 Task: Play online Dominion games.
Action: Mouse moved to (591, 400)
Screenshot: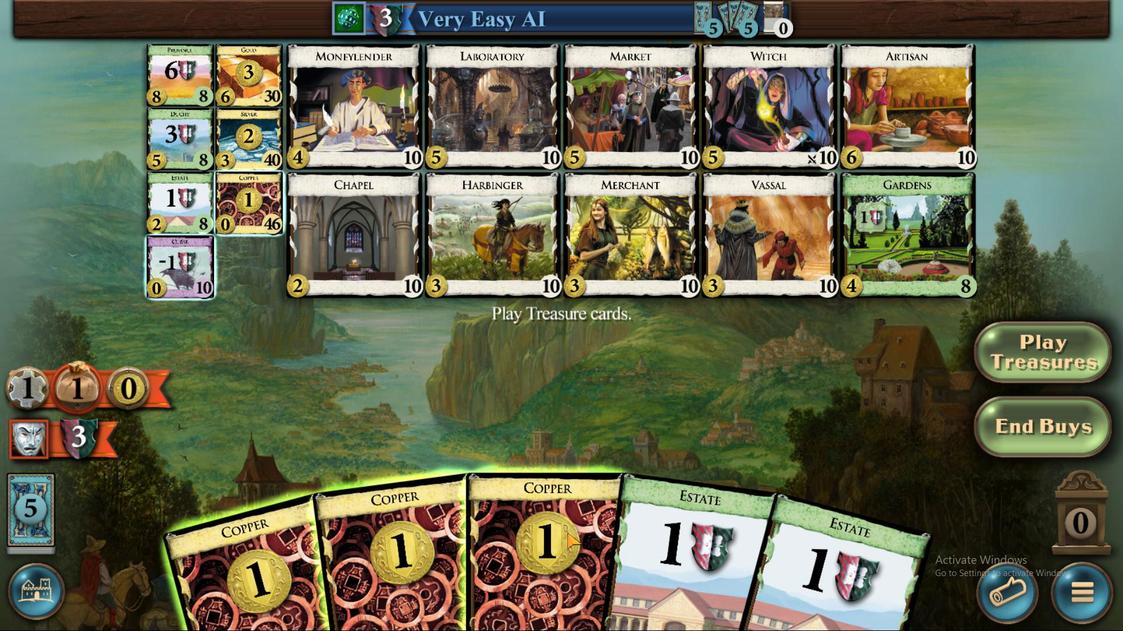
Action: Mouse pressed left at (591, 400)
Screenshot: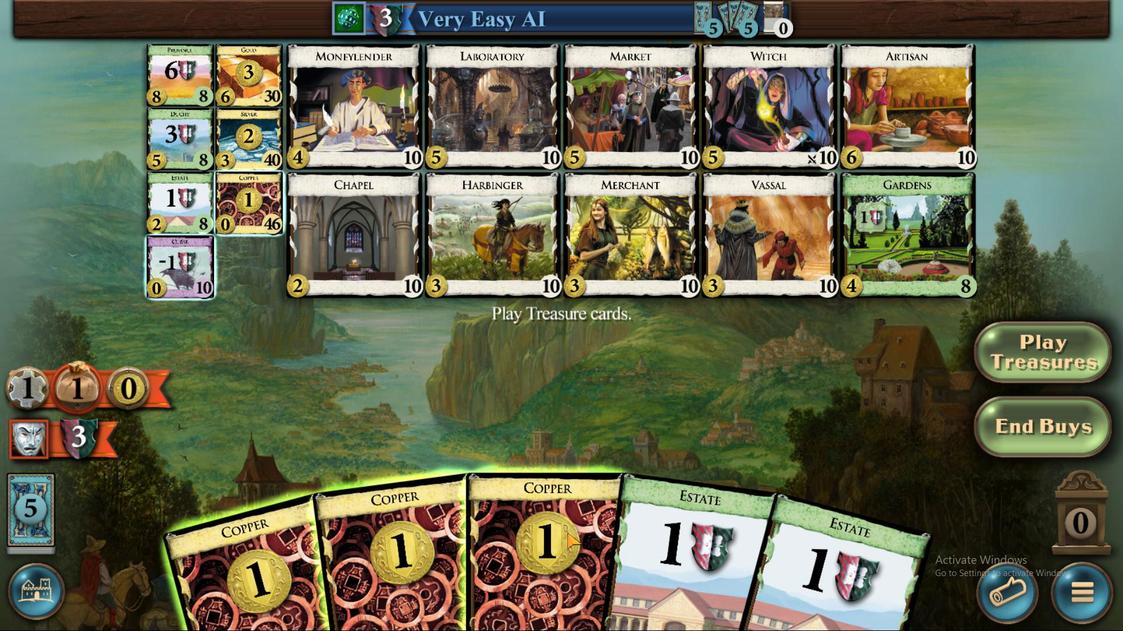 
Action: Mouse moved to (539, 404)
Screenshot: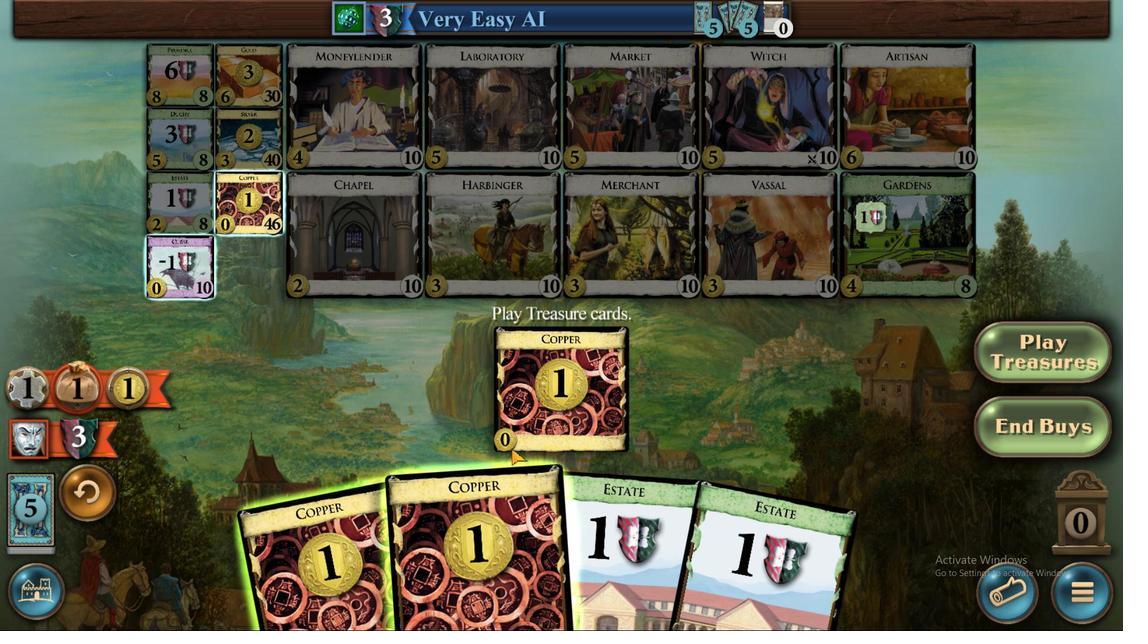 
Action: Mouse pressed left at (539, 404)
Screenshot: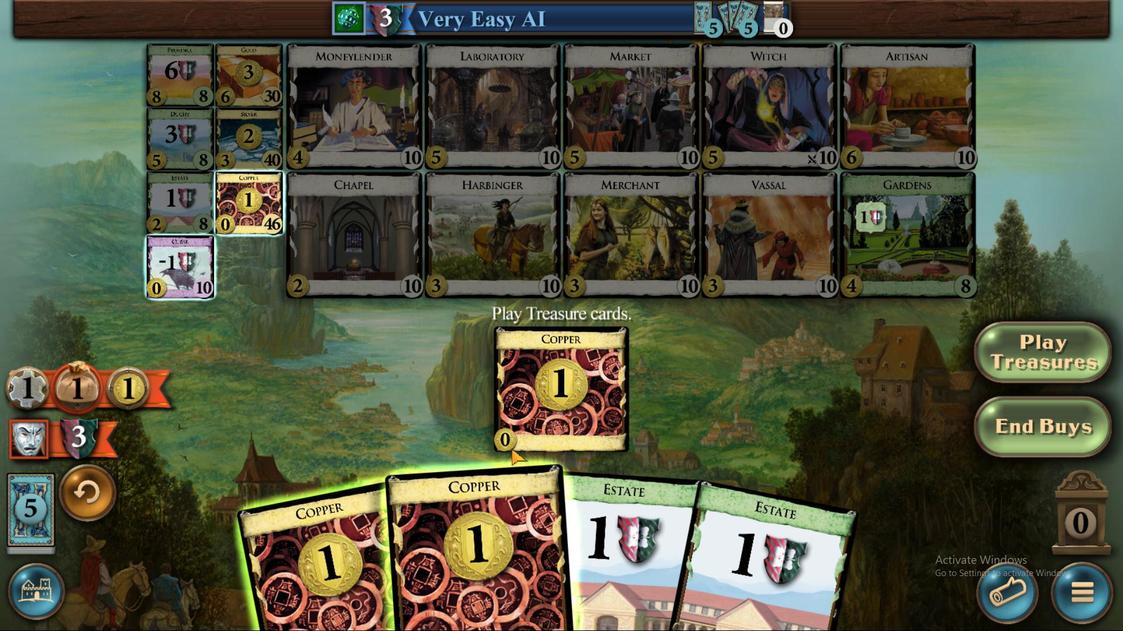 
Action: Mouse moved to (511, 402)
Screenshot: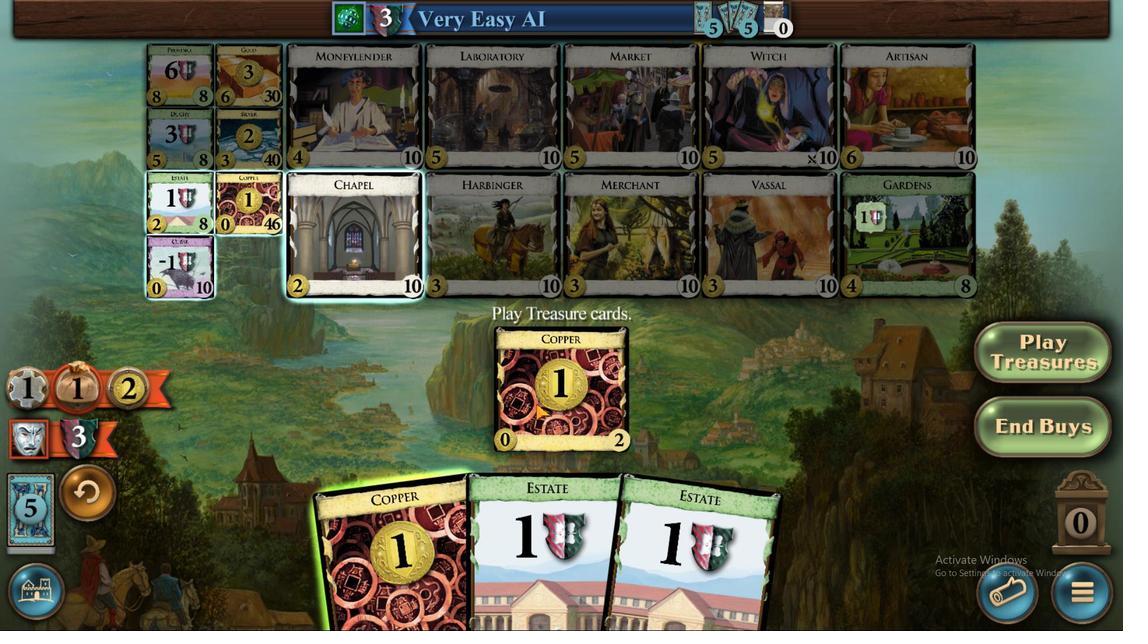 
Action: Mouse pressed left at (511, 402)
Screenshot: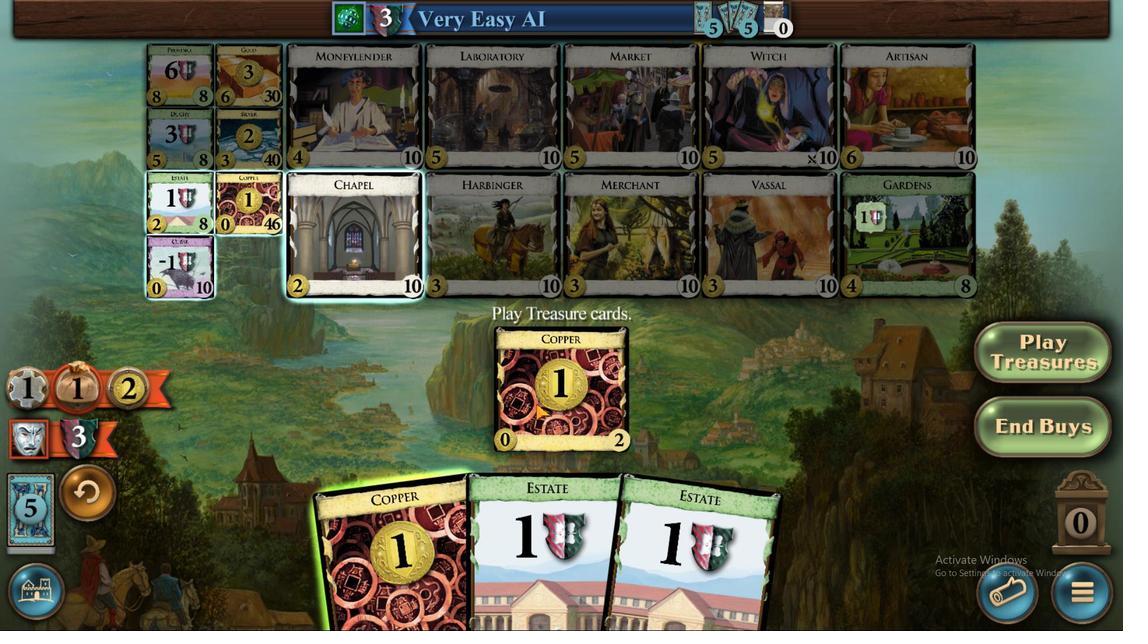 
Action: Mouse moved to (420, 302)
Screenshot: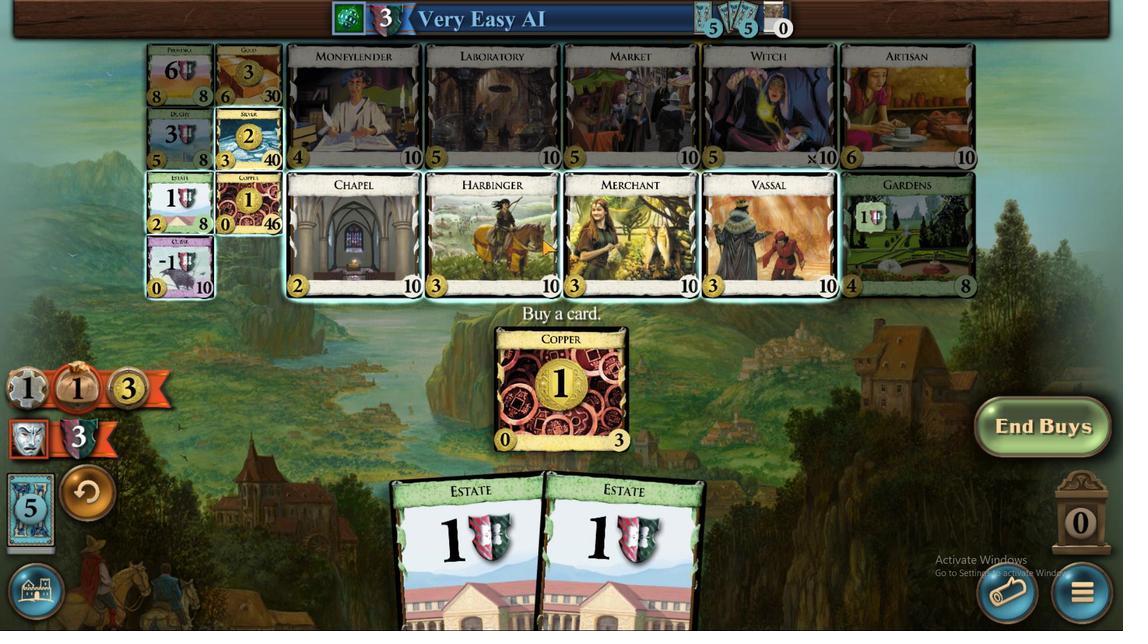 
Action: Mouse pressed left at (420, 302)
Screenshot: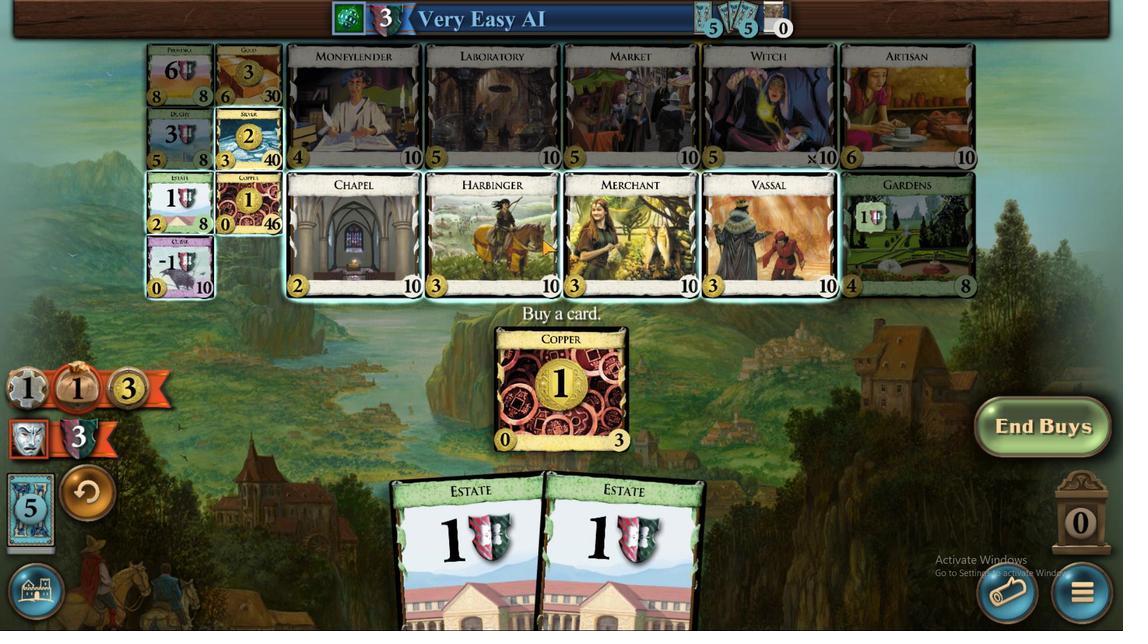
Action: Mouse moved to (675, 404)
Screenshot: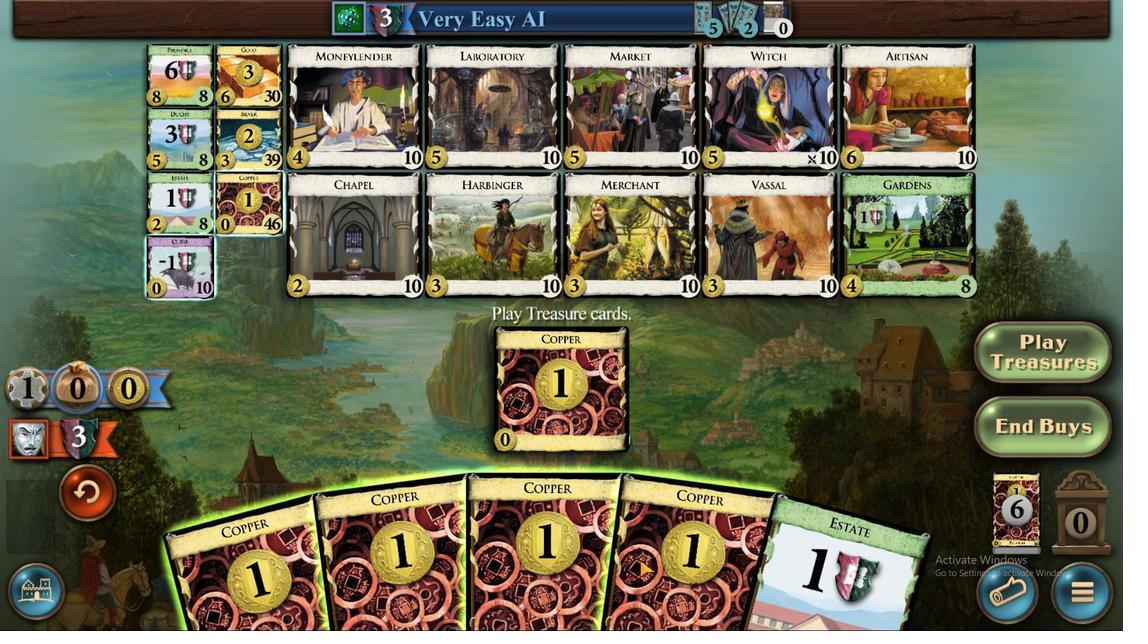 
Action: Mouse pressed left at (675, 404)
Screenshot: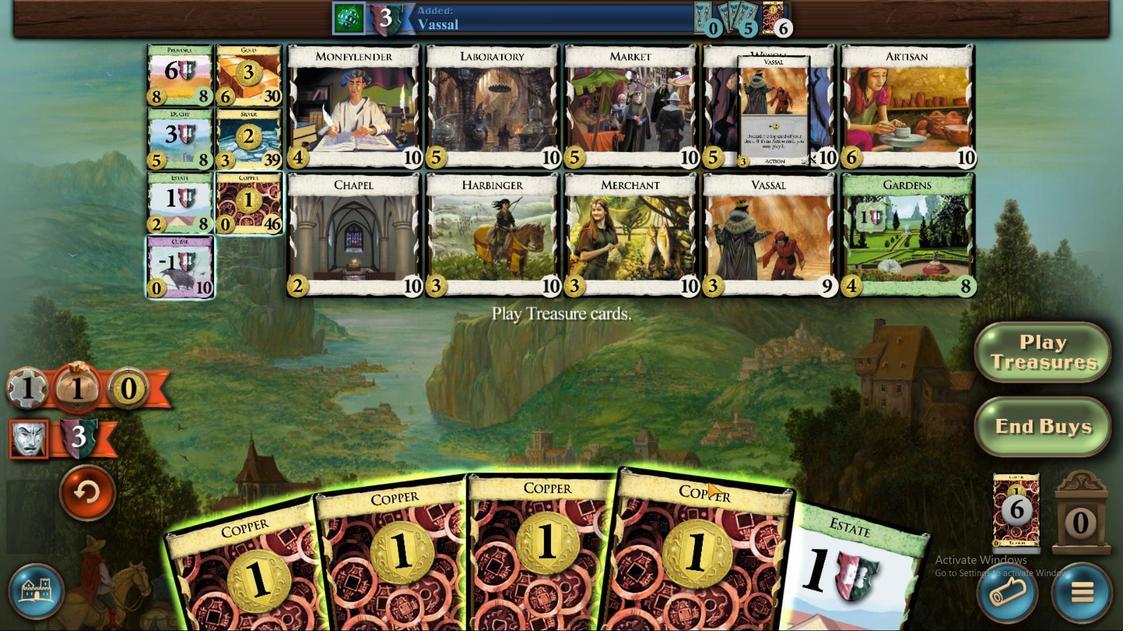 
Action: Mouse moved to (584, 406)
Screenshot: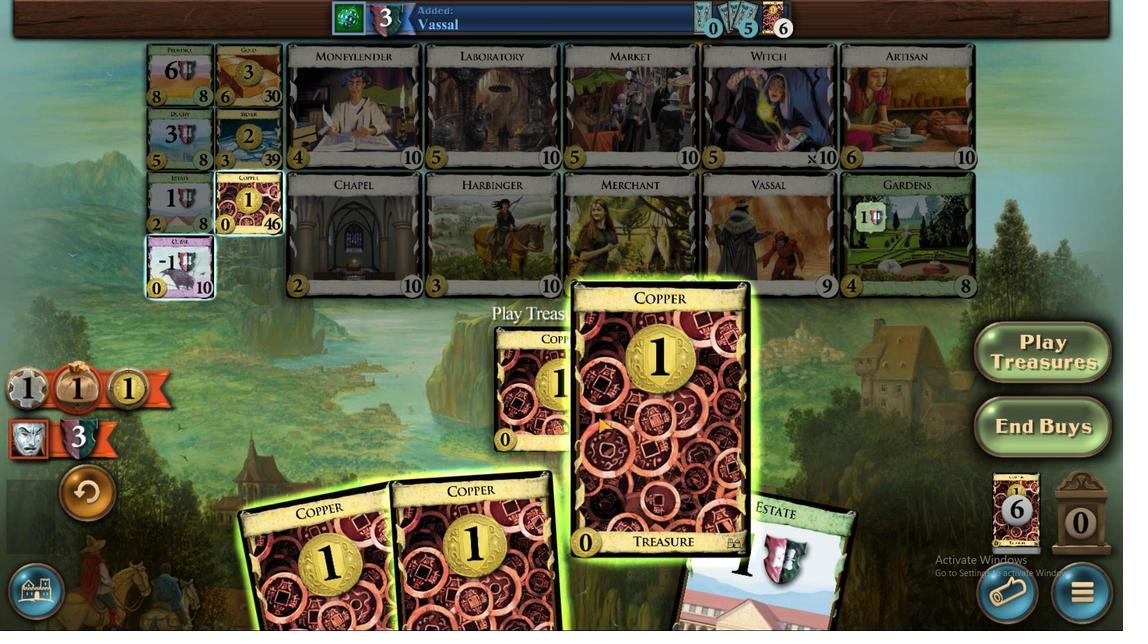 
Action: Mouse pressed left at (582, 407)
Screenshot: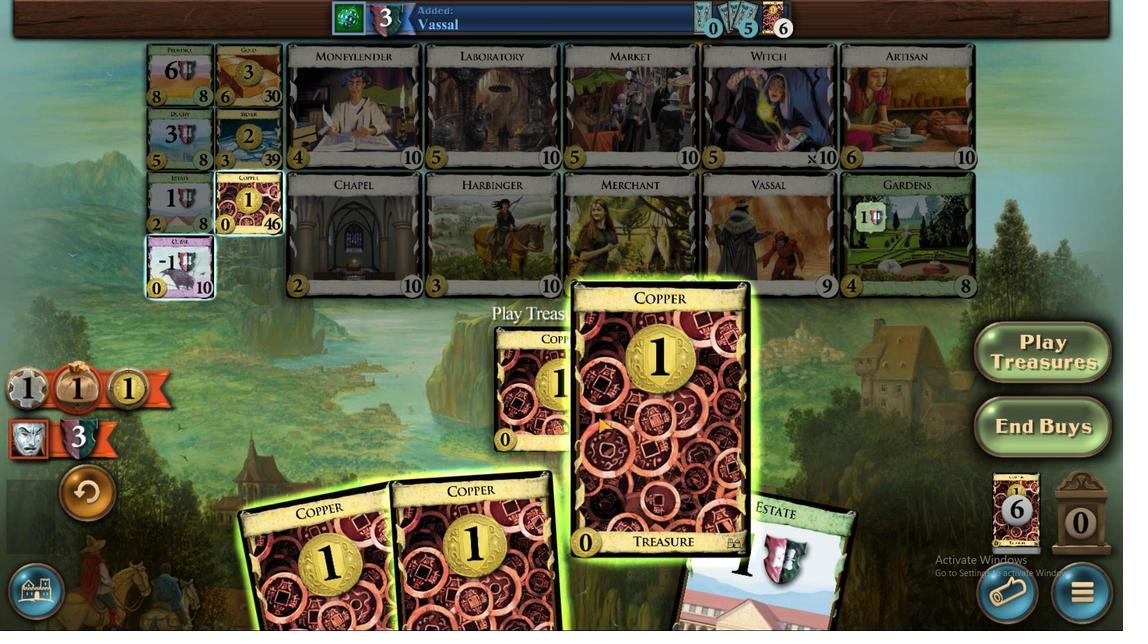 
Action: Mouse moved to (561, 404)
Screenshot: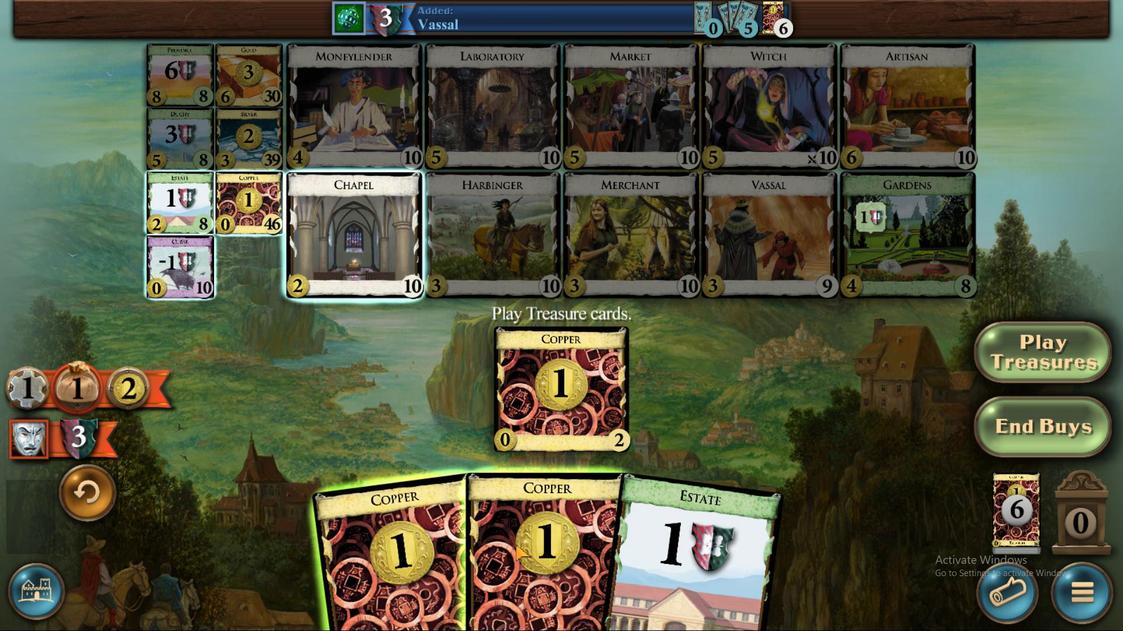 
Action: Mouse pressed left at (561, 404)
Screenshot: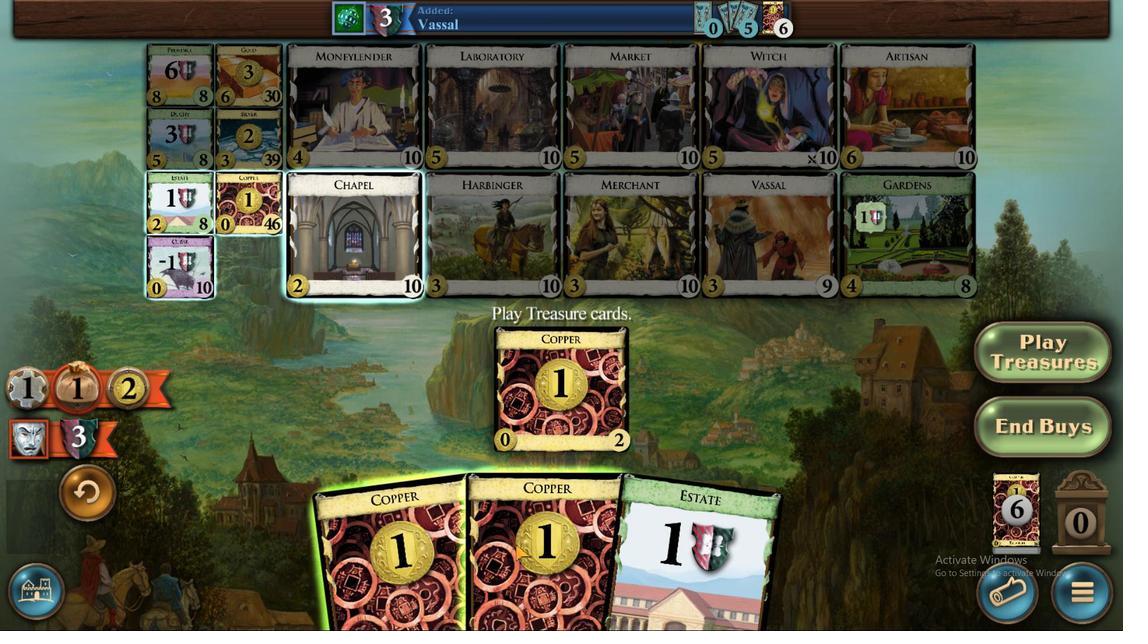 
Action: Mouse moved to (411, 301)
Screenshot: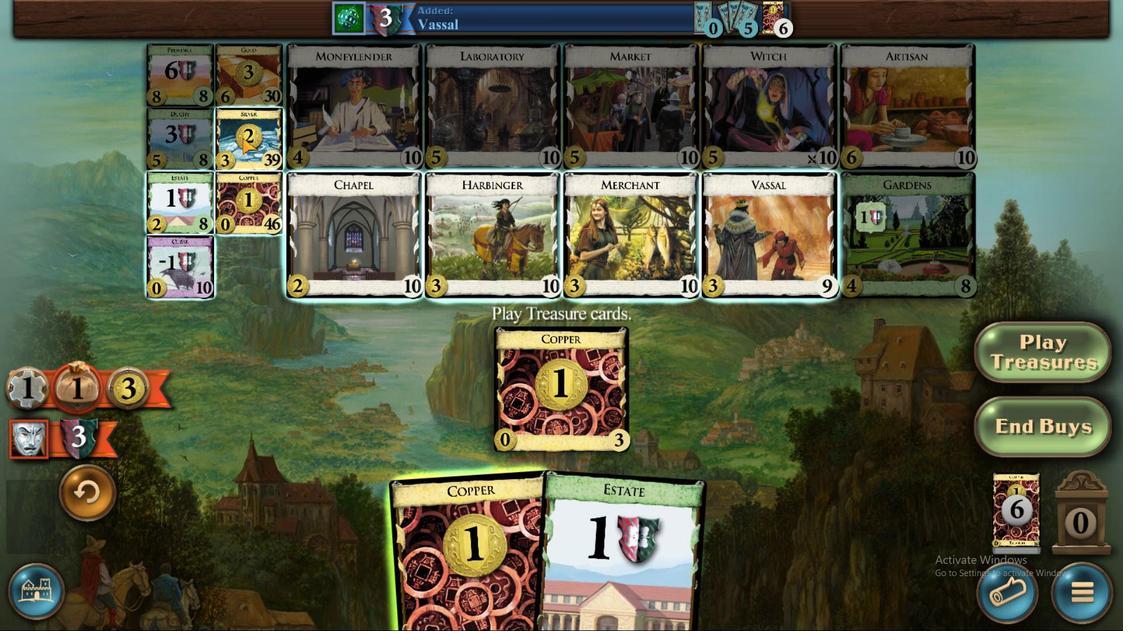 
Action: Mouse pressed left at (411, 301)
Screenshot: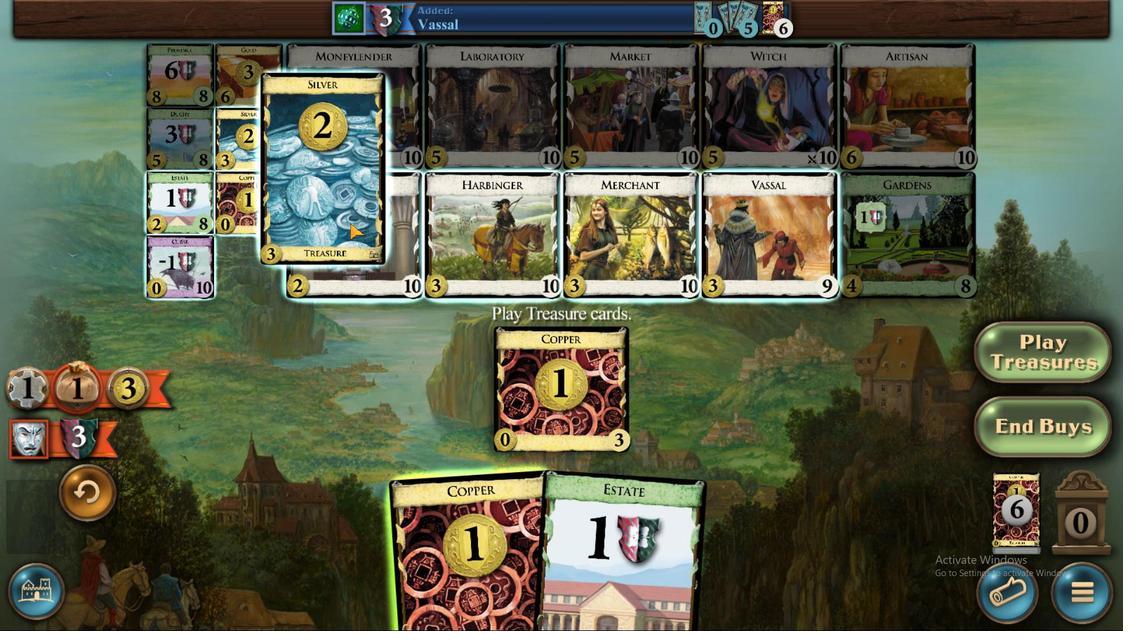 
Action: Mouse moved to (650, 410)
Screenshot: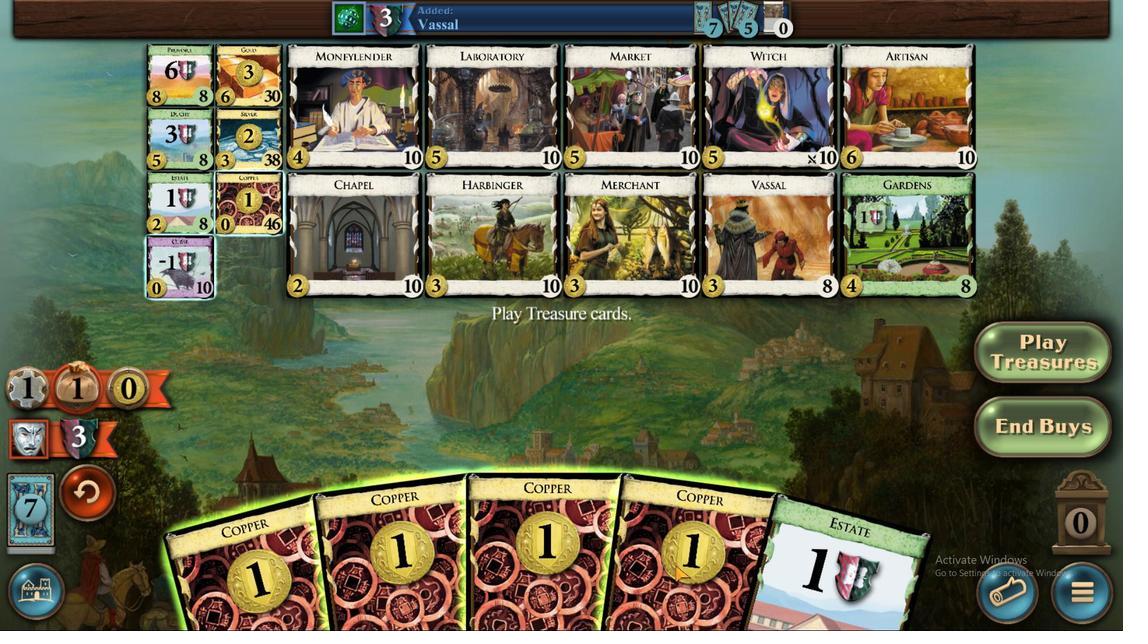 
Action: Mouse pressed left at (650, 410)
Screenshot: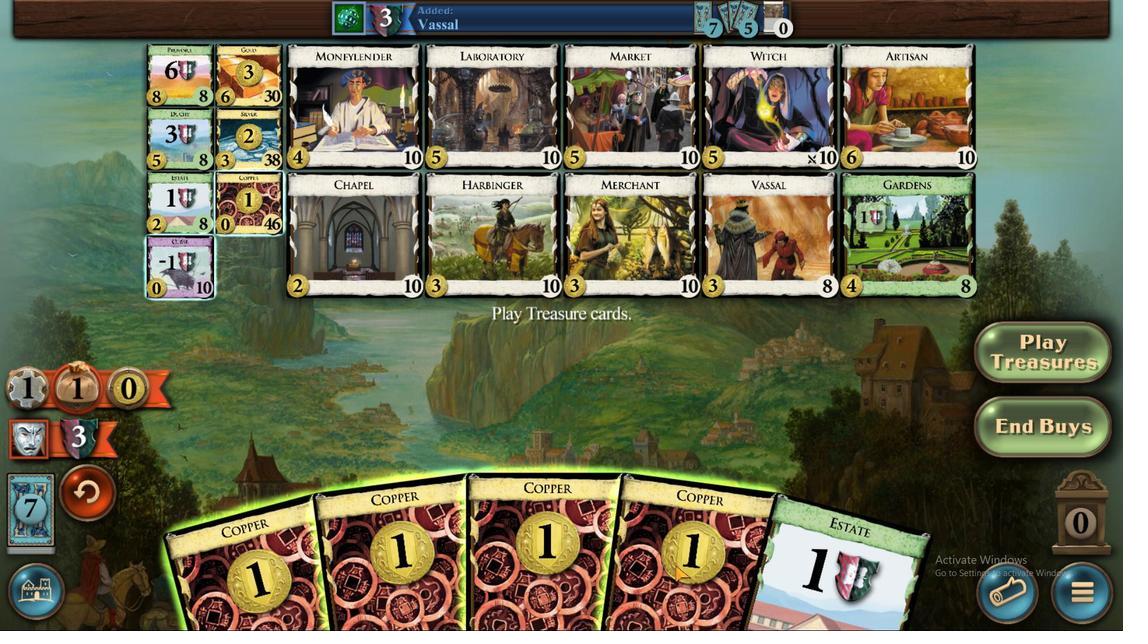 
Action: Mouse moved to (608, 400)
Screenshot: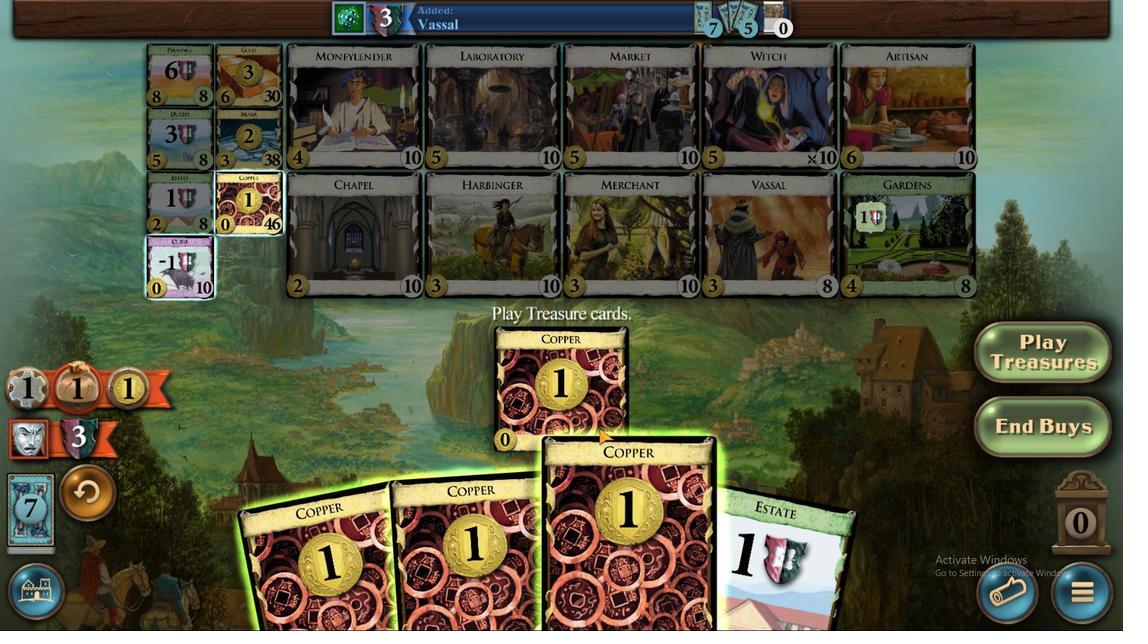 
Action: Mouse pressed left at (608, 403)
Screenshot: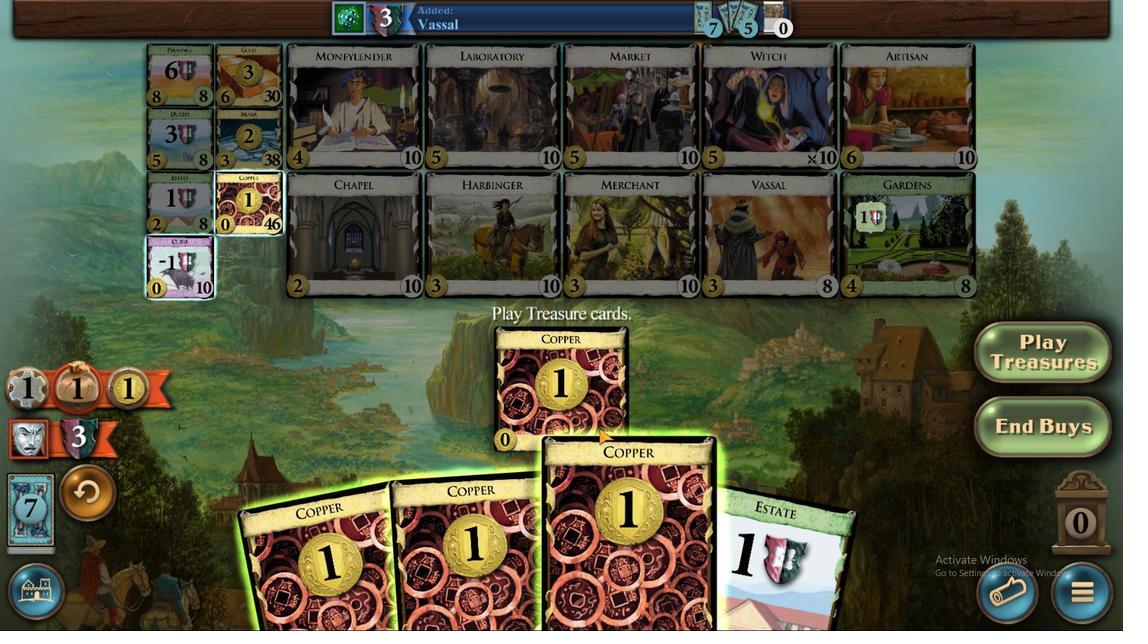 
Action: Mouse moved to (584, 387)
Screenshot: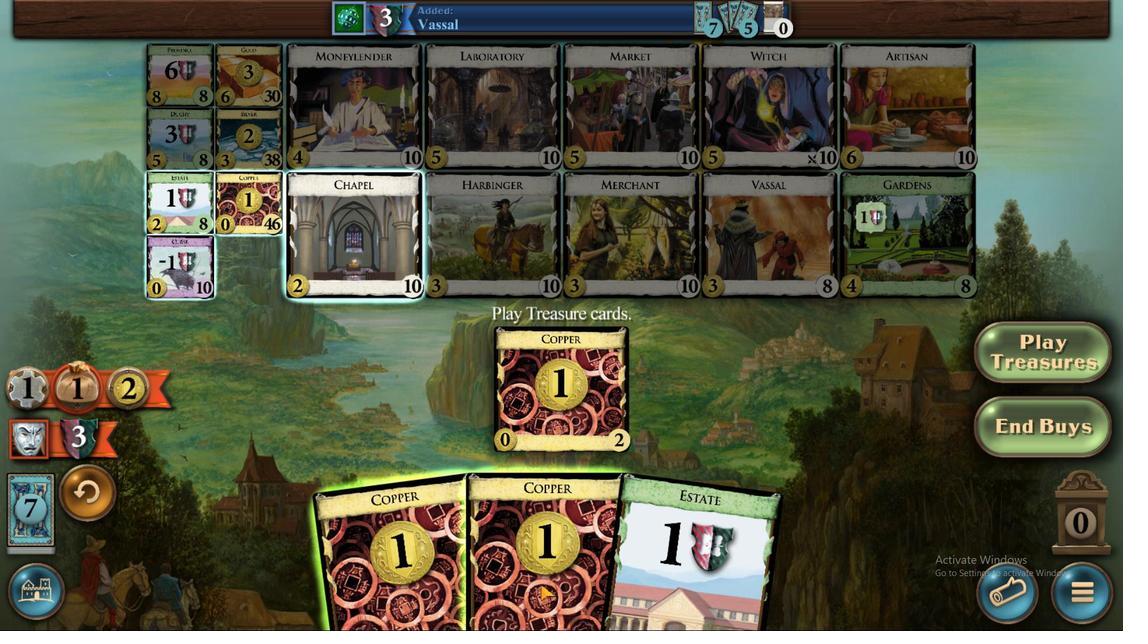 
Action: Mouse pressed left at (577, 412)
Screenshot: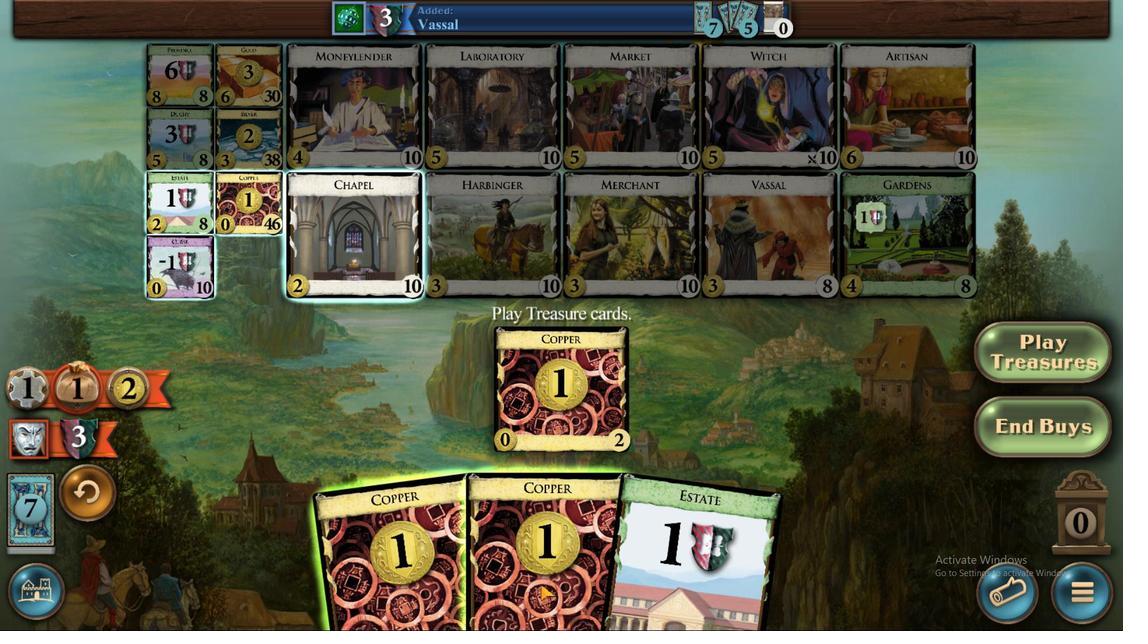 
Action: Mouse moved to (720, 382)
Screenshot: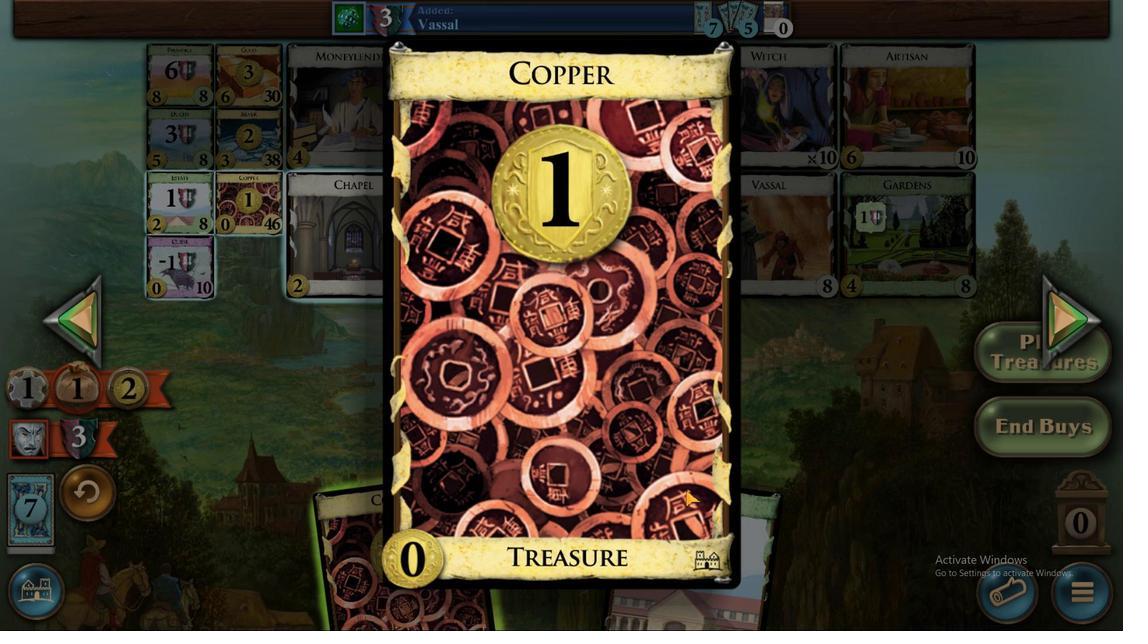 
Action: Mouse pressed left at (720, 382)
Screenshot: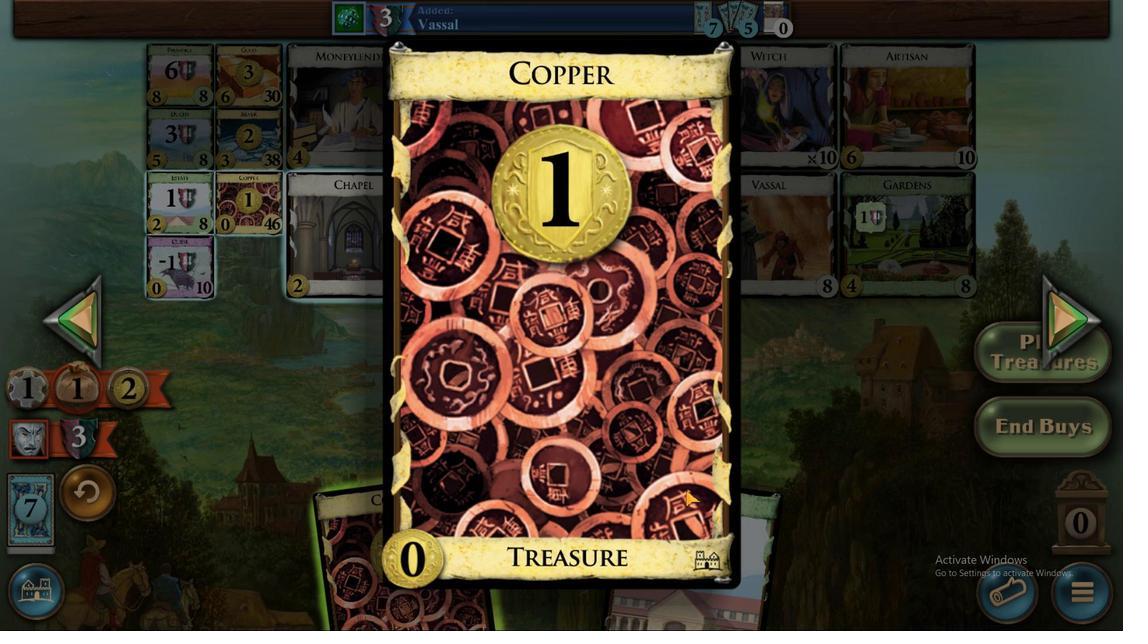 
Action: Mouse moved to (592, 405)
Screenshot: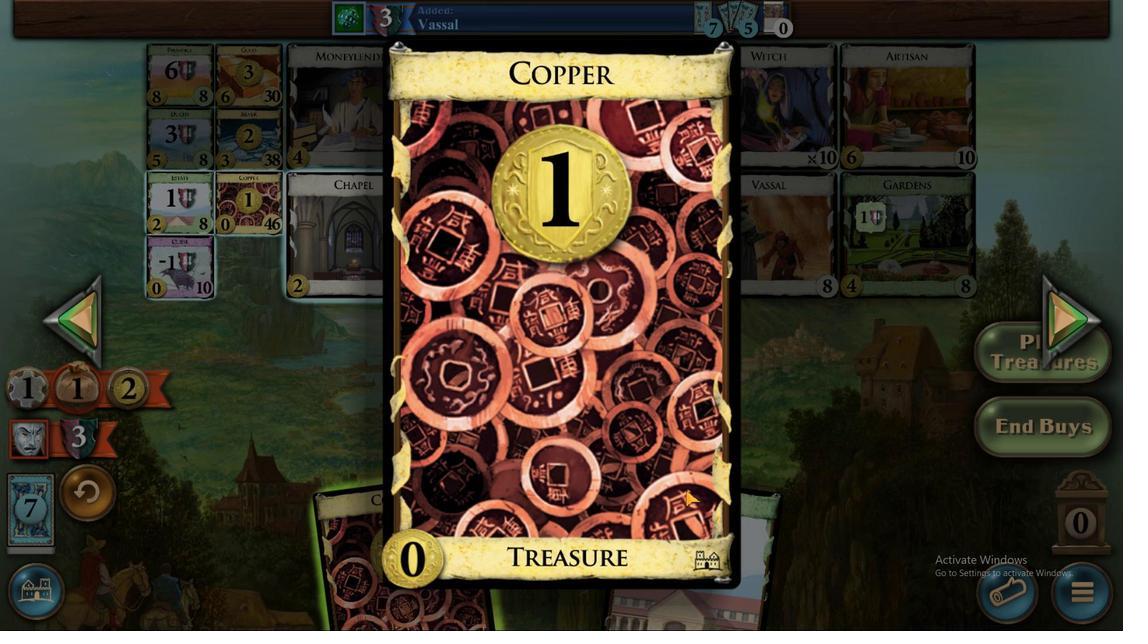 
Action: Mouse pressed left at (592, 405)
Screenshot: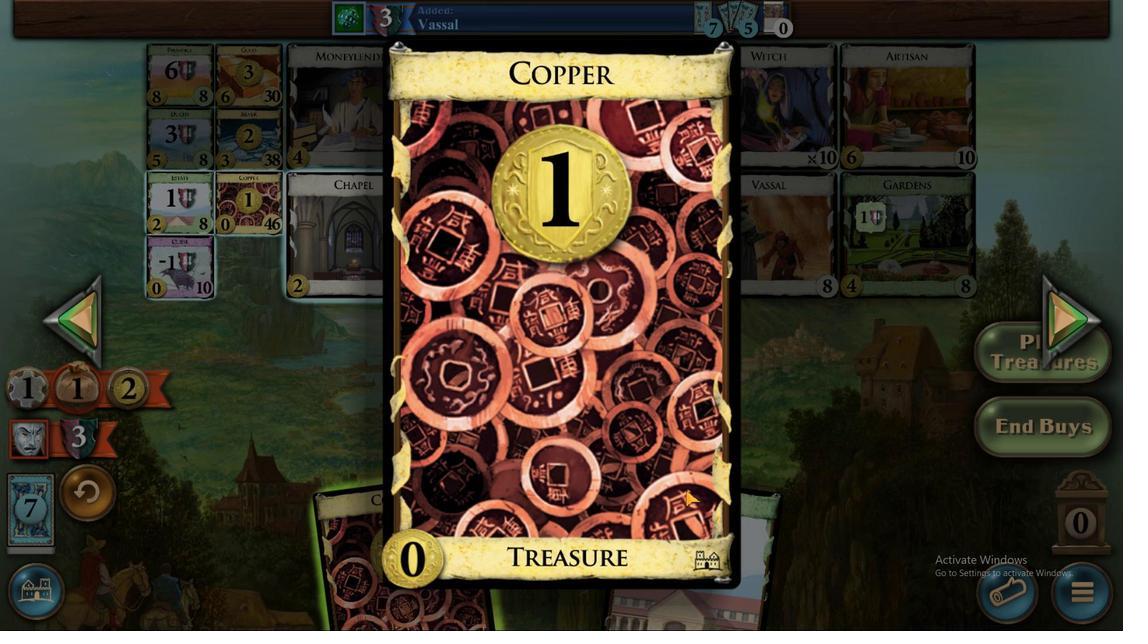 
Action: Mouse moved to (420, 303)
Screenshot: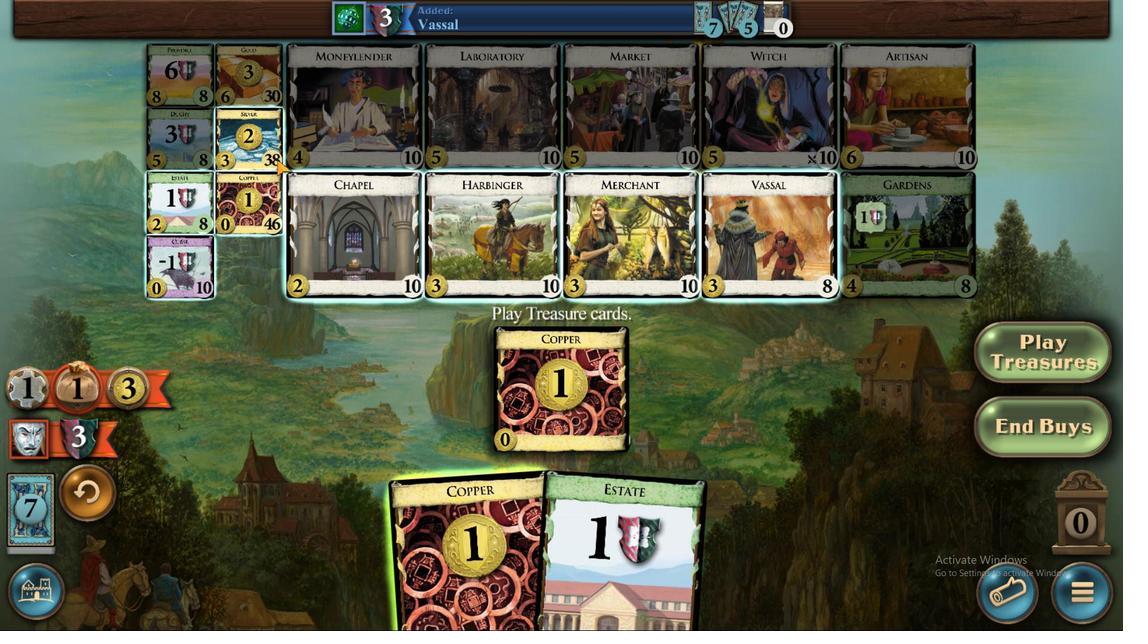 
Action: Mouse pressed left at (420, 303)
Screenshot: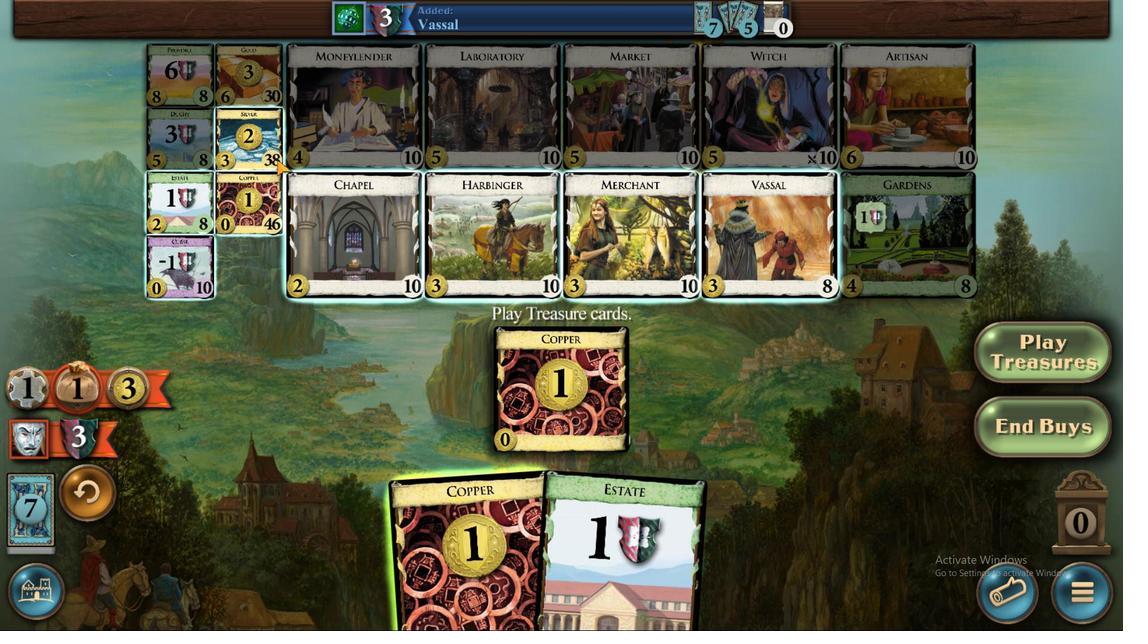 
Action: Mouse moved to (647, 410)
Screenshot: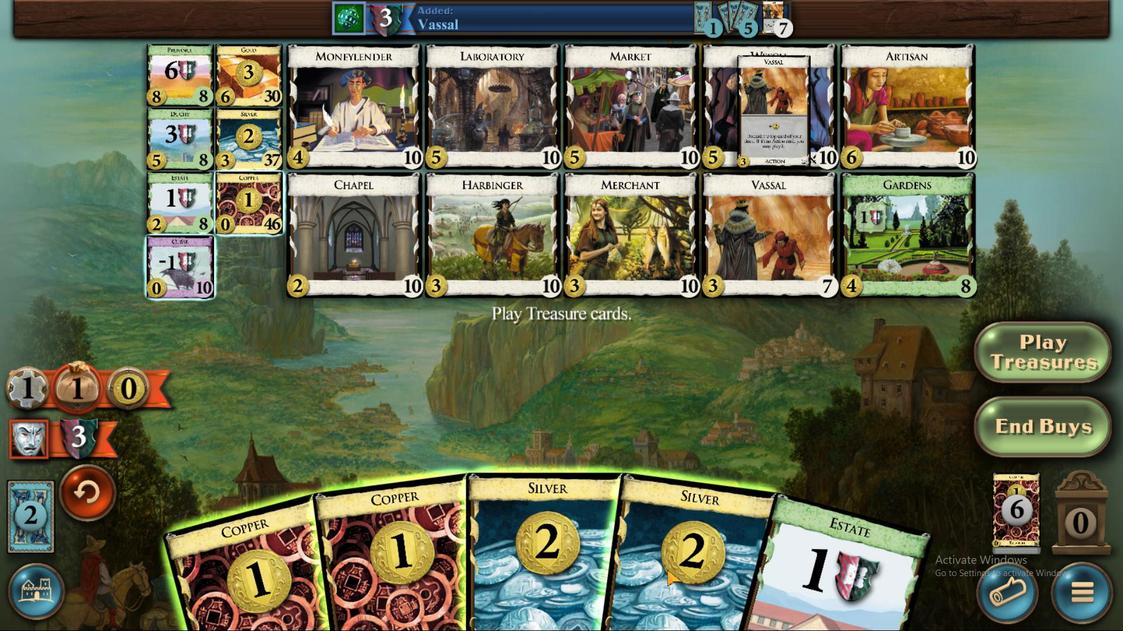 
Action: Mouse pressed left at (647, 410)
Screenshot: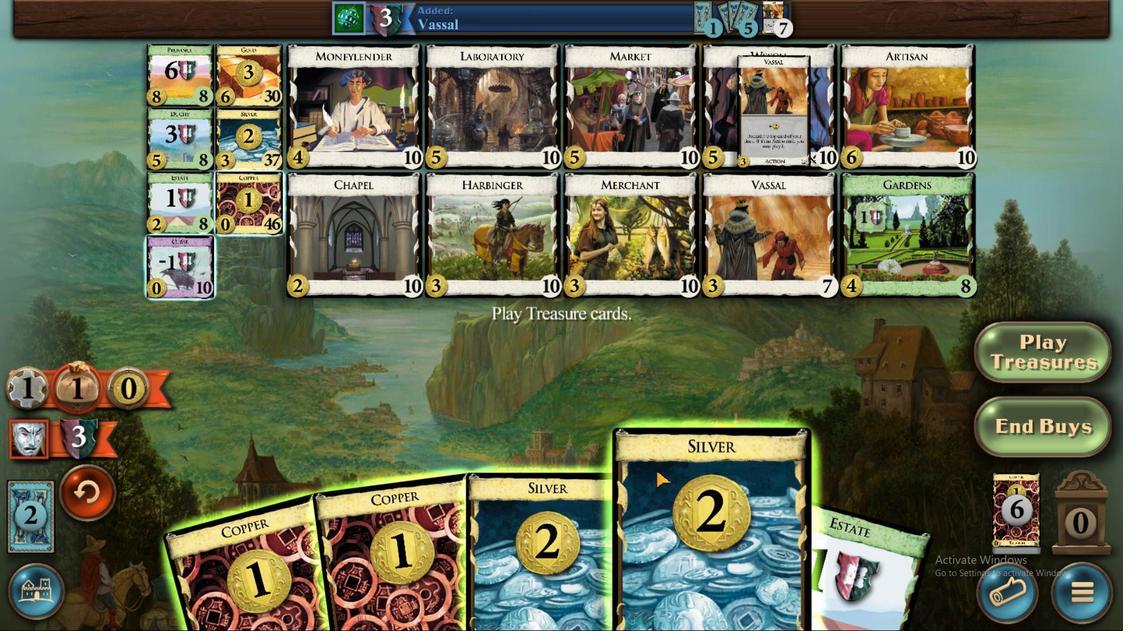 
Action: Mouse moved to (603, 402)
Screenshot: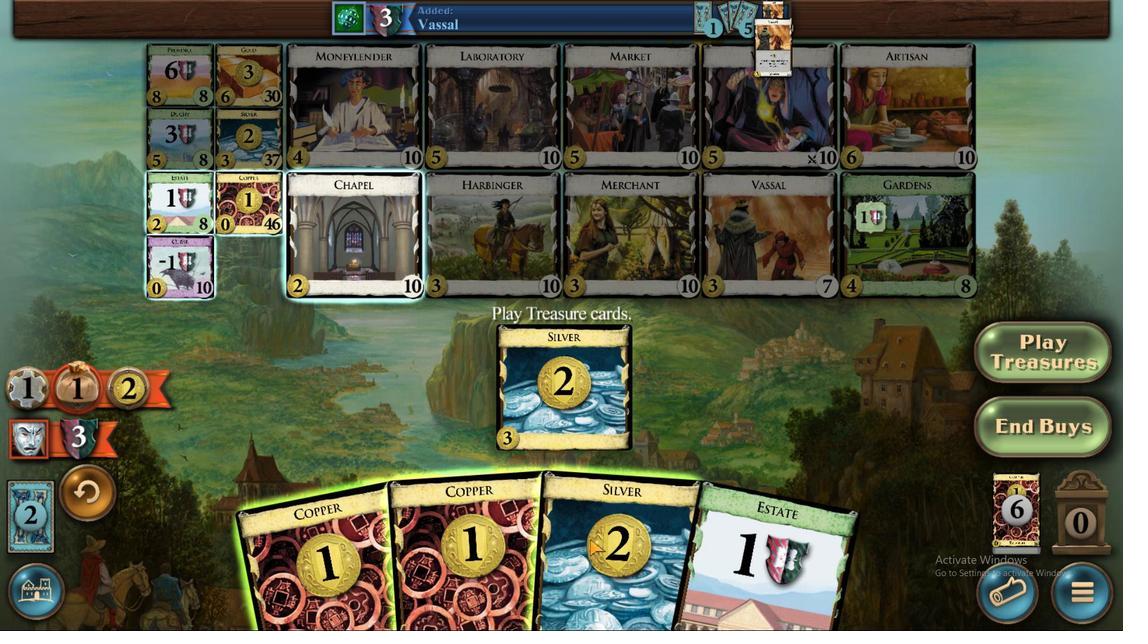 
Action: Mouse pressed left at (603, 402)
Screenshot: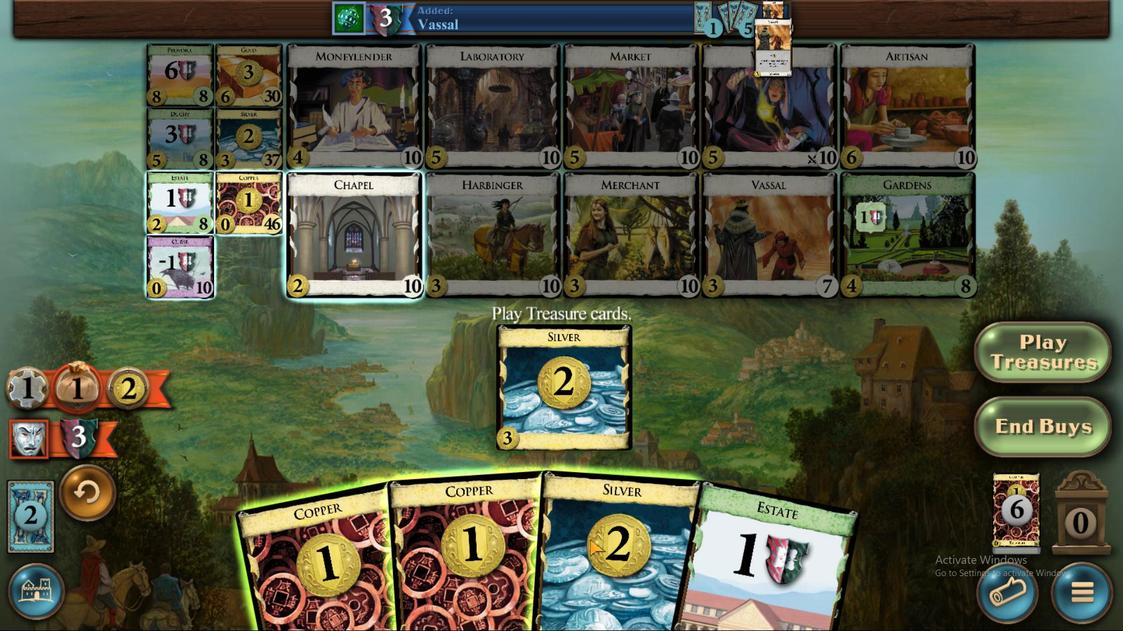 
Action: Mouse moved to (576, 410)
Screenshot: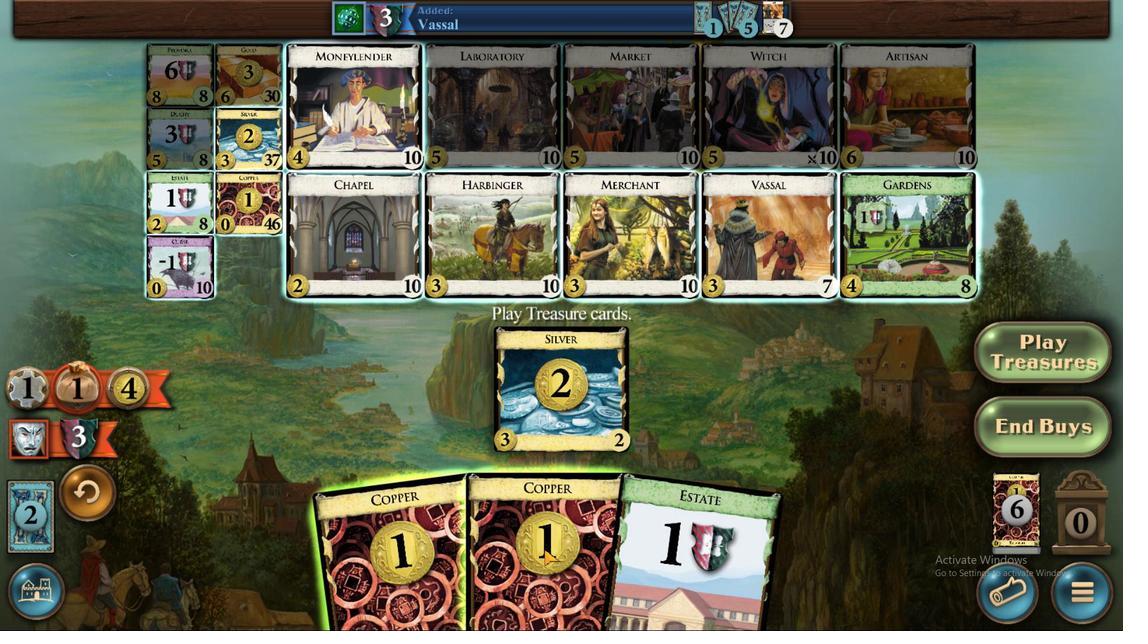 
Action: Mouse pressed left at (576, 410)
Screenshot: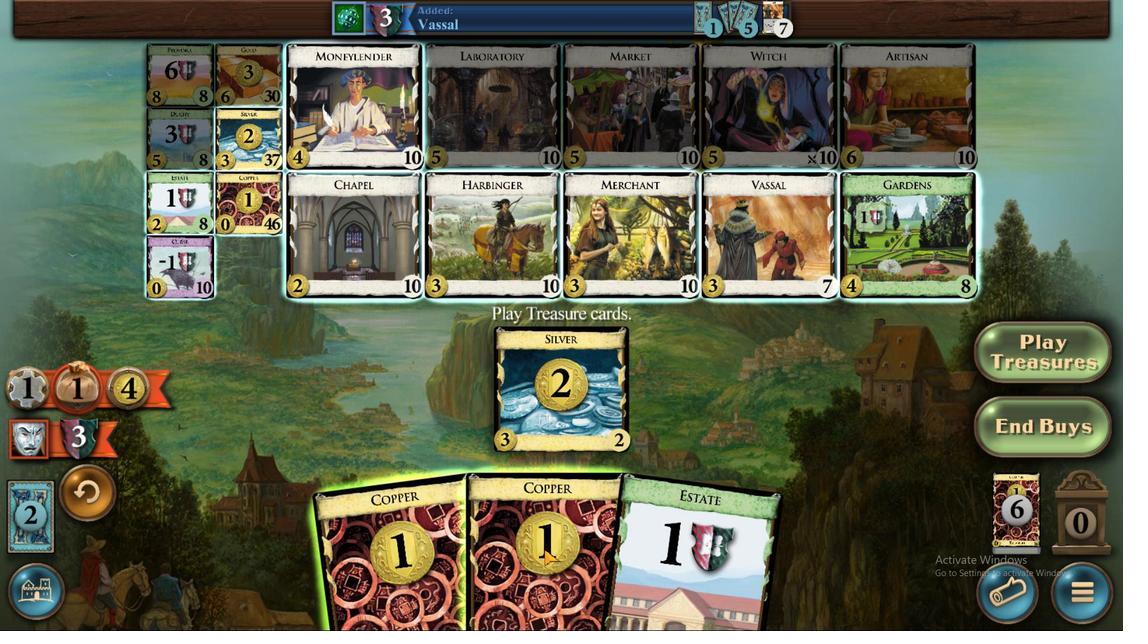 
Action: Mouse moved to (554, 404)
Screenshot: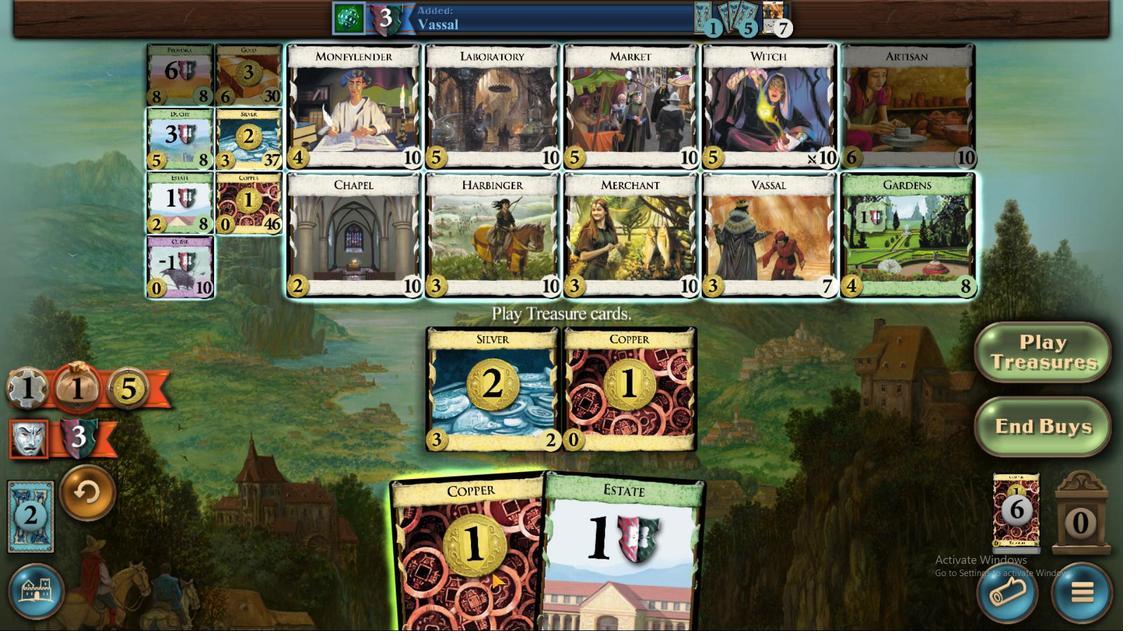 
Action: Mouse pressed left at (550, 410)
Screenshot: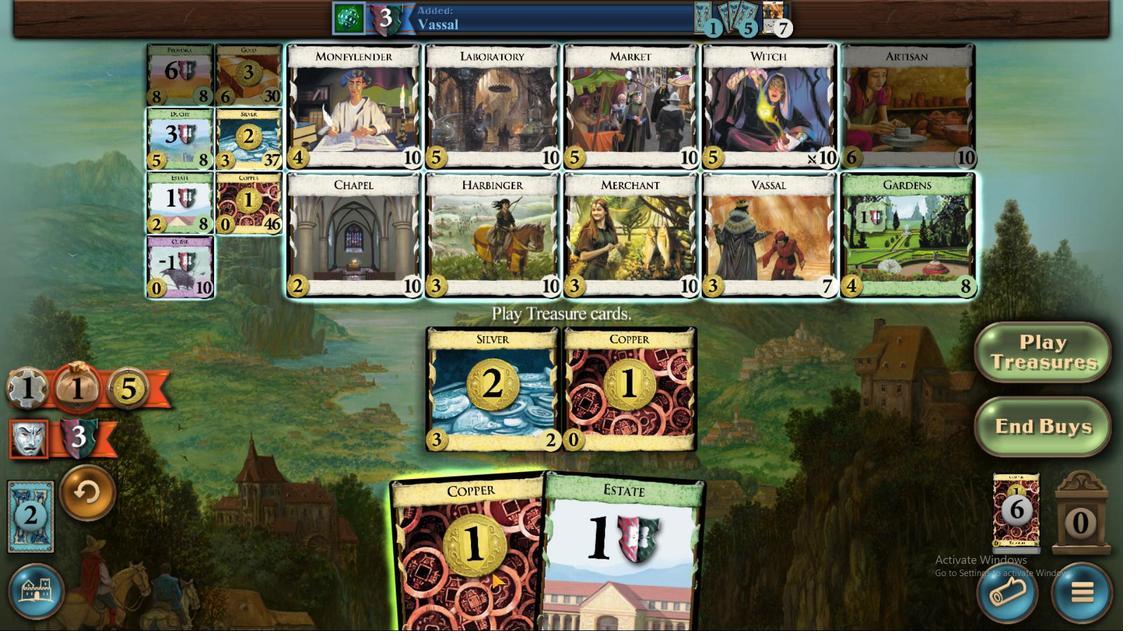 
Action: Mouse moved to (420, 287)
Screenshot: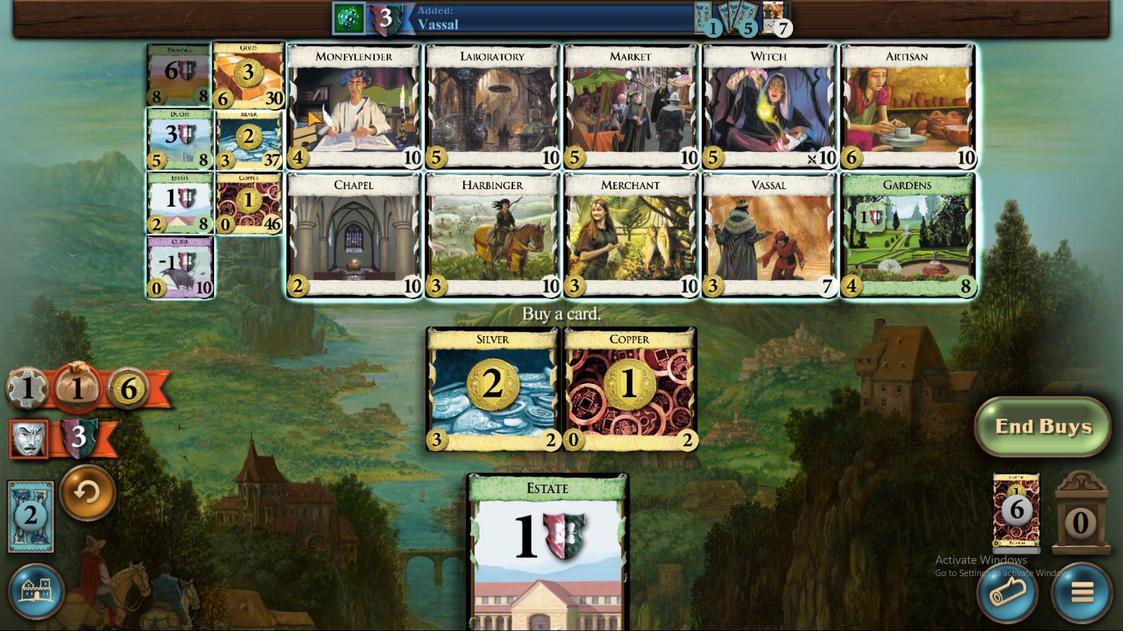 
Action: Mouse pressed left at (420, 287)
Screenshot: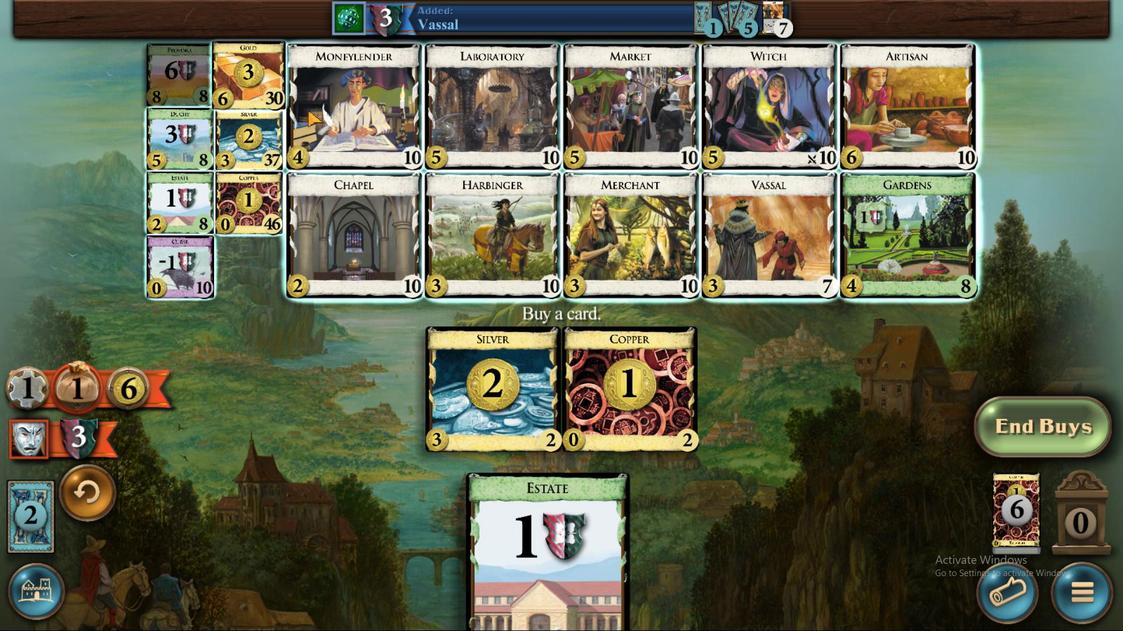 
Action: Mouse moved to (643, 408)
Screenshot: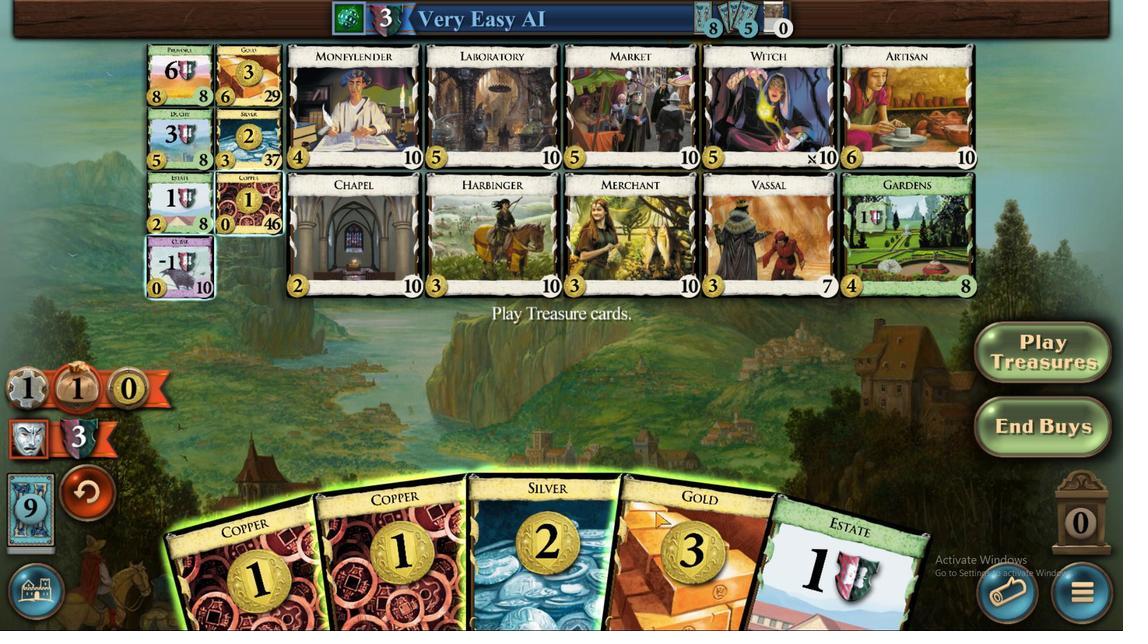 
Action: Mouse pressed left at (643, 408)
Screenshot: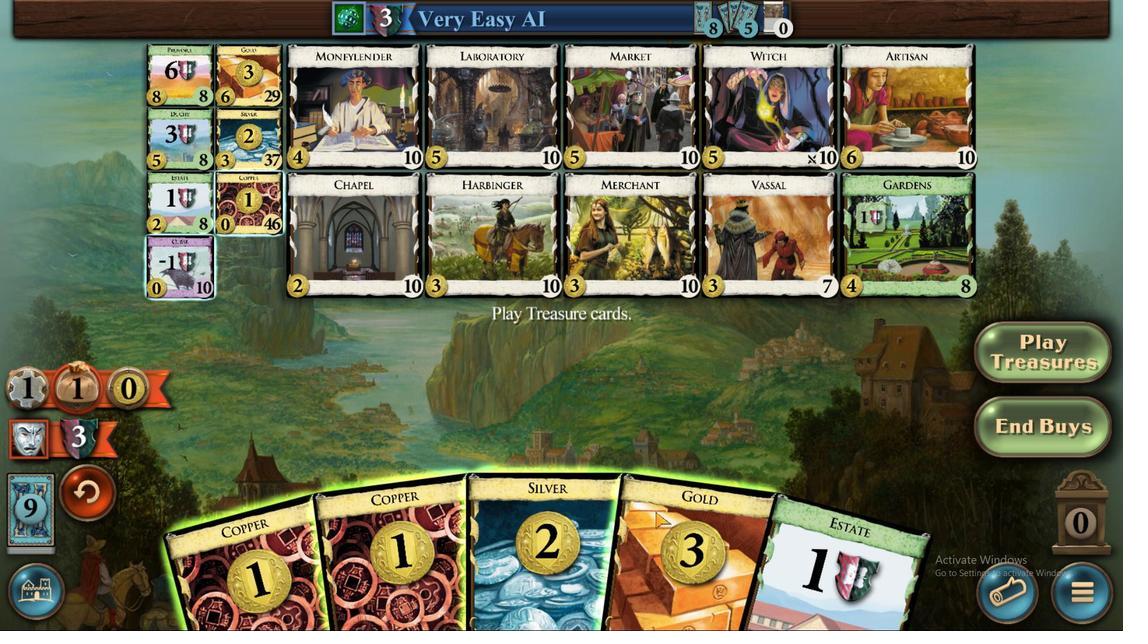 
Action: Mouse moved to (605, 393)
Screenshot: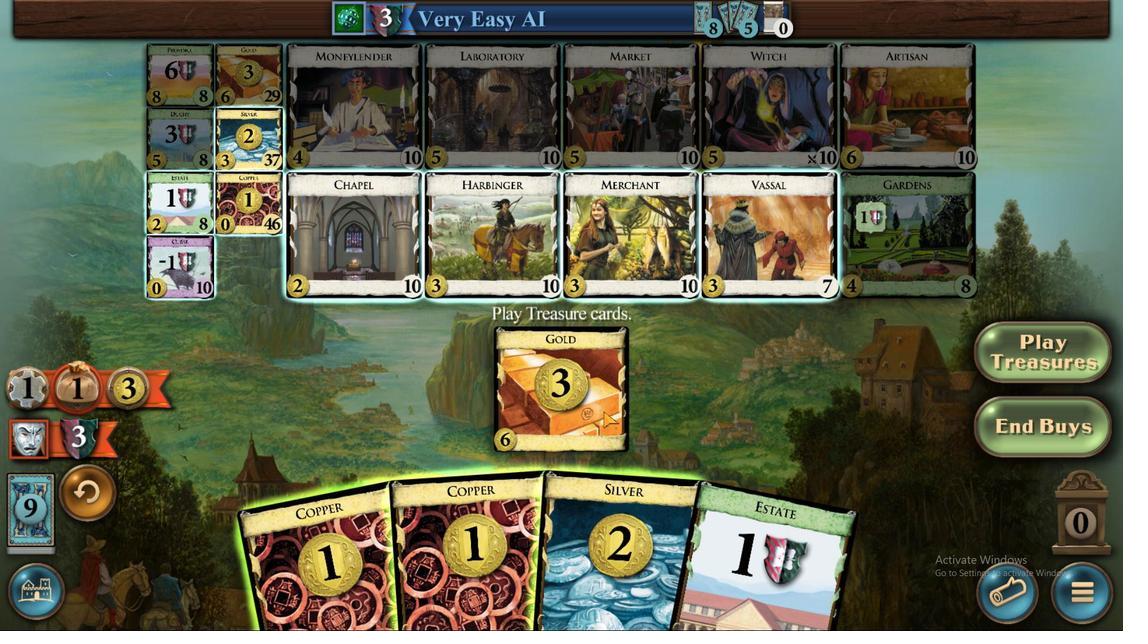
Action: Mouse pressed left at (605, 393)
Screenshot: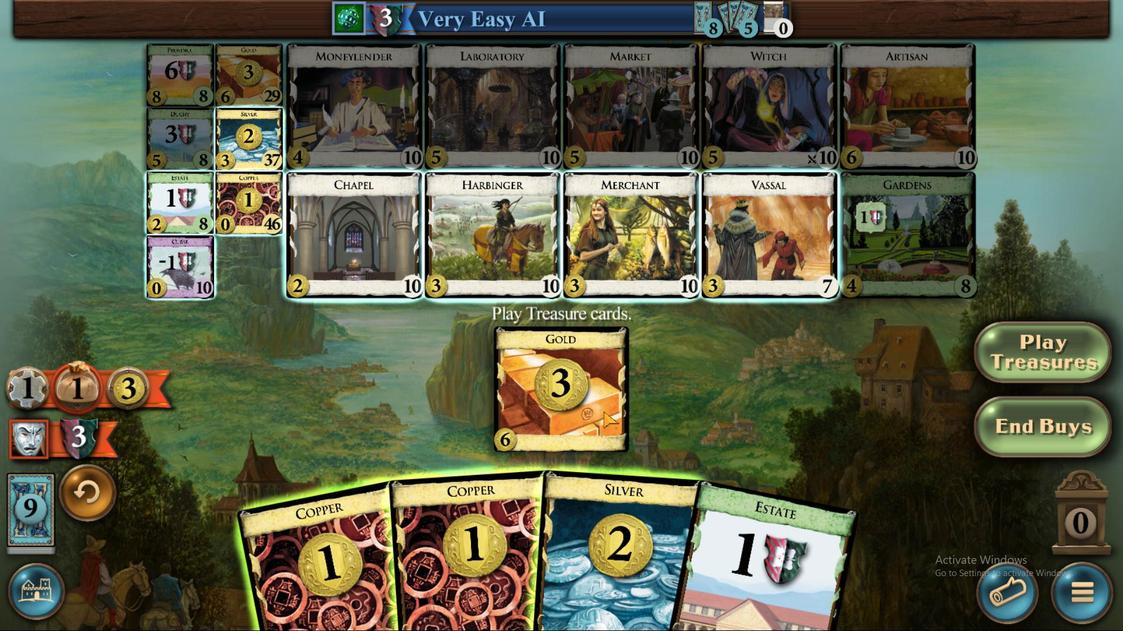 
Action: Mouse moved to (589, 396)
Screenshot: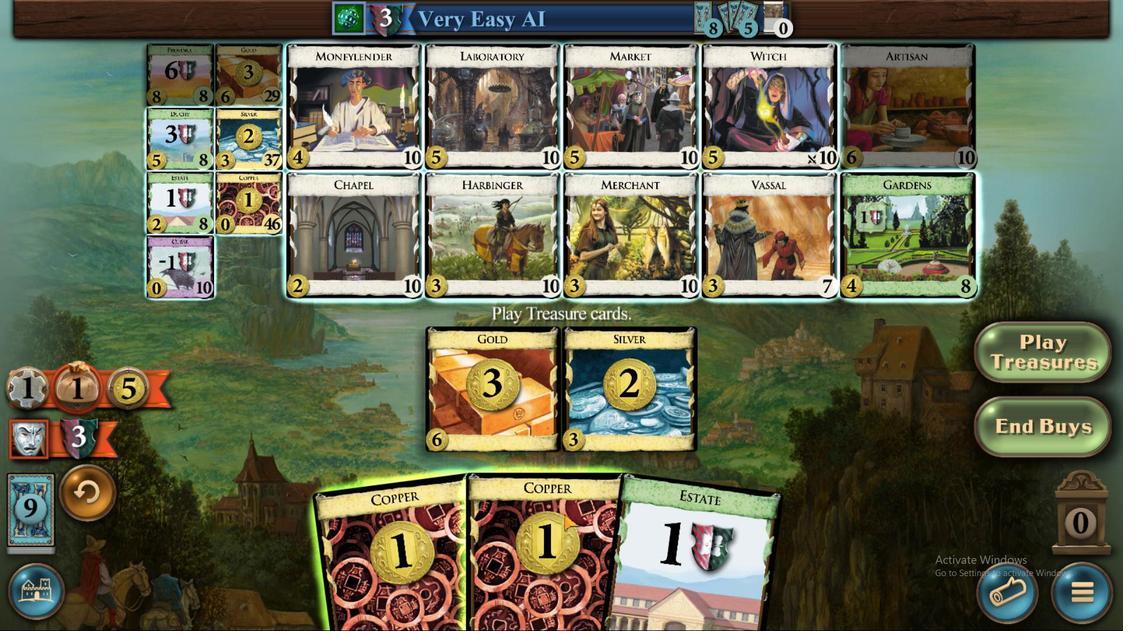 
Action: Mouse pressed left at (589, 396)
Screenshot: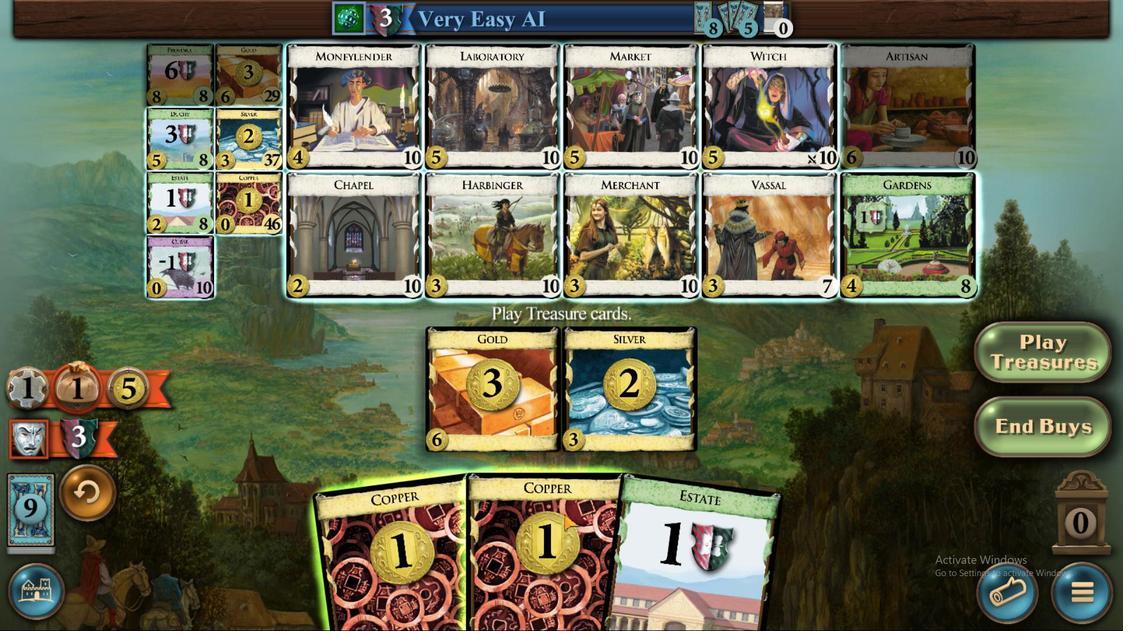 
Action: Mouse moved to (413, 282)
Screenshot: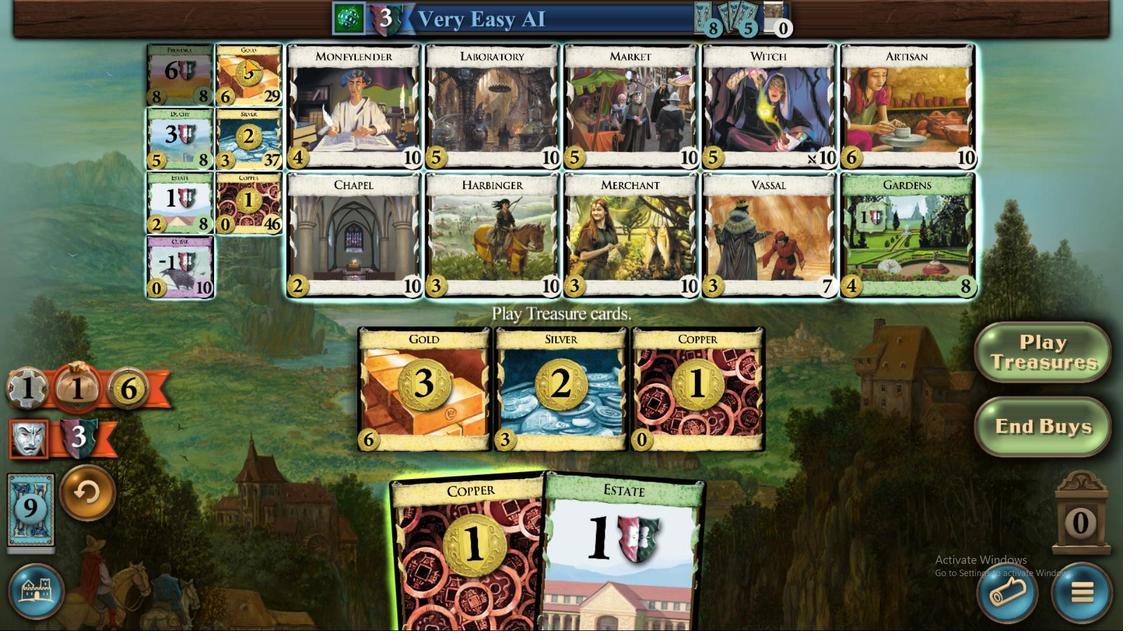 
Action: Mouse pressed left at (413, 282)
Screenshot: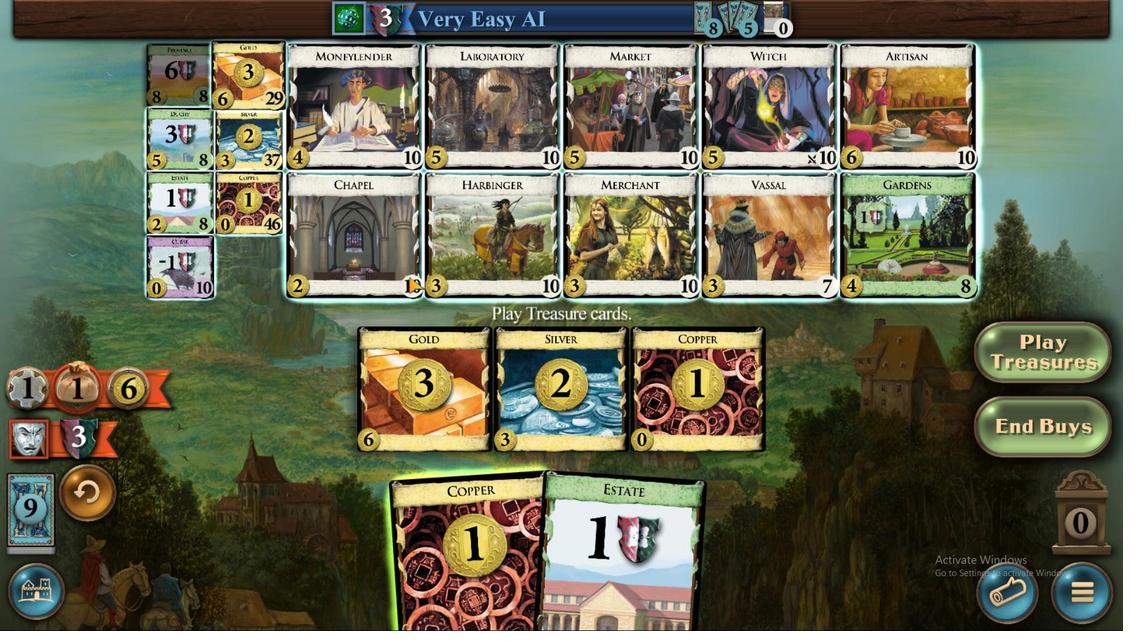 
Action: Mouse moved to (572, 410)
Screenshot: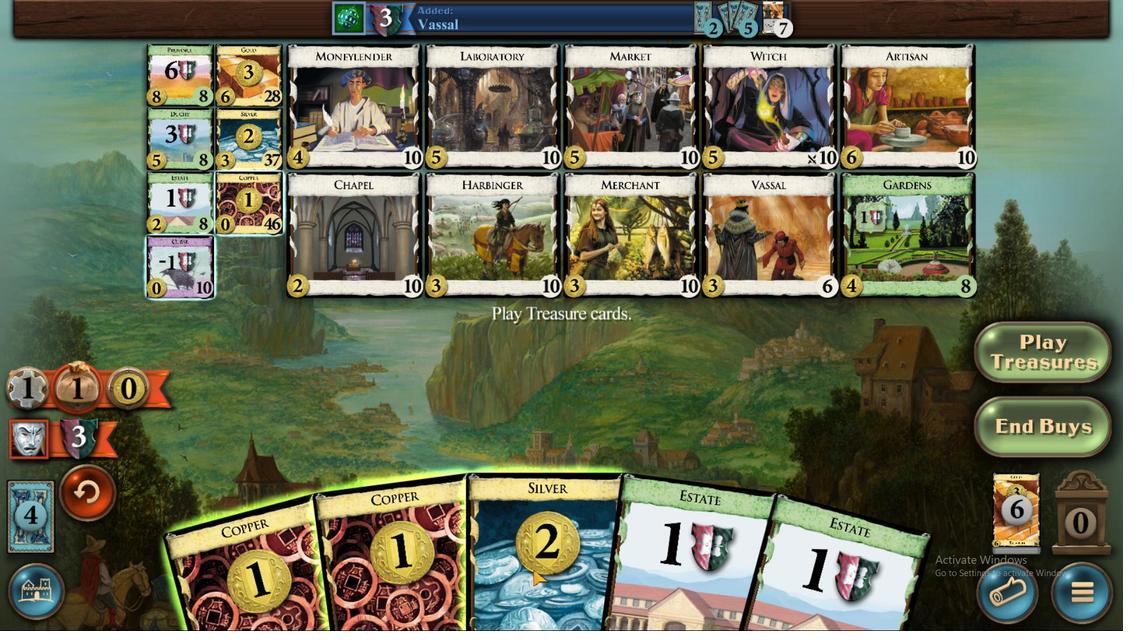 
Action: Mouse pressed left at (571, 412)
Screenshot: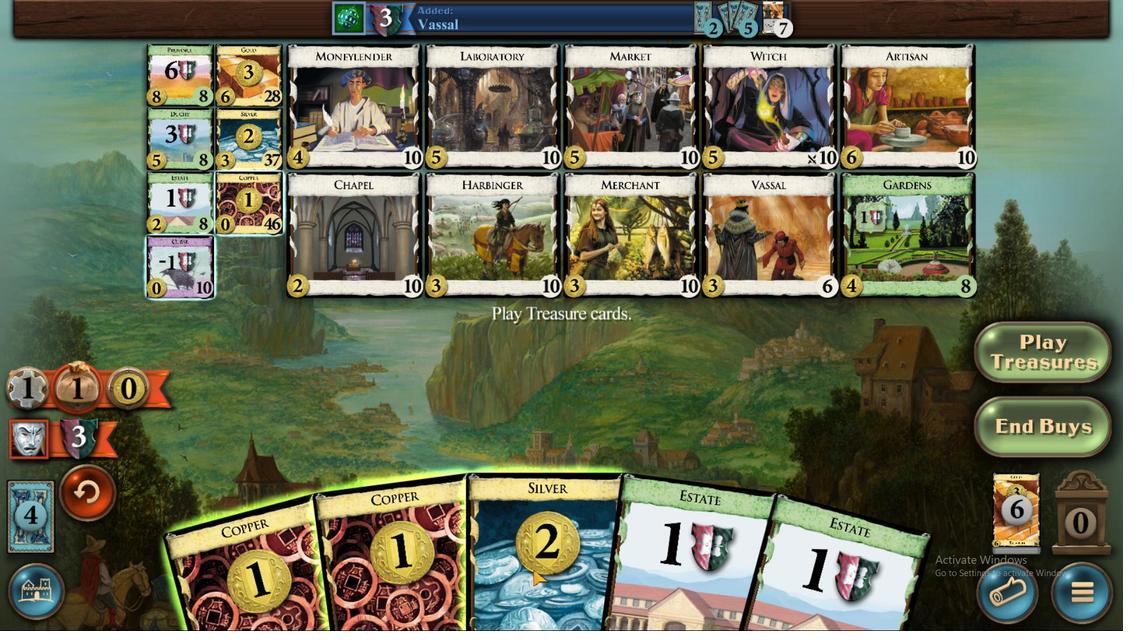 
Action: Mouse moved to (550, 404)
Screenshot: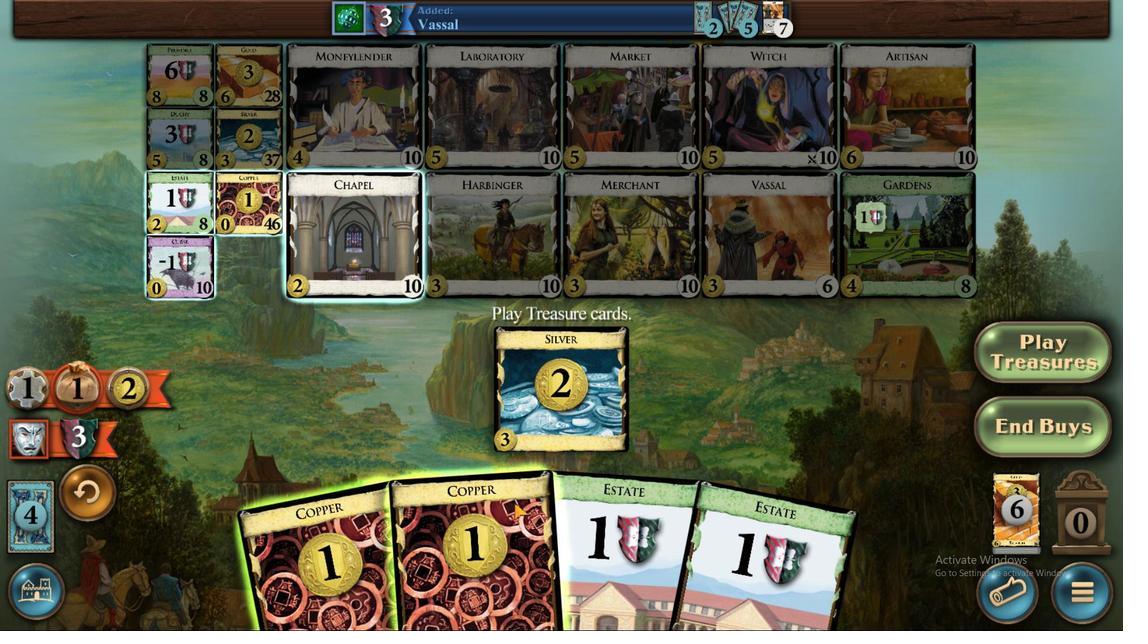 
Action: Mouse pressed left at (550, 404)
Screenshot: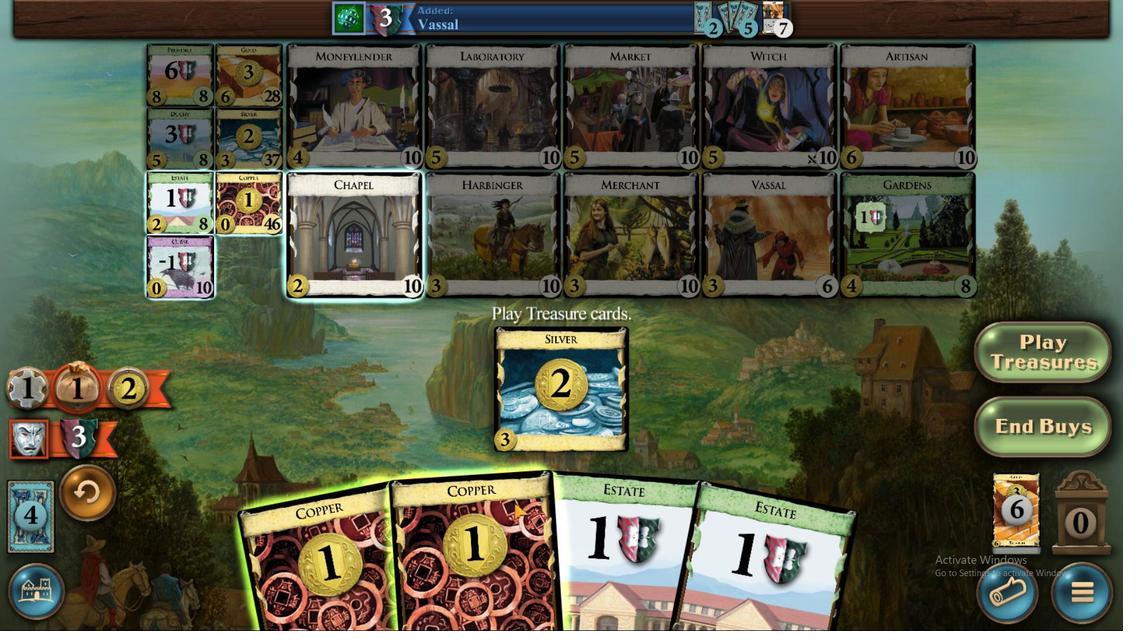 
Action: Mouse moved to (416, 298)
Screenshot: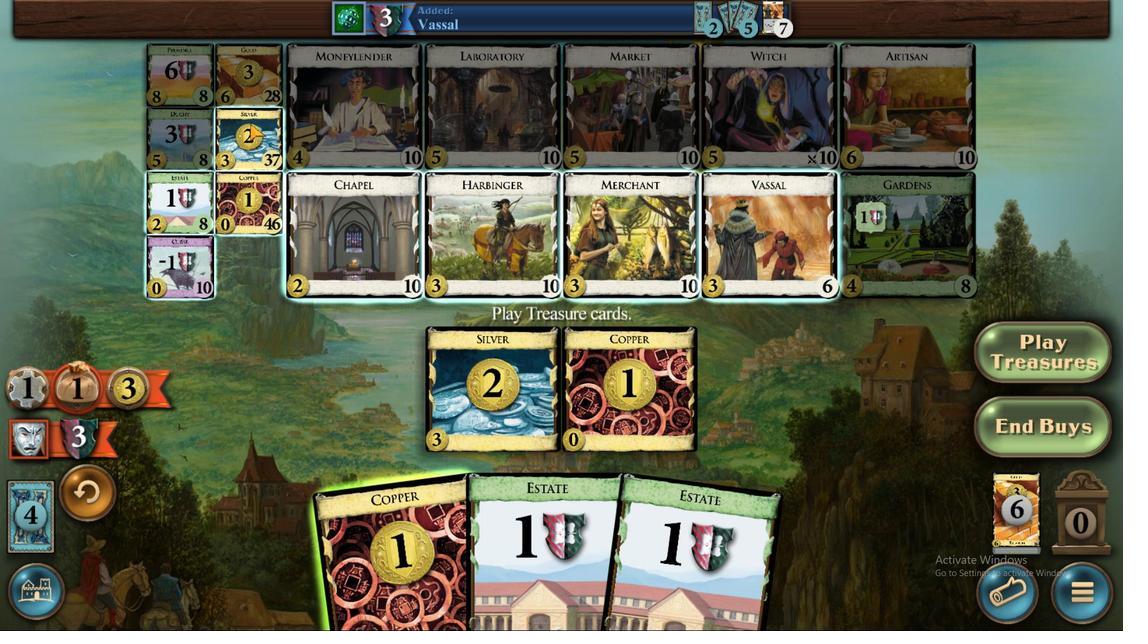 
Action: Mouse pressed left at (416, 298)
Screenshot: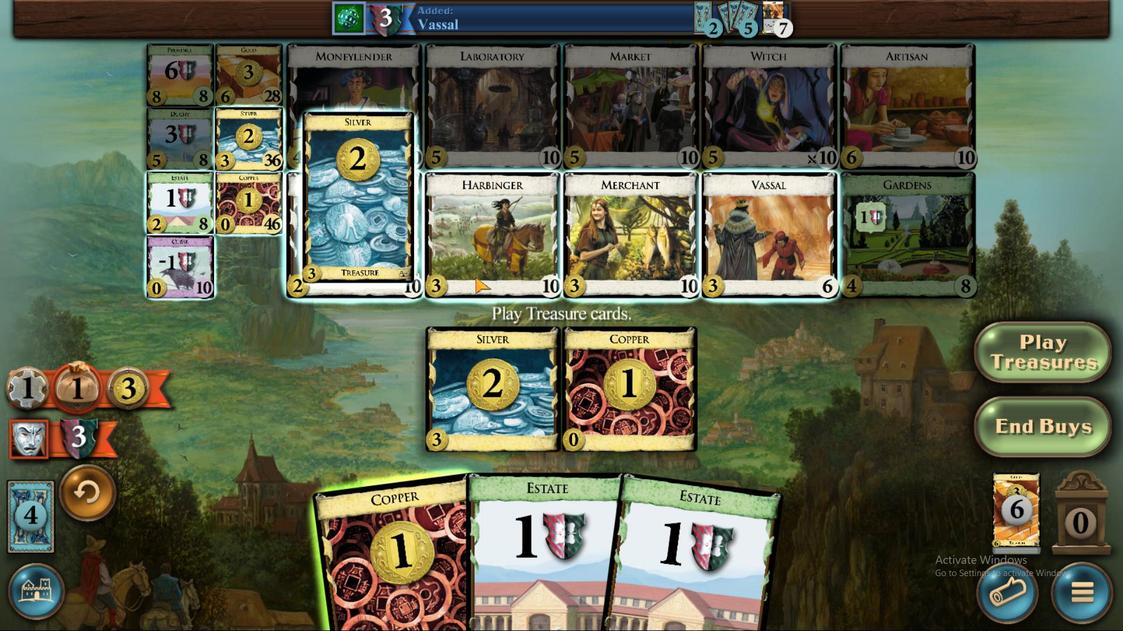 
Action: Mouse moved to (675, 404)
Screenshot: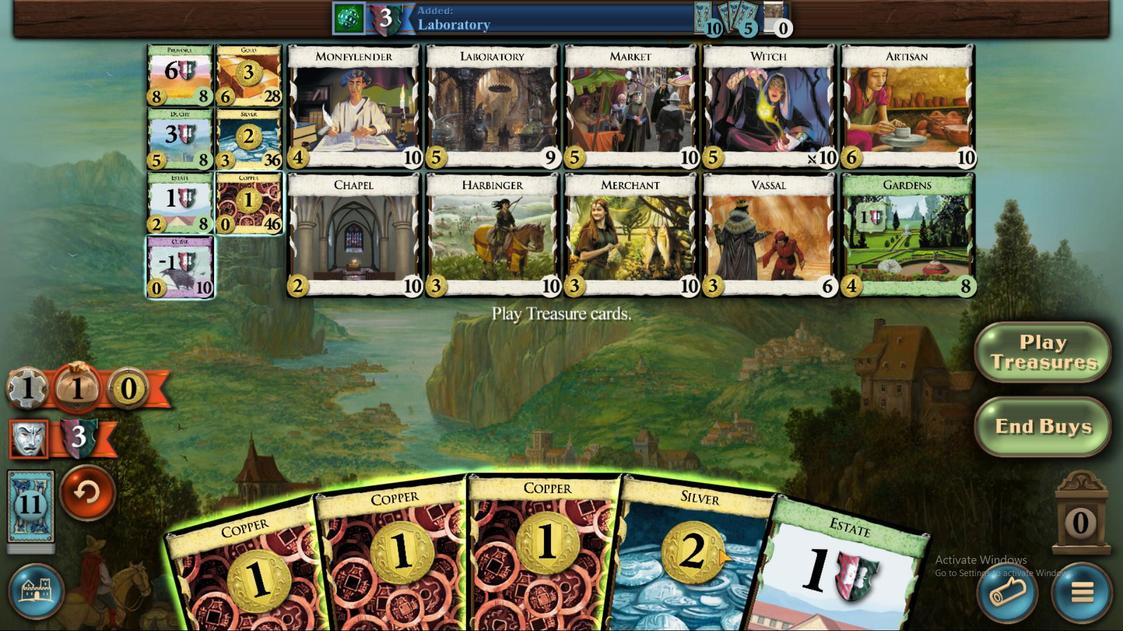 
Action: Mouse pressed left at (675, 404)
Screenshot: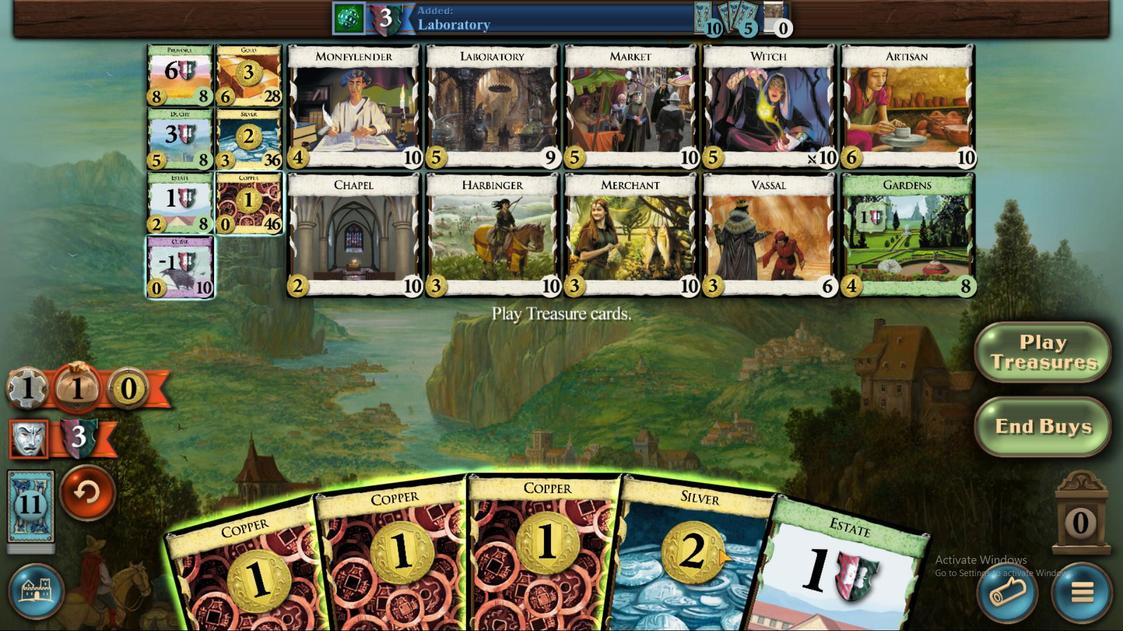 
Action: Mouse moved to (592, 416)
Screenshot: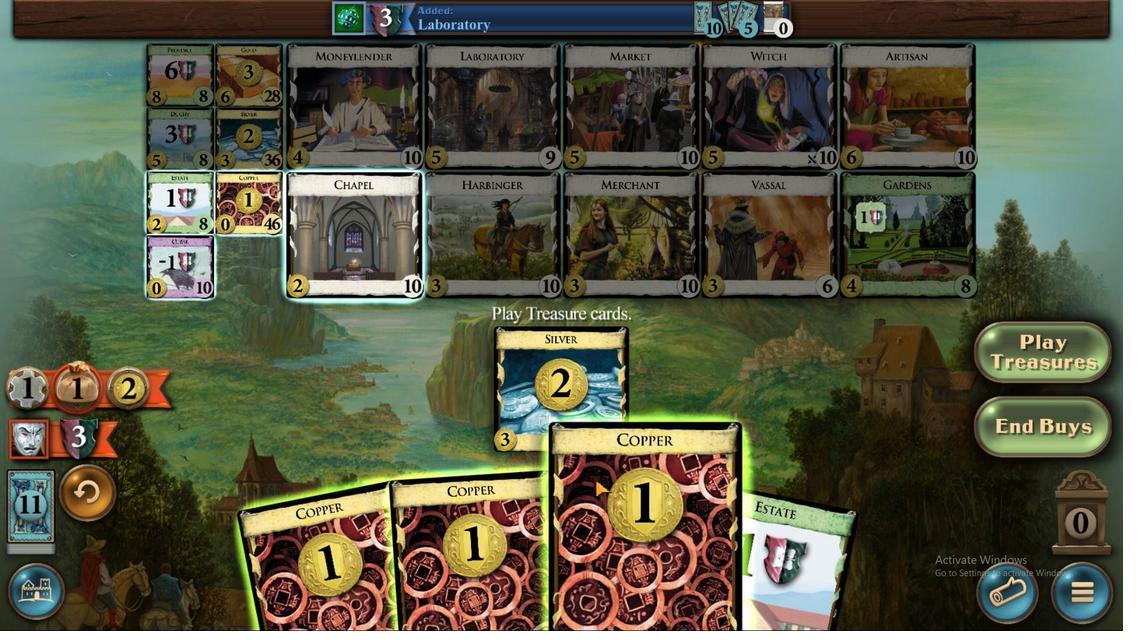 
Action: Mouse pressed left at (592, 416)
Screenshot: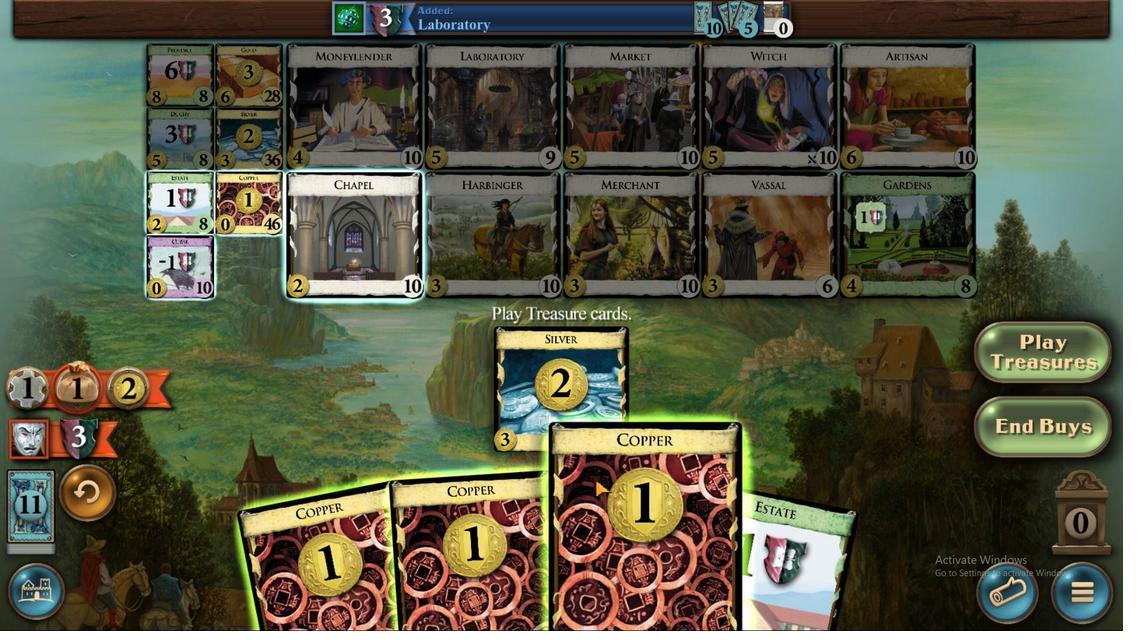 
Action: Mouse moved to (636, 410)
Screenshot: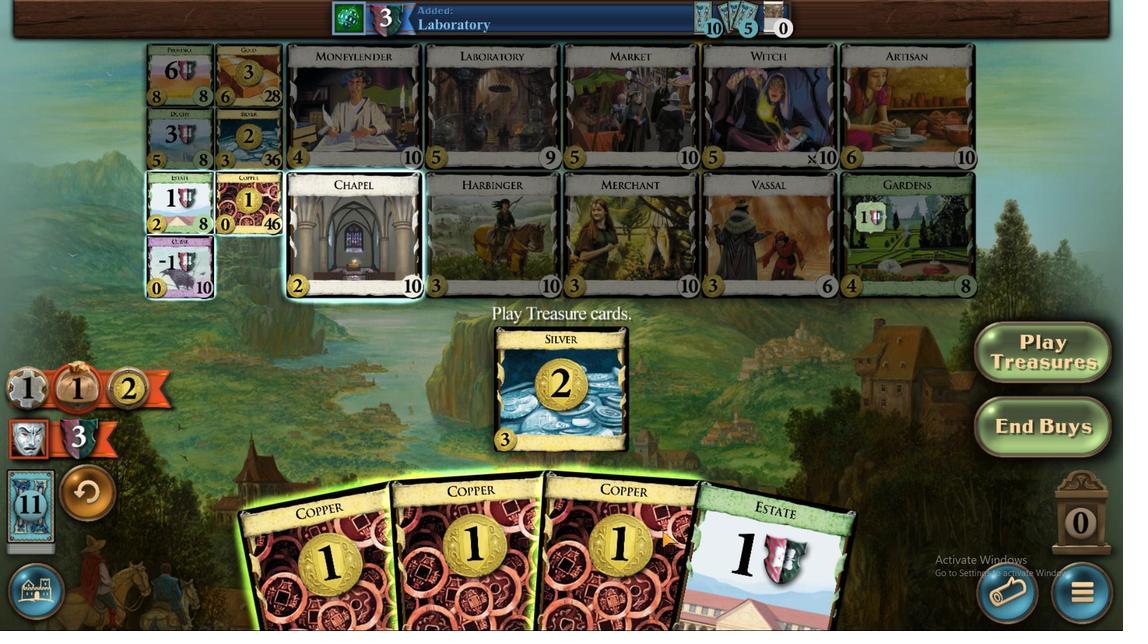 
Action: Mouse pressed left at (636, 410)
Screenshot: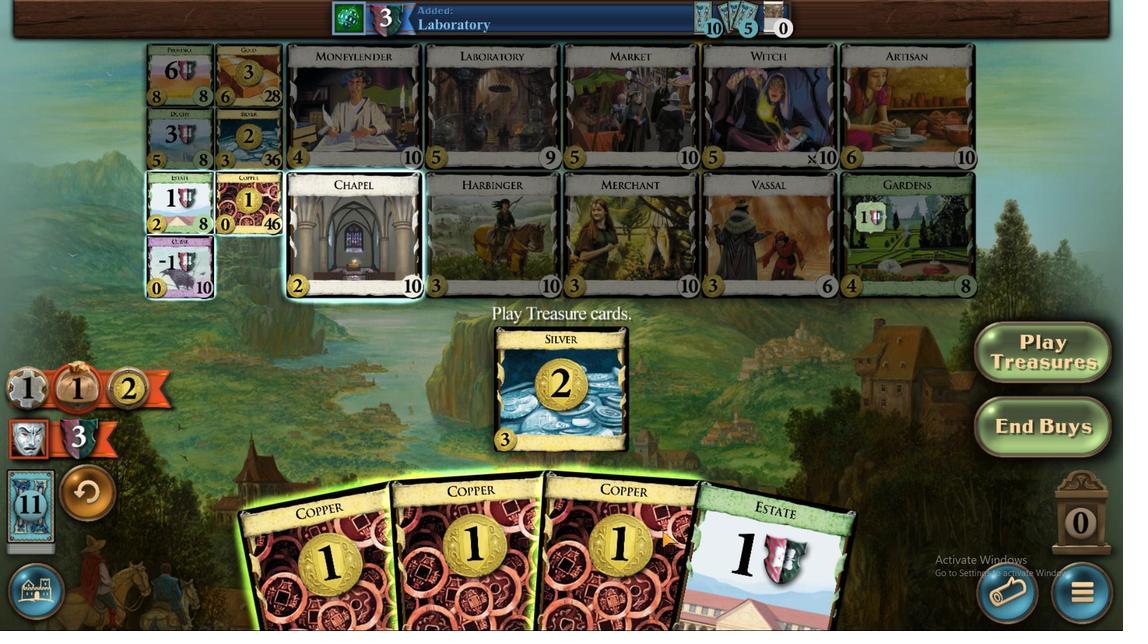 
Action: Mouse moved to (574, 387)
Screenshot: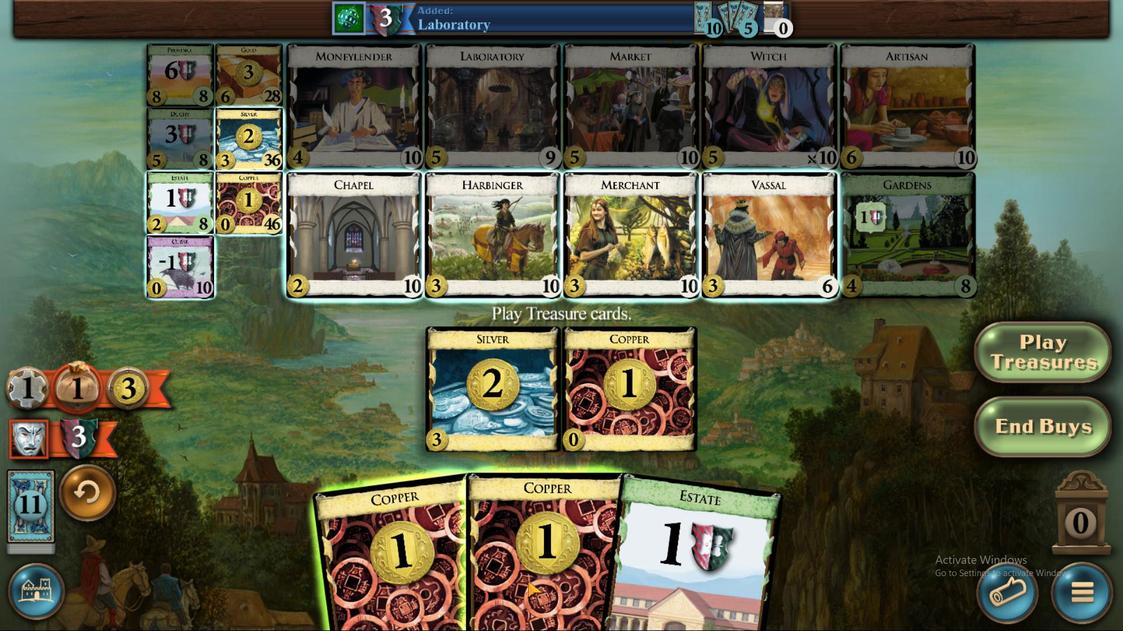 
Action: Mouse pressed left at (570, 413)
Screenshot: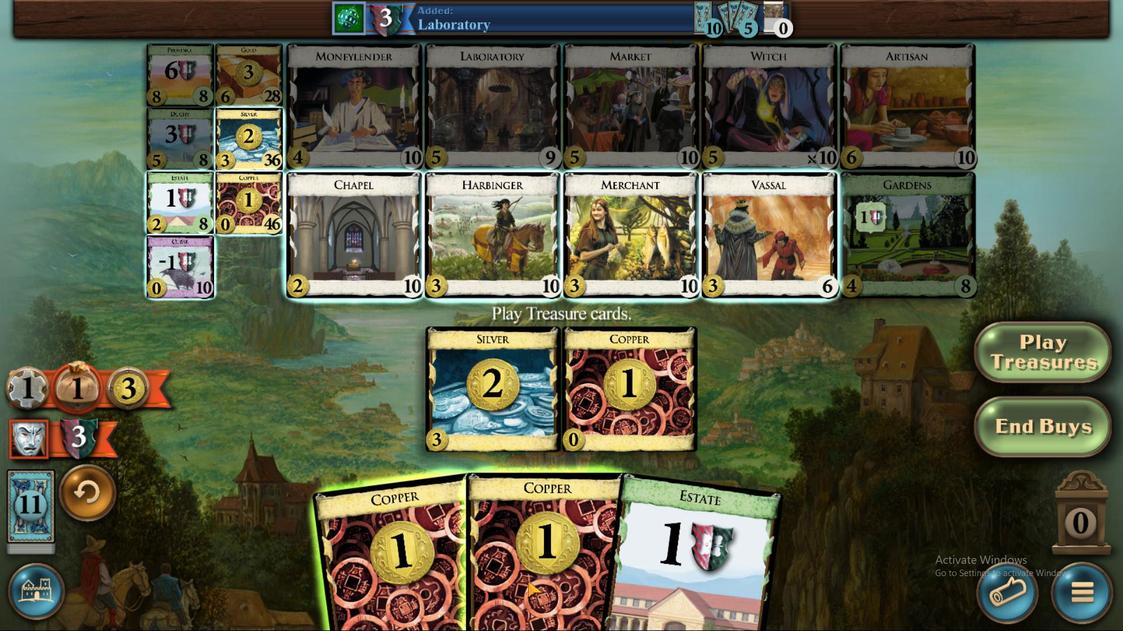 
Action: Mouse moved to (578, 397)
Screenshot: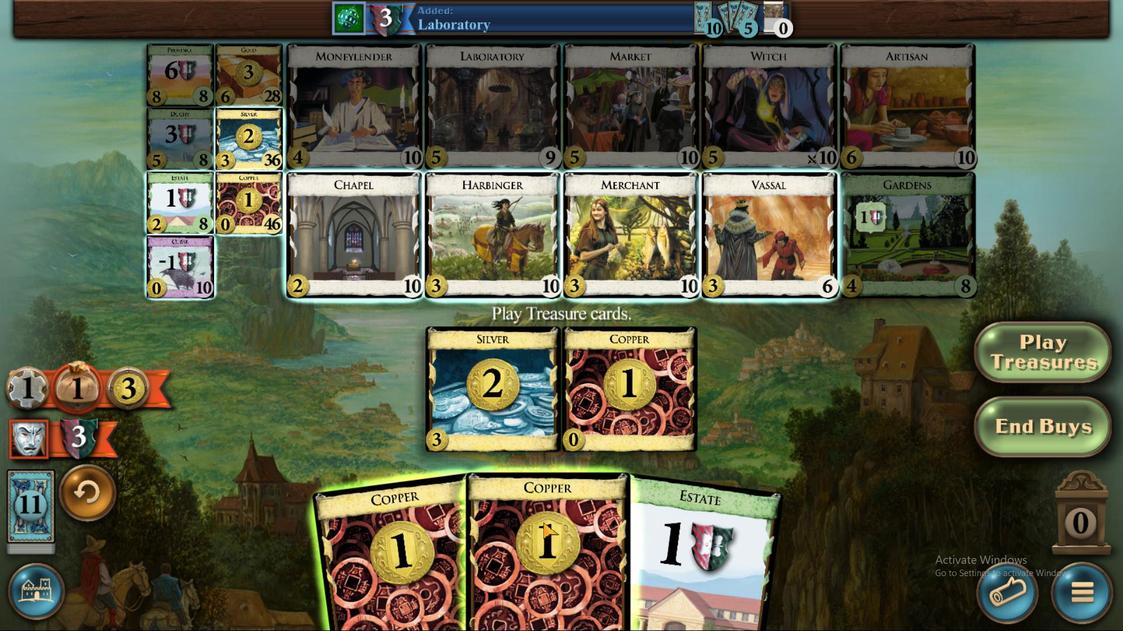 
Action: Mouse pressed left at (578, 397)
Screenshot: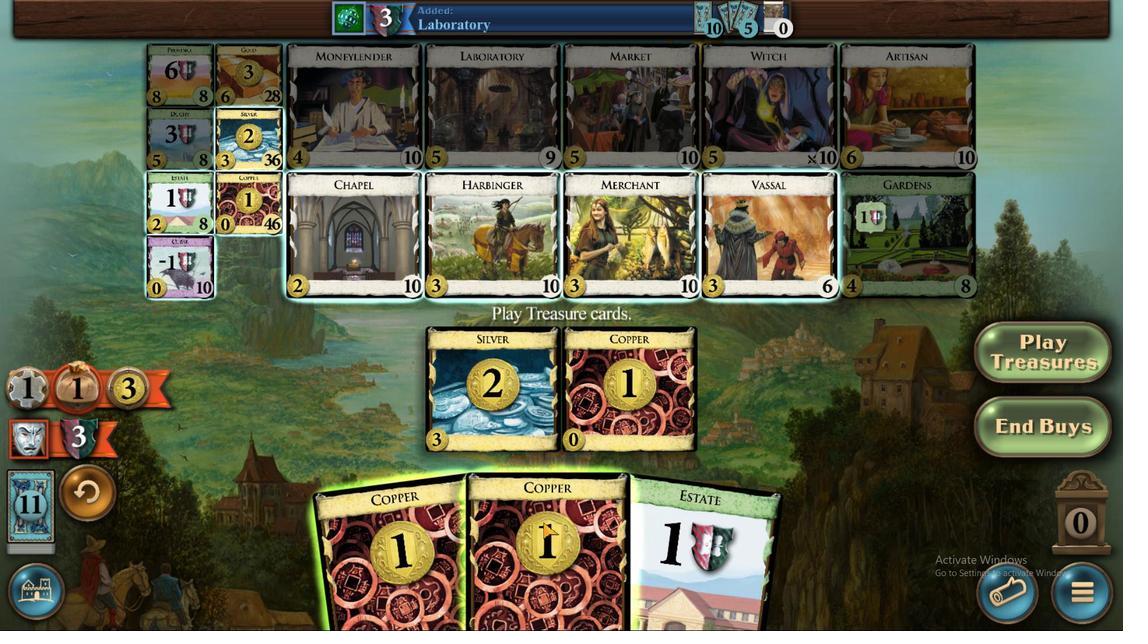 
Action: Mouse moved to (536, 410)
Screenshot: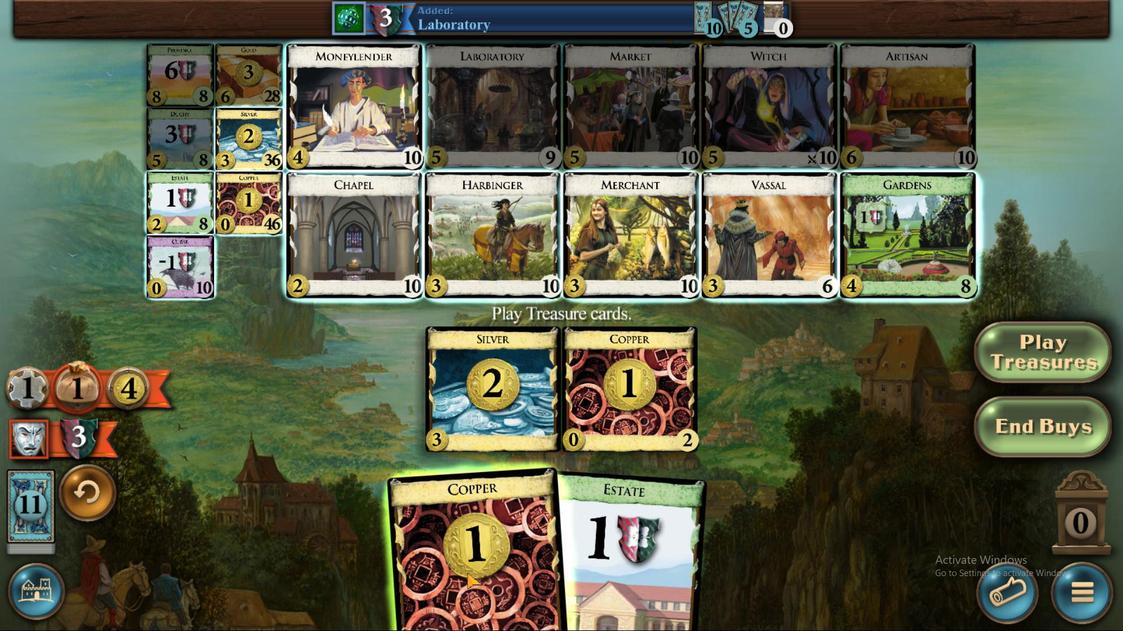 
Action: Mouse pressed left at (536, 410)
Screenshot: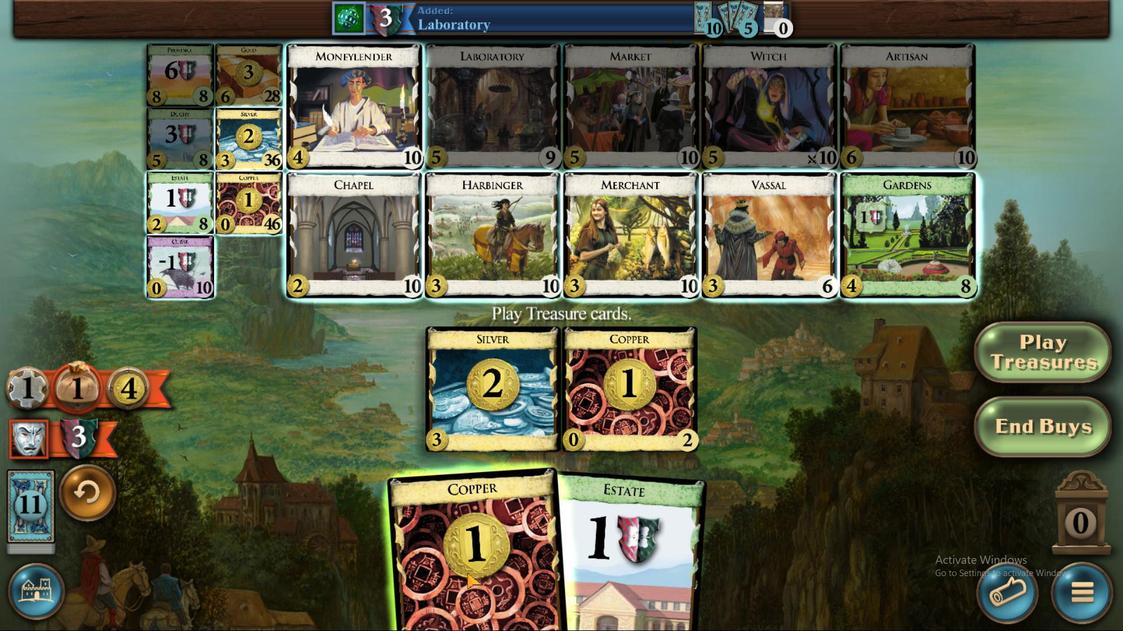 
Action: Mouse moved to (548, 390)
Screenshot: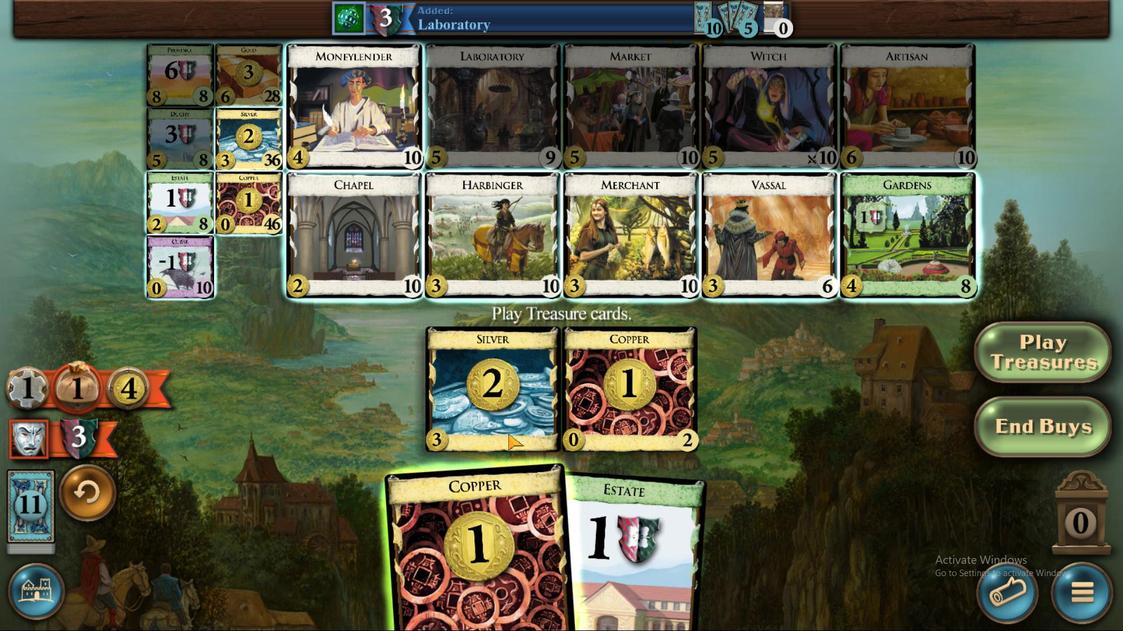 
Action: Mouse pressed left at (548, 390)
Screenshot: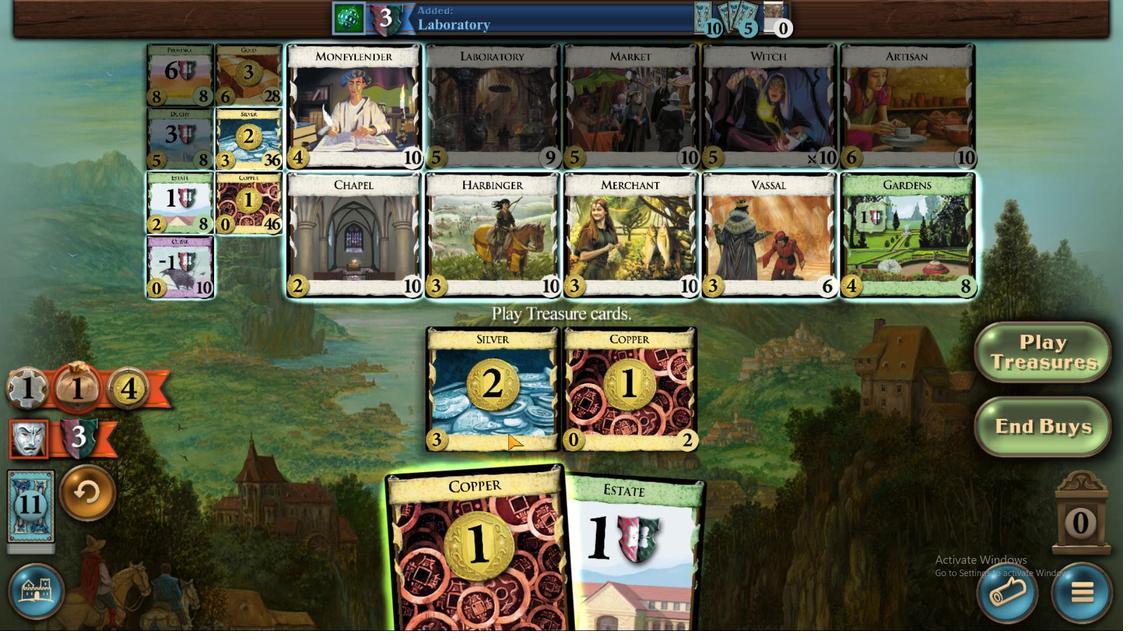 
Action: Mouse moved to (379, 296)
Screenshot: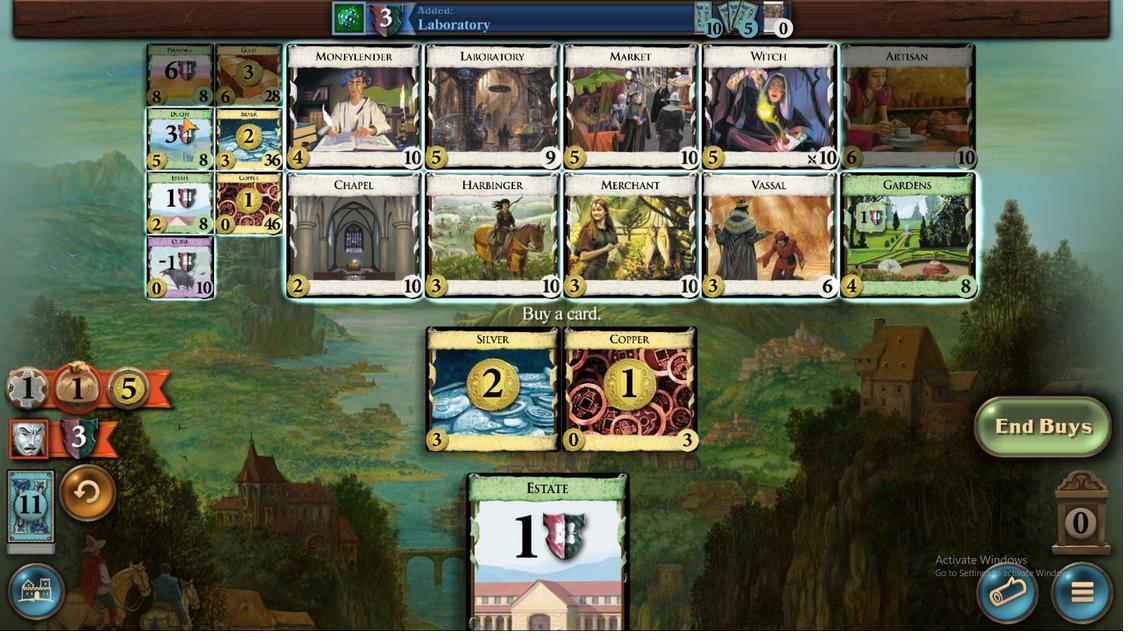 
Action: Mouse pressed left at (379, 296)
Screenshot: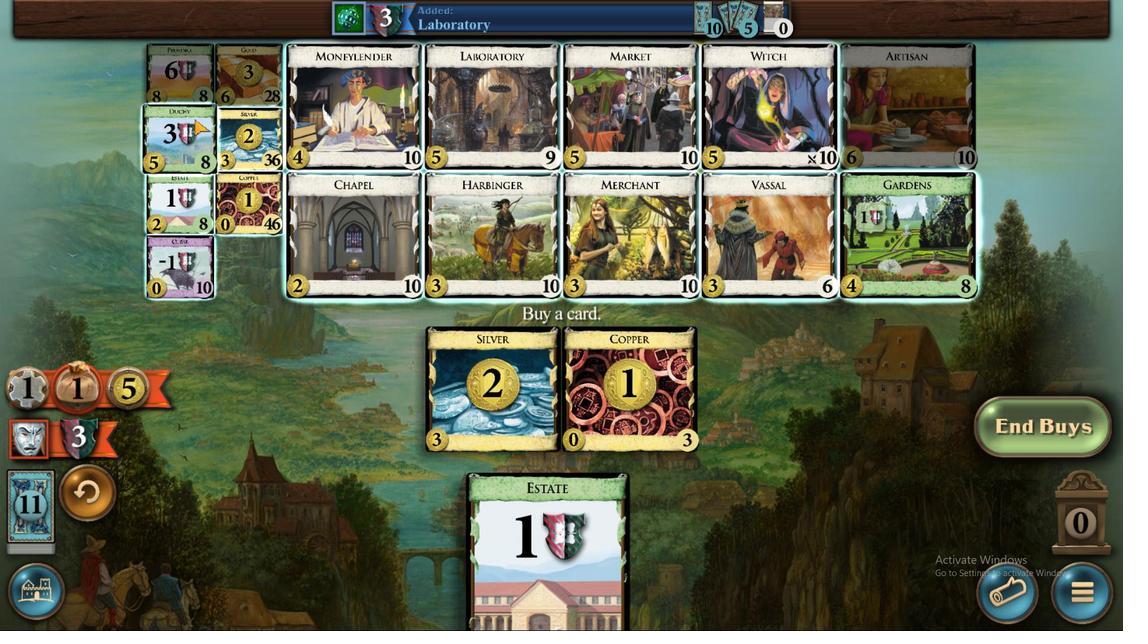 
Action: Mouse moved to (657, 400)
Screenshot: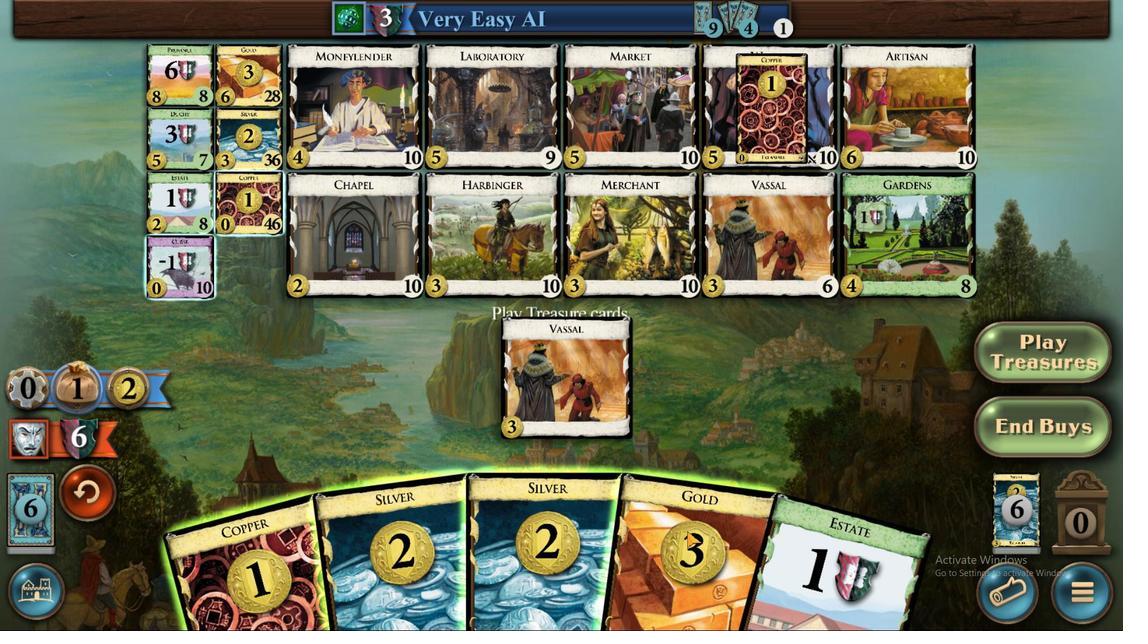 
Action: Mouse pressed left at (657, 400)
Screenshot: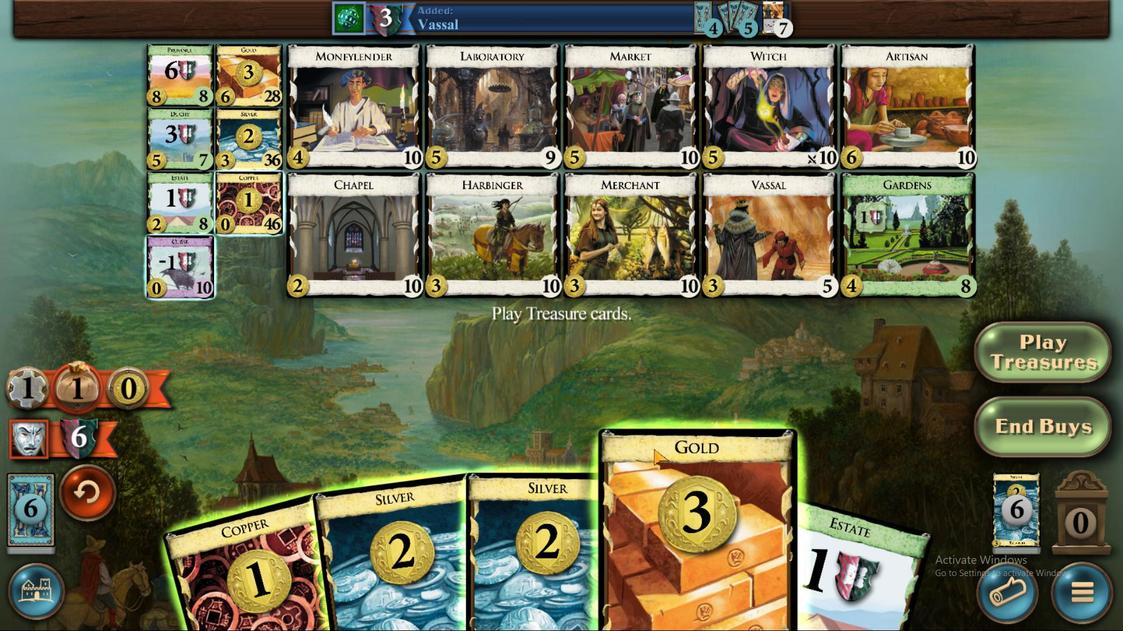 
Action: Mouse moved to (606, 406)
Screenshot: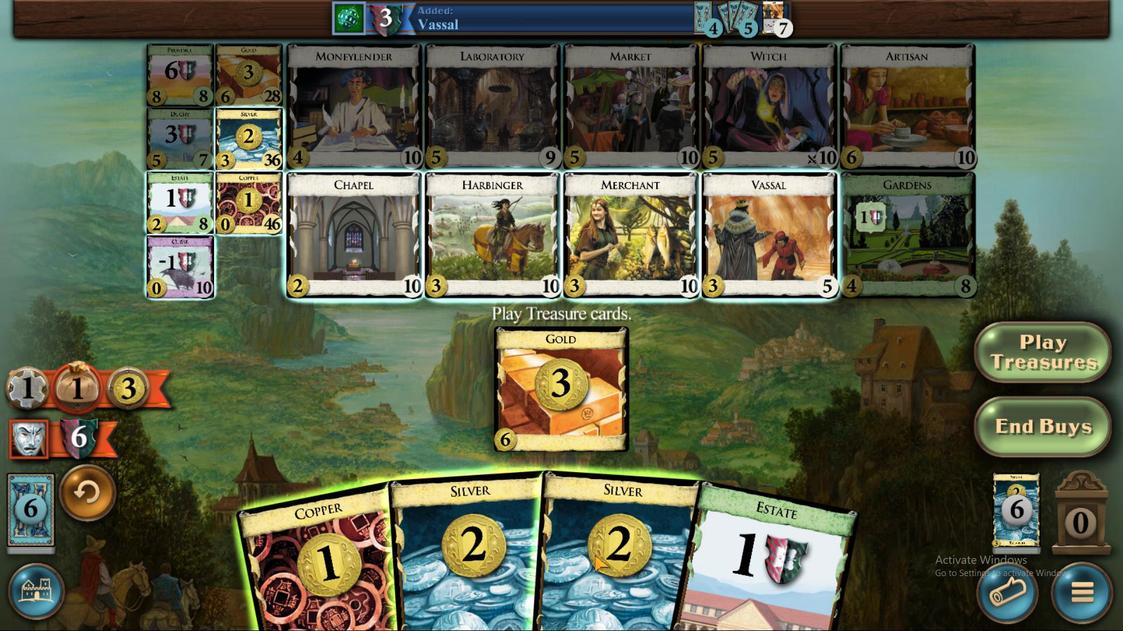 
Action: Mouse pressed left at (606, 406)
Screenshot: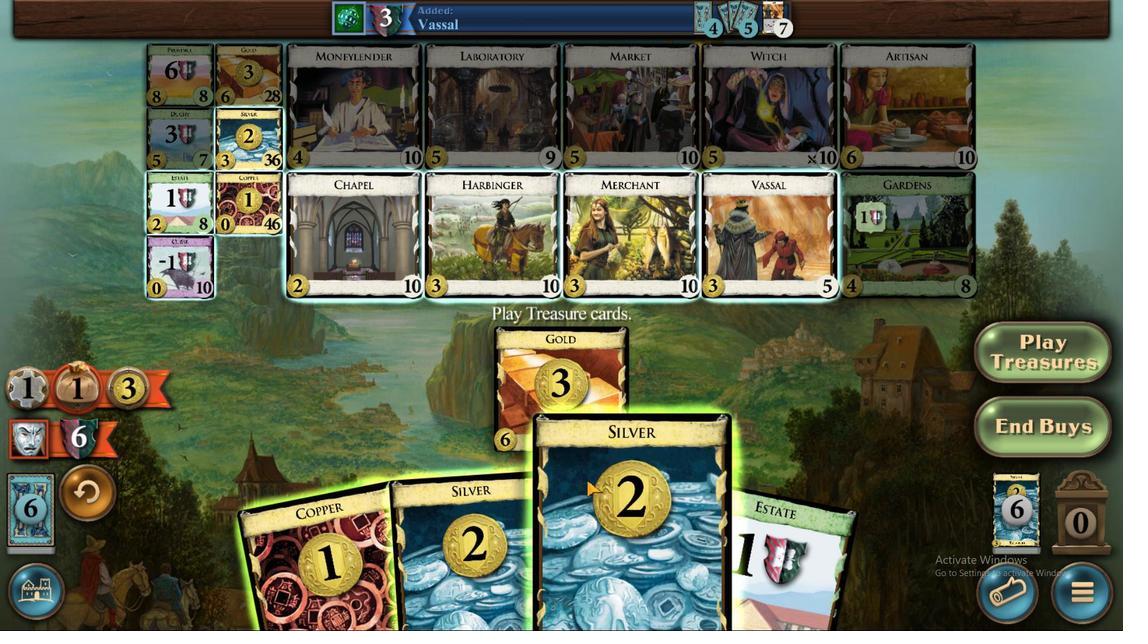 
Action: Mouse moved to (586, 402)
Screenshot: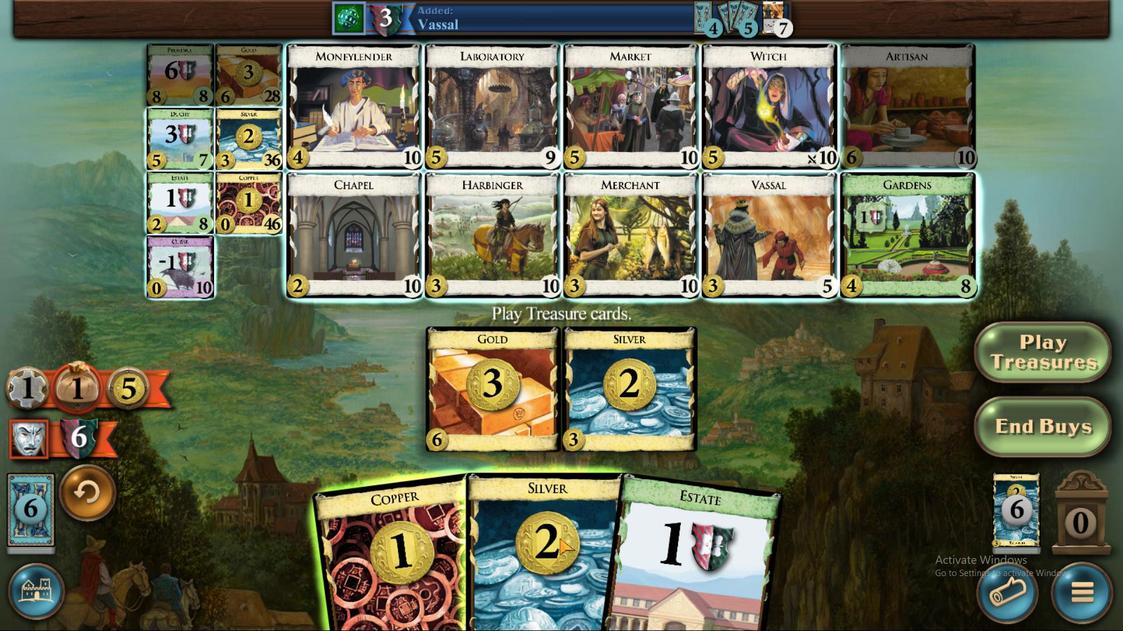 
Action: Mouse pressed left at (586, 402)
Screenshot: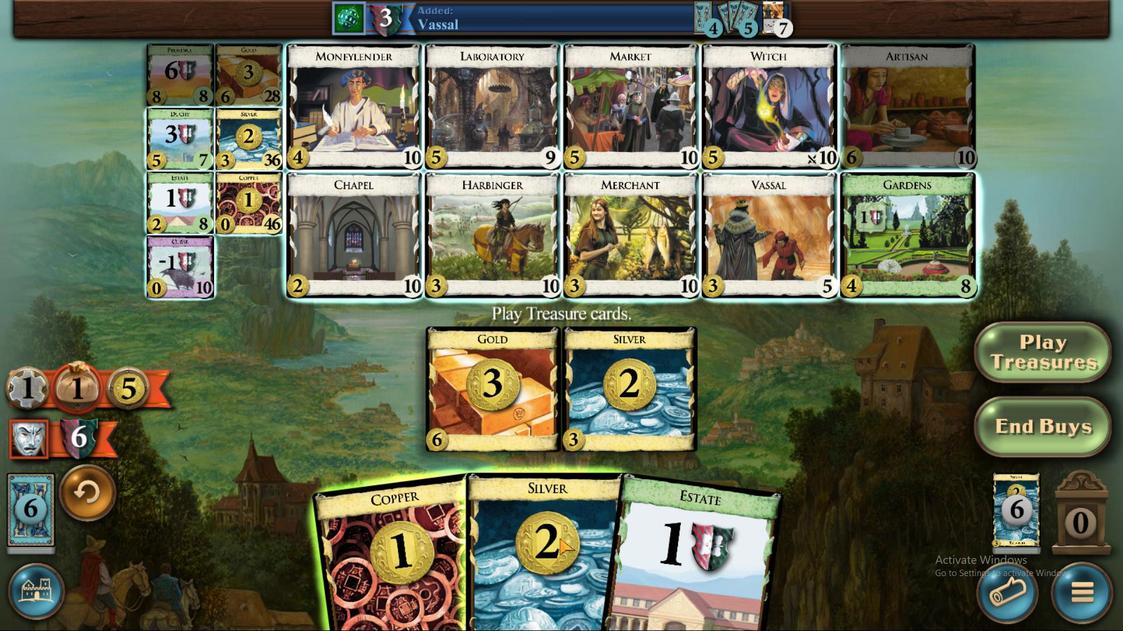 
Action: Mouse moved to (550, 408)
Screenshot: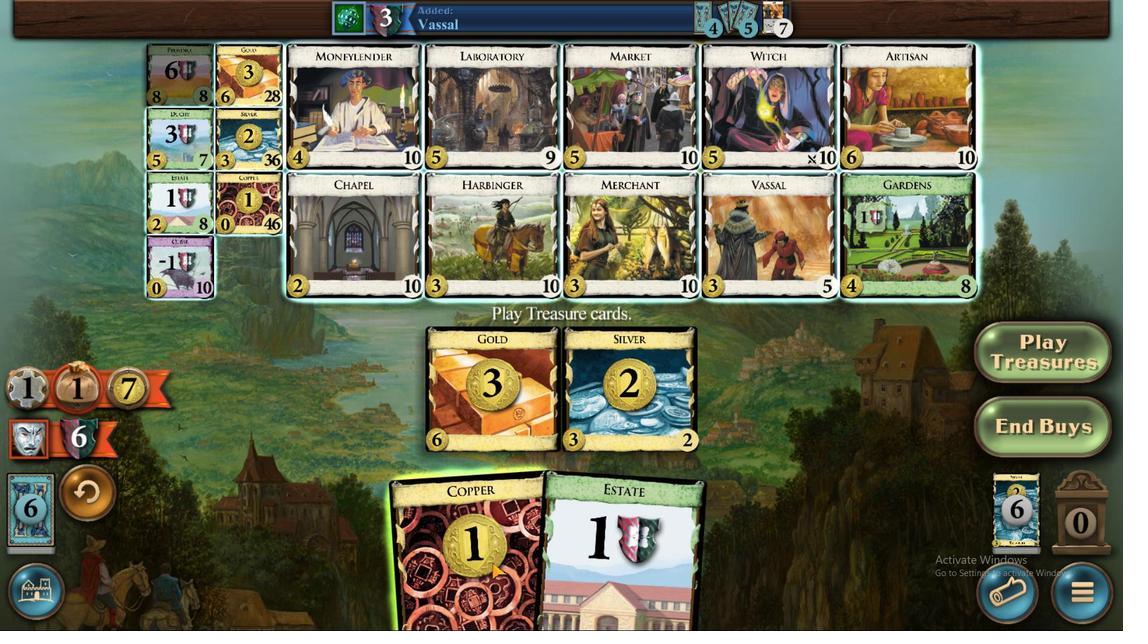 
Action: Mouse pressed left at (550, 408)
Screenshot: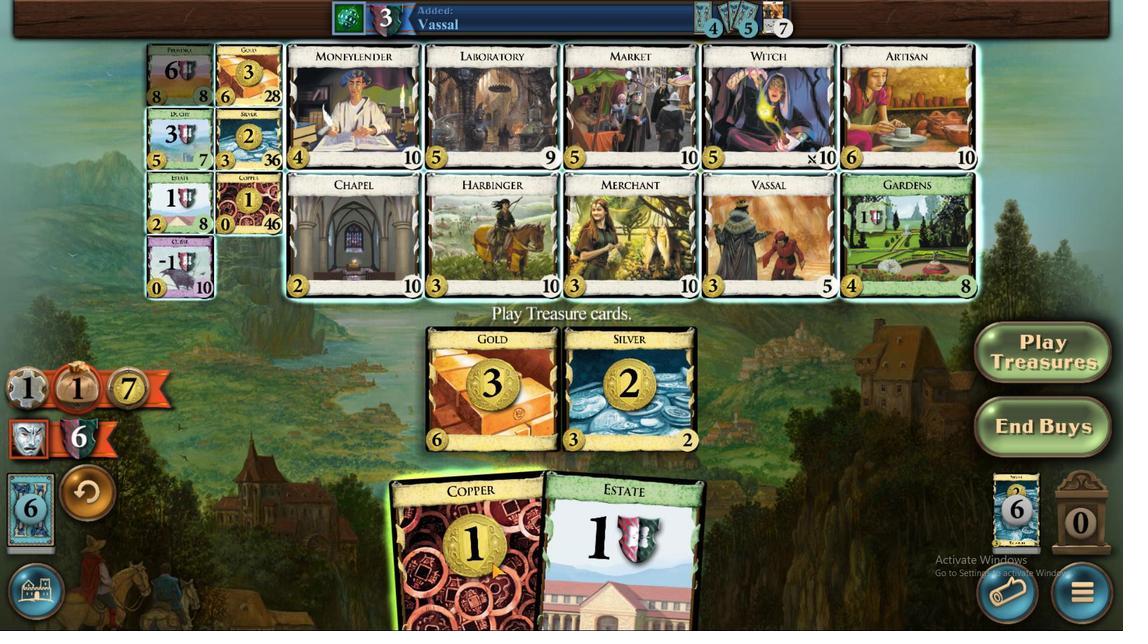 
Action: Mouse moved to (554, 410)
Screenshot: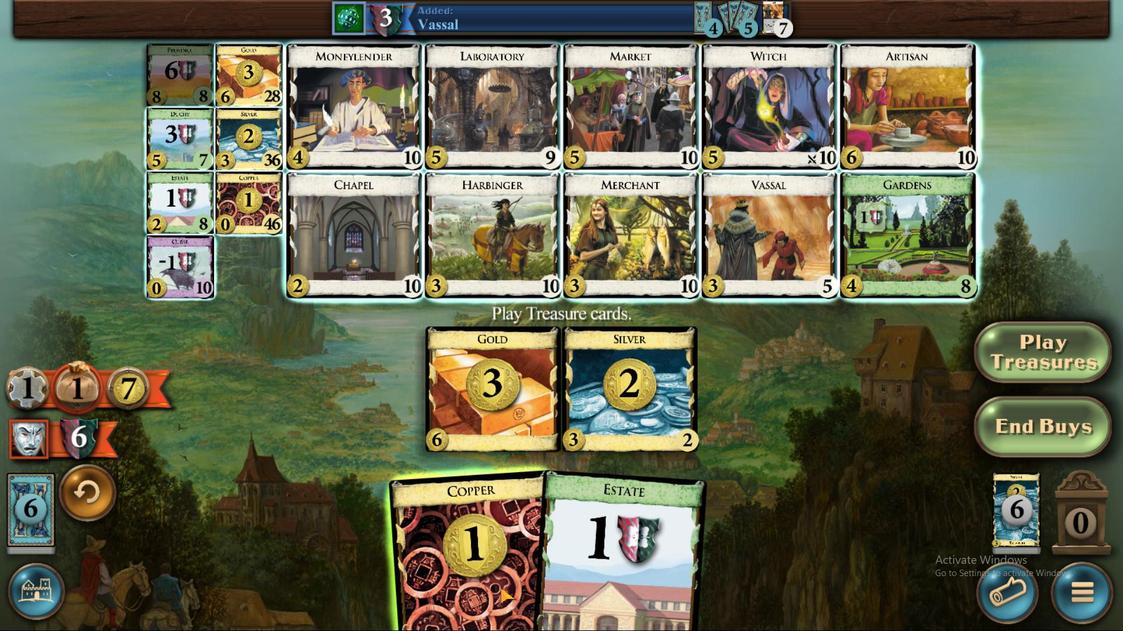 
Action: Mouse pressed left at (554, 414)
Screenshot: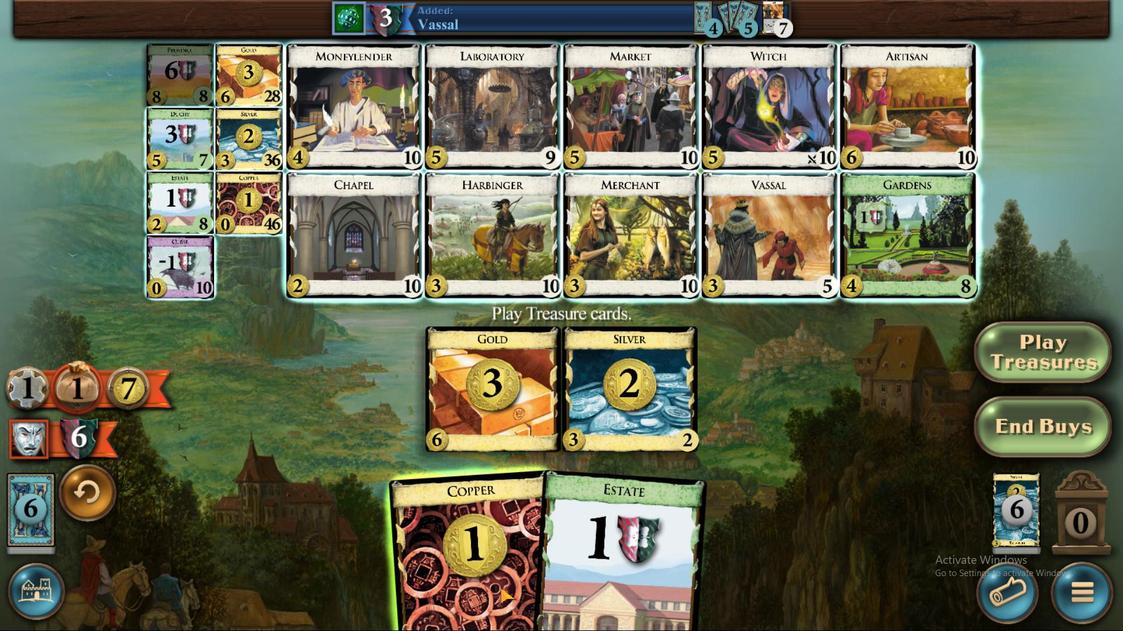 
Action: Mouse moved to (376, 286)
Screenshot: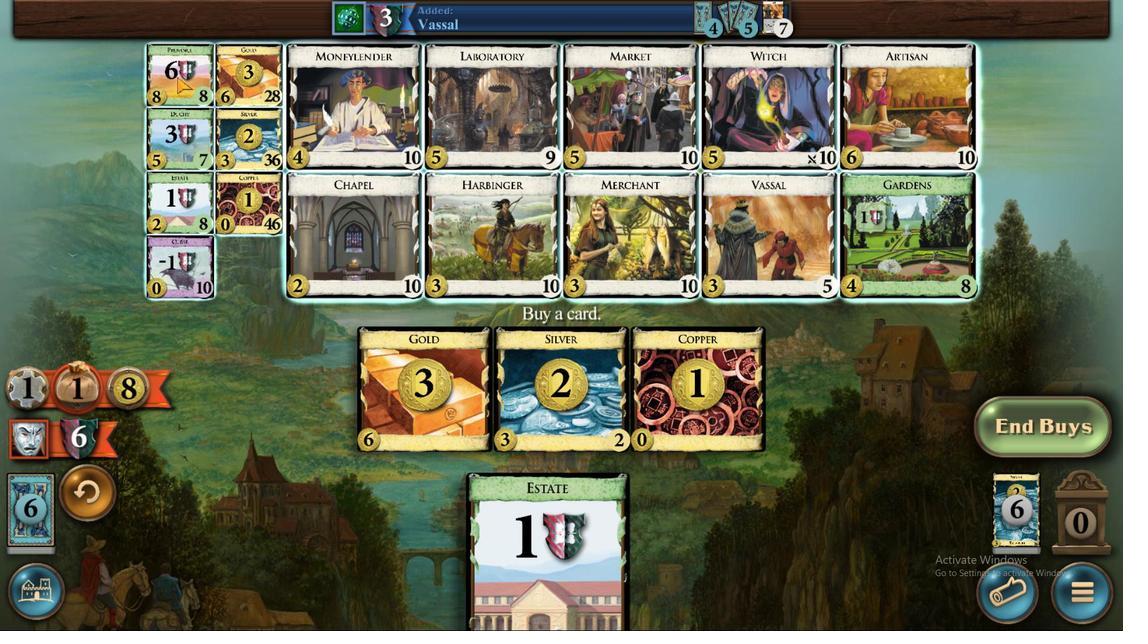 
Action: Mouse pressed left at (376, 286)
Screenshot: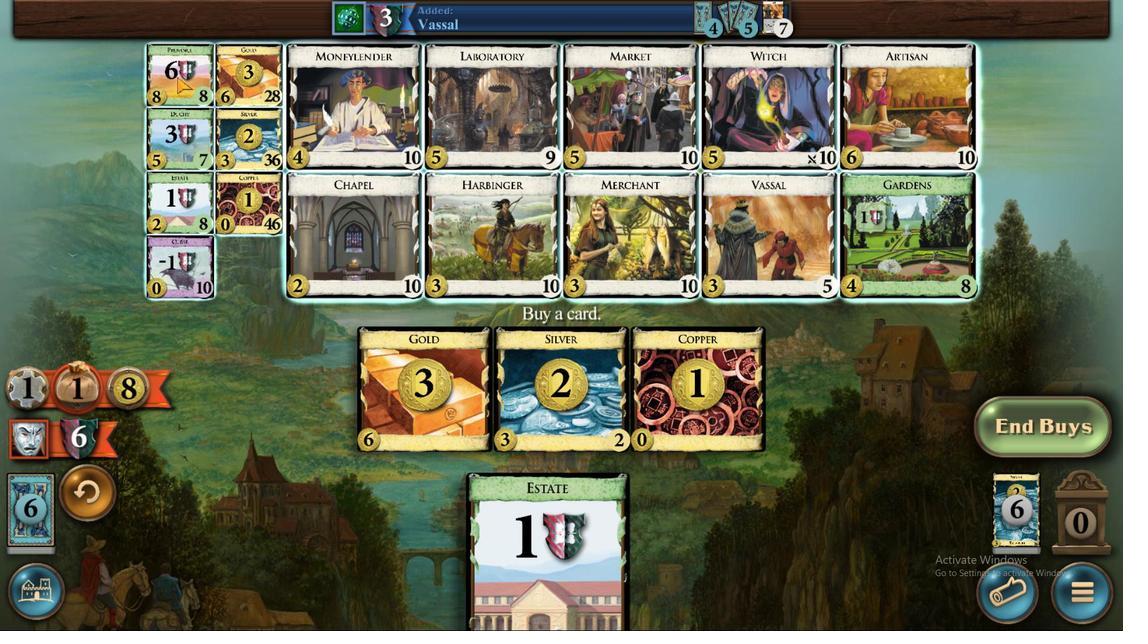 
Action: Mouse moved to (755, 412)
Screenshot: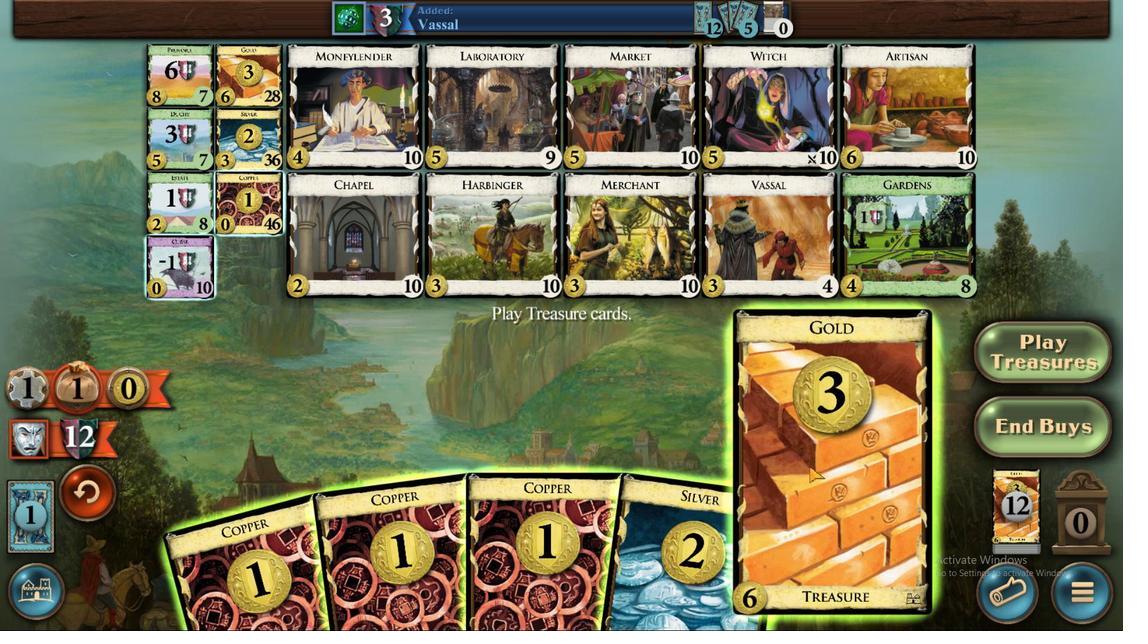 
Action: Mouse pressed left at (755, 412)
Screenshot: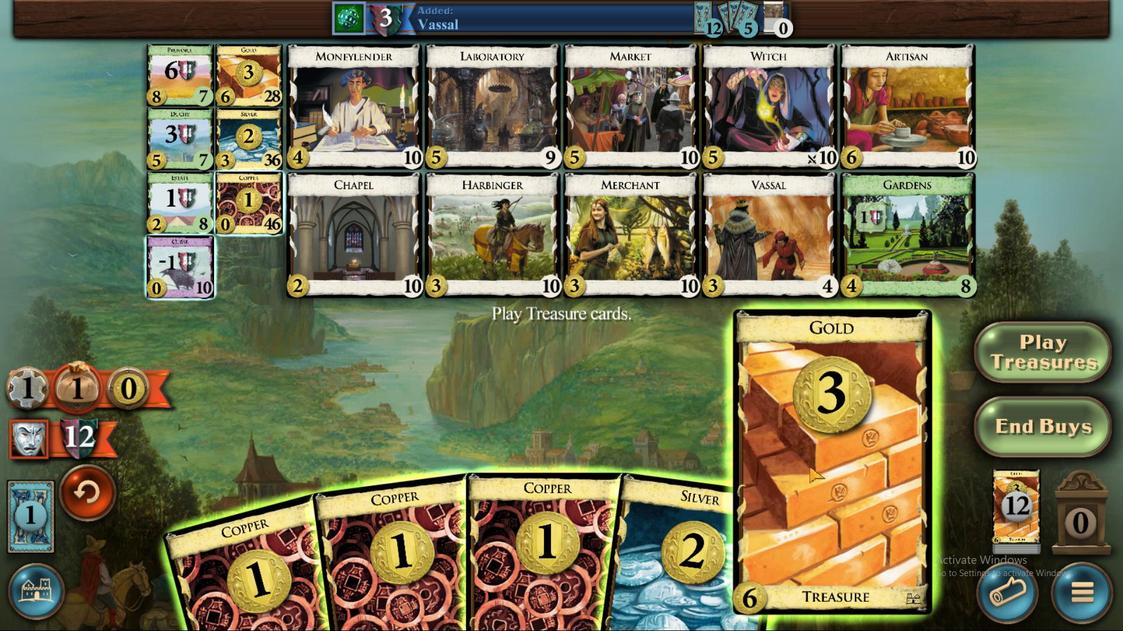 
Action: Mouse moved to (701, 410)
Screenshot: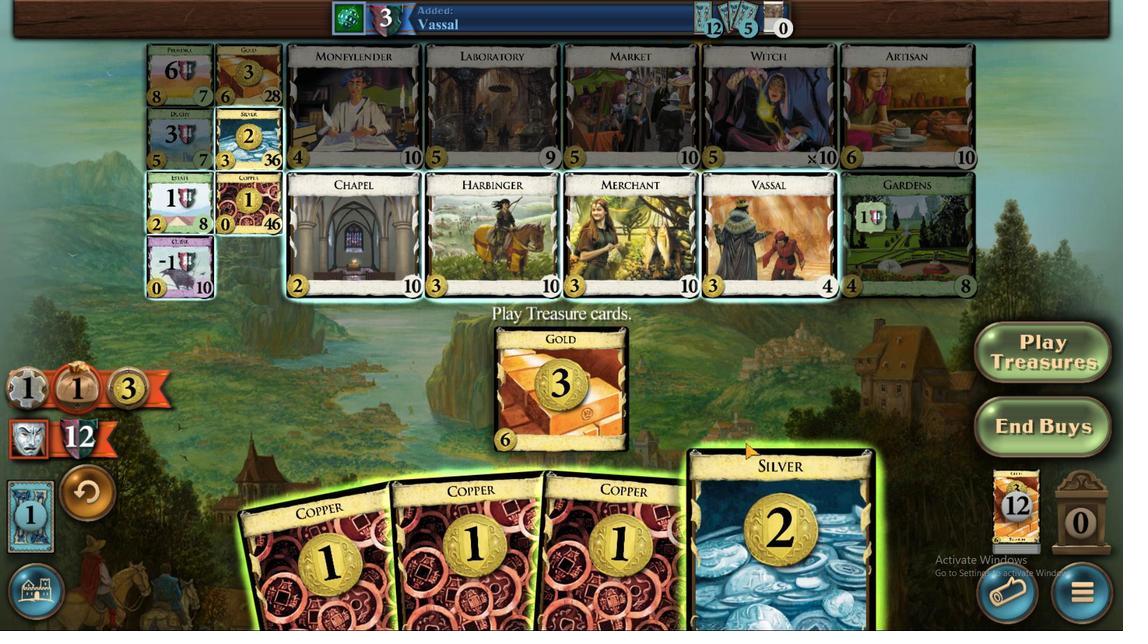 
Action: Mouse pressed left at (701, 410)
Screenshot: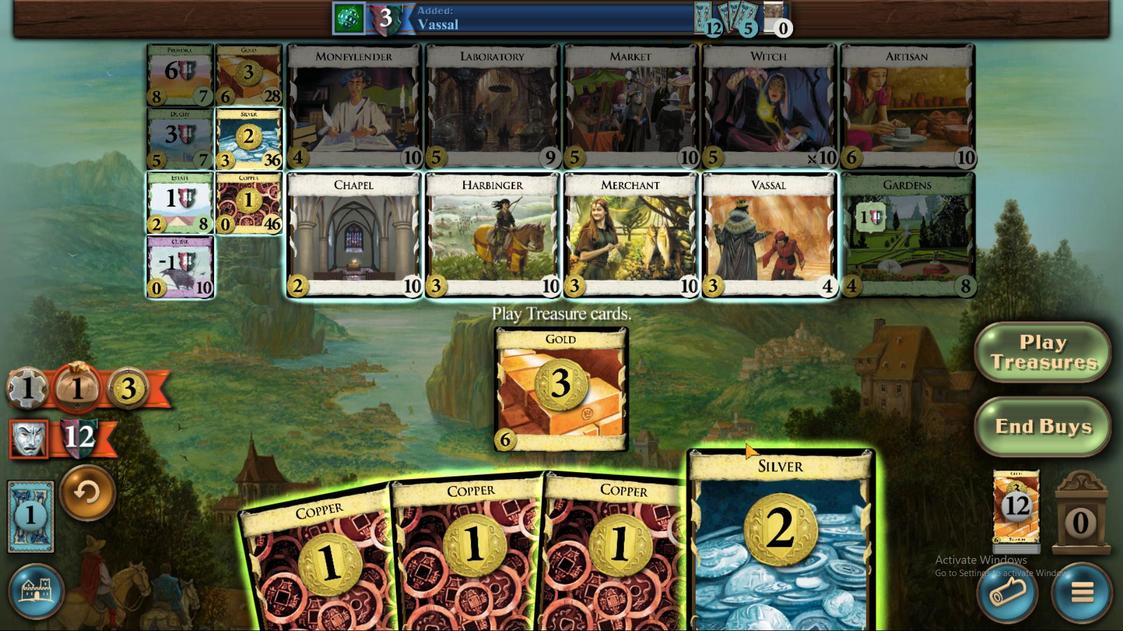 
Action: Mouse moved to (668, 409)
Screenshot: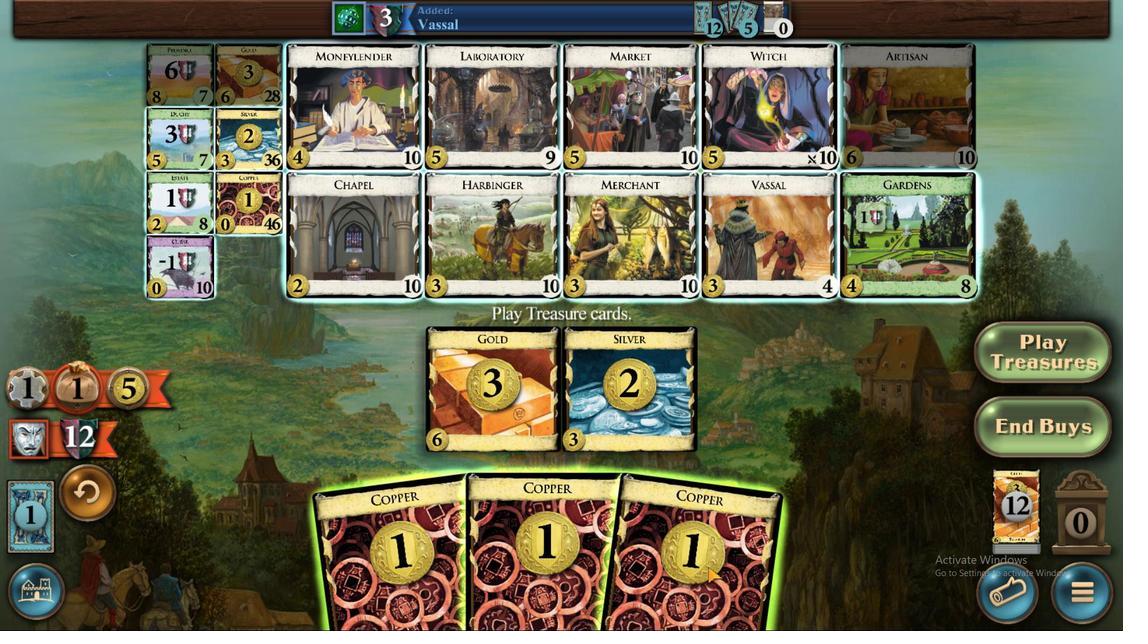 
Action: Mouse pressed left at (668, 409)
Screenshot: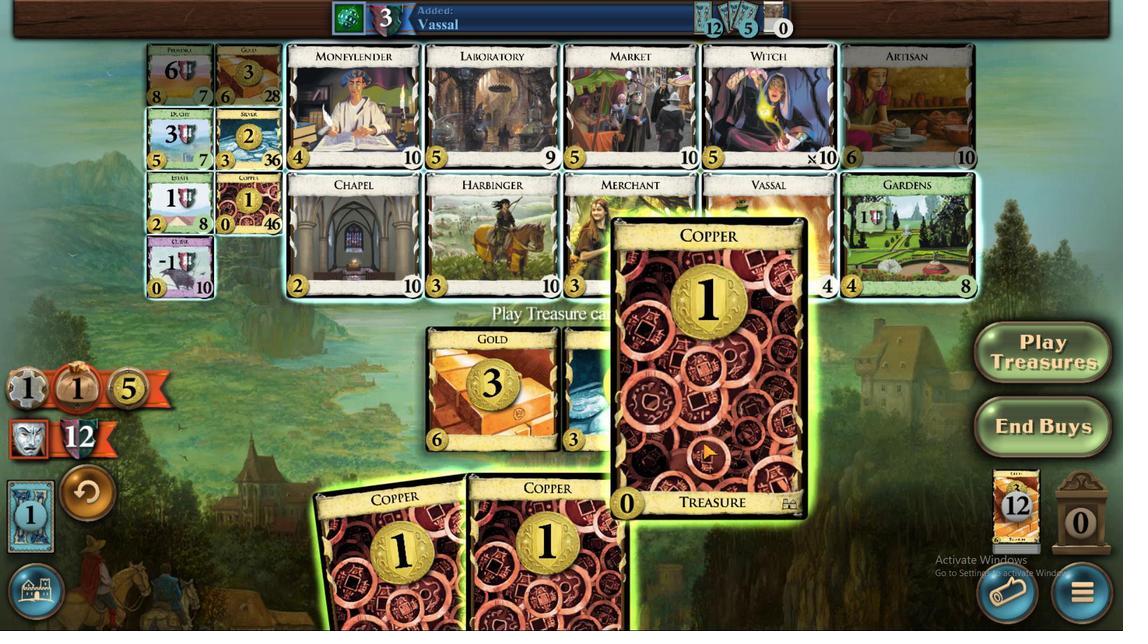 
Action: Mouse moved to (646, 403)
Screenshot: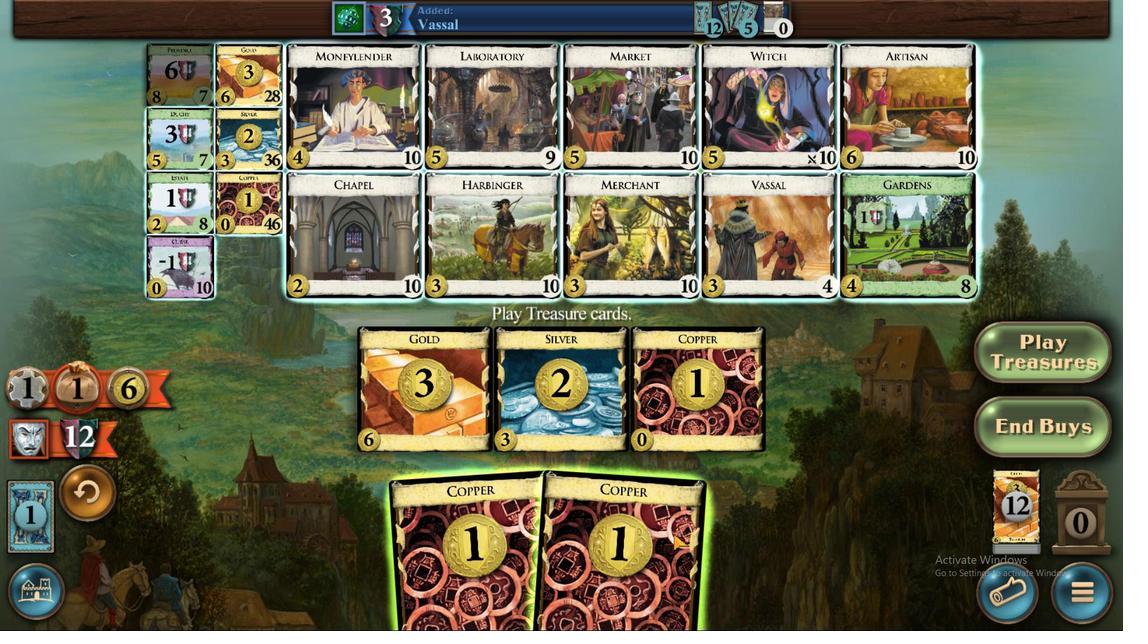 
Action: Mouse pressed left at (646, 403)
Screenshot: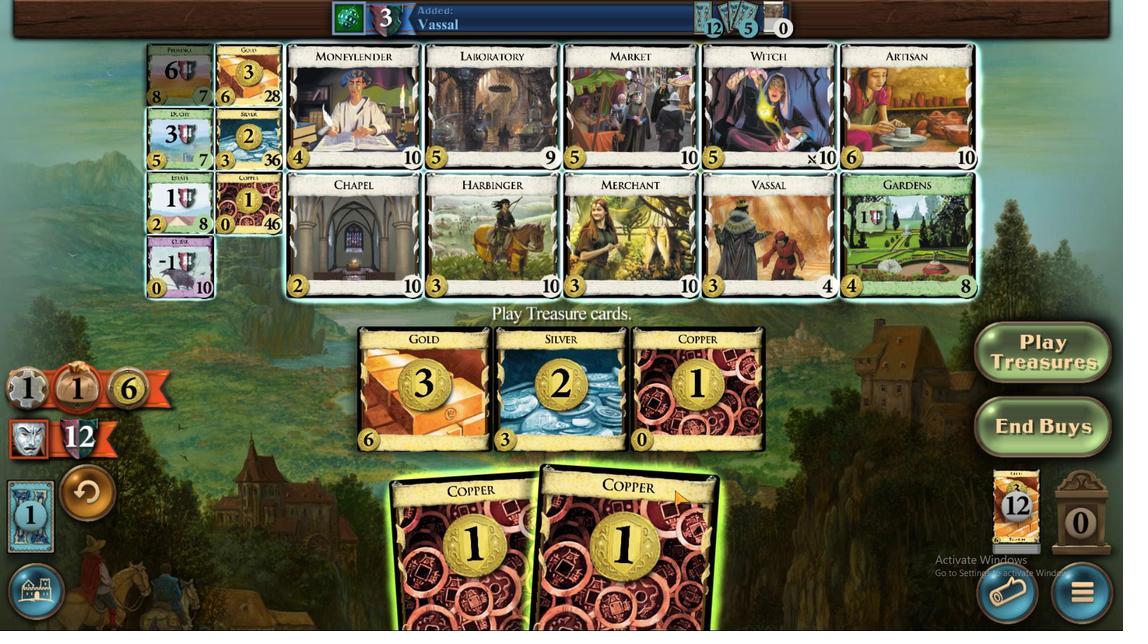
Action: Mouse moved to (624, 405)
Screenshot: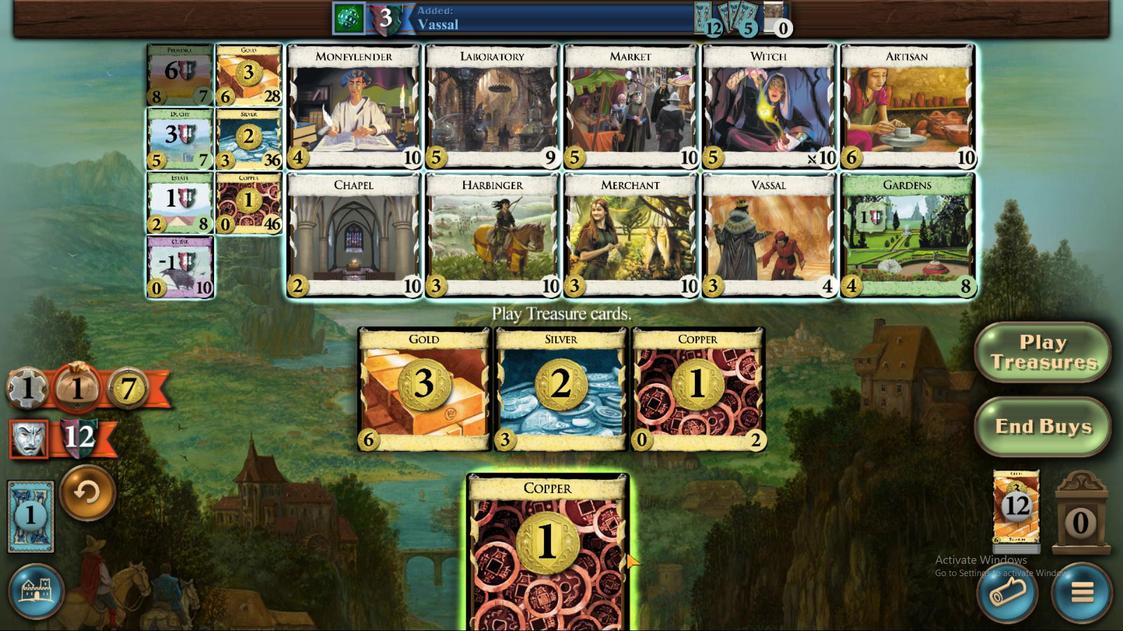 
Action: Mouse pressed left at (624, 405)
Screenshot: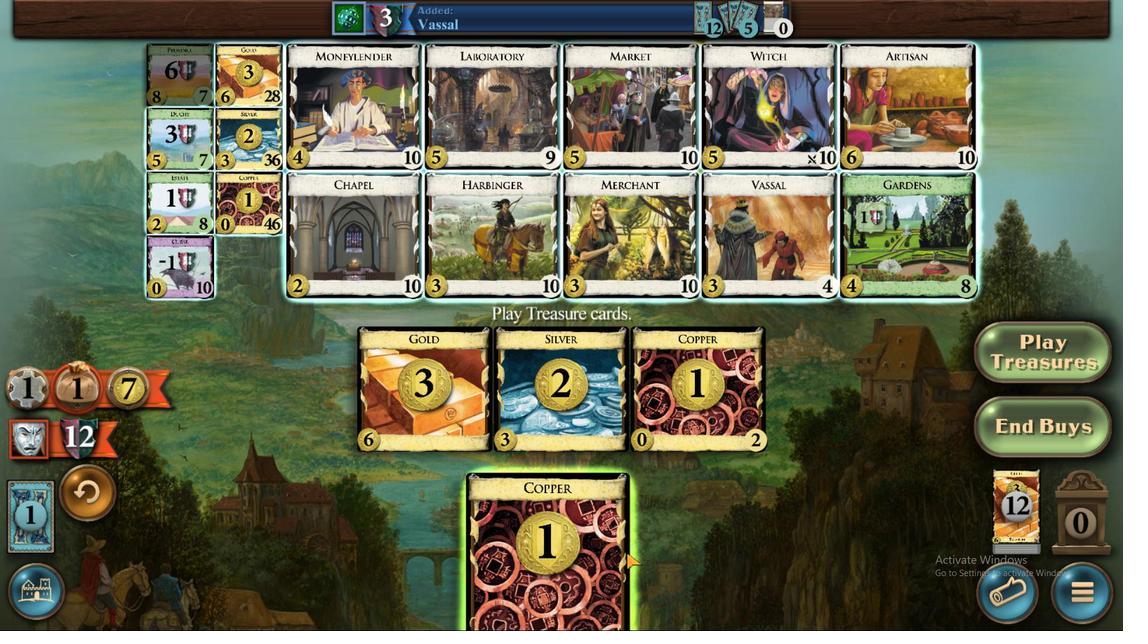 
Action: Mouse moved to (371, 287)
Screenshot: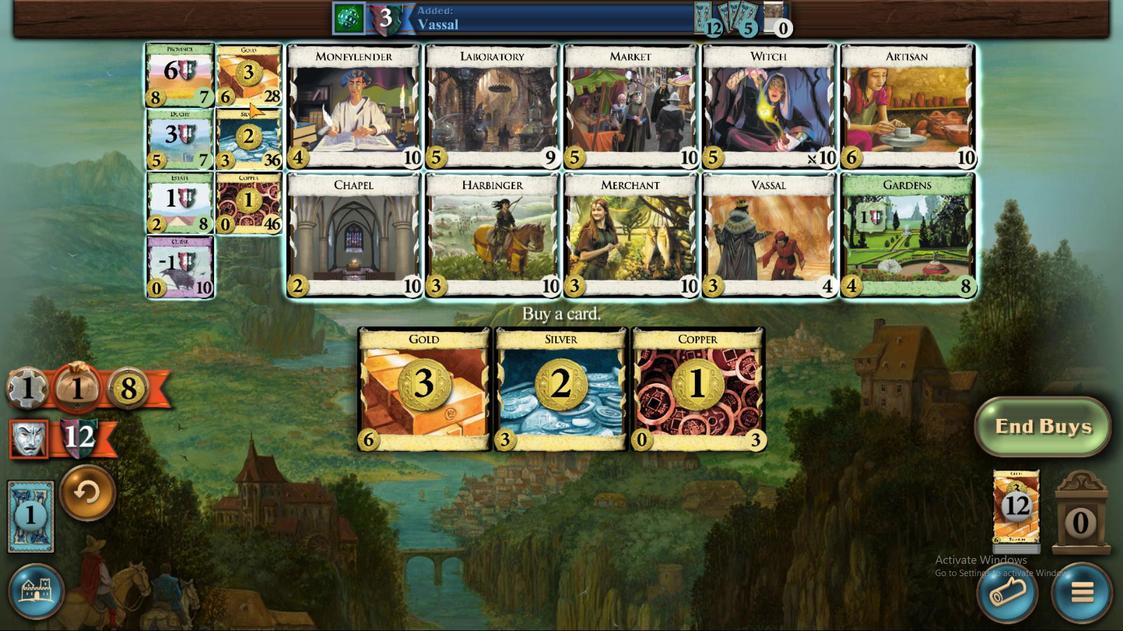 
Action: Mouse pressed left at (371, 287)
Screenshot: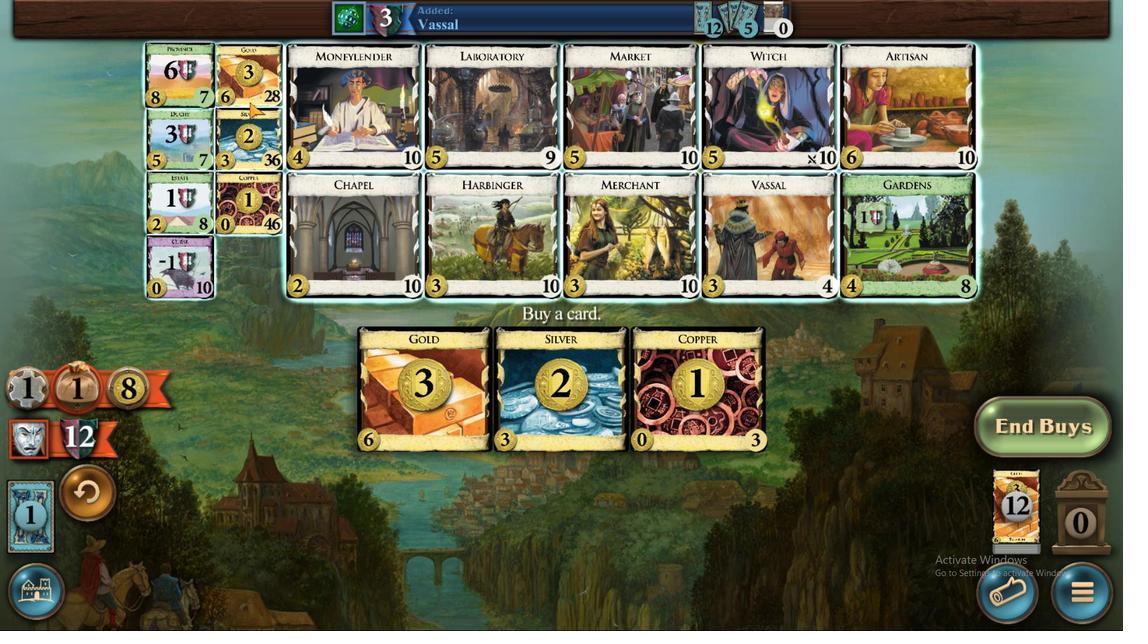 
Action: Mouse moved to (659, 409)
Screenshot: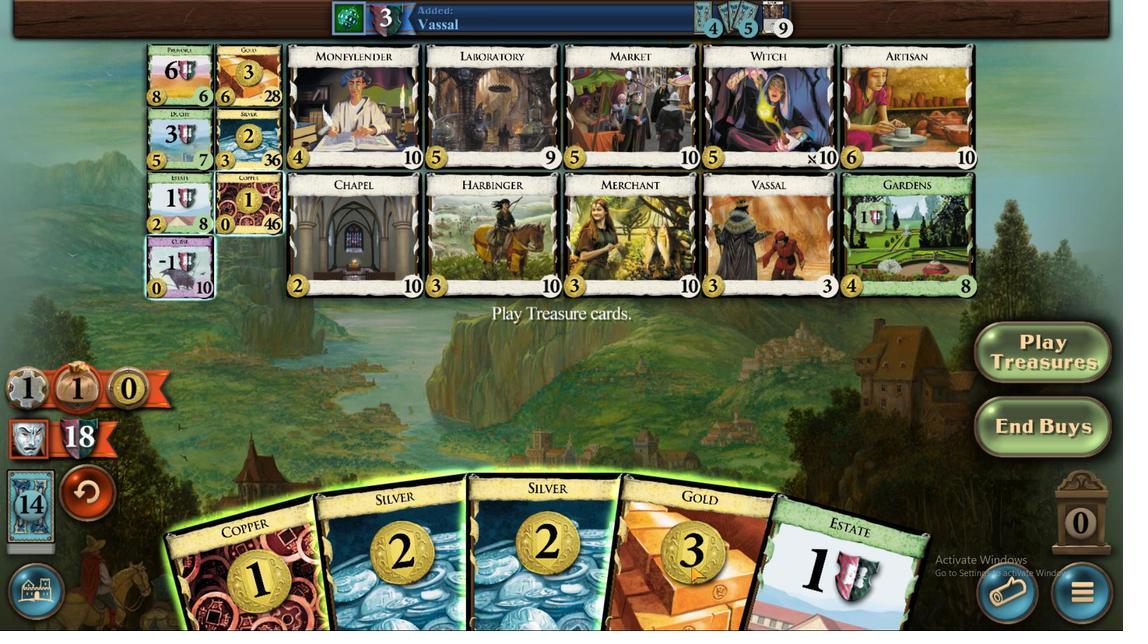 
Action: Mouse pressed left at (659, 409)
Screenshot: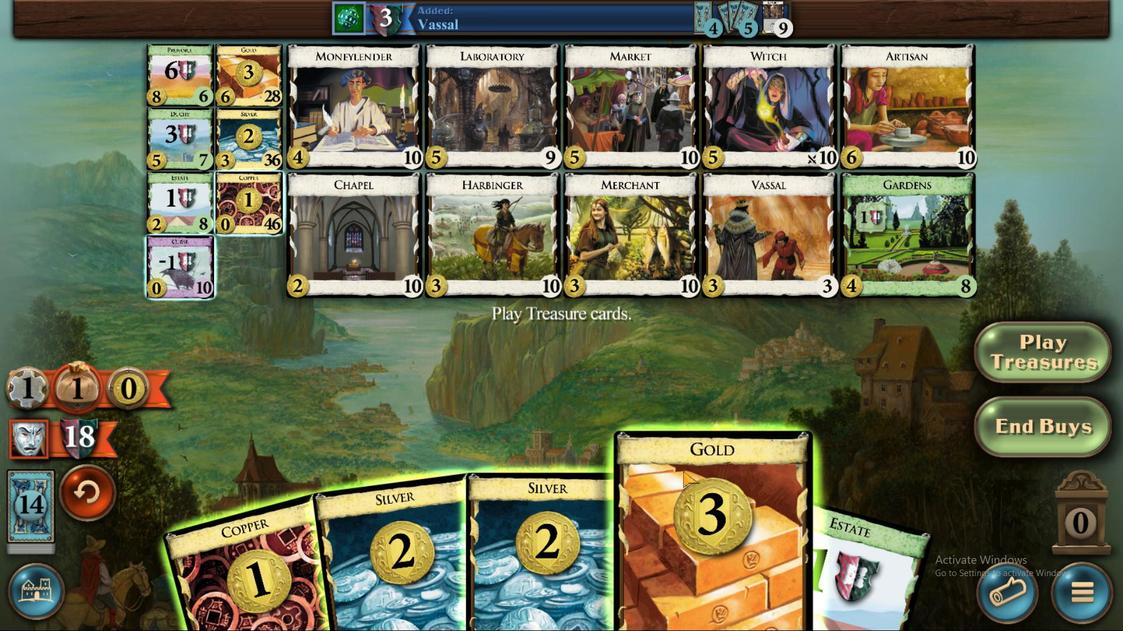 
Action: Mouse moved to (615, 409)
Screenshot: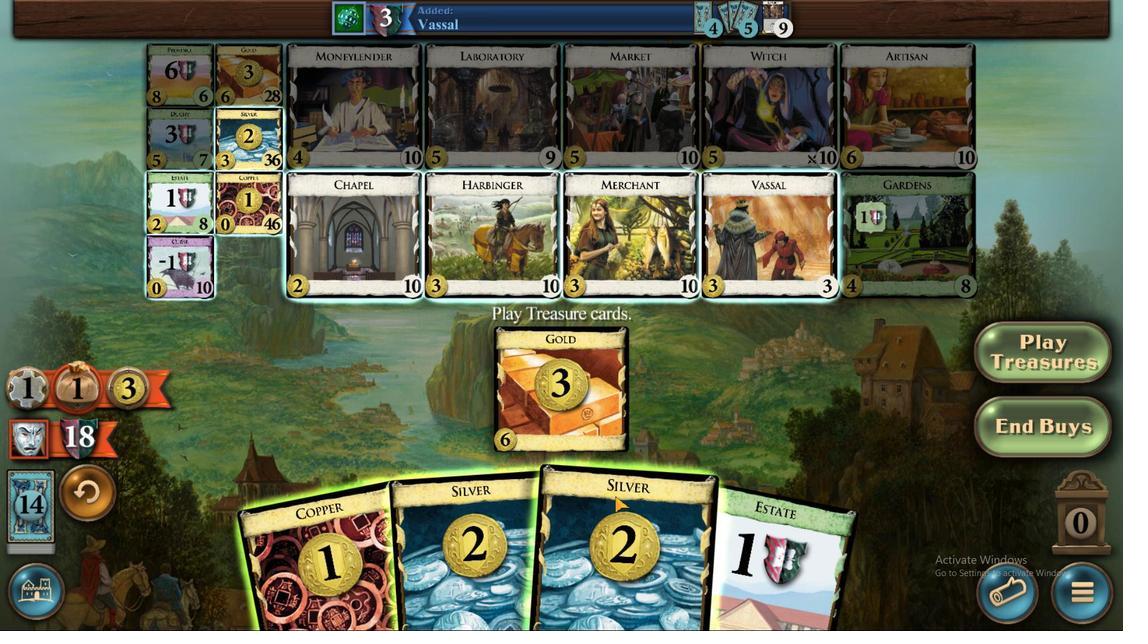 
Action: Mouse pressed left at (615, 409)
Screenshot: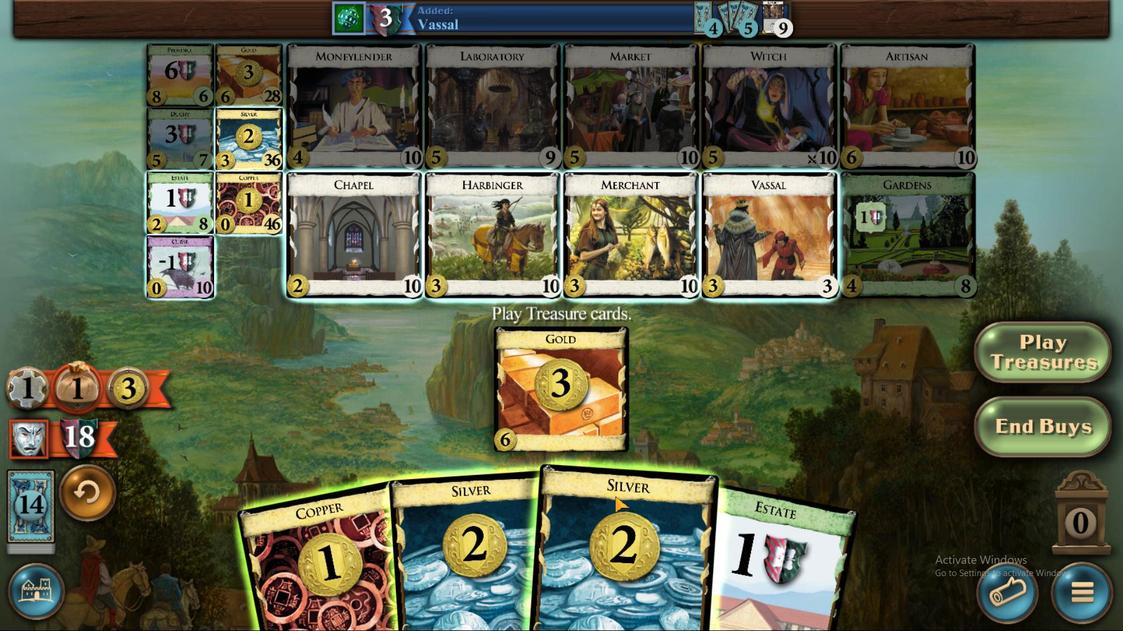 
Action: Mouse moved to (584, 400)
Screenshot: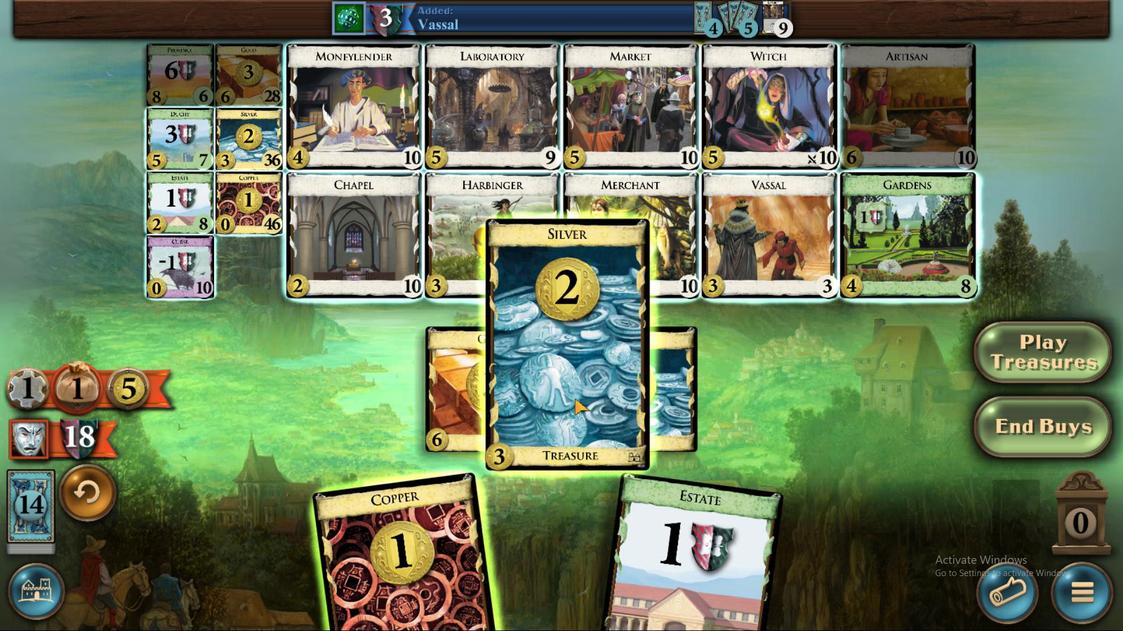 
Action: Mouse pressed left at (584, 400)
Screenshot: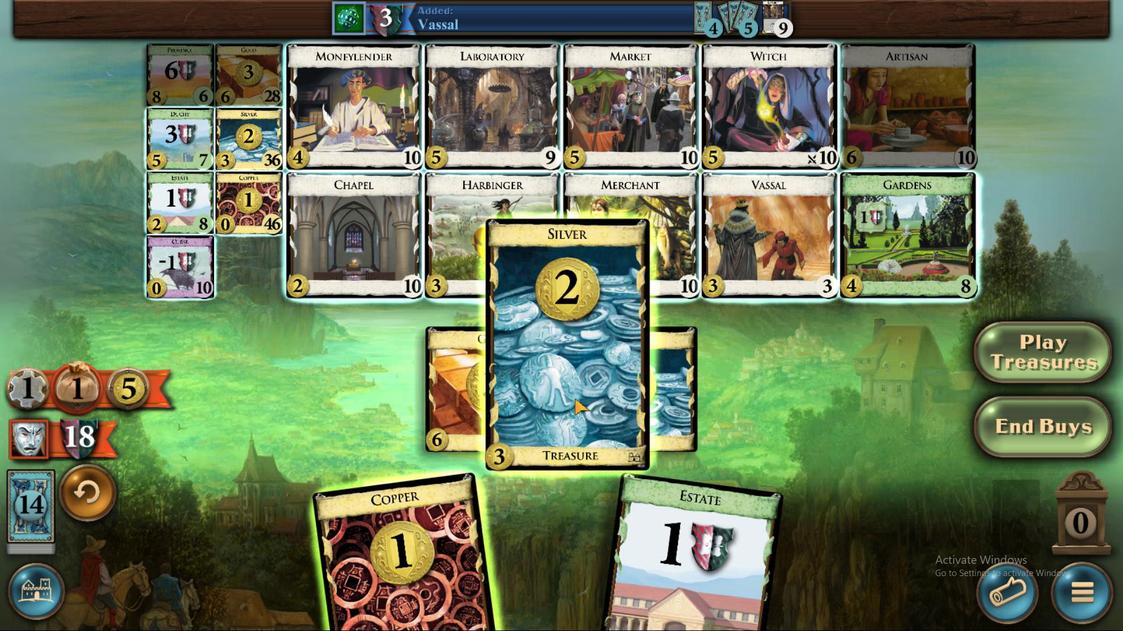 
Action: Mouse moved to (556, 396)
Screenshot: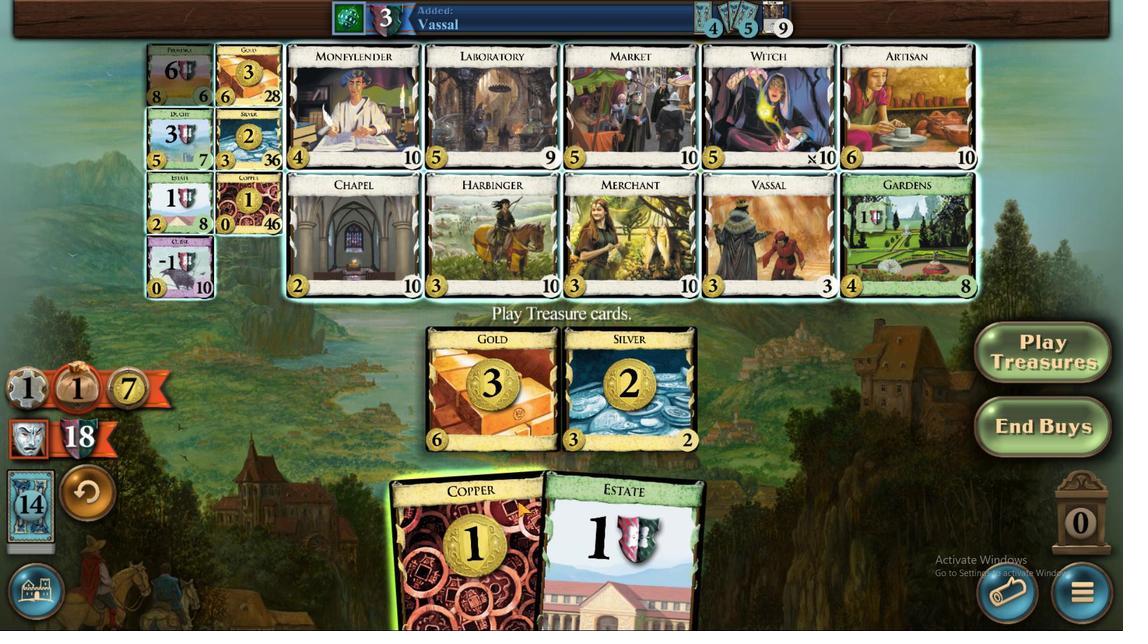 
Action: Mouse pressed left at (556, 396)
Screenshot: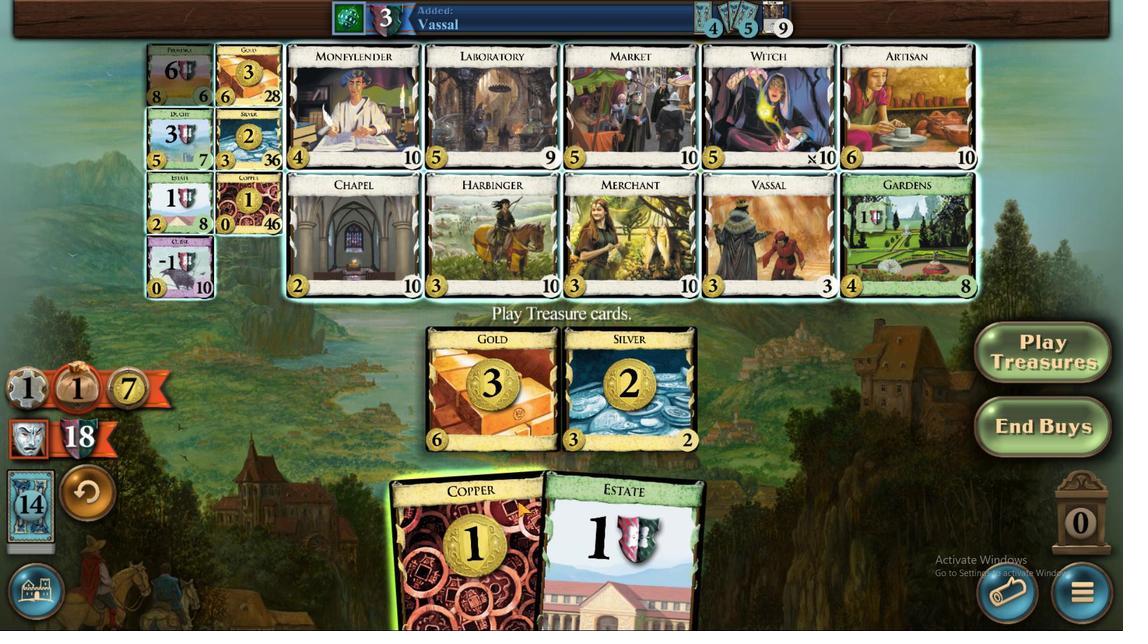 
Action: Mouse moved to (380, 280)
Screenshot: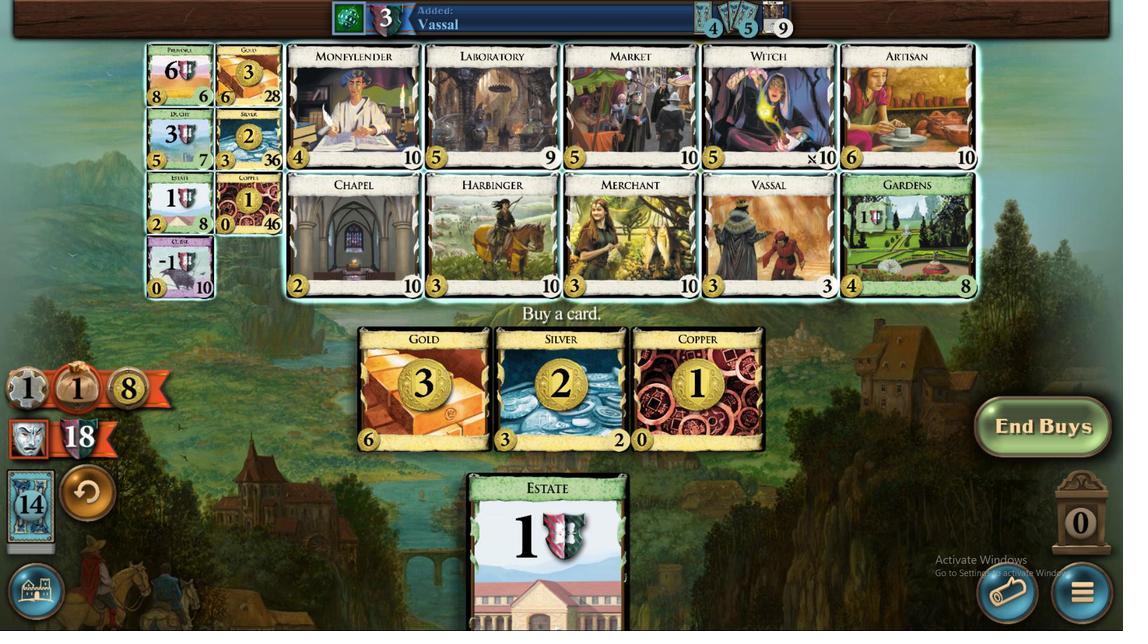 
Action: Mouse pressed left at (380, 280)
Screenshot: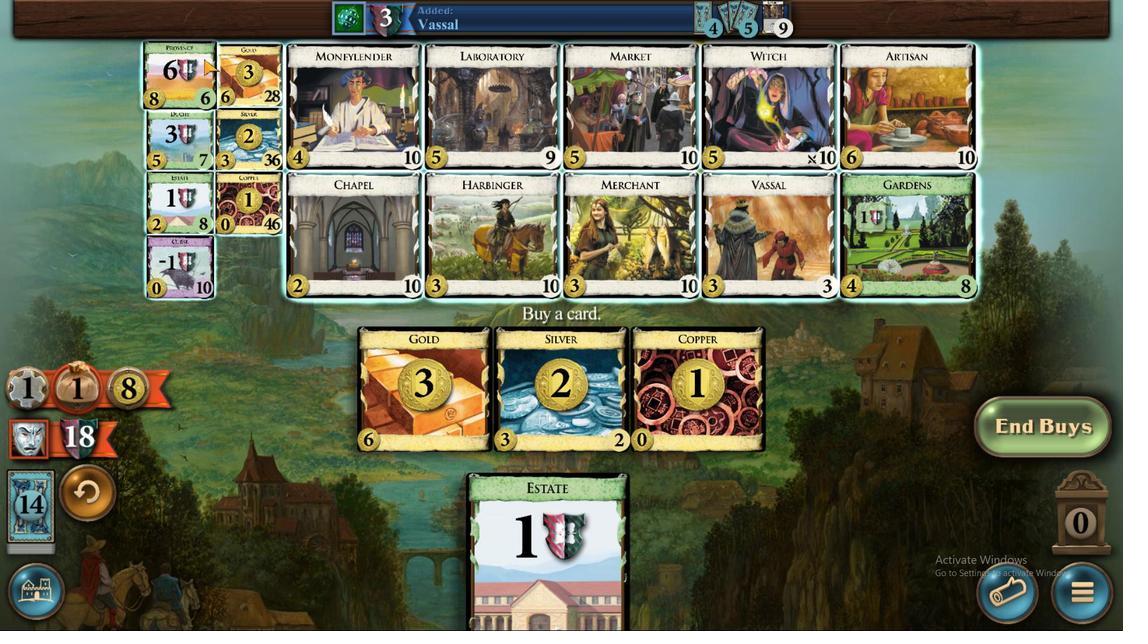 
Action: Mouse moved to (656, 402)
Screenshot: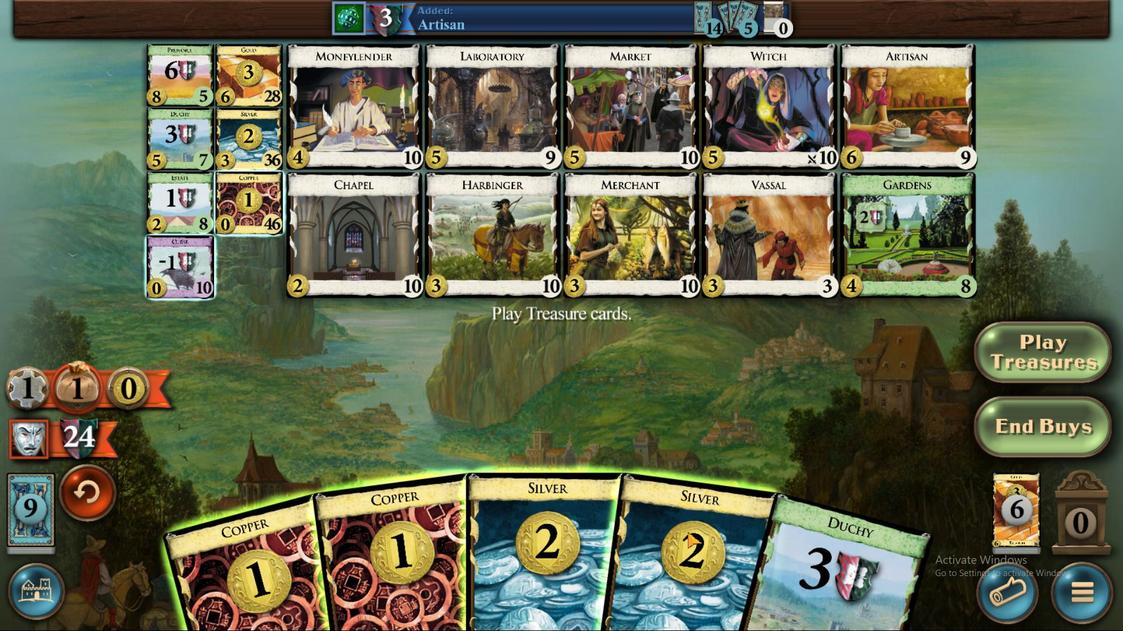 
Action: Mouse pressed left at (656, 402)
Screenshot: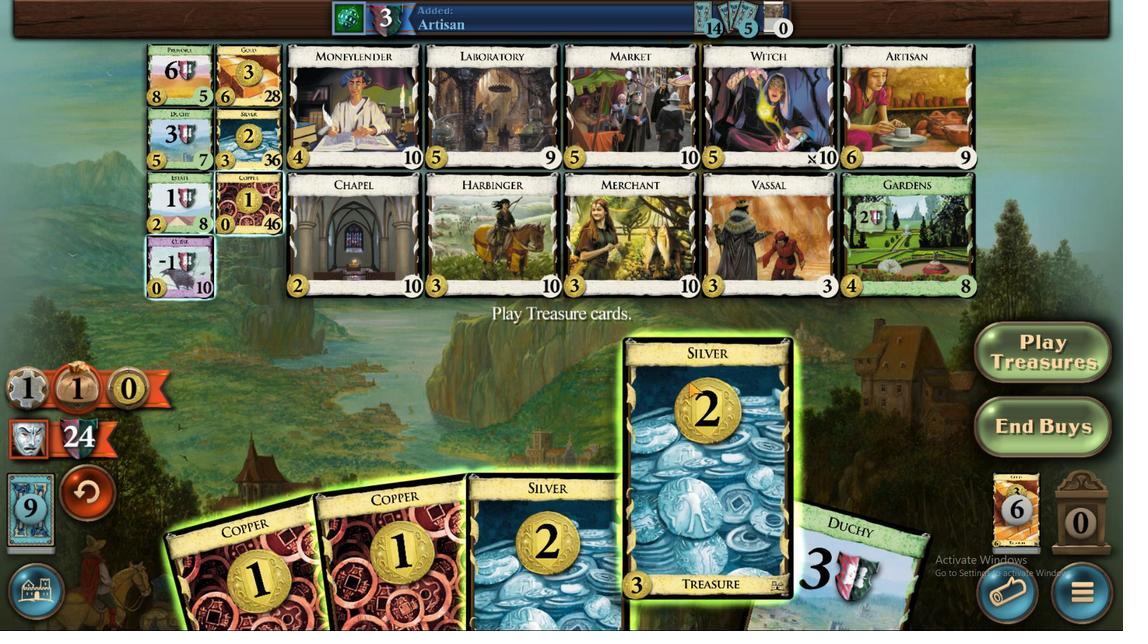
Action: Mouse moved to (631, 403)
Screenshot: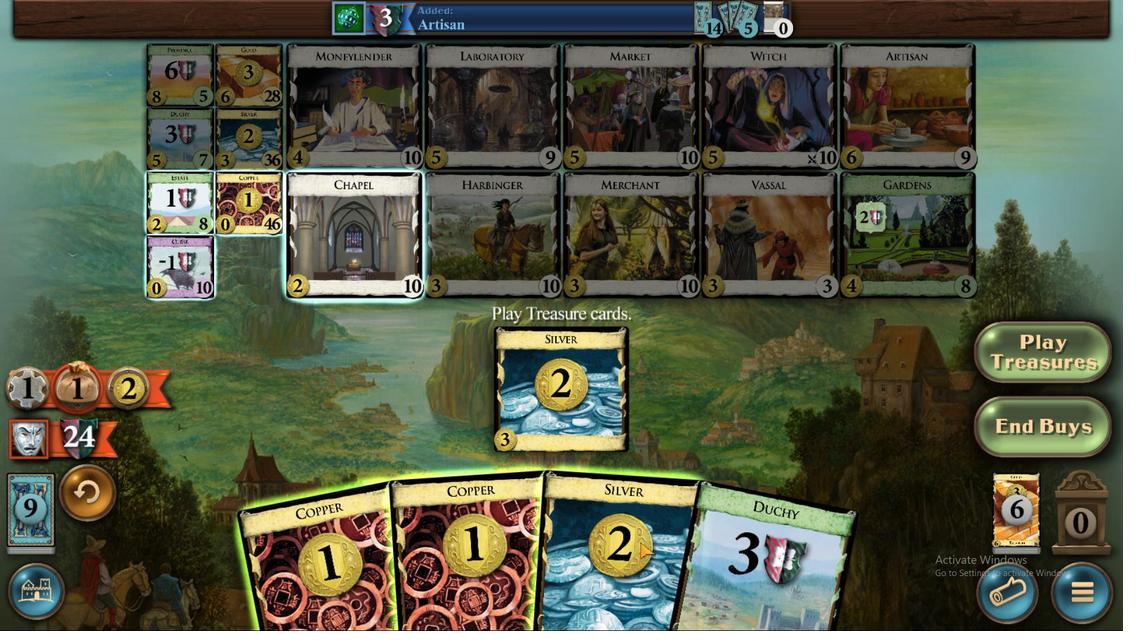 
Action: Mouse pressed left at (631, 403)
Screenshot: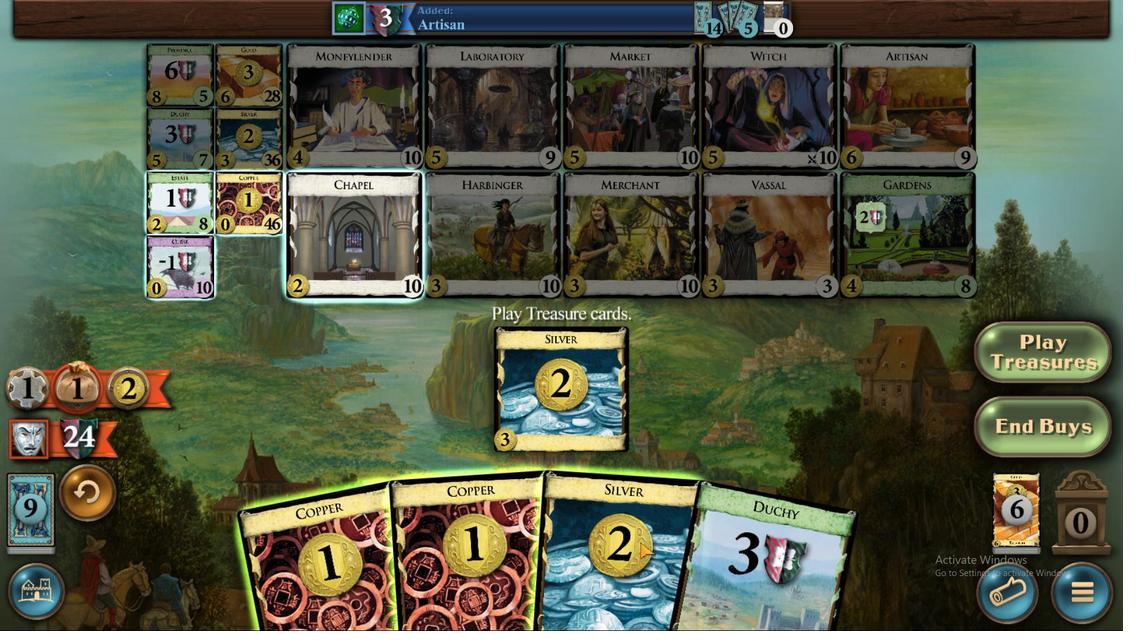 
Action: Mouse moved to (595, 399)
Screenshot: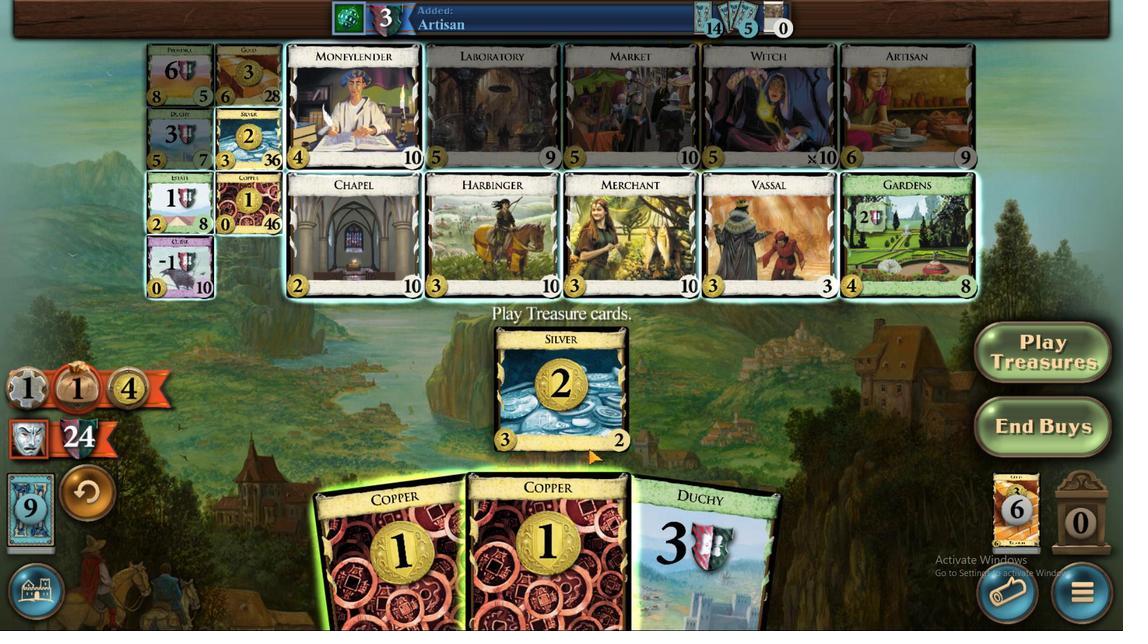 
Action: Mouse pressed left at (595, 399)
Screenshot: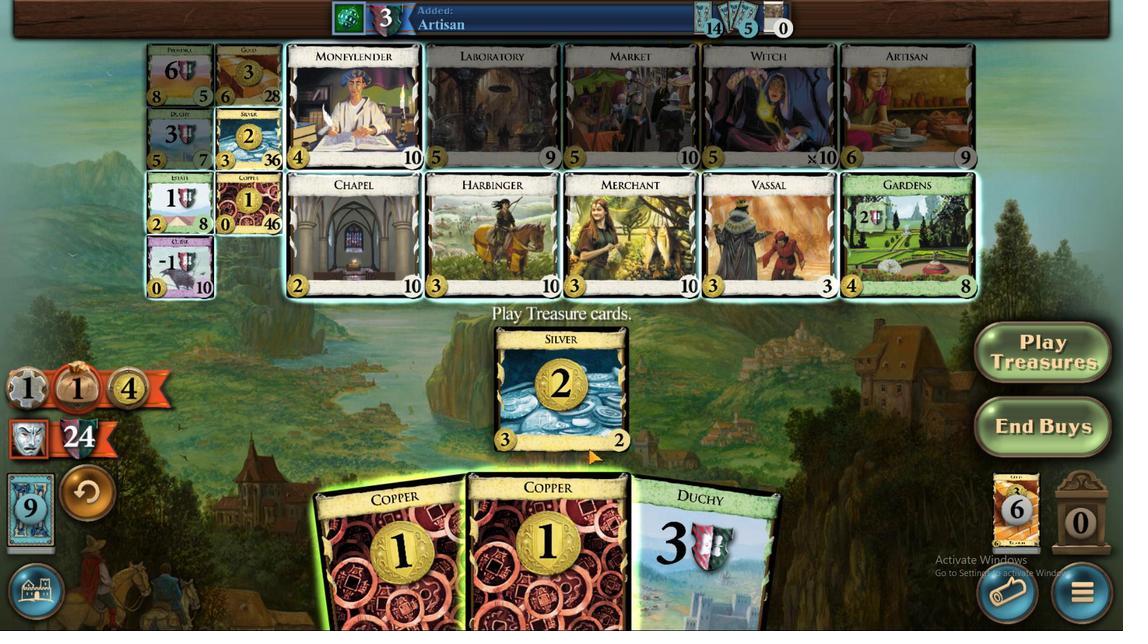 
Action: Mouse moved to (550, 400)
Screenshot: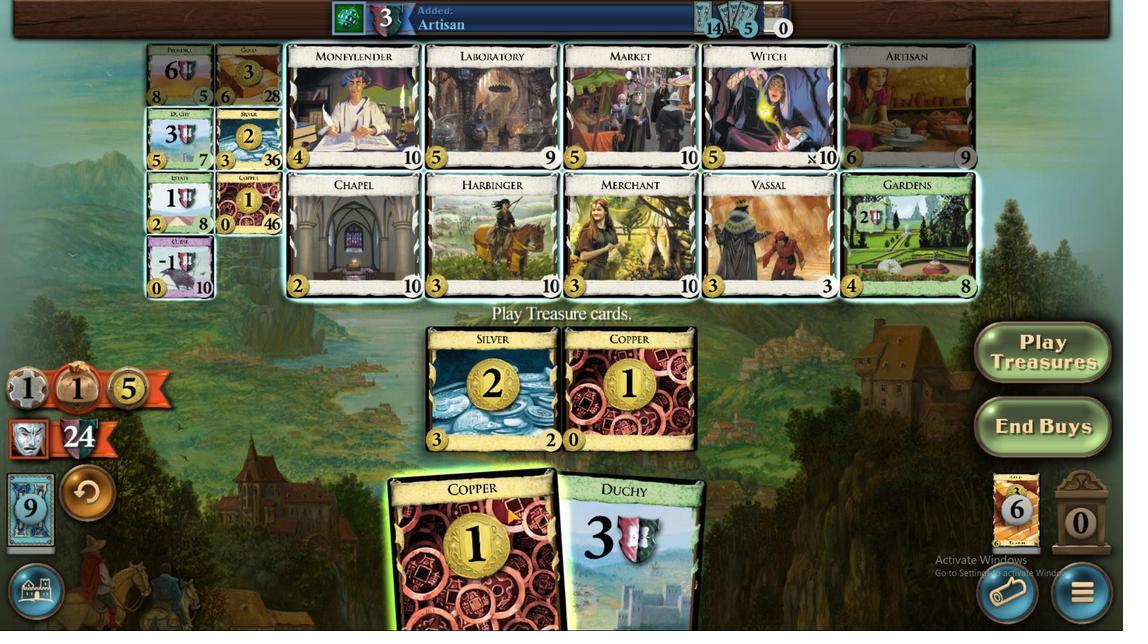 
Action: Mouse pressed left at (550, 400)
Screenshot: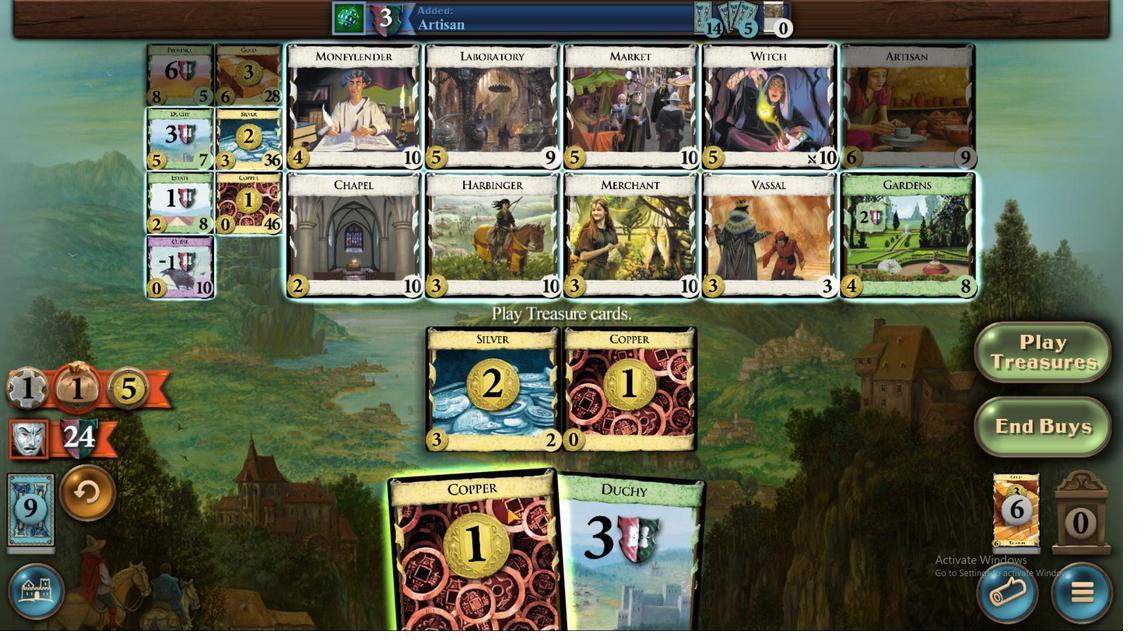 
Action: Mouse moved to (409, 285)
Screenshot: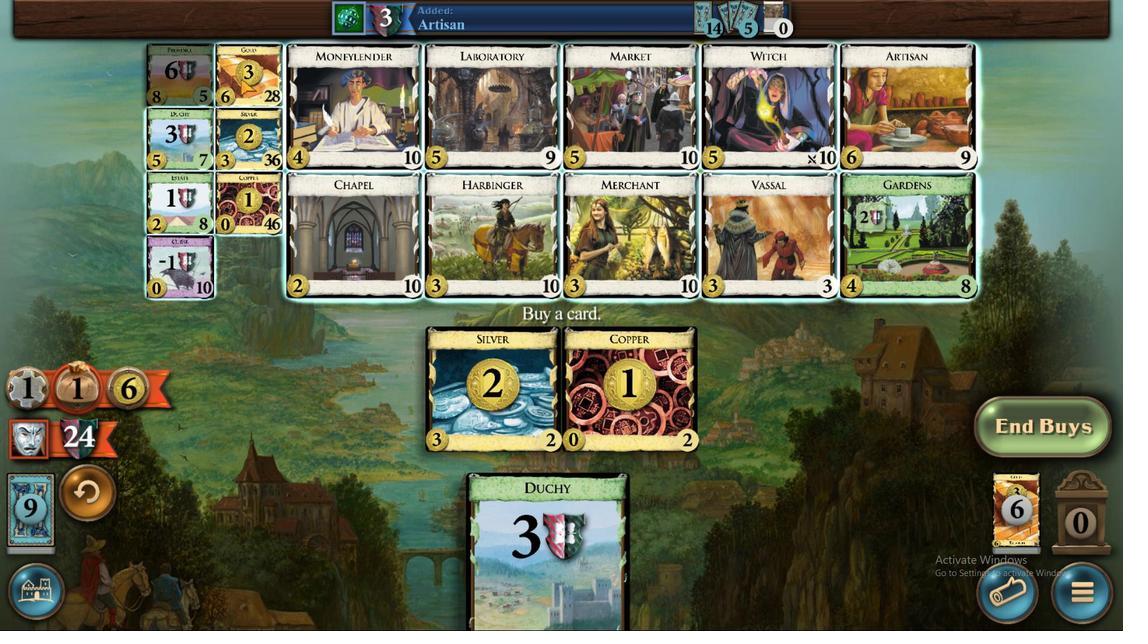 
Action: Mouse pressed left at (409, 285)
Screenshot: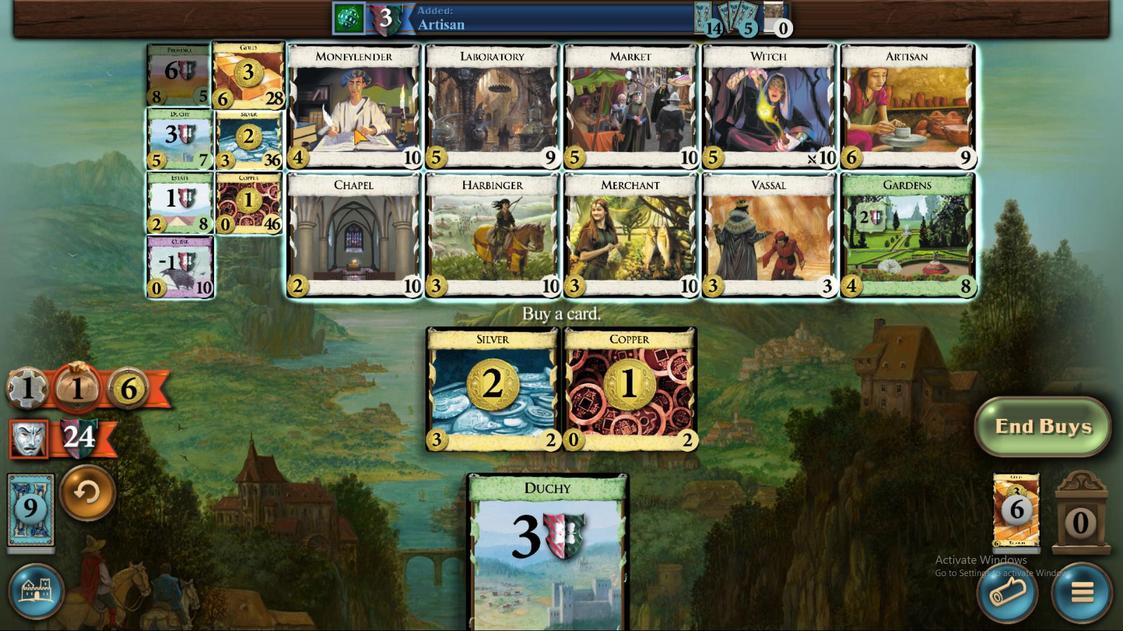 
Action: Mouse moved to (516, 404)
Screenshot: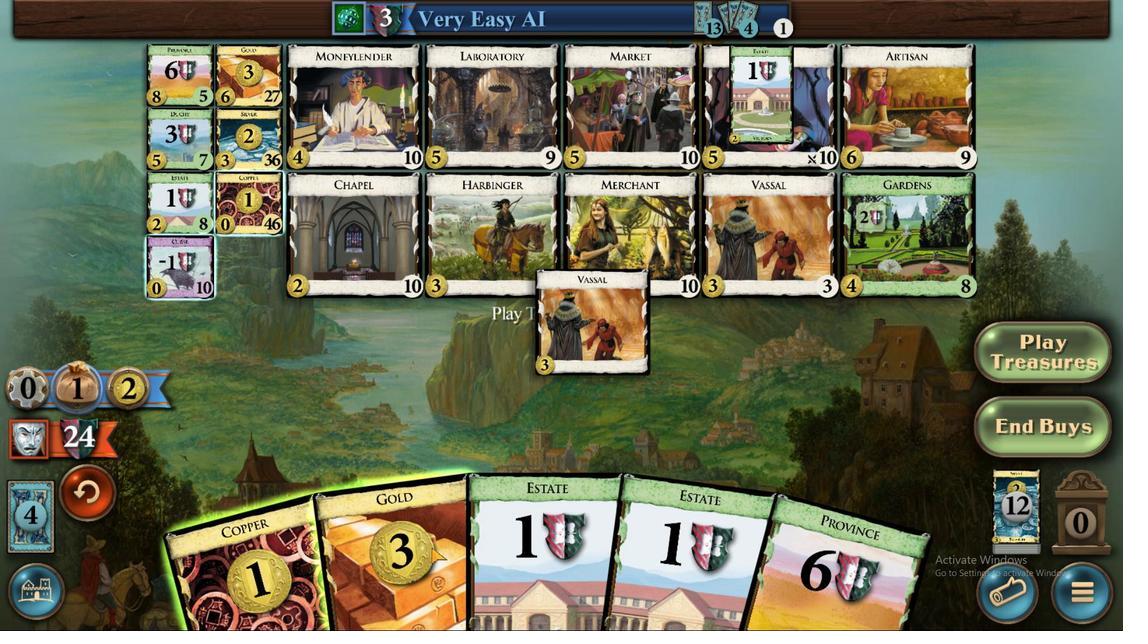 
Action: Mouse pressed left at (516, 404)
Screenshot: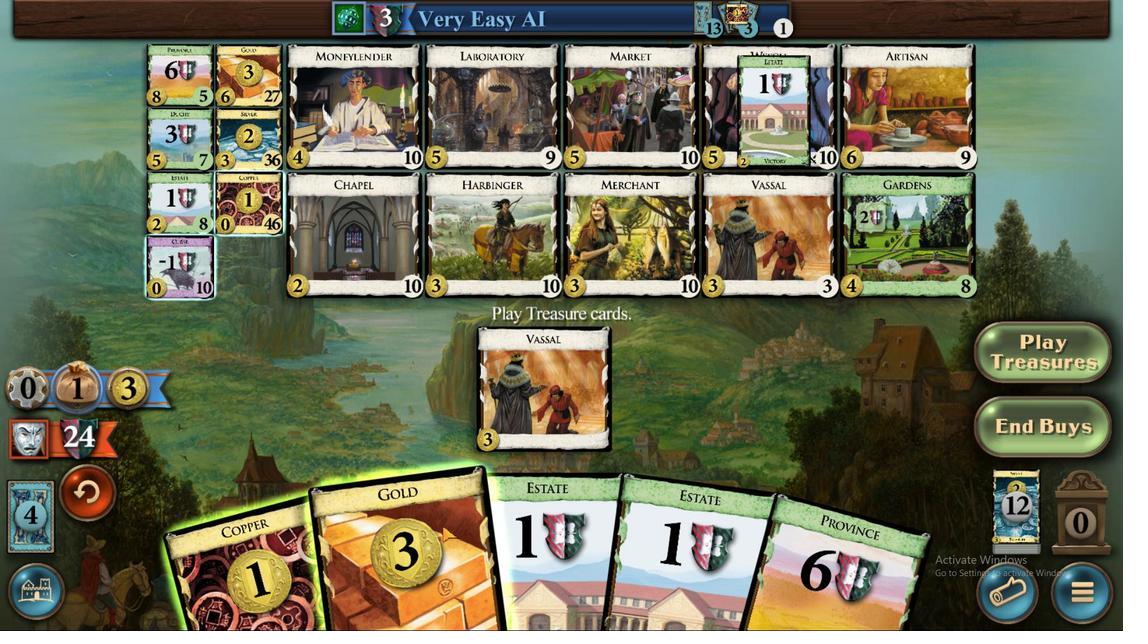 
Action: Mouse moved to (450, 405)
Screenshot: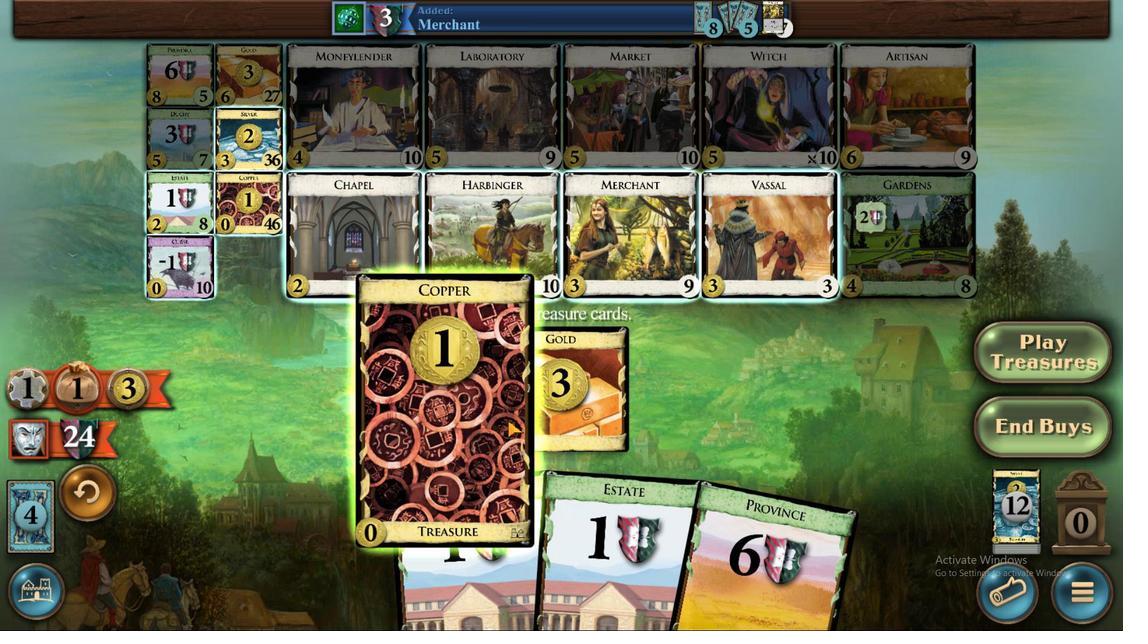 
Action: Mouse pressed left at (449, 405)
Screenshot: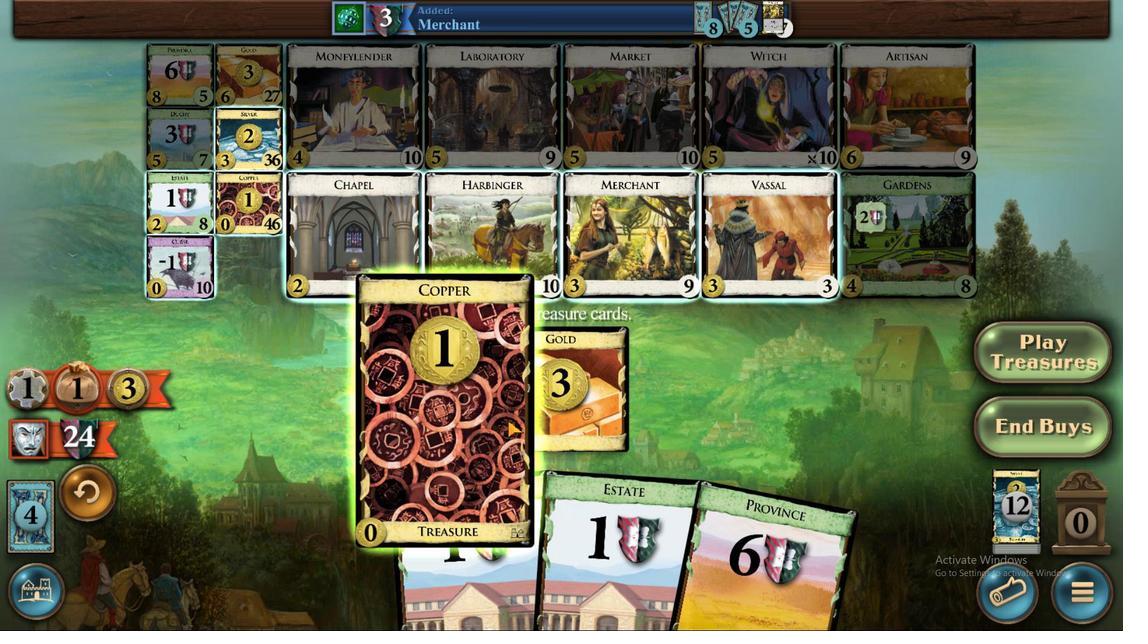 
Action: Mouse moved to (409, 303)
Screenshot: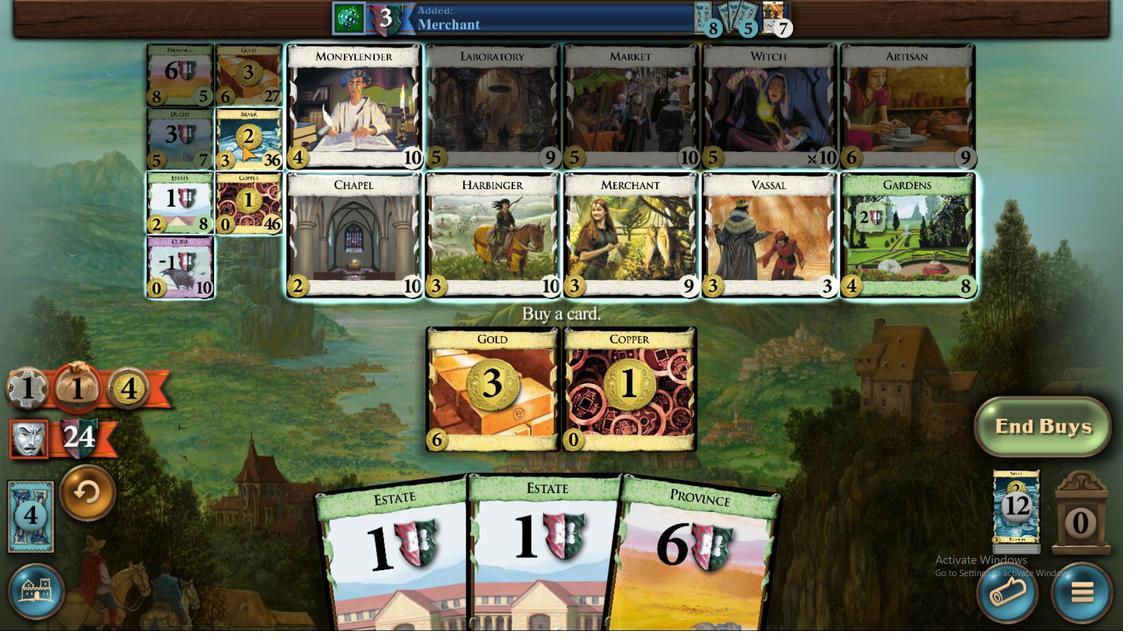 
Action: Mouse pressed left at (409, 303)
Screenshot: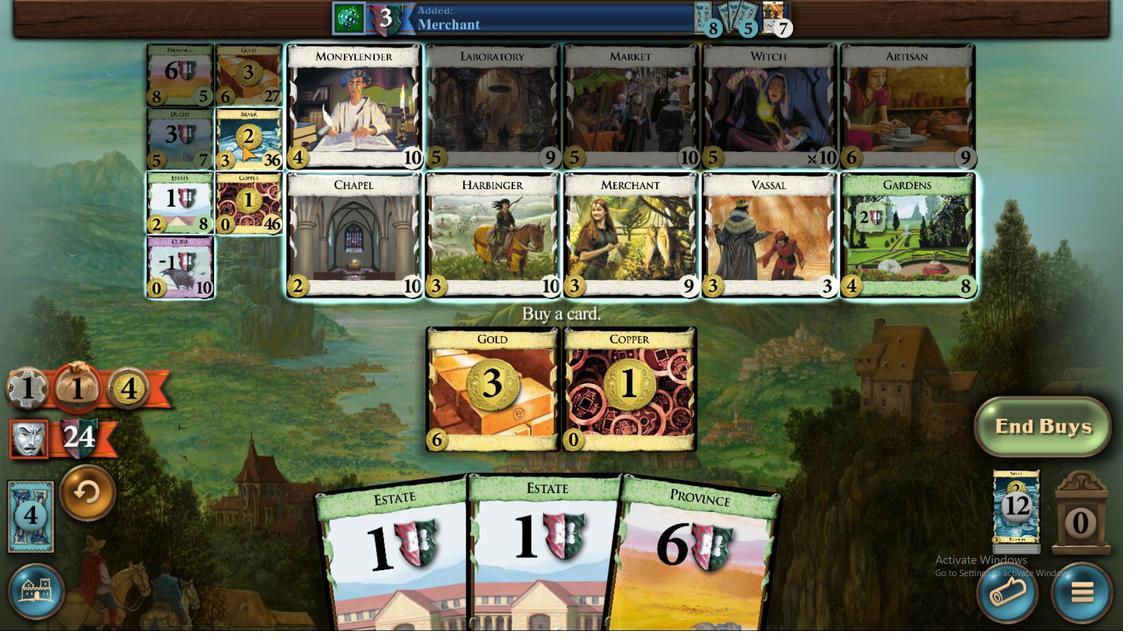 
Action: Mouse moved to (665, 403)
Screenshot: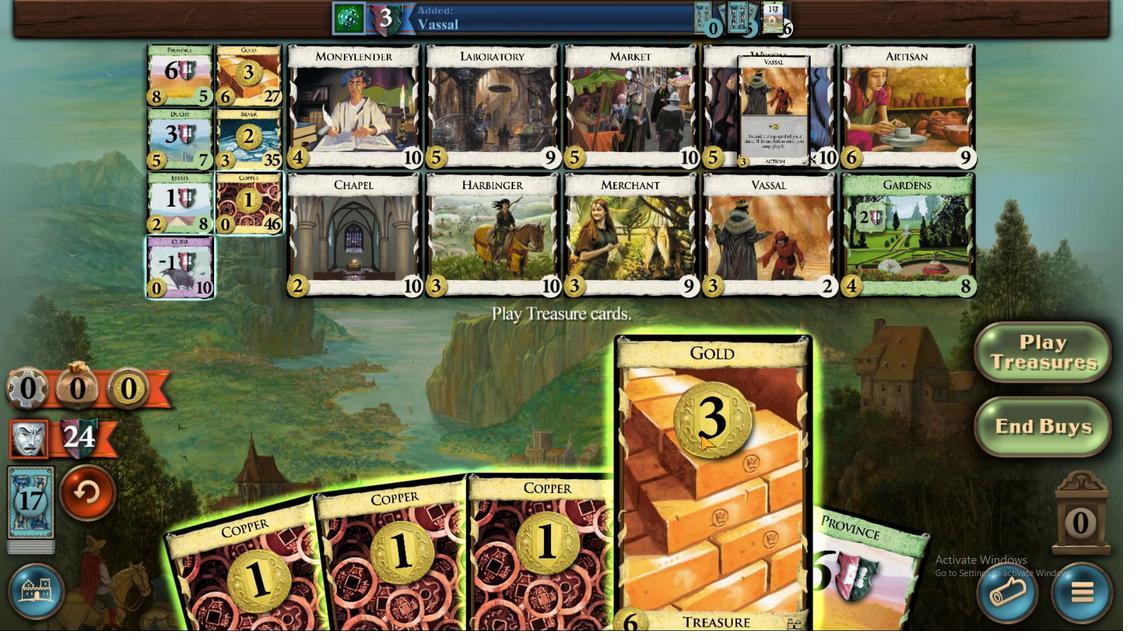 
Action: Mouse pressed left at (665, 403)
Screenshot: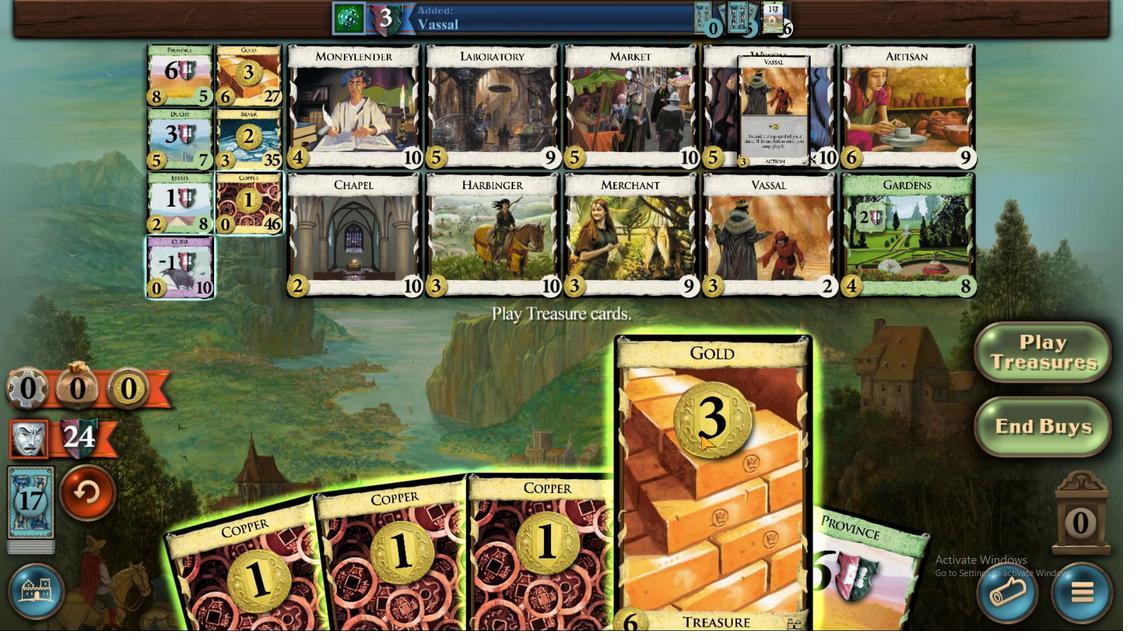
Action: Mouse moved to (627, 396)
Screenshot: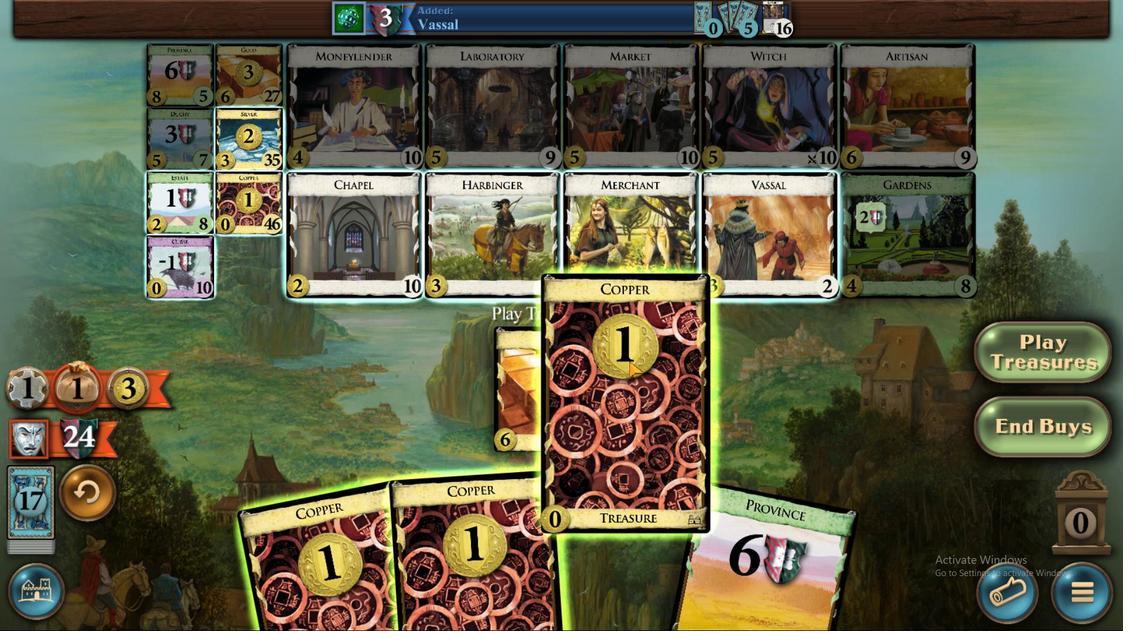 
Action: Mouse pressed left at (627, 399)
Screenshot: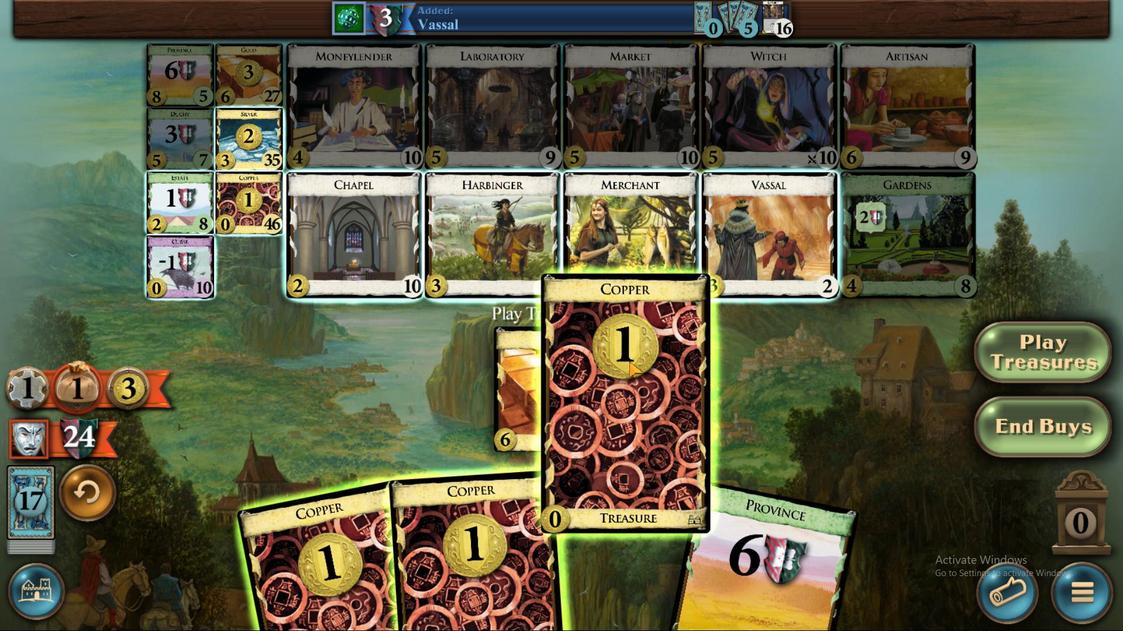 
Action: Mouse moved to (600, 393)
Screenshot: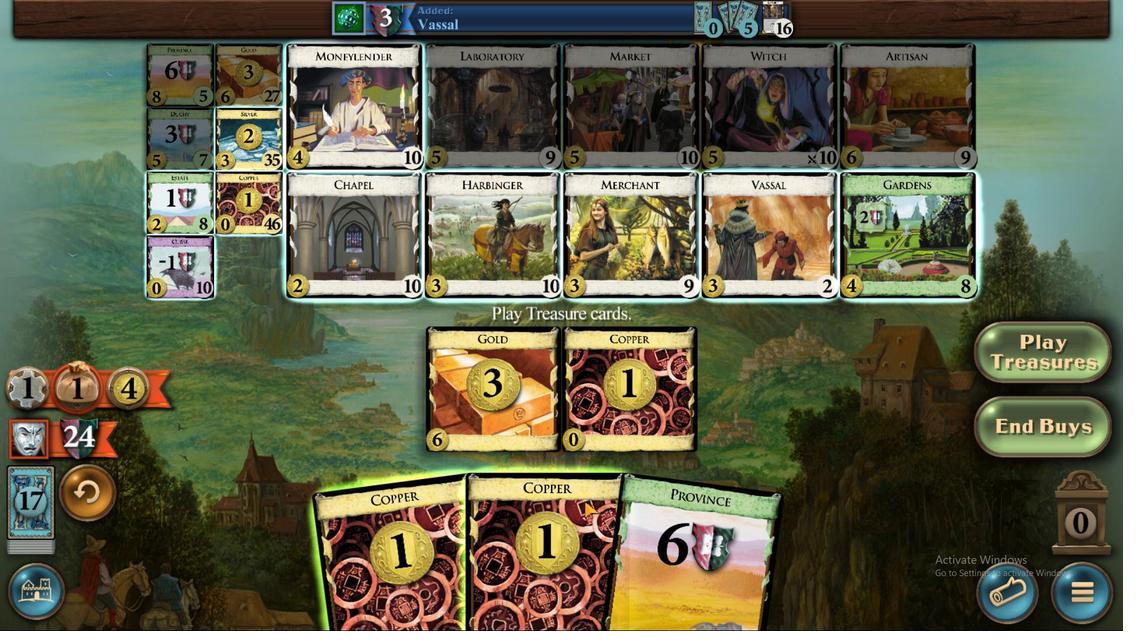 
Action: Mouse pressed left at (600, 393)
Screenshot: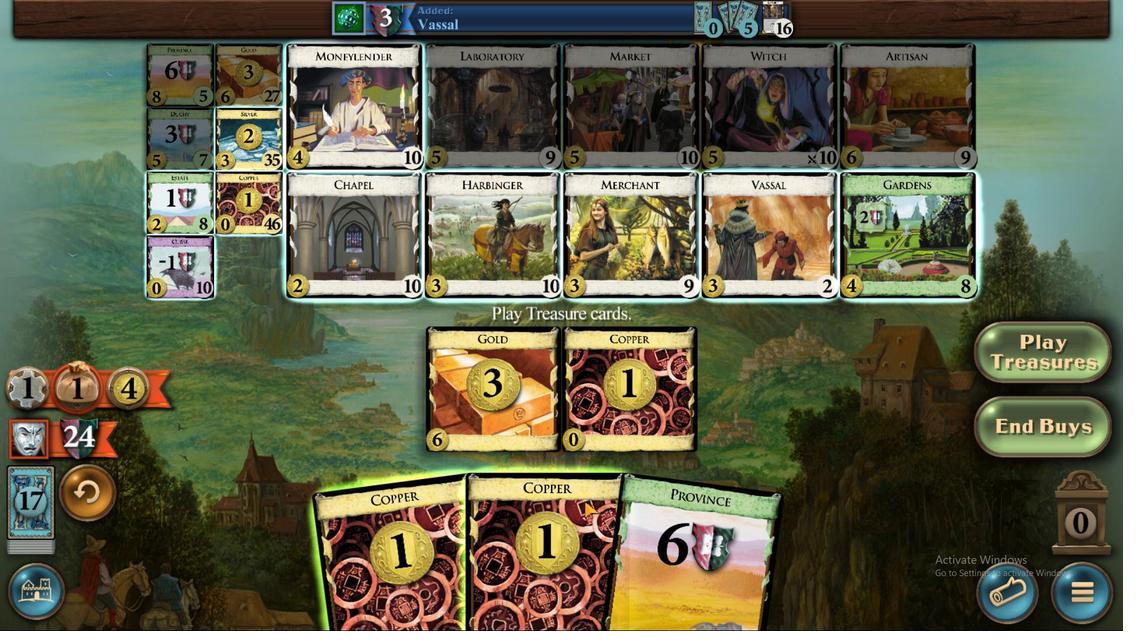 
Action: Mouse moved to (555, 396)
Screenshot: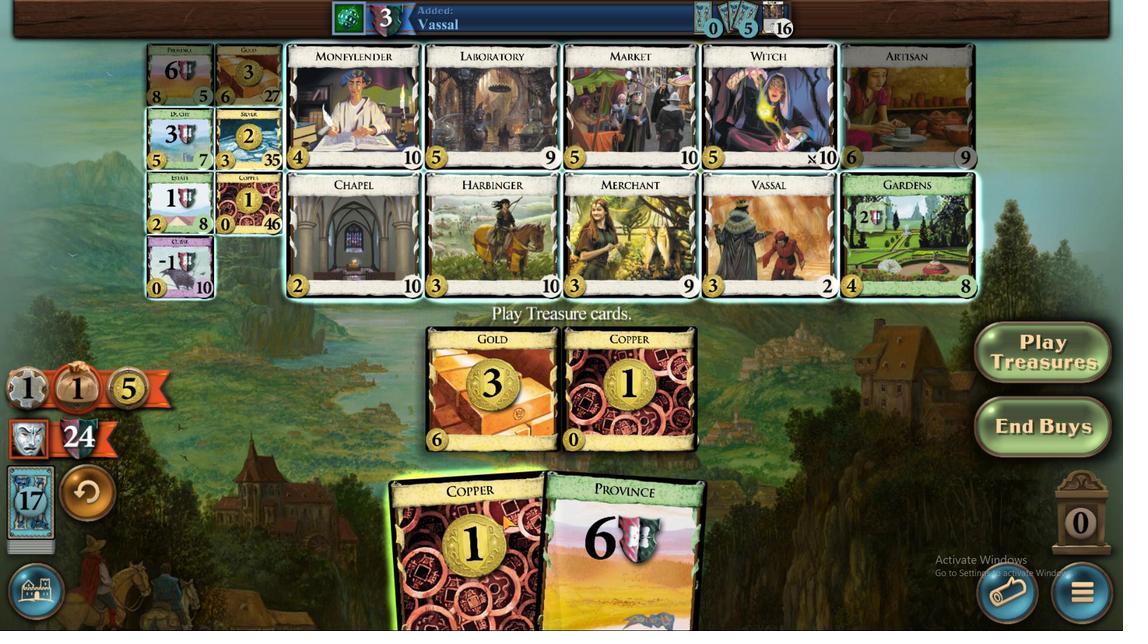 
Action: Mouse pressed left at (555, 396)
Screenshot: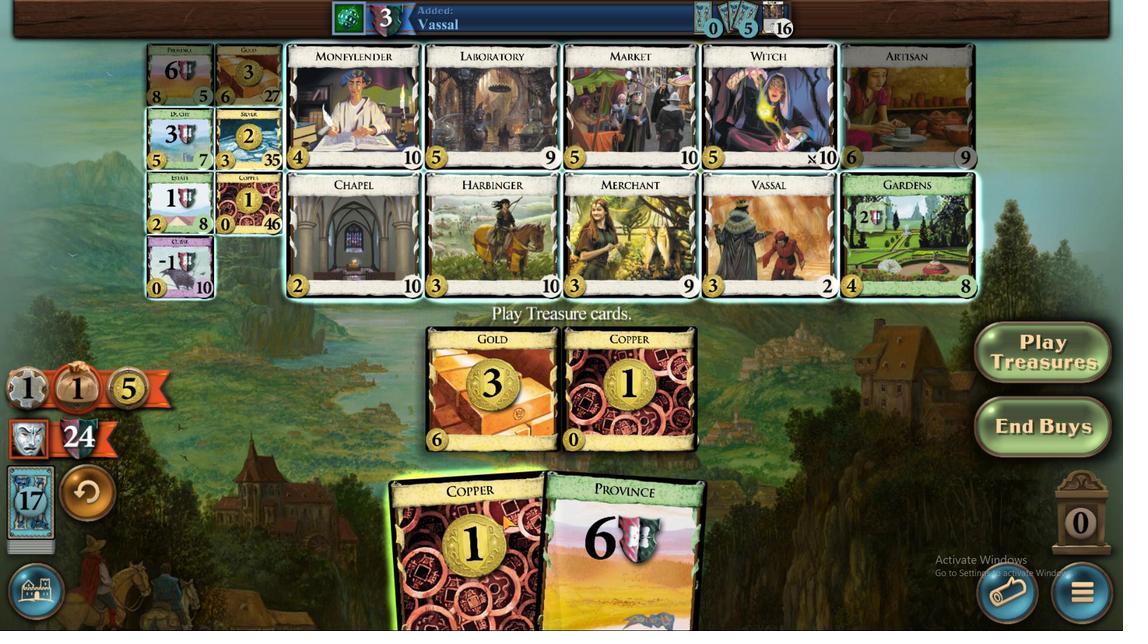 
Action: Mouse moved to (420, 292)
Screenshot: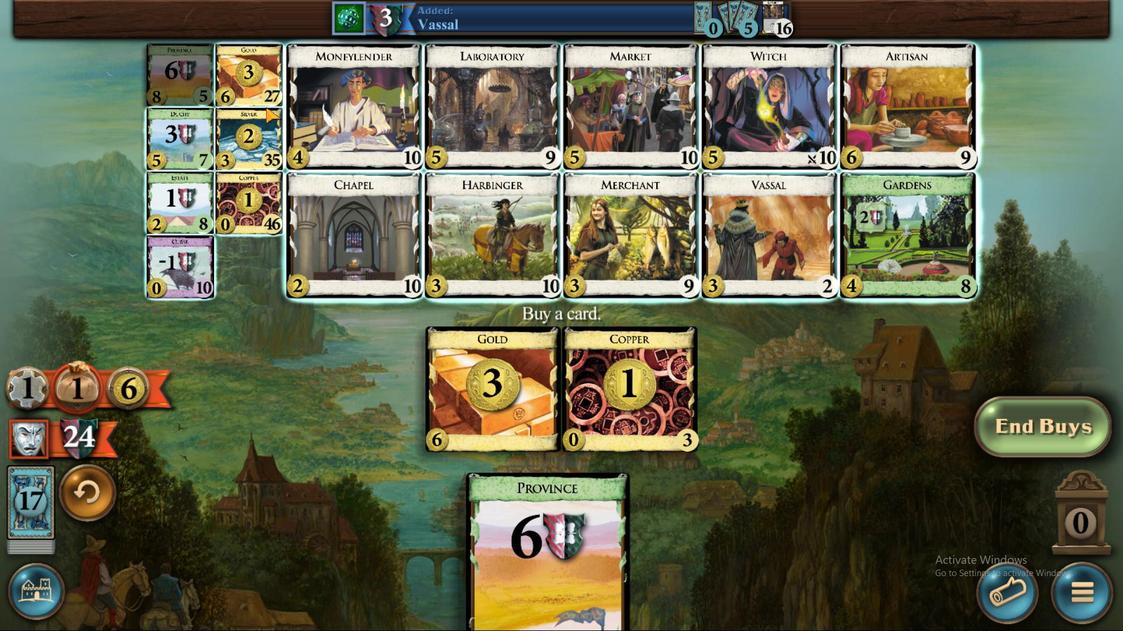 
Action: Mouse pressed left at (420, 292)
Screenshot: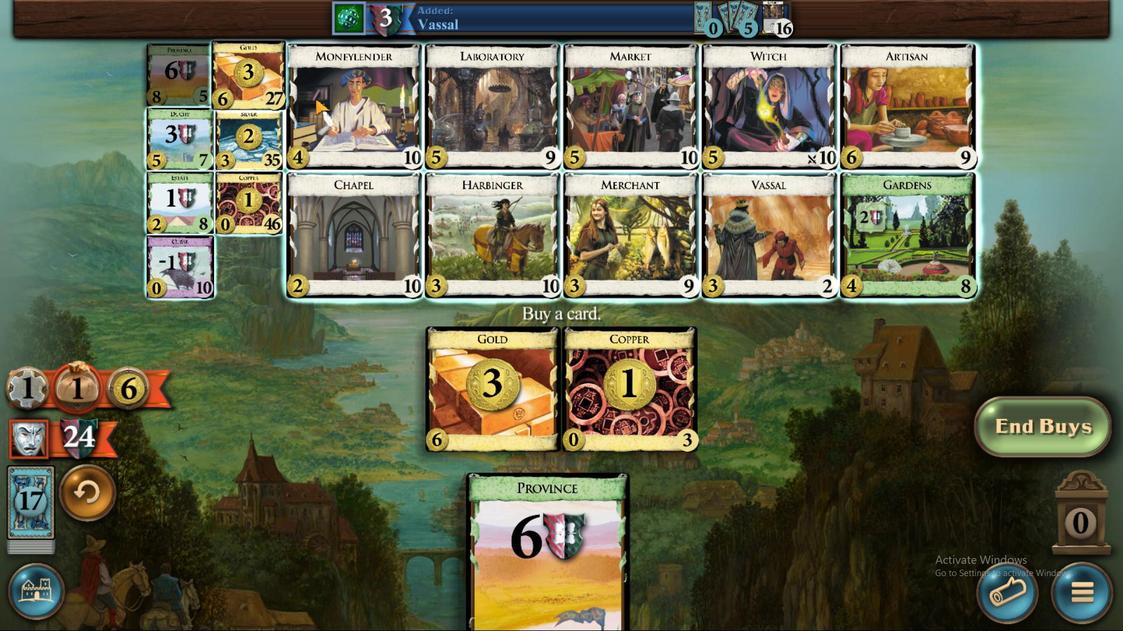 
Action: Mouse moved to (664, 399)
Screenshot: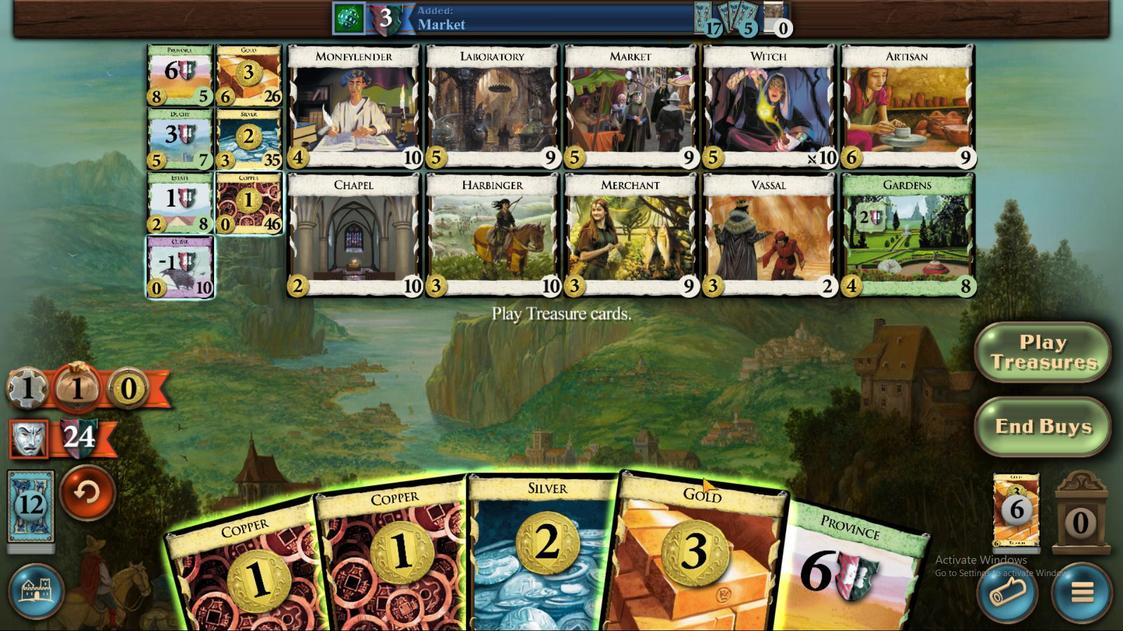 
Action: Mouse pressed left at (664, 399)
Screenshot: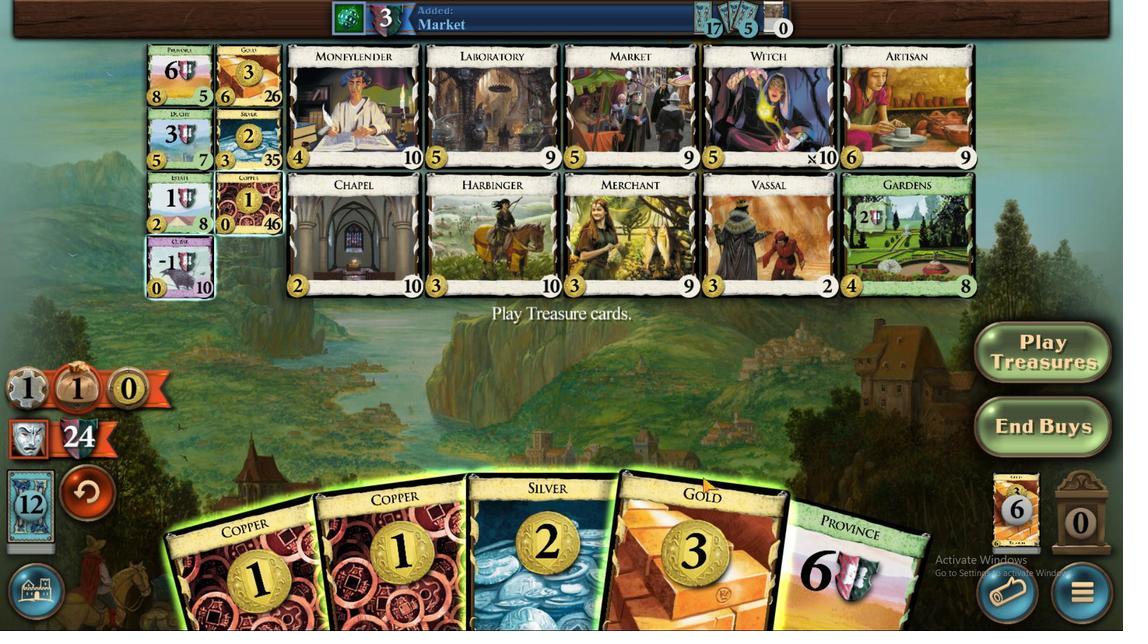 
Action: Mouse moved to (631, 403)
Screenshot: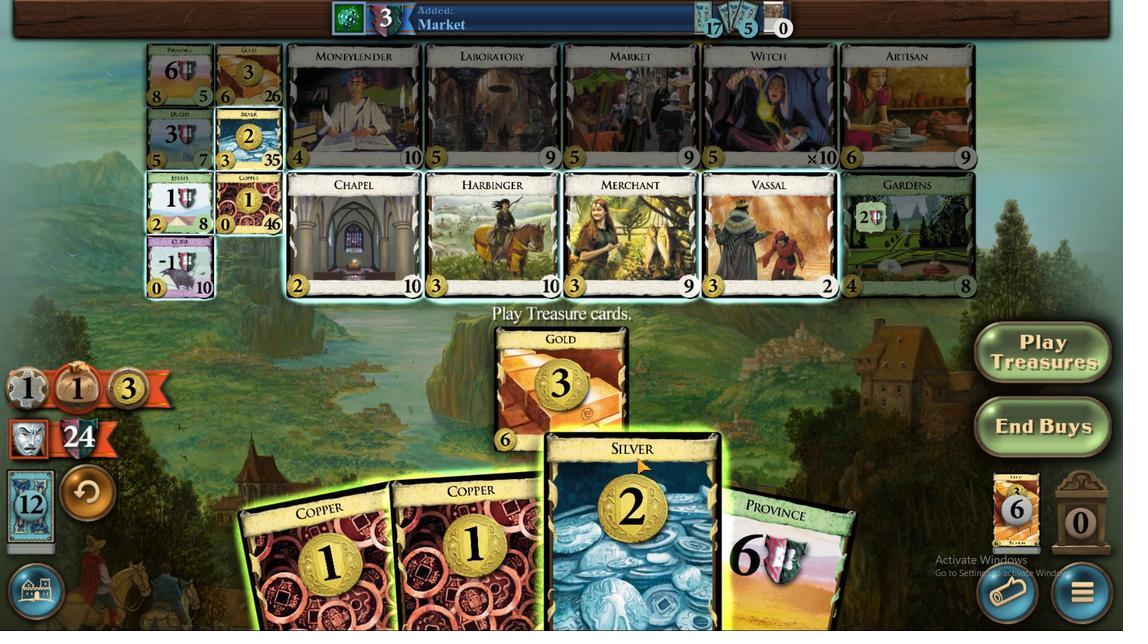 
Action: Mouse pressed left at (629, 404)
Screenshot: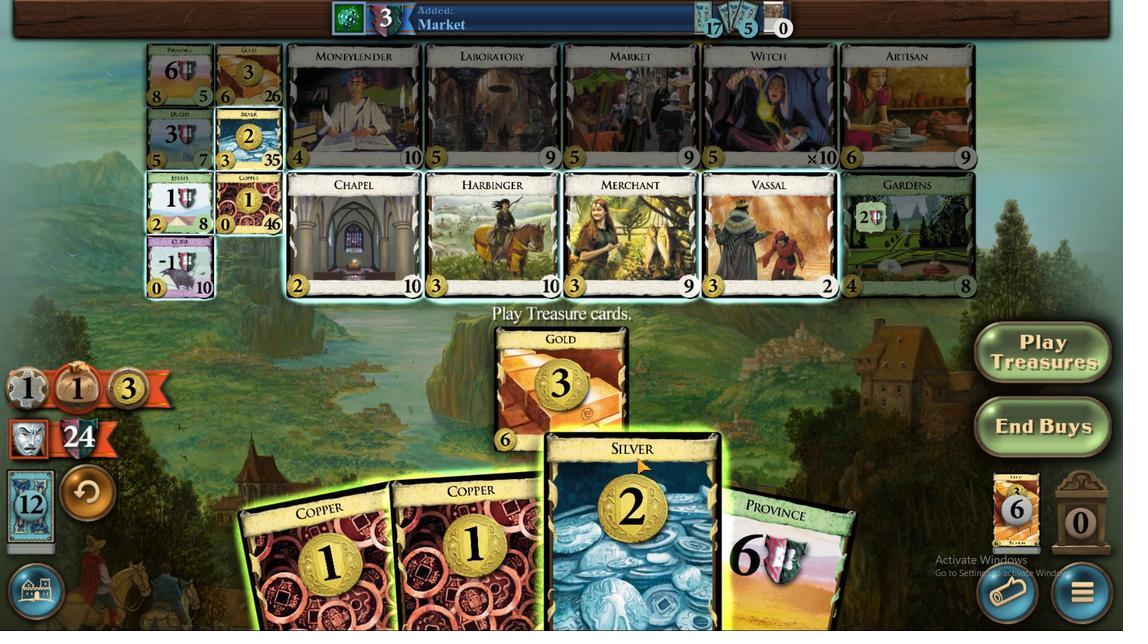 
Action: Mouse moved to (383, 305)
Screenshot: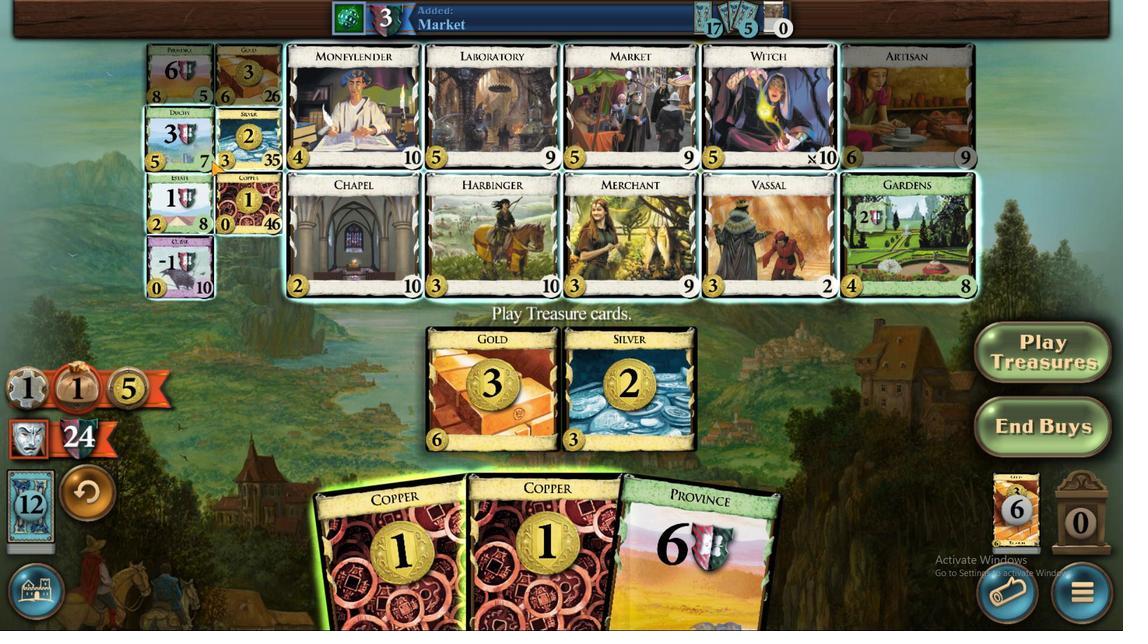 
Action: Mouse pressed left at (383, 305)
Screenshot: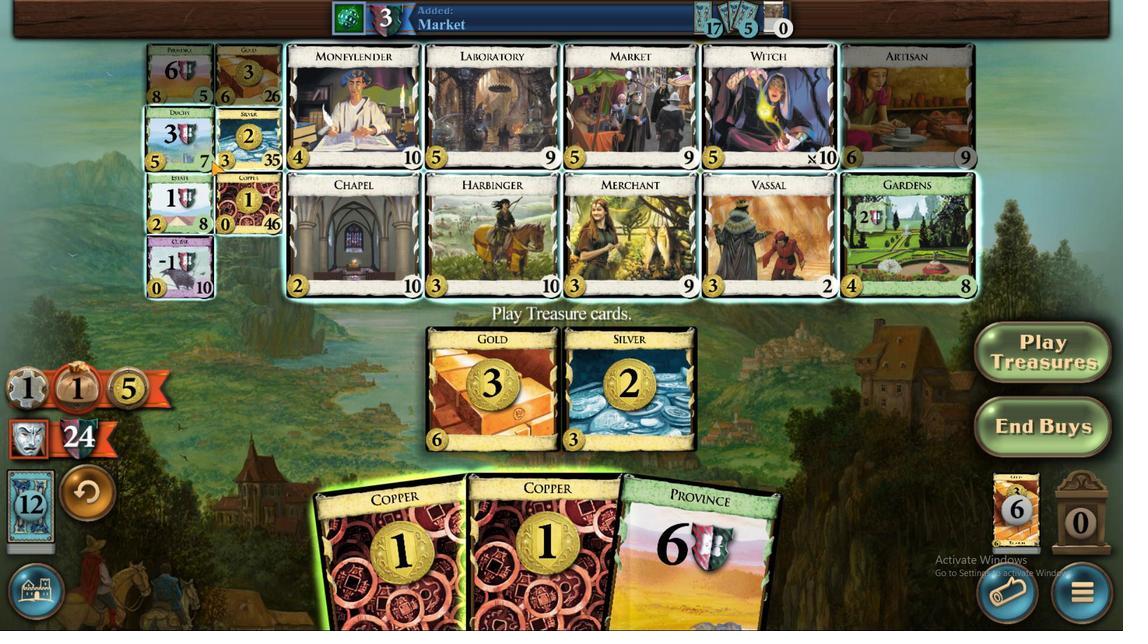 
Action: Mouse moved to (591, 400)
Screenshot: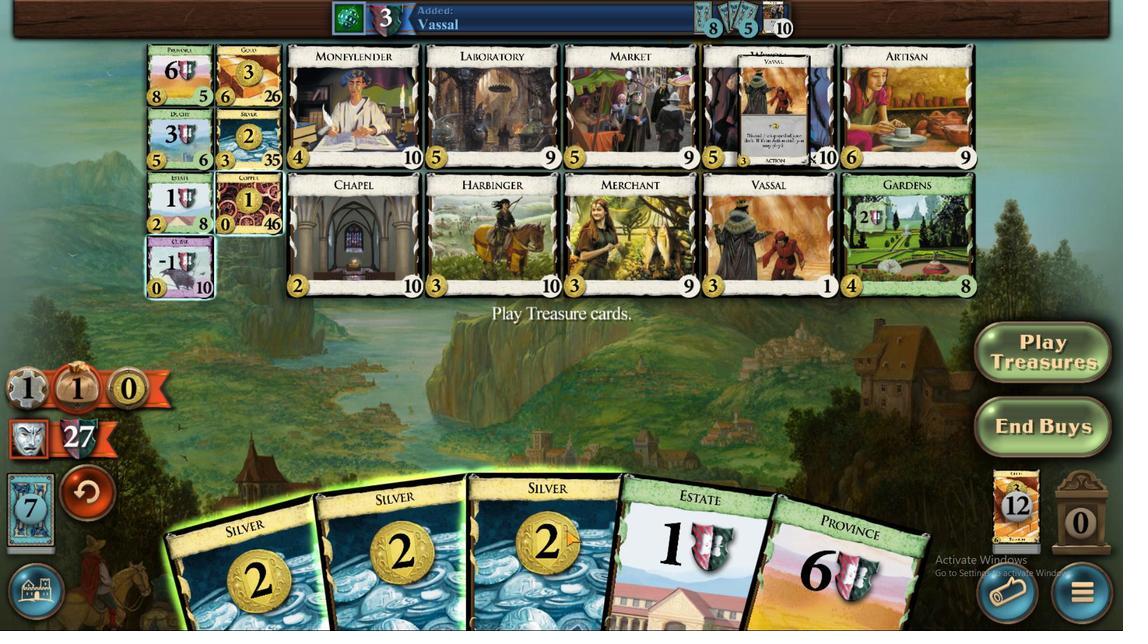 
Action: Mouse pressed left at (591, 400)
Screenshot: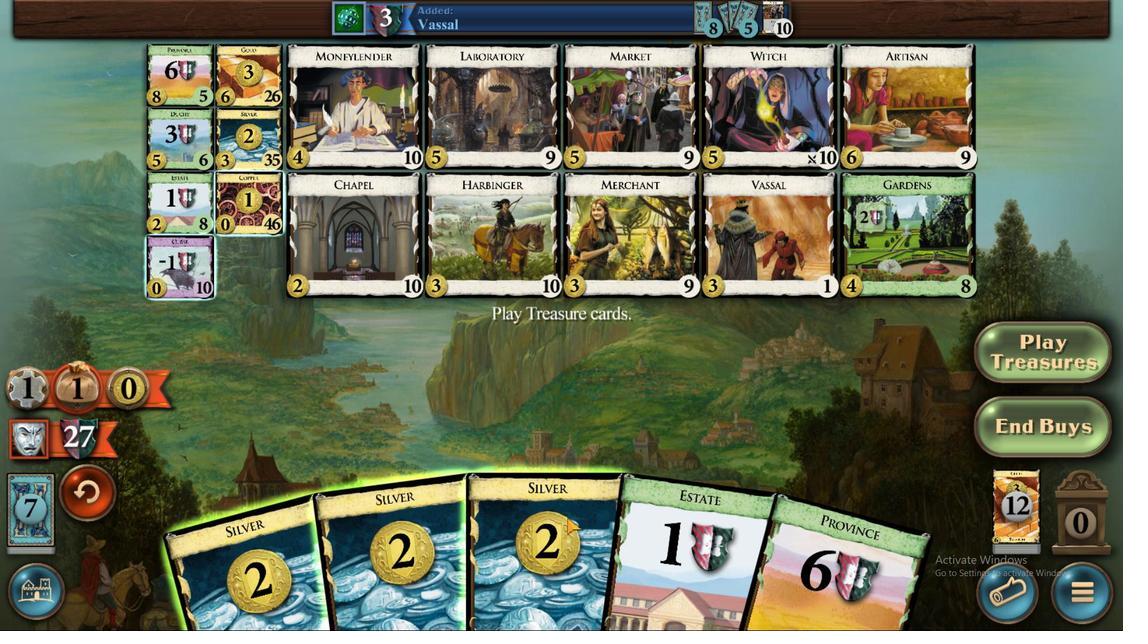 
Action: Mouse moved to (556, 399)
Screenshot: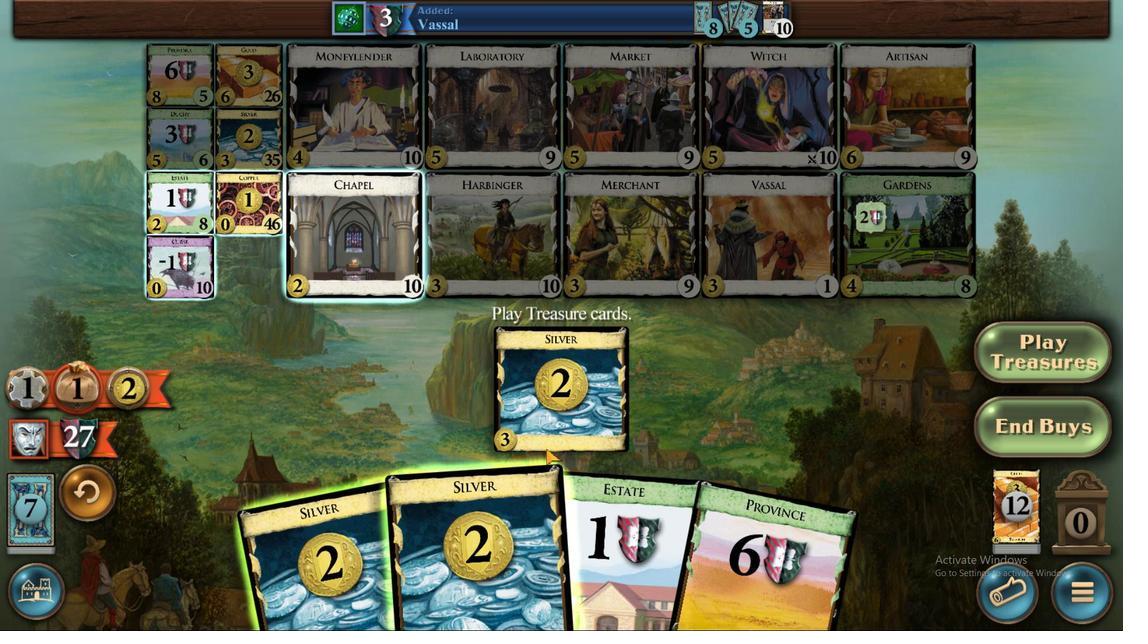 
Action: Mouse pressed left at (556, 399)
Screenshot: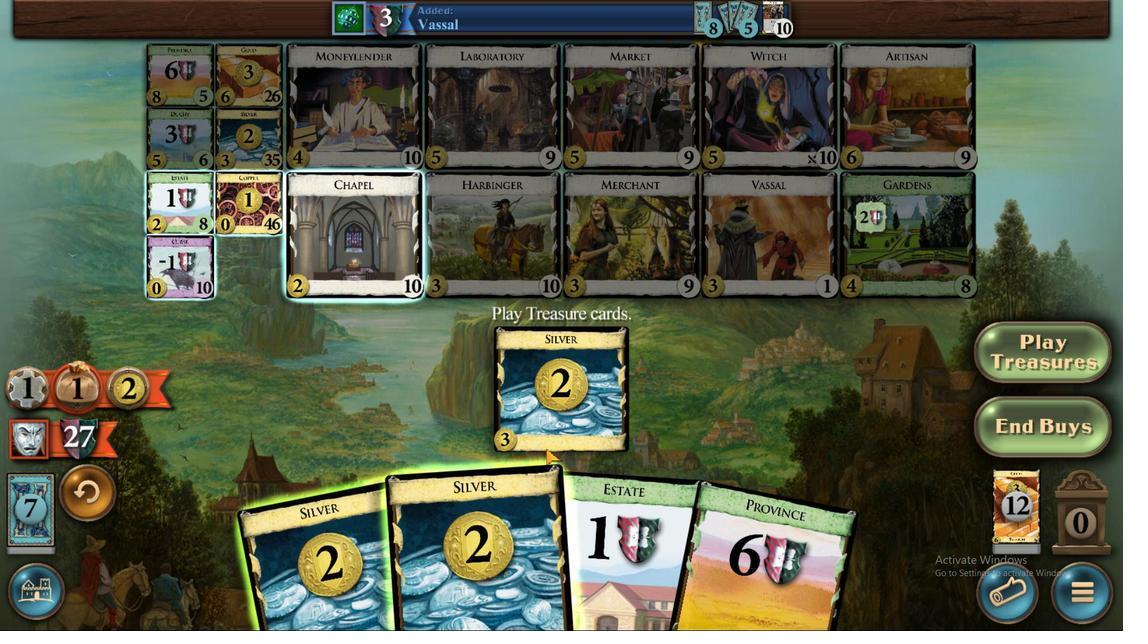 
Action: Mouse moved to (526, 398)
Screenshot: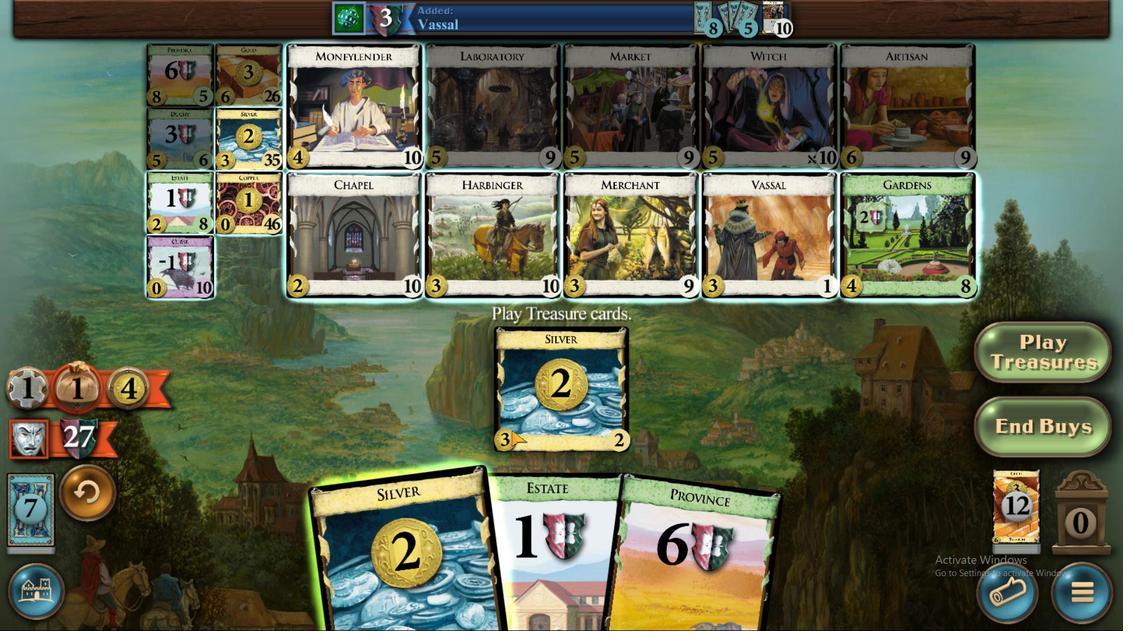 
Action: Mouse pressed left at (526, 398)
Screenshot: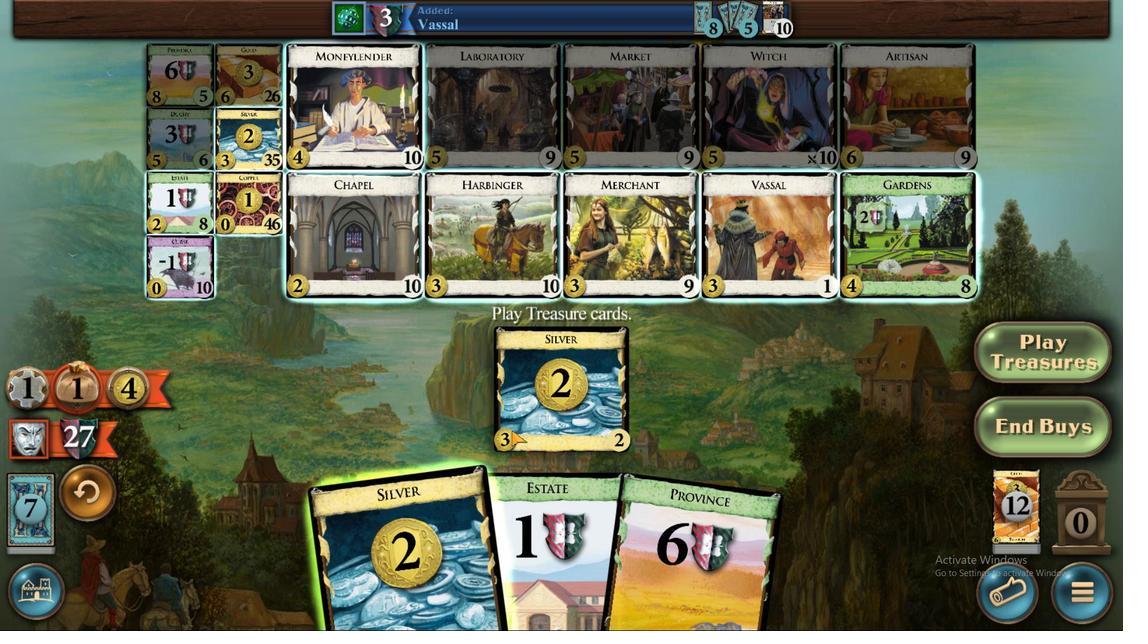 
Action: Mouse moved to (428, 285)
Screenshot: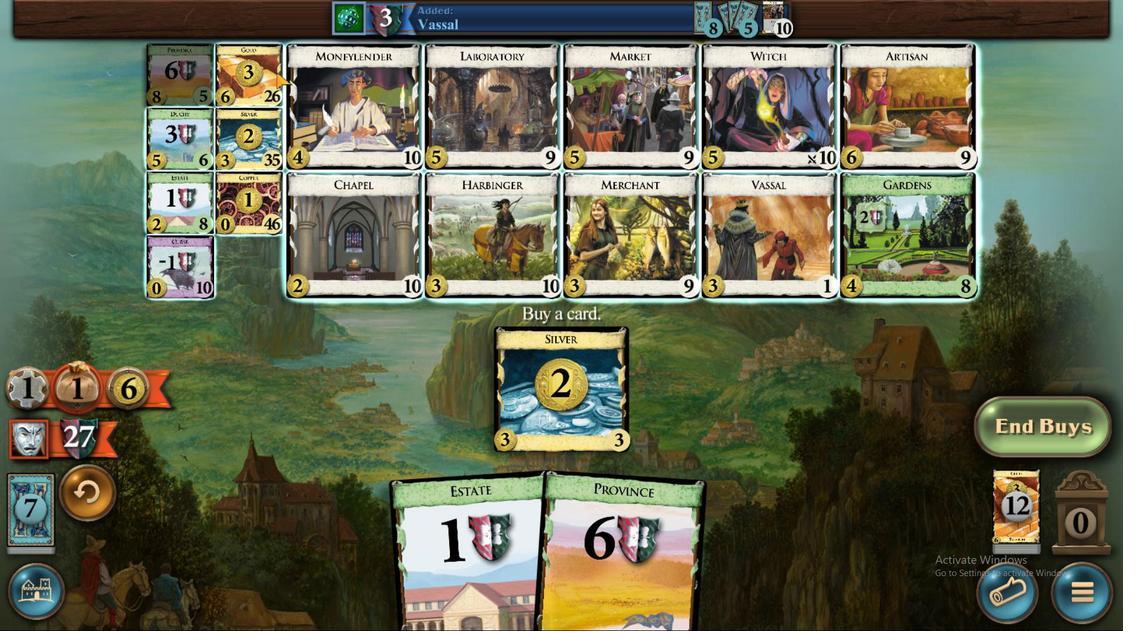 
Action: Mouse pressed left at (428, 285)
Screenshot: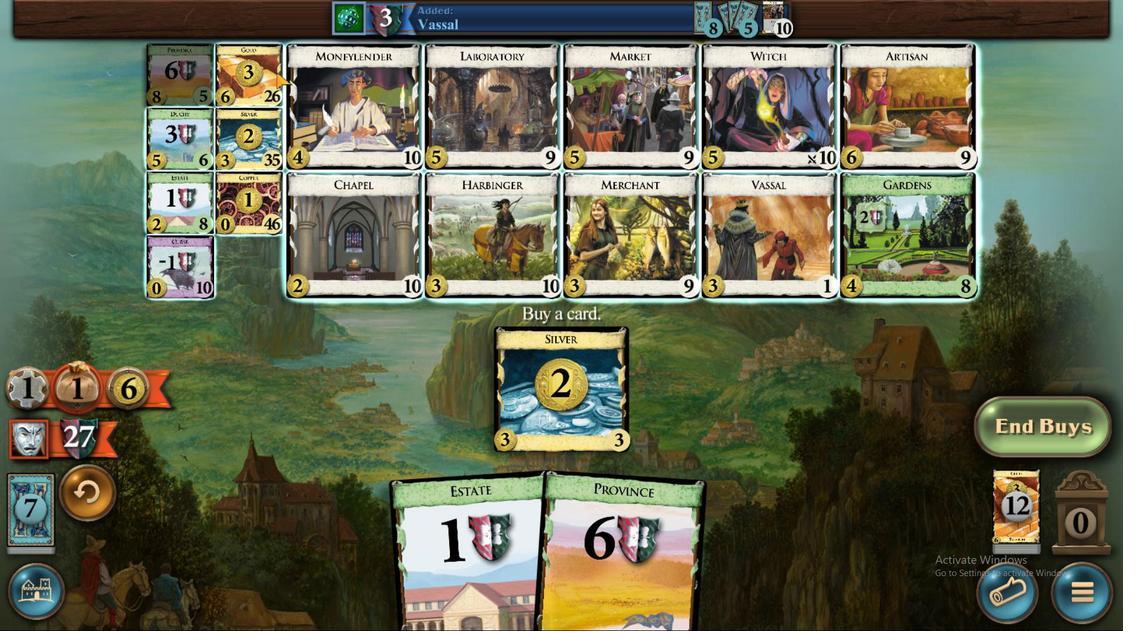 
Action: Mouse moved to (504, 402)
Screenshot: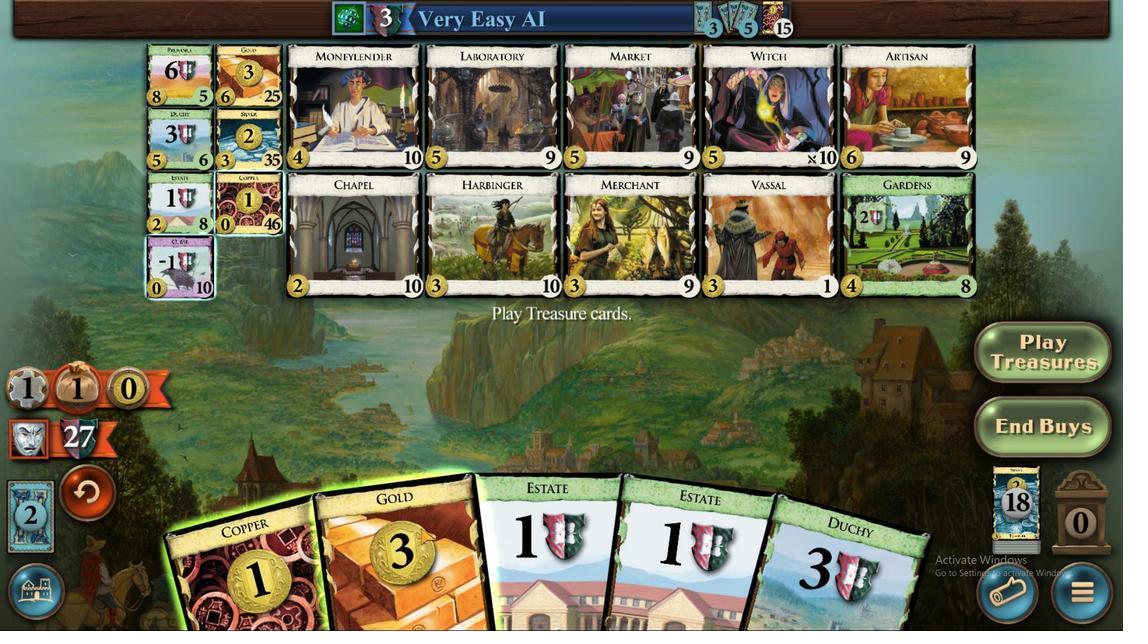 
Action: Mouse pressed left at (504, 402)
Screenshot: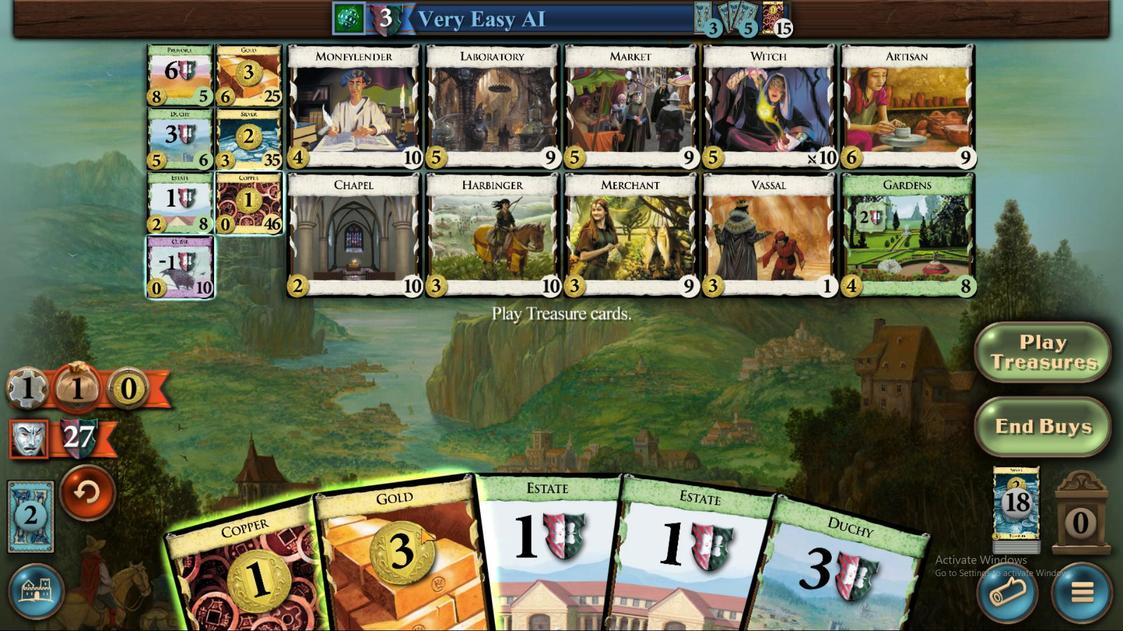 
Action: Mouse moved to (476, 404)
Screenshot: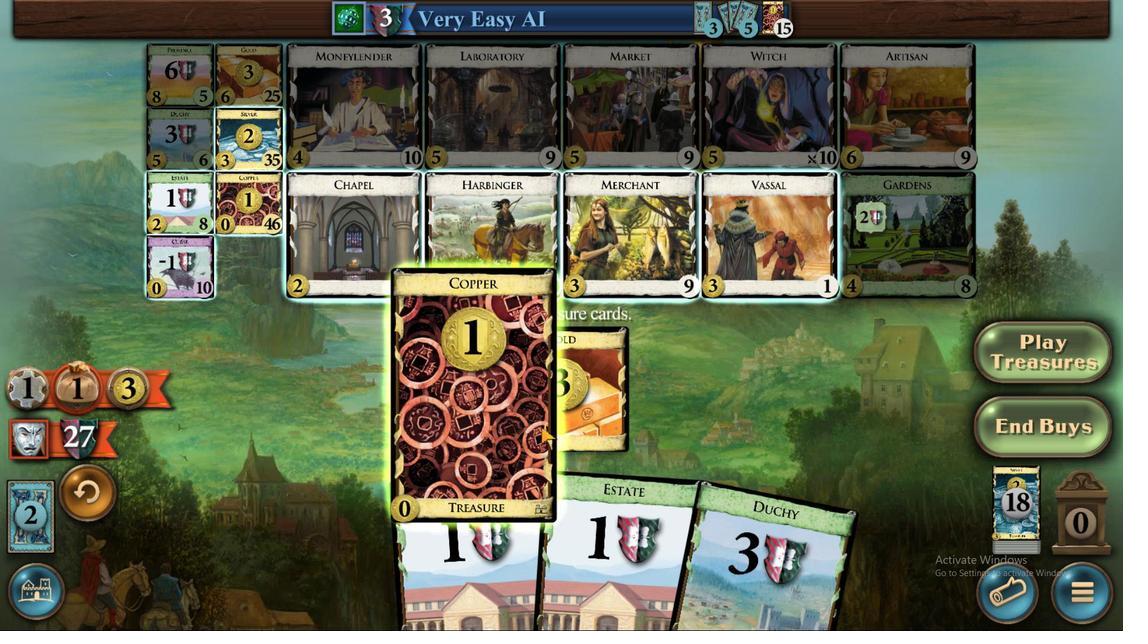 
Action: Mouse pressed left at (474, 405)
Screenshot: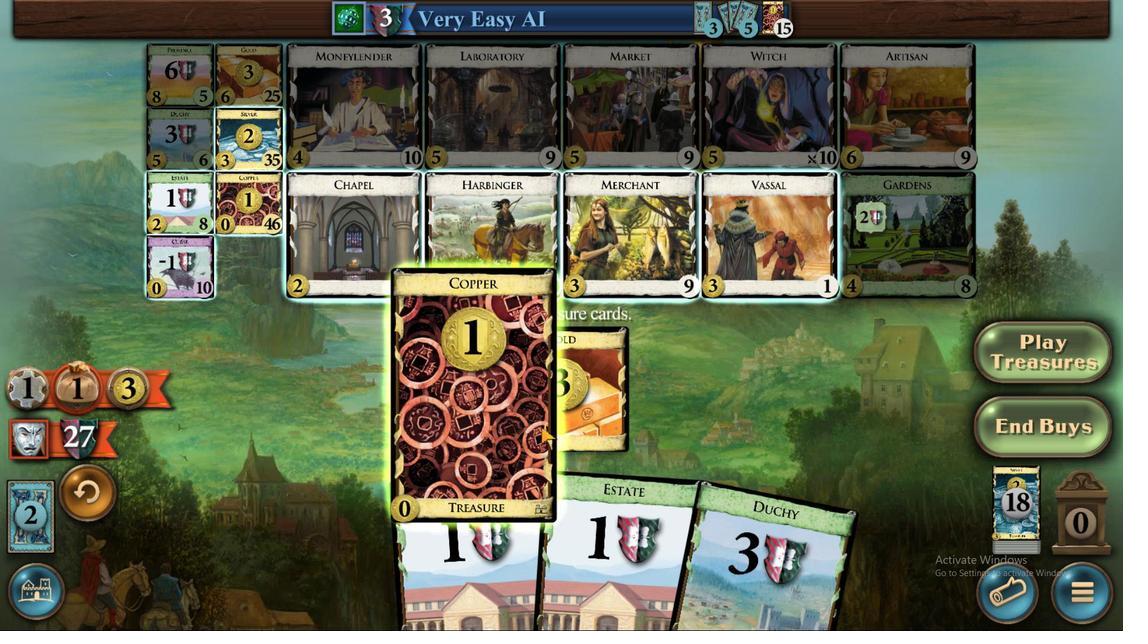 
Action: Mouse moved to (421, 304)
Screenshot: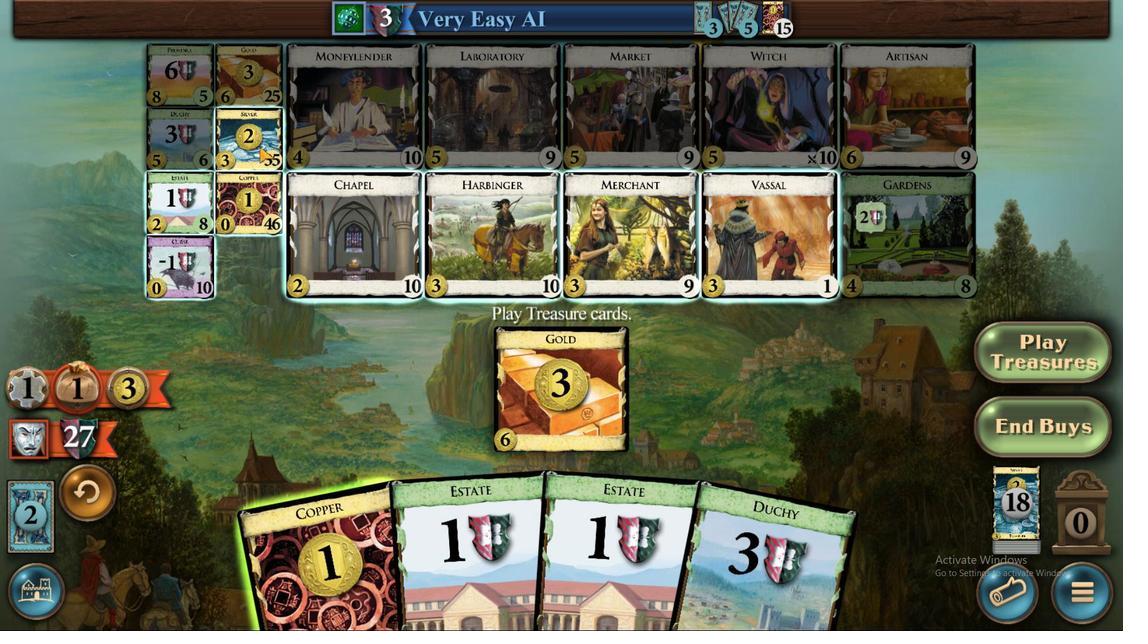 
Action: Mouse pressed left at (421, 304)
Screenshot: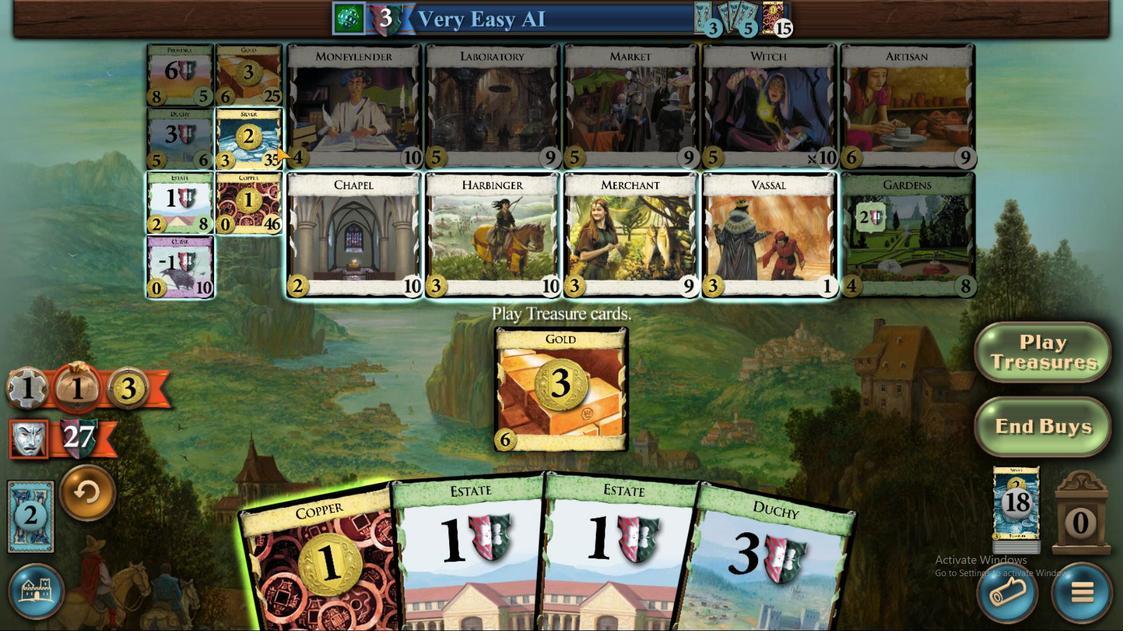 
Action: Mouse moved to (744, 410)
Screenshot: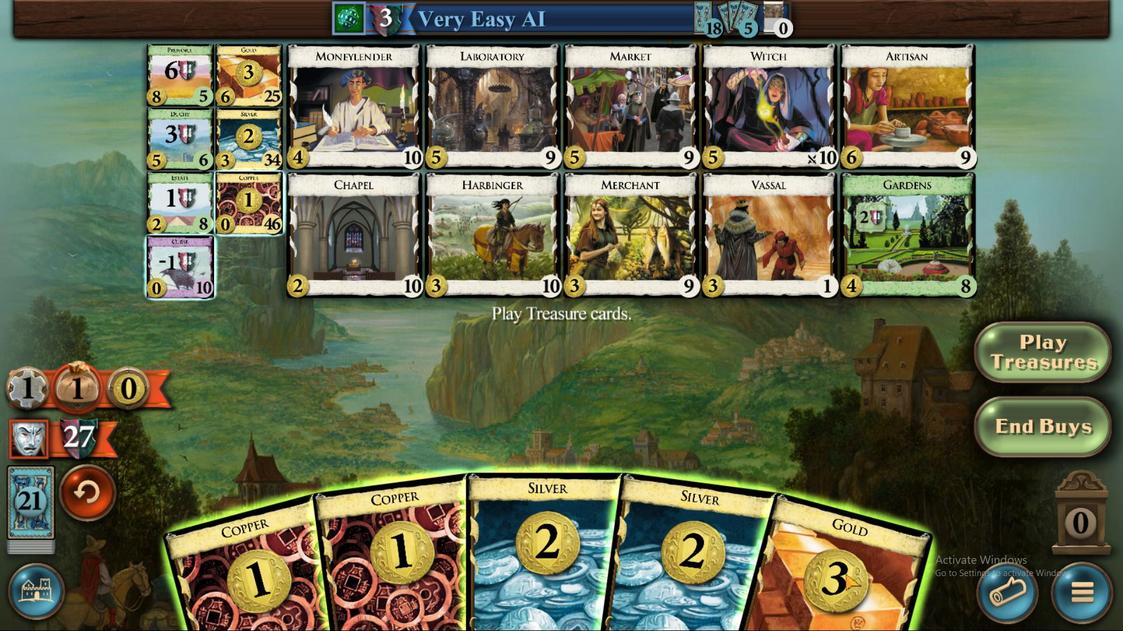 
Action: Mouse pressed left at (744, 410)
Screenshot: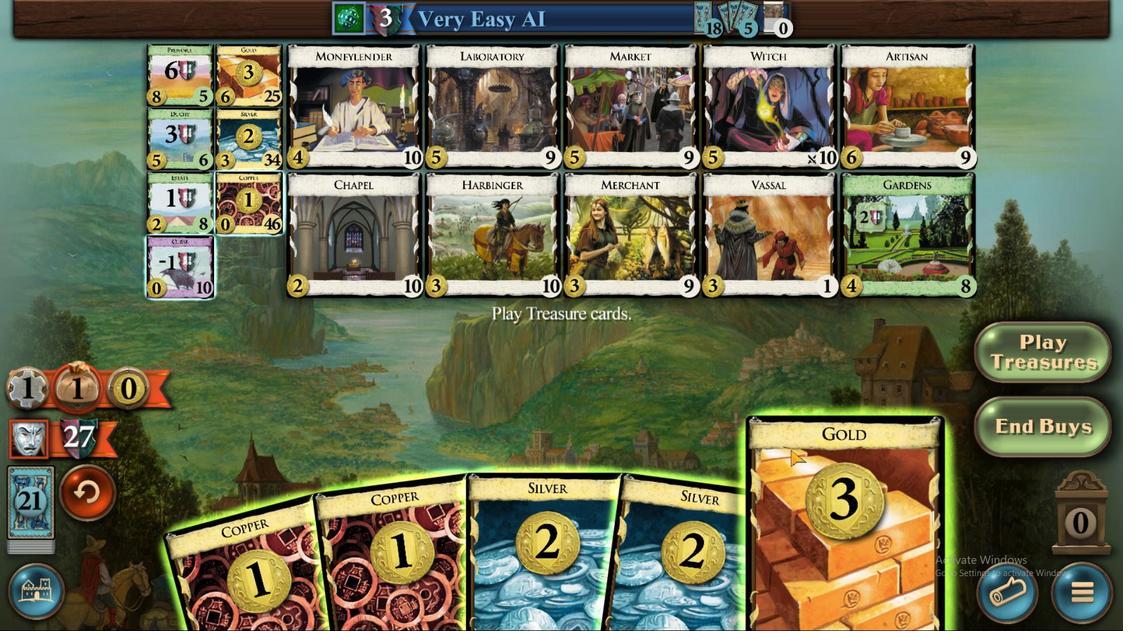 
Action: Mouse moved to (705, 404)
Screenshot: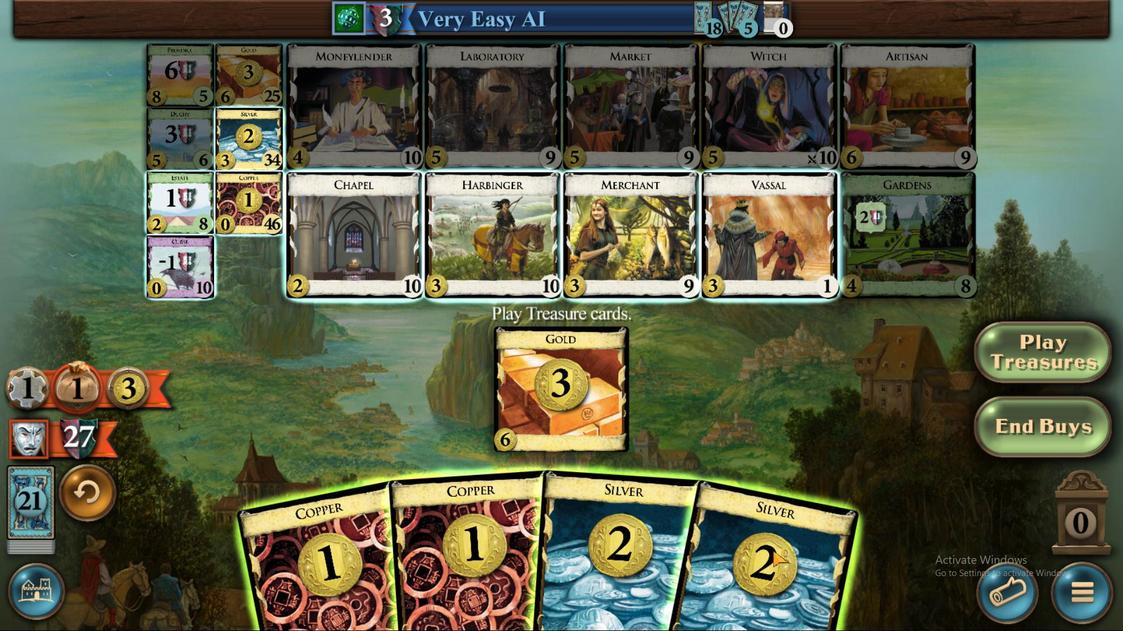 
Action: Mouse pressed left at (705, 404)
Screenshot: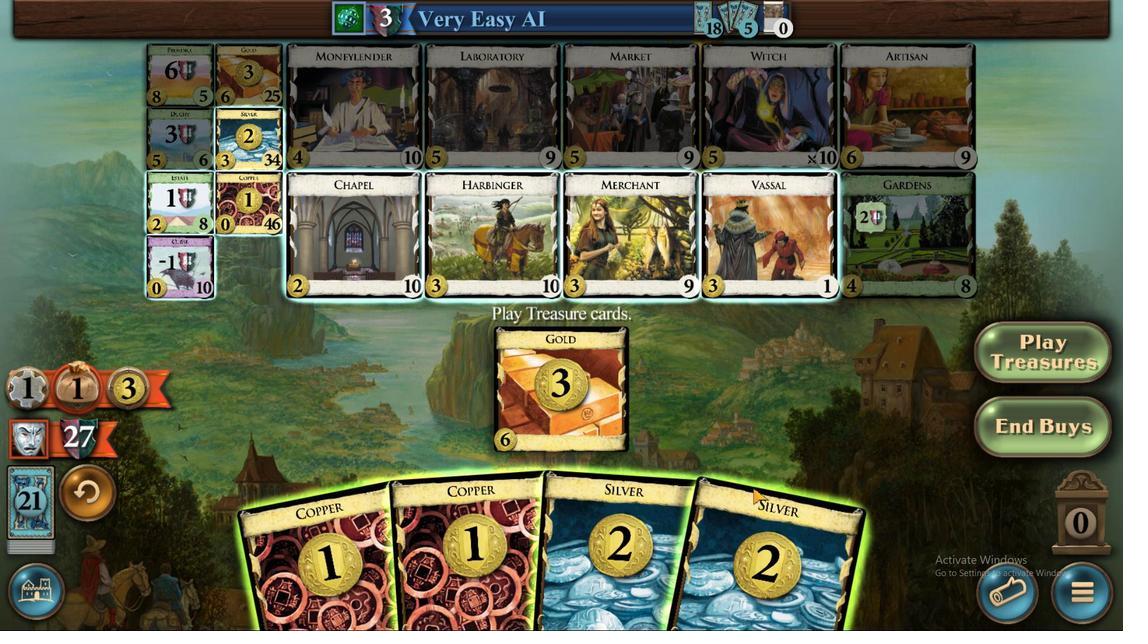 
Action: Mouse moved to (664, 396)
Screenshot: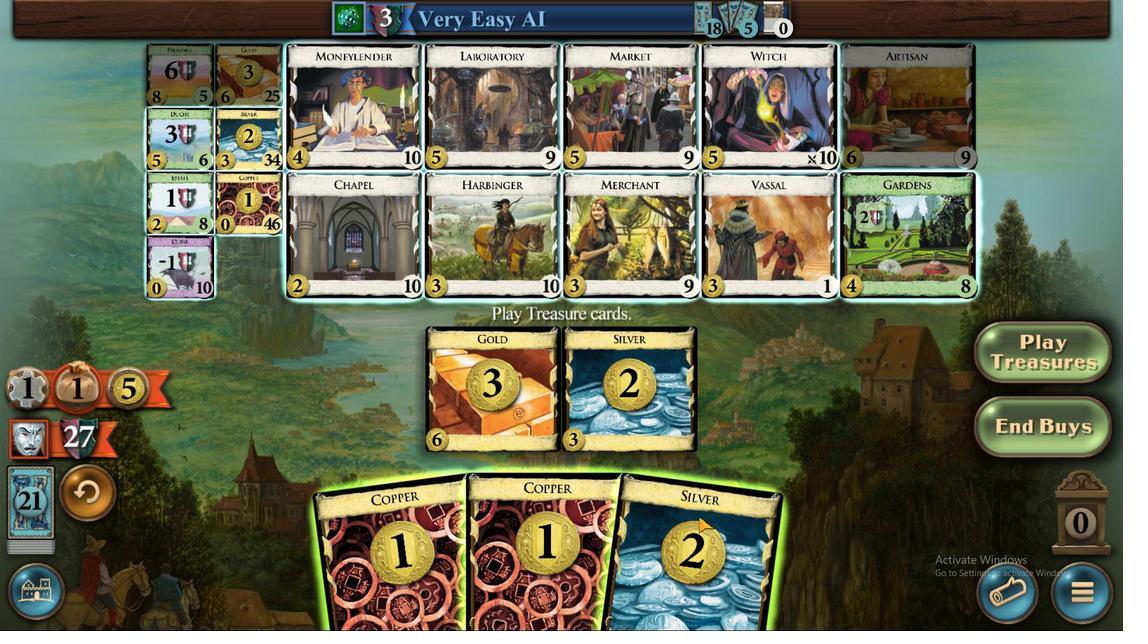 
Action: Mouse pressed left at (664, 396)
Screenshot: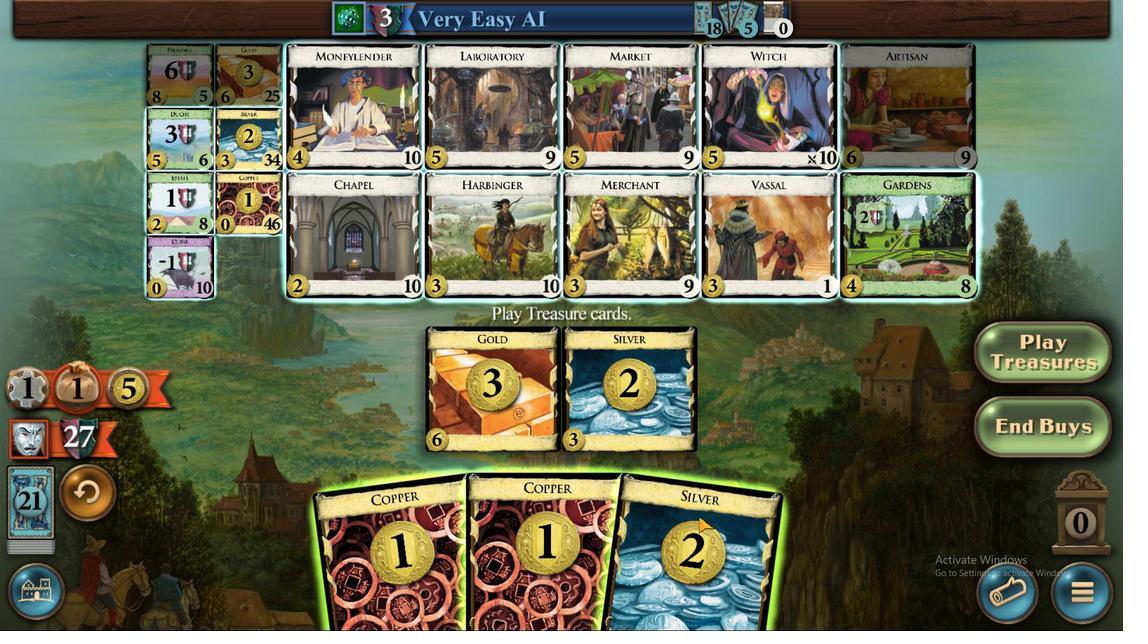 
Action: Mouse moved to (629, 398)
Screenshot: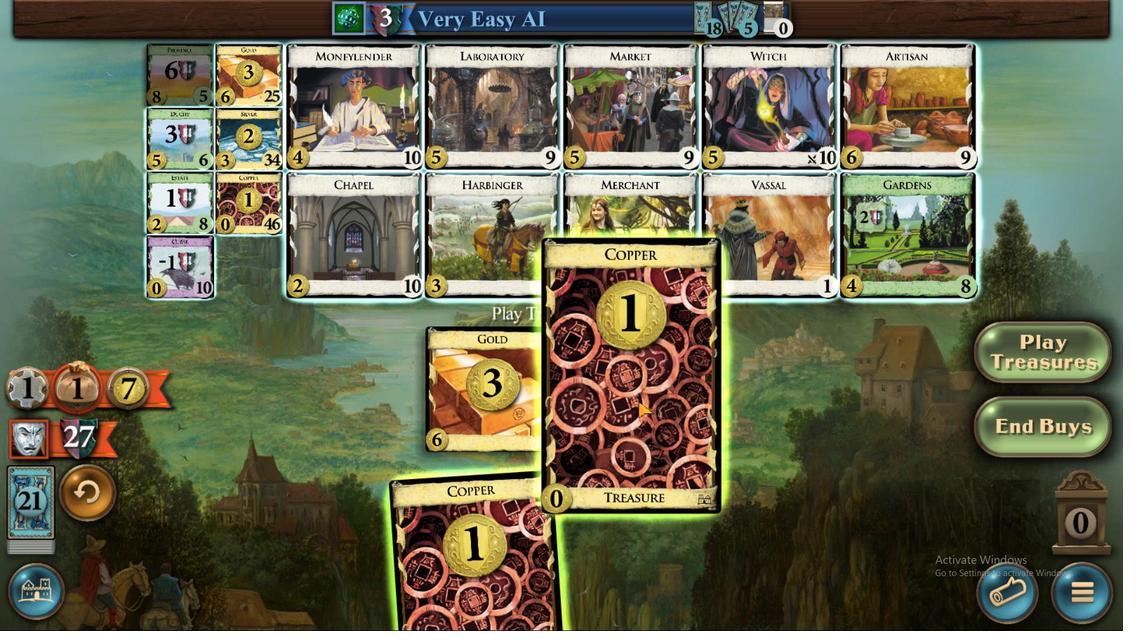 
Action: Mouse pressed left at (629, 398)
Screenshot: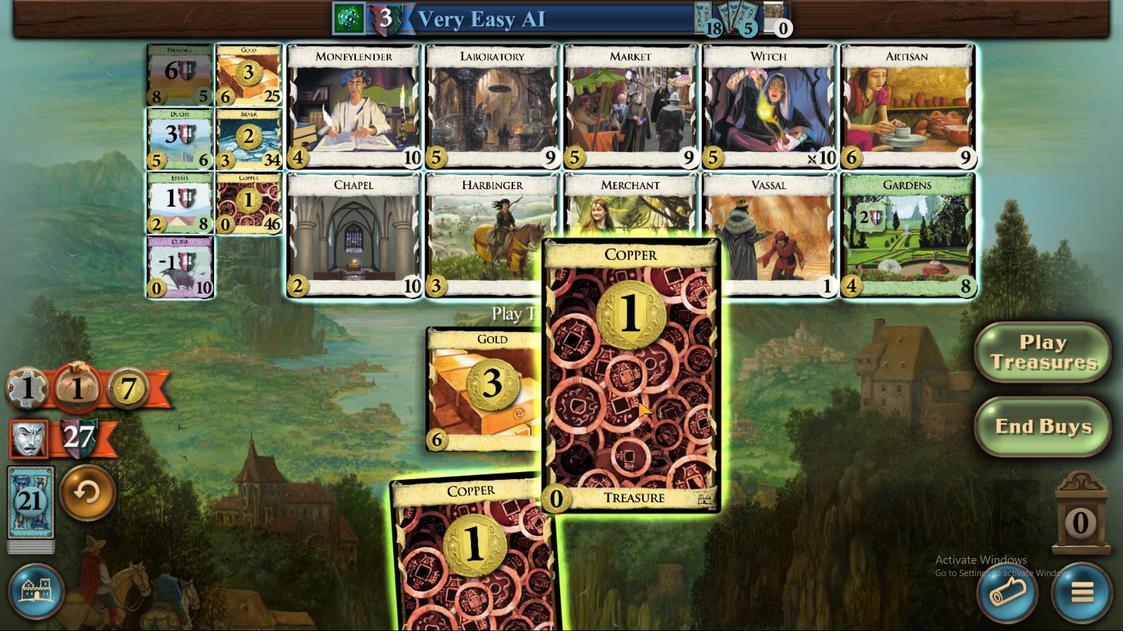 
Action: Mouse moved to (385, 282)
Screenshot: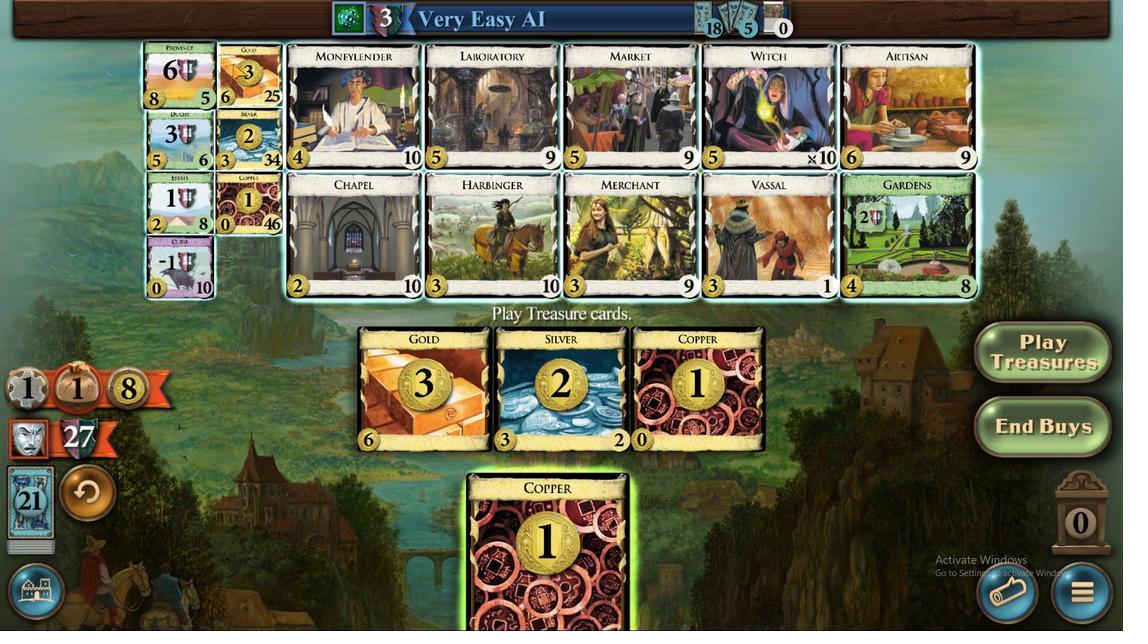 
Action: Mouse pressed left at (385, 282)
Screenshot: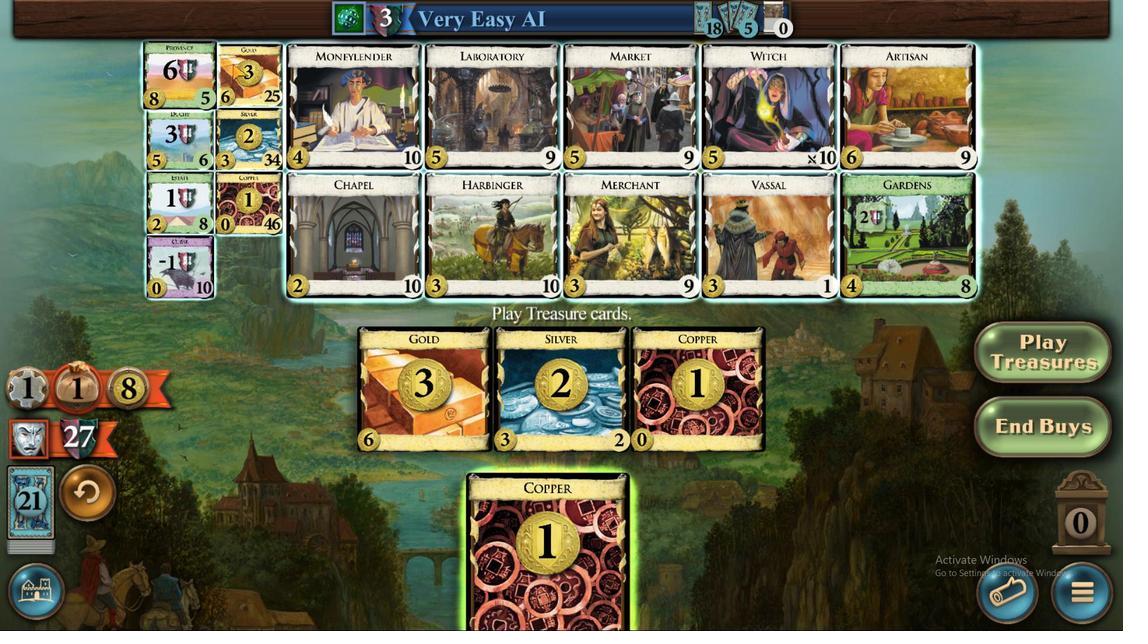 
Action: Mouse moved to (583, 394)
Screenshot: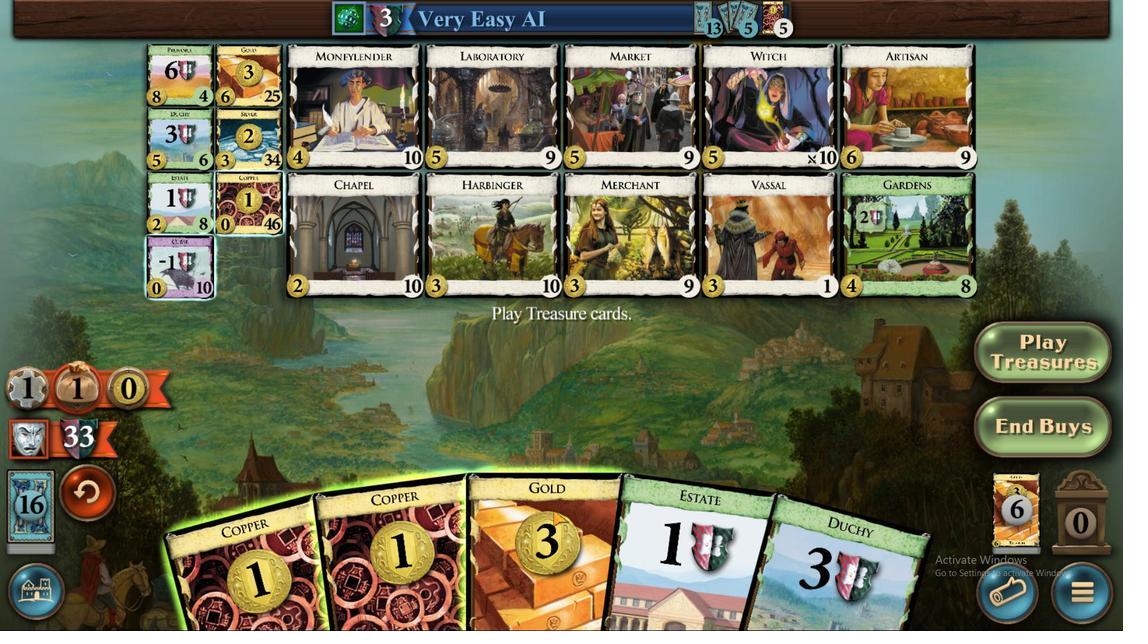 
Action: Mouse pressed left at (583, 394)
Screenshot: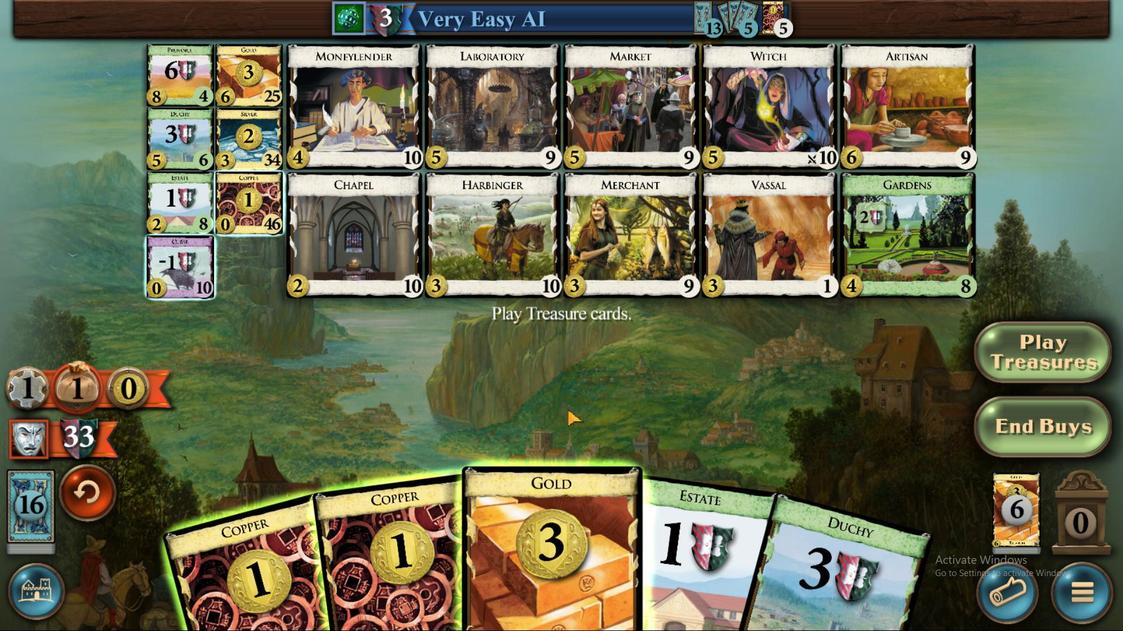 
Action: Mouse moved to (555, 396)
Screenshot: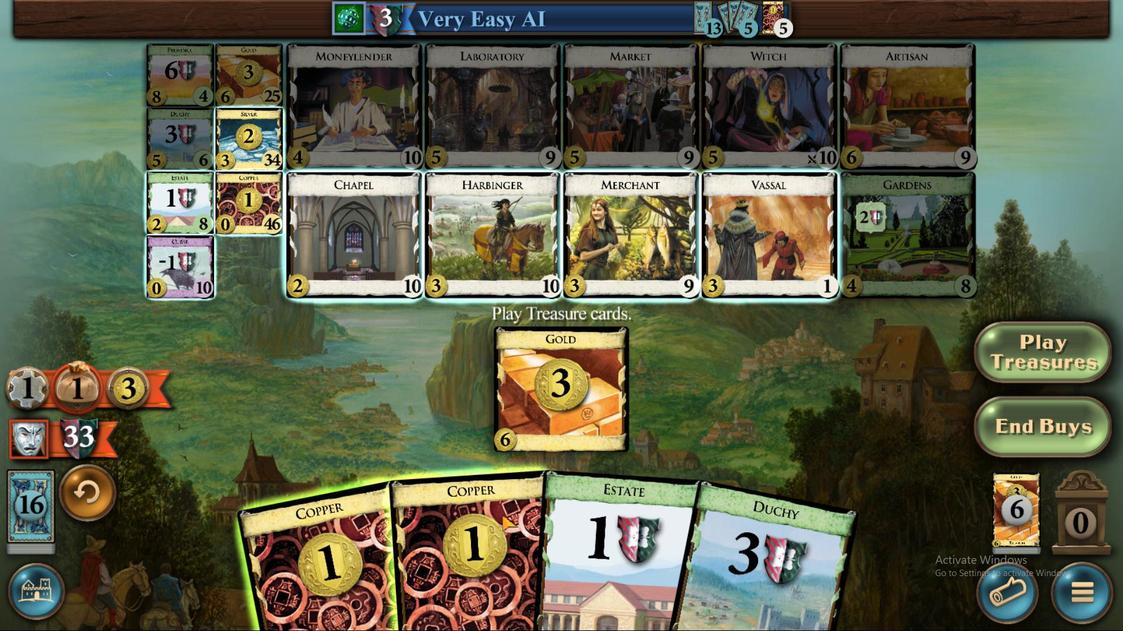 
Action: Mouse pressed left at (555, 396)
Screenshot: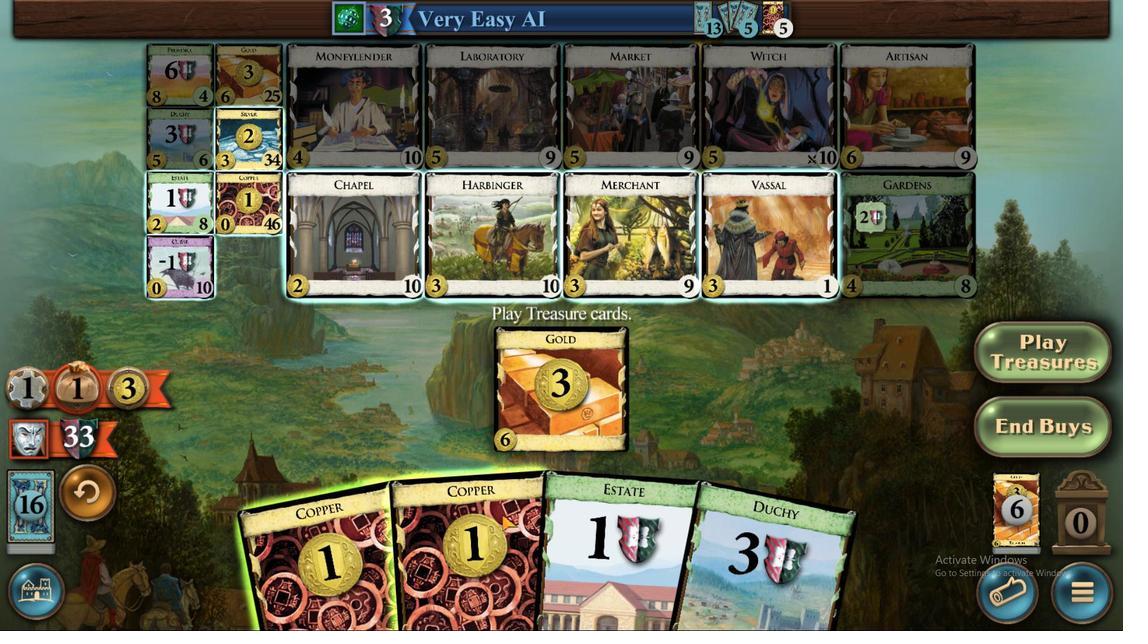 
Action: Mouse moved to (514, 400)
Screenshot: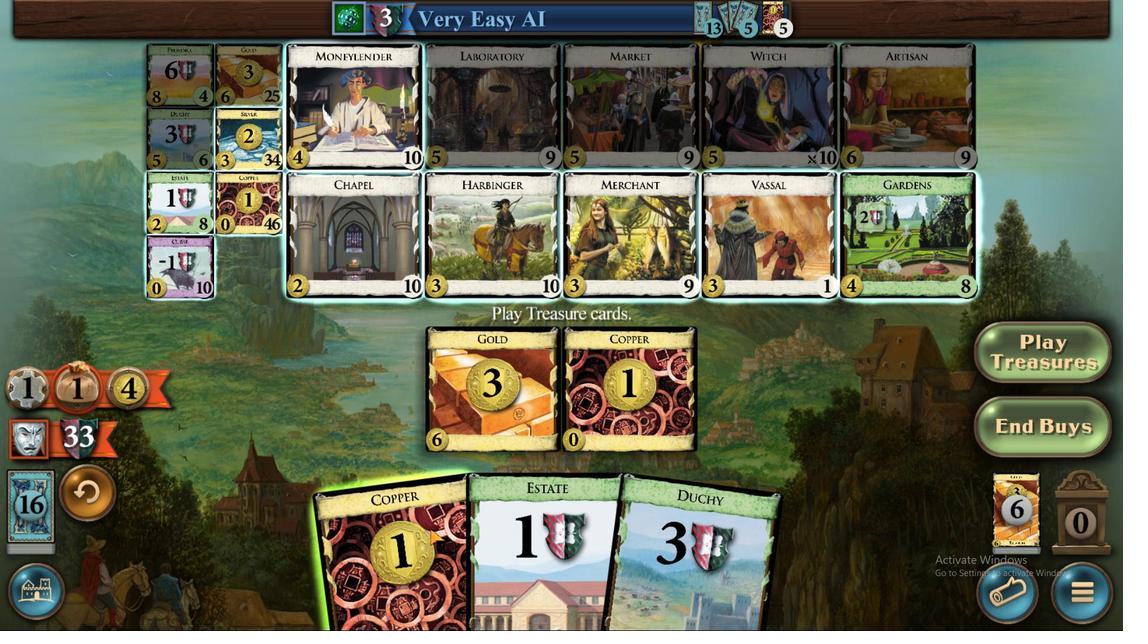 
Action: Mouse pressed left at (514, 400)
Screenshot: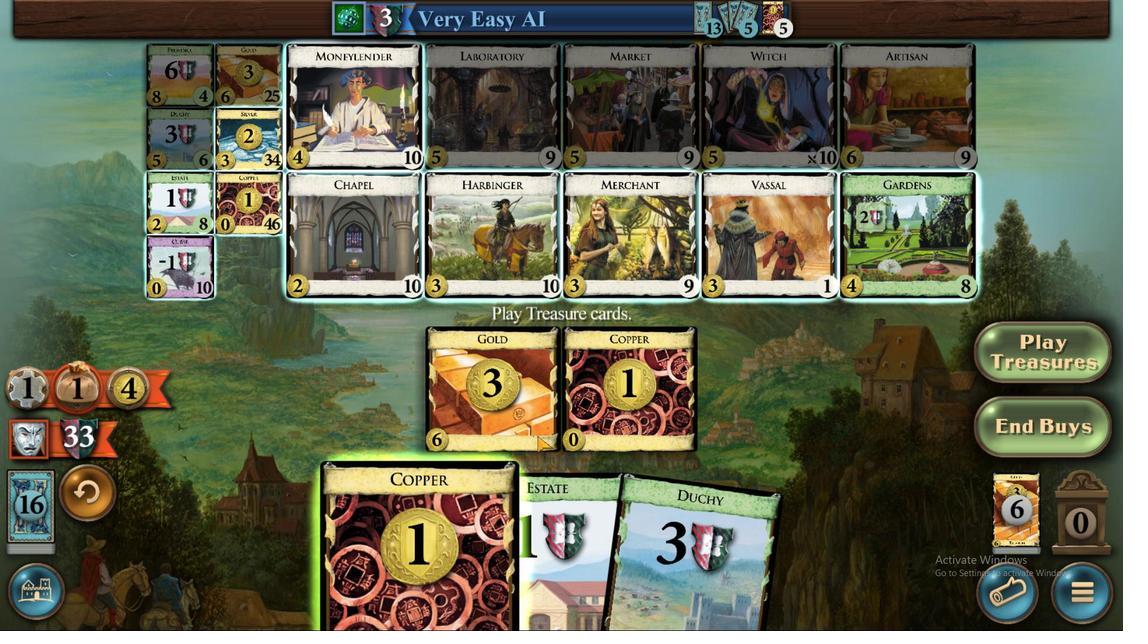 
Action: Mouse moved to (366, 303)
Screenshot: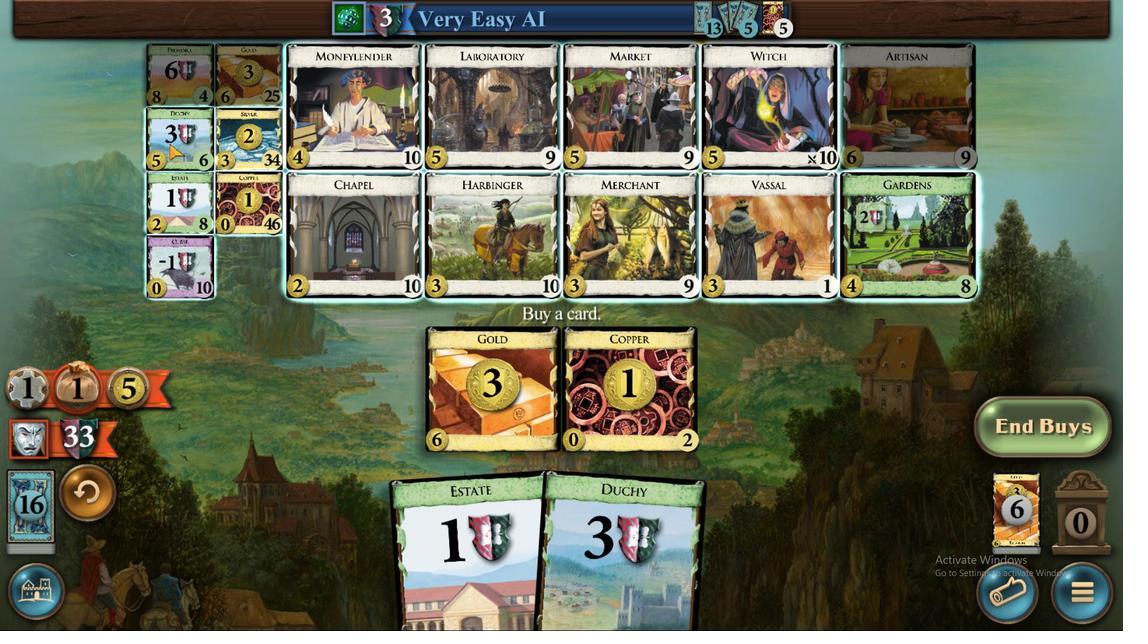 
Action: Mouse pressed left at (366, 303)
Screenshot: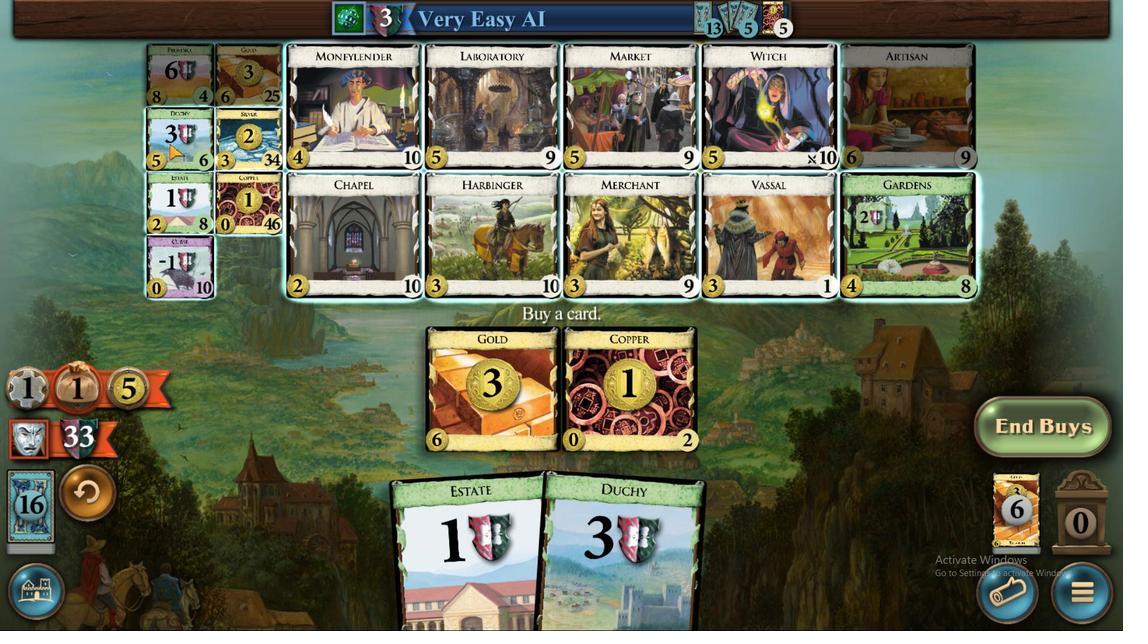 
Action: Mouse moved to (651, 404)
Screenshot: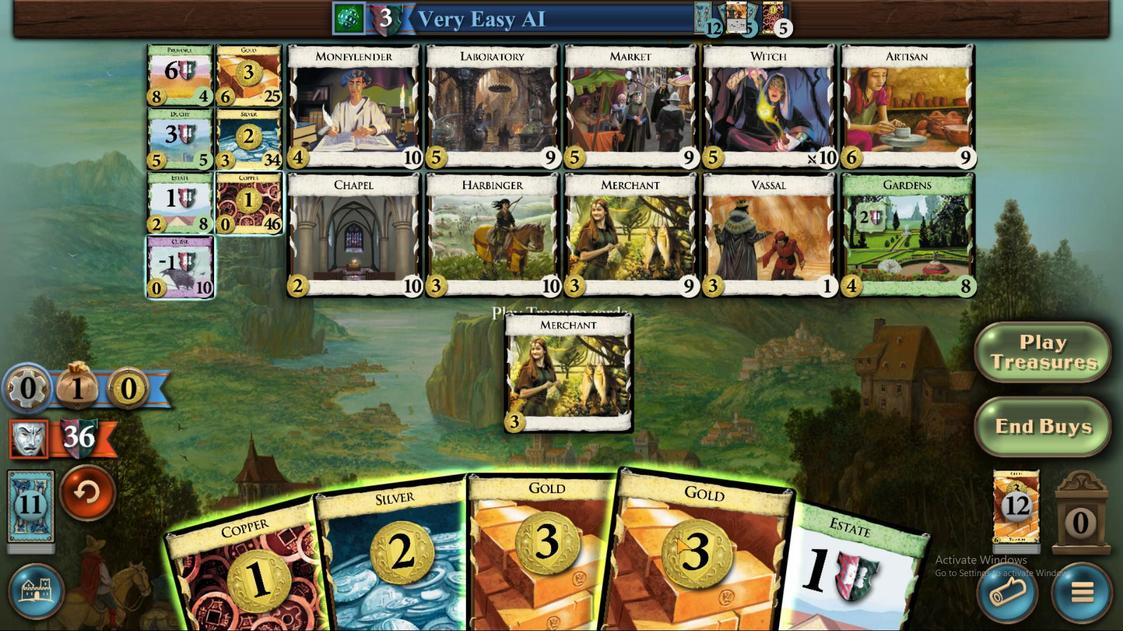
Action: Mouse pressed left at (651, 404)
Screenshot: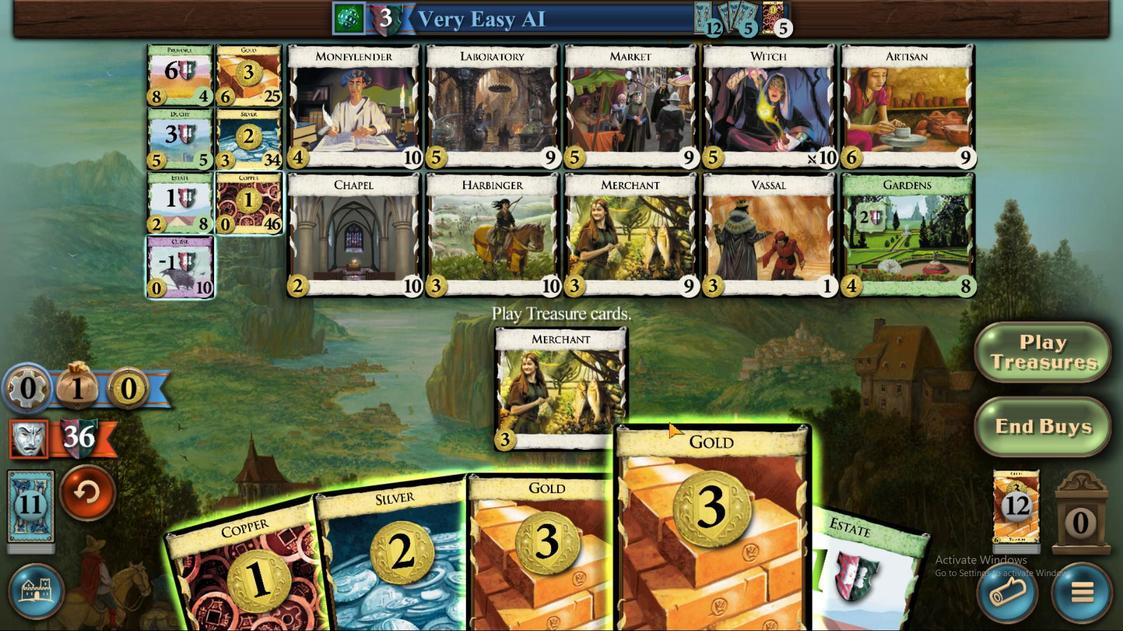 
Action: Mouse moved to (603, 400)
Screenshot: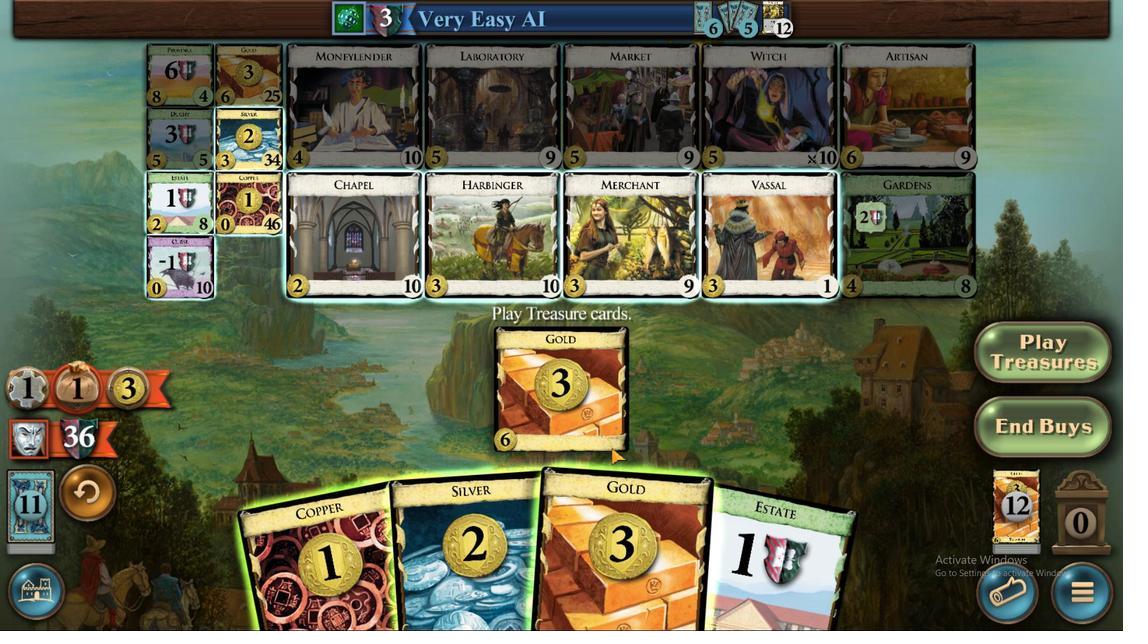 
Action: Mouse pressed left at (603, 400)
Screenshot: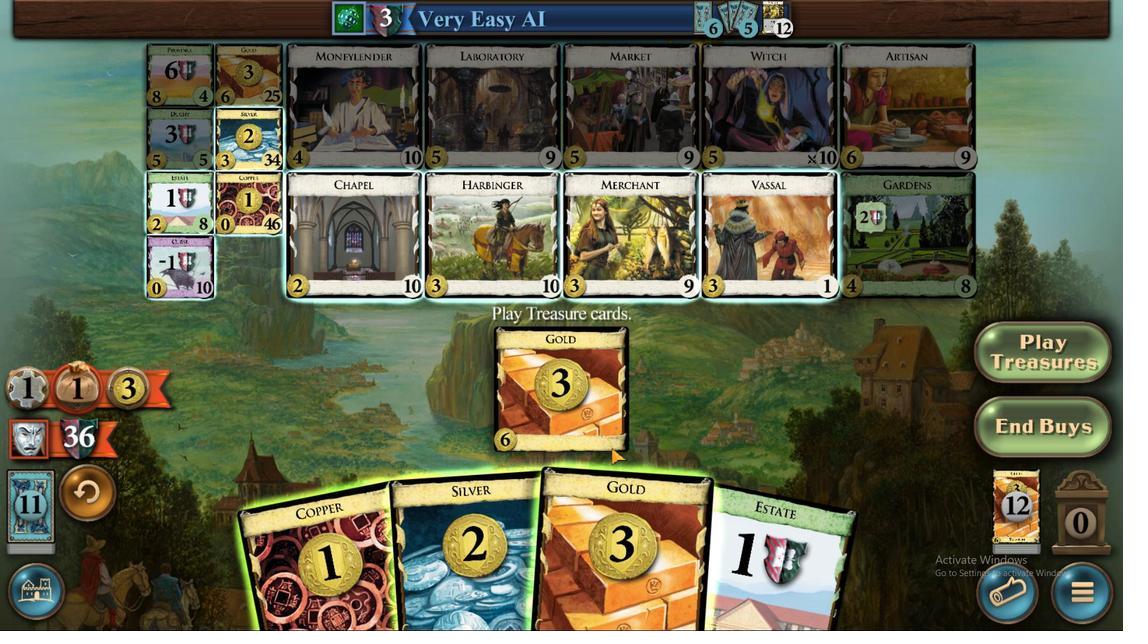 
Action: Mouse moved to (571, 397)
Screenshot: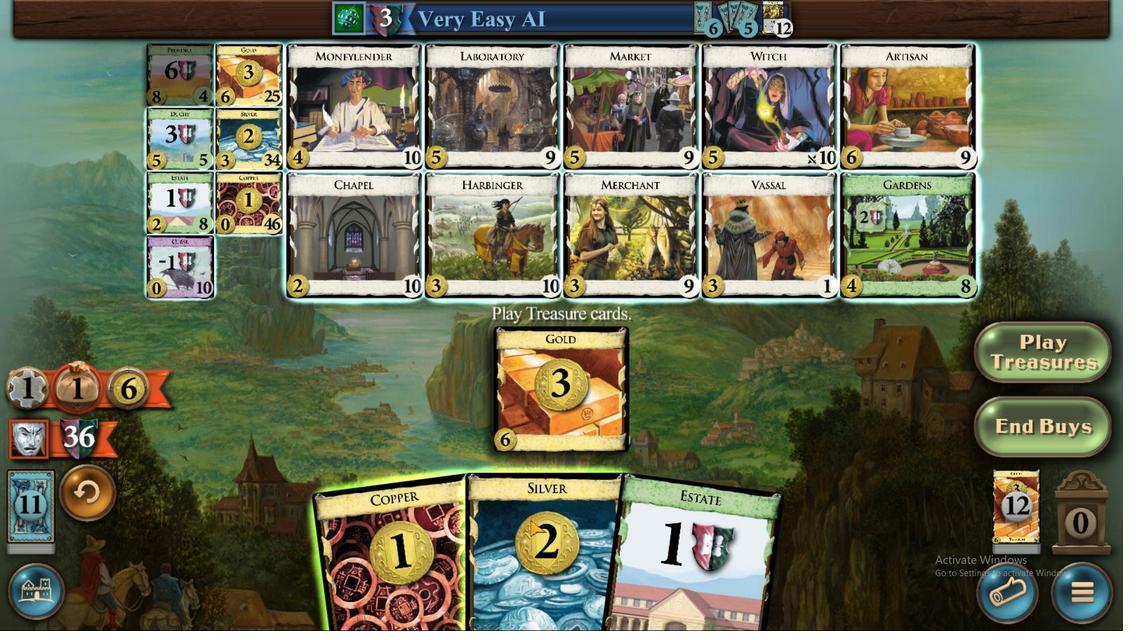 
Action: Mouse pressed left at (571, 397)
Screenshot: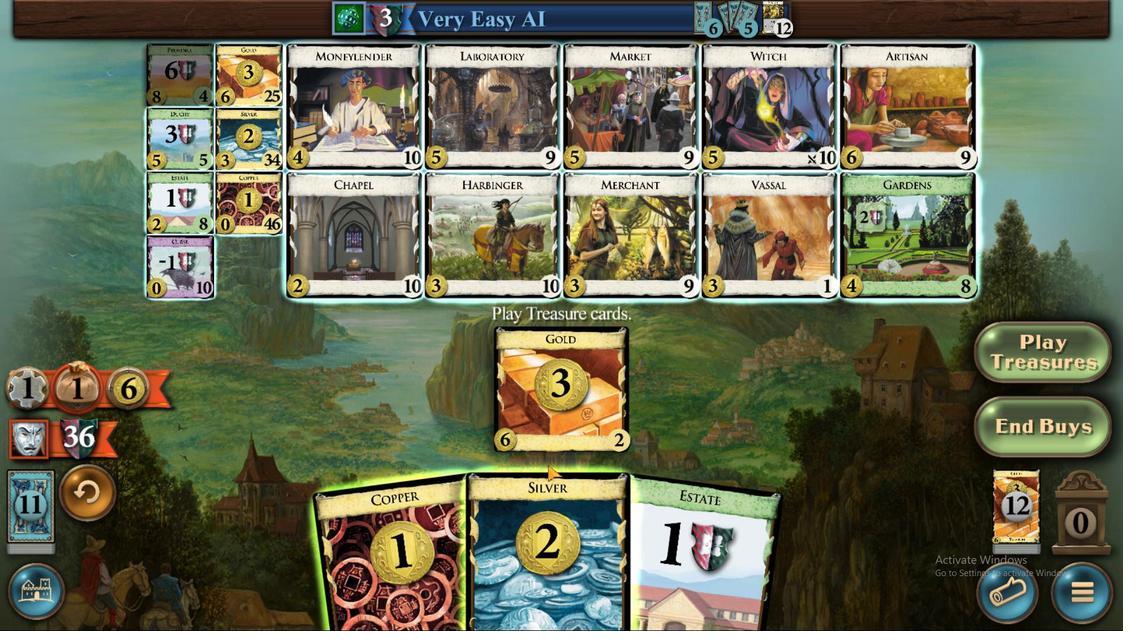 
Action: Mouse moved to (379, 280)
Screenshot: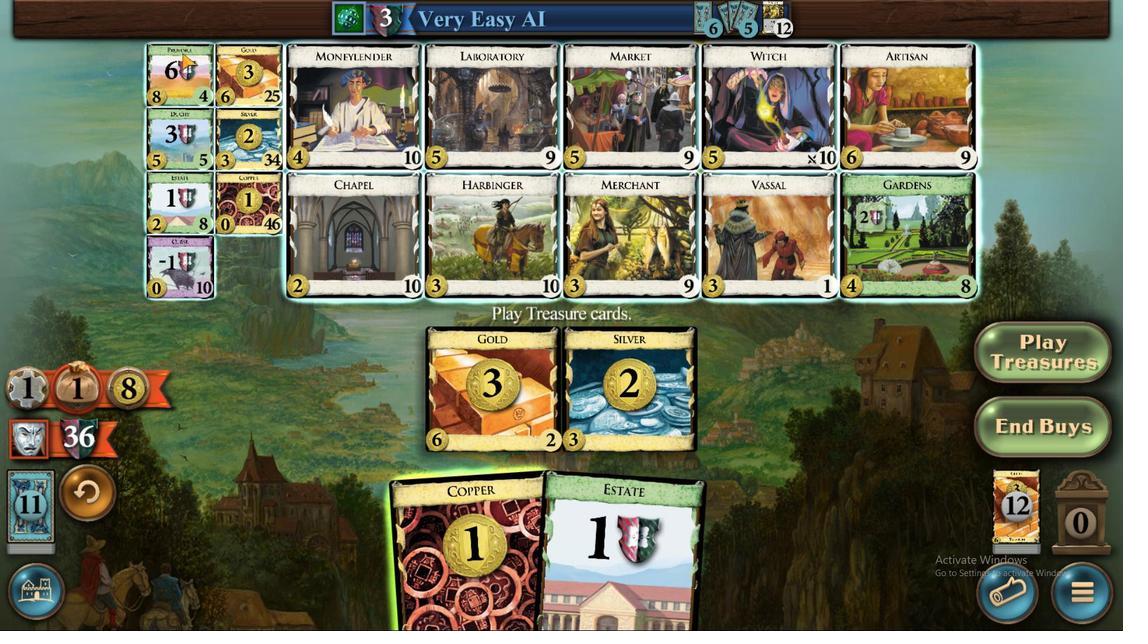 
Action: Mouse pressed left at (379, 280)
Screenshot: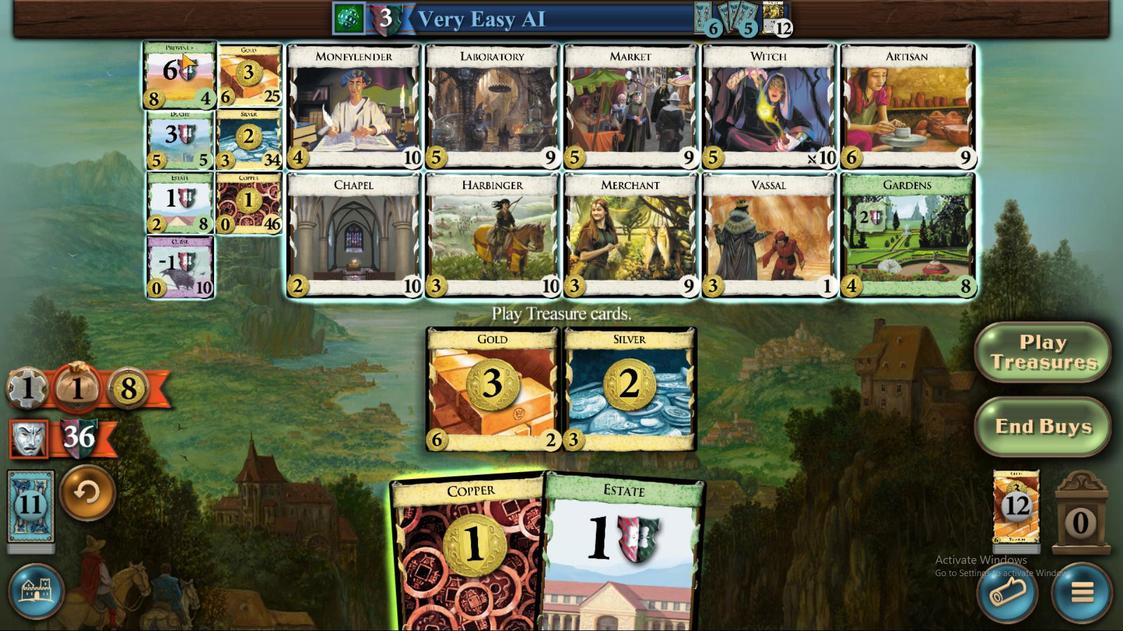 
Action: Mouse moved to (503, 396)
Screenshot: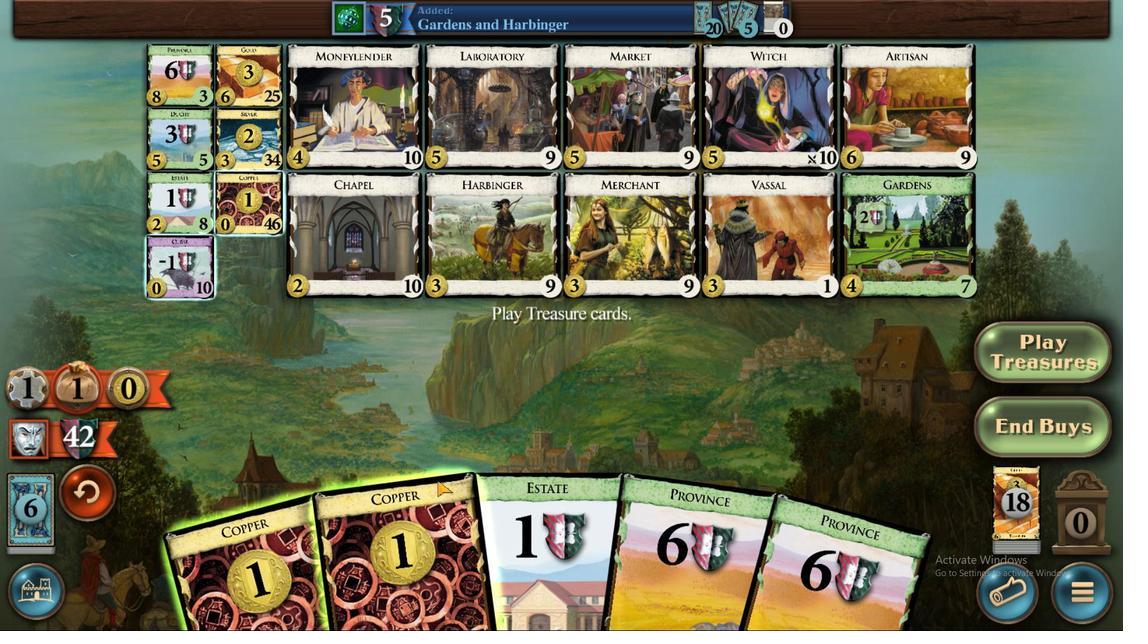 
Action: Mouse pressed left at (498, 397)
Screenshot: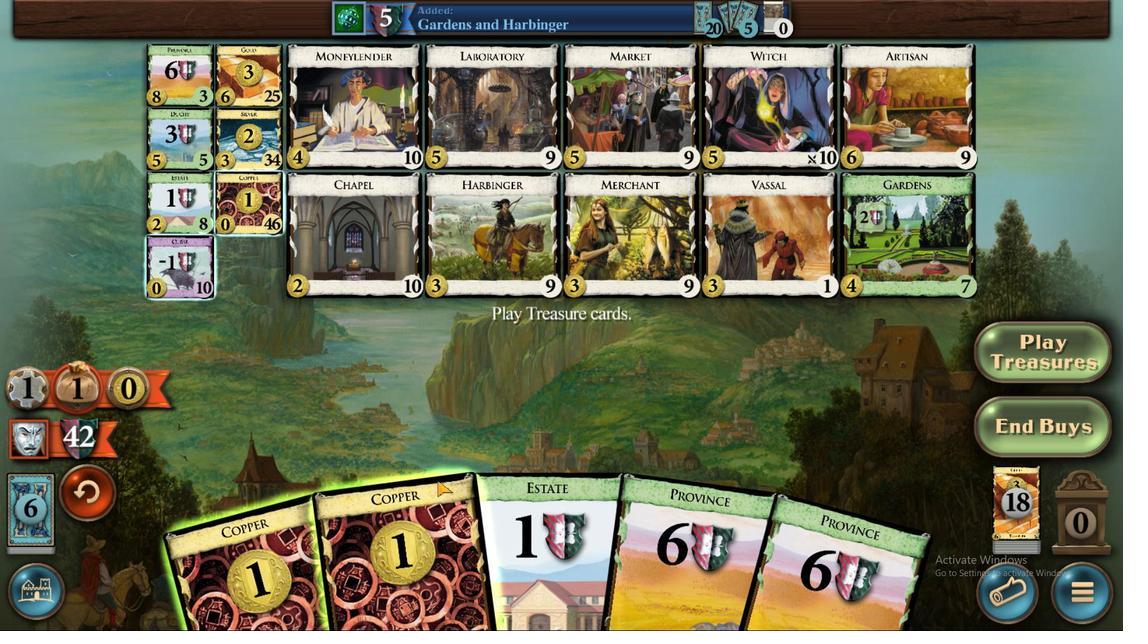 
Action: Mouse moved to (444, 414)
Screenshot: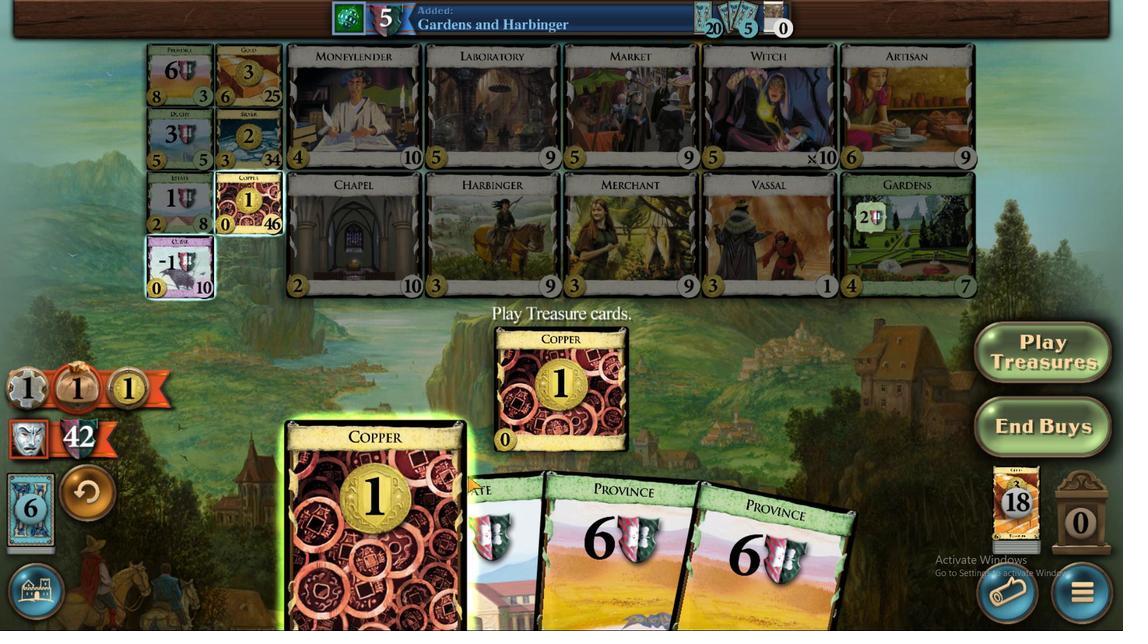 
Action: Mouse pressed left at (444, 414)
Screenshot: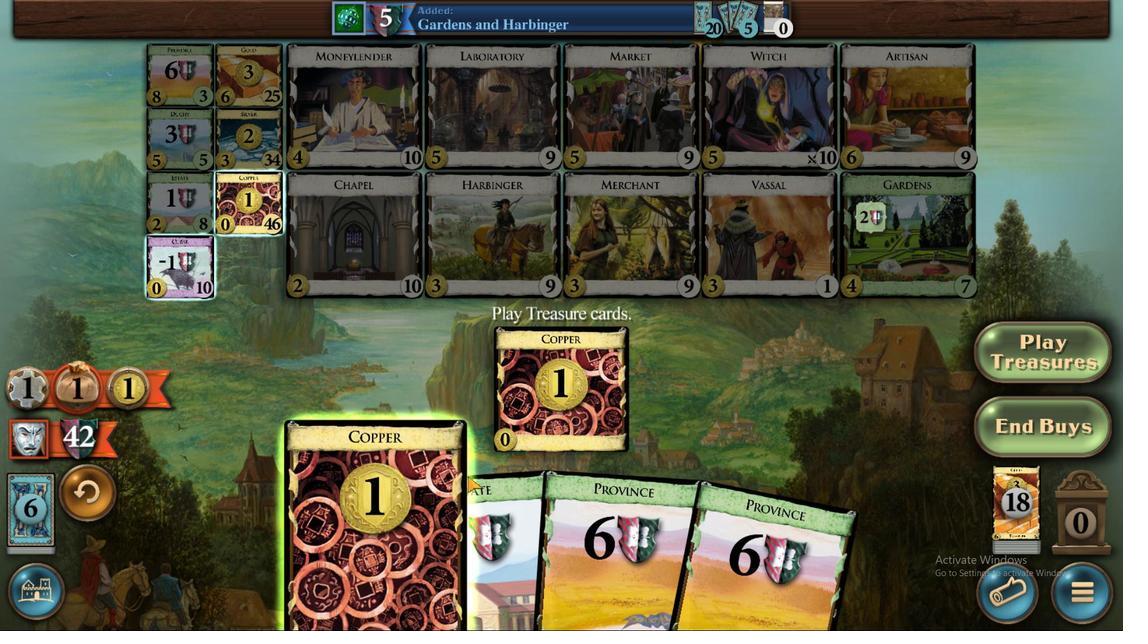 
Action: Mouse moved to (408, 318)
Screenshot: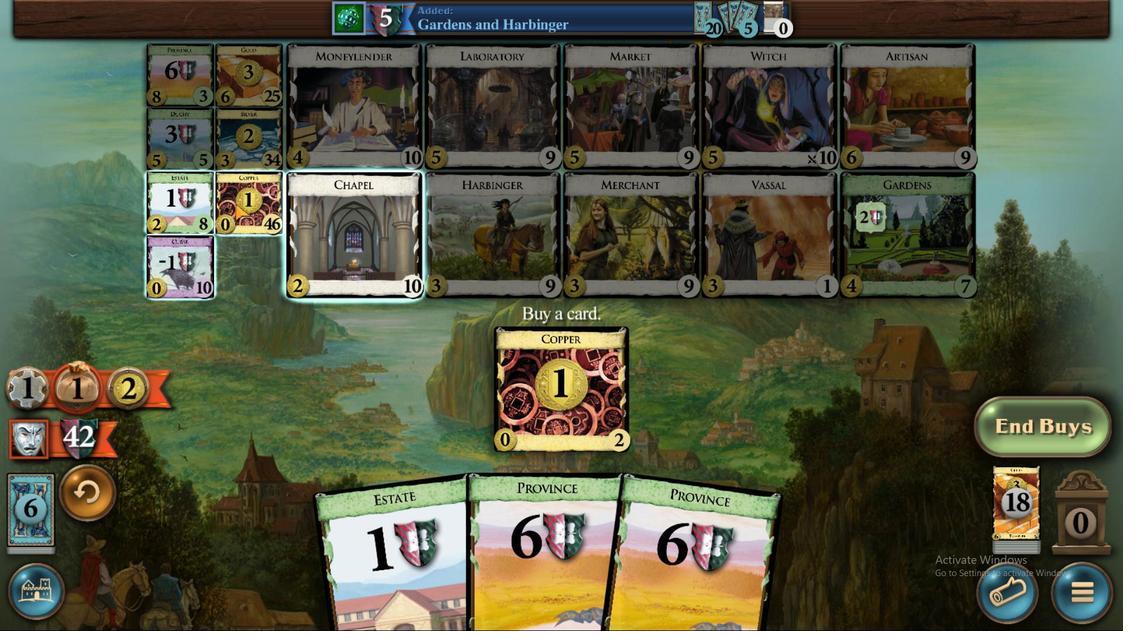 
Action: Mouse pressed left at (408, 318)
Screenshot: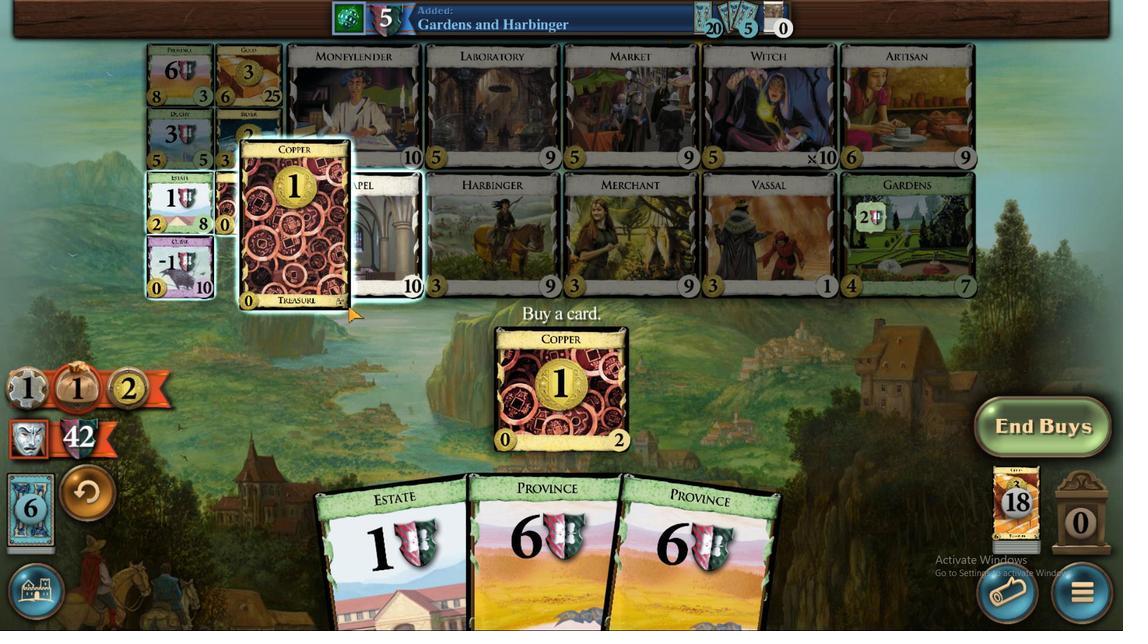 
Action: Mouse moved to (658, 406)
Screenshot: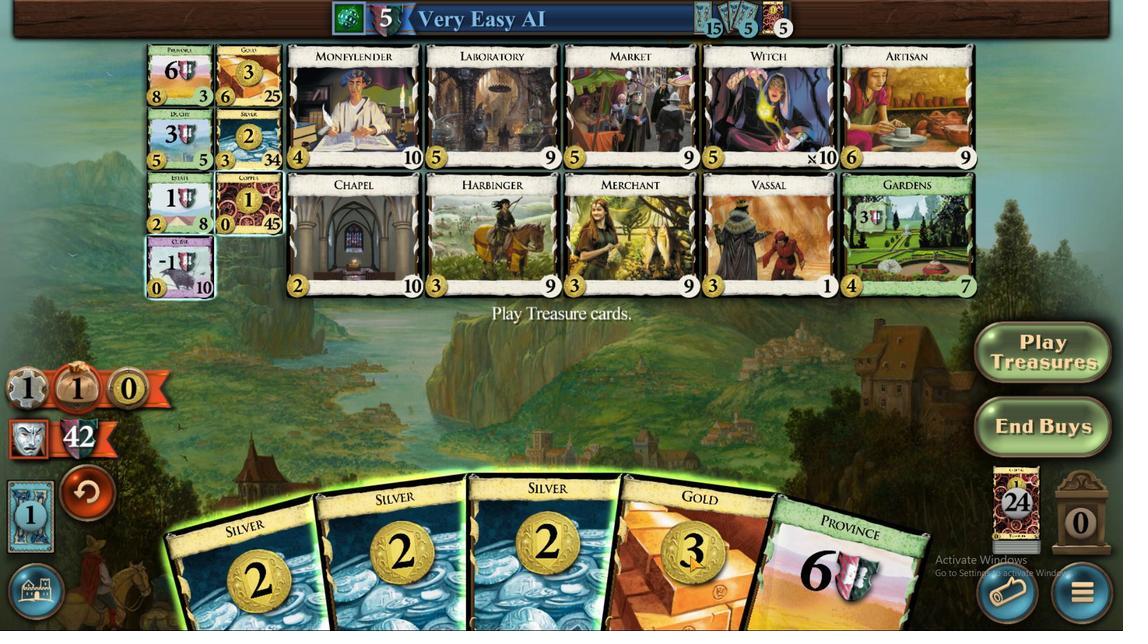 
Action: Mouse pressed left at (658, 406)
Screenshot: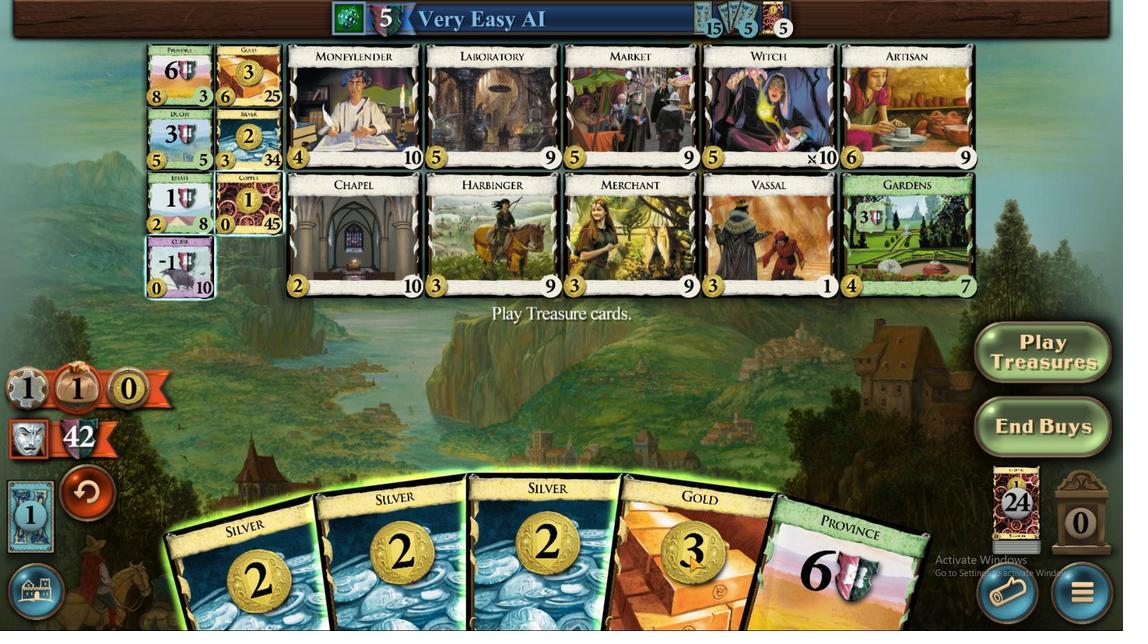 
Action: Mouse moved to (626, 390)
Screenshot: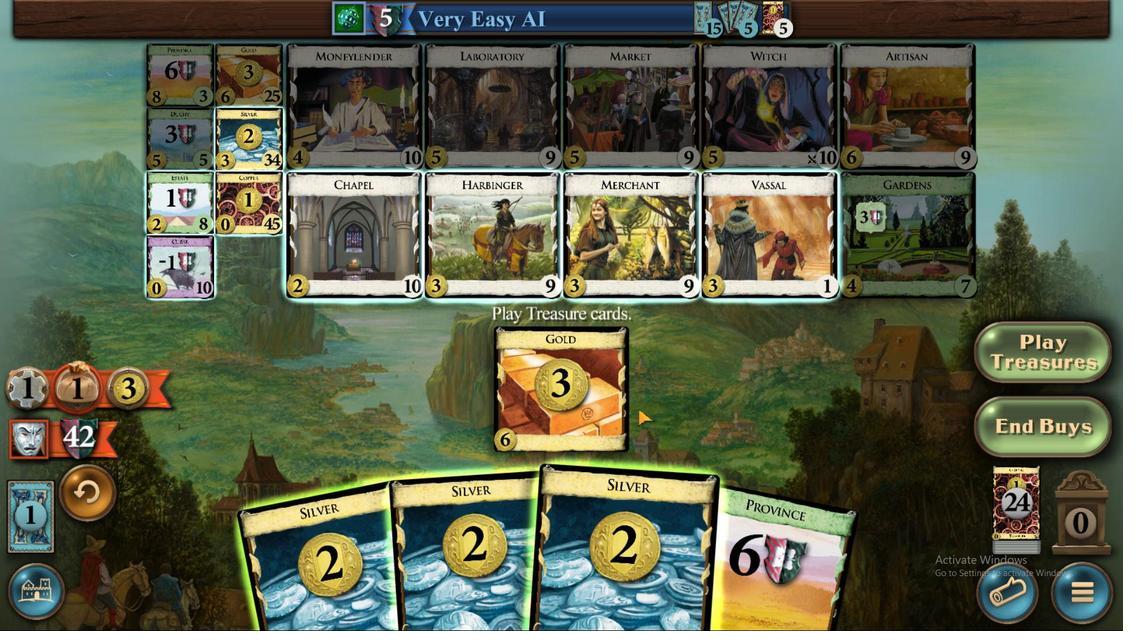 
Action: Mouse pressed left at (626, 390)
Screenshot: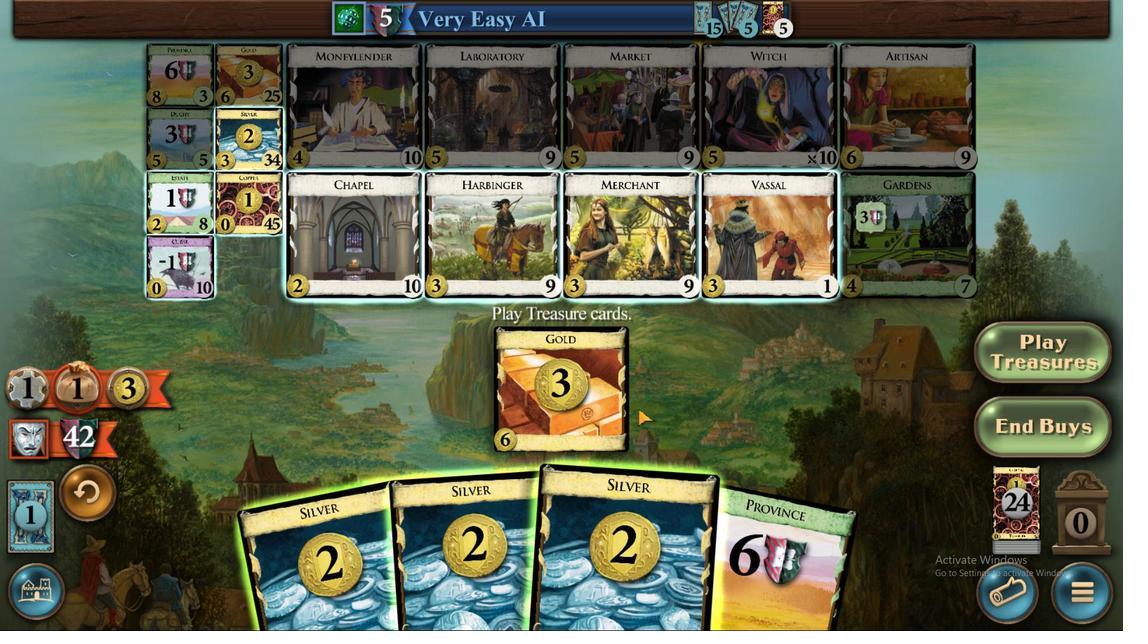 
Action: Mouse moved to (593, 393)
Screenshot: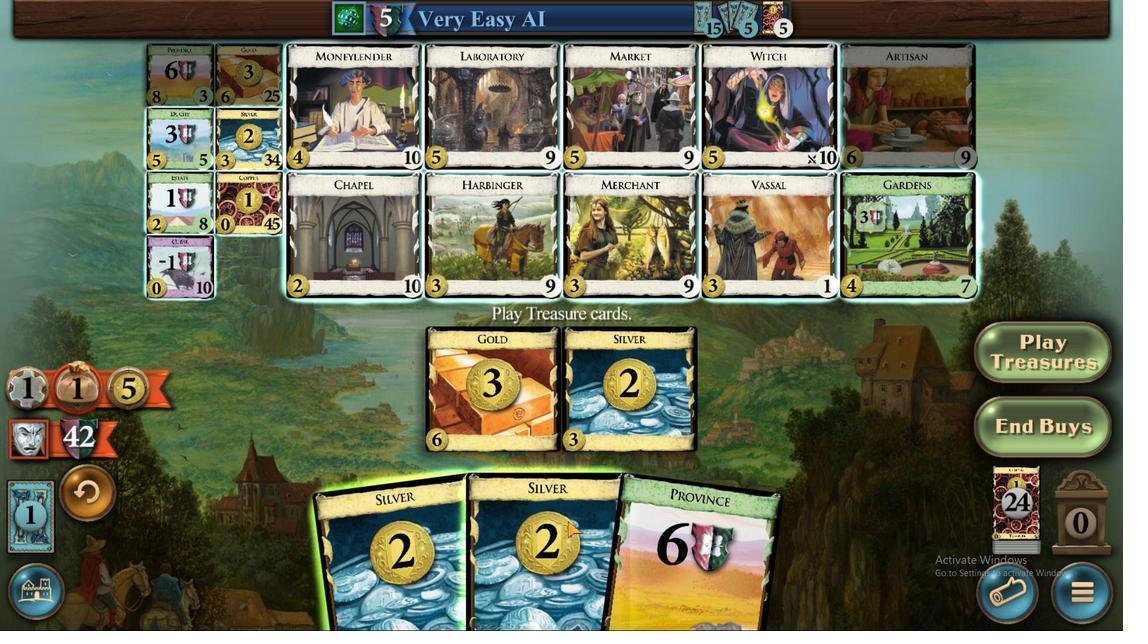 
Action: Mouse pressed left at (592, 396)
Screenshot: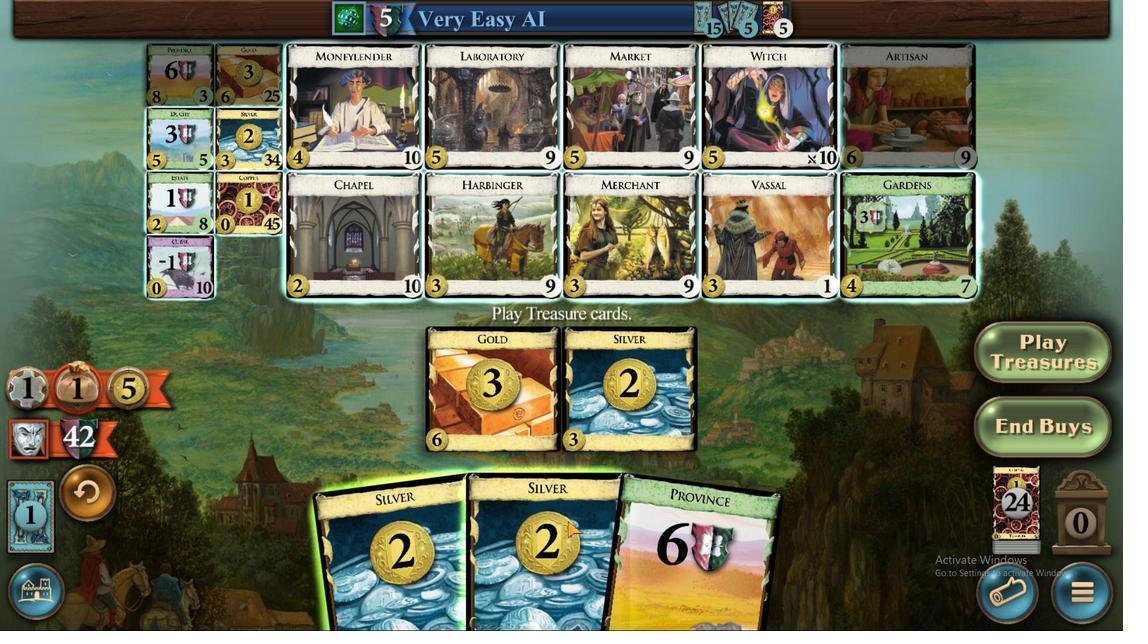 
Action: Mouse moved to (558, 395)
Screenshot: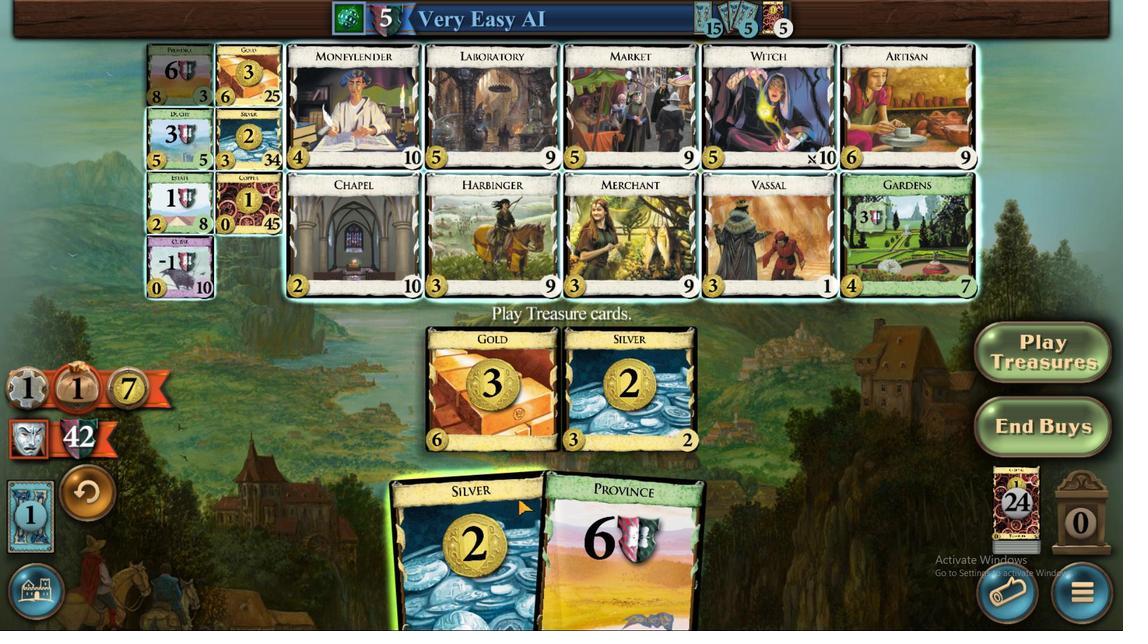 
Action: Mouse pressed left at (558, 395)
Screenshot: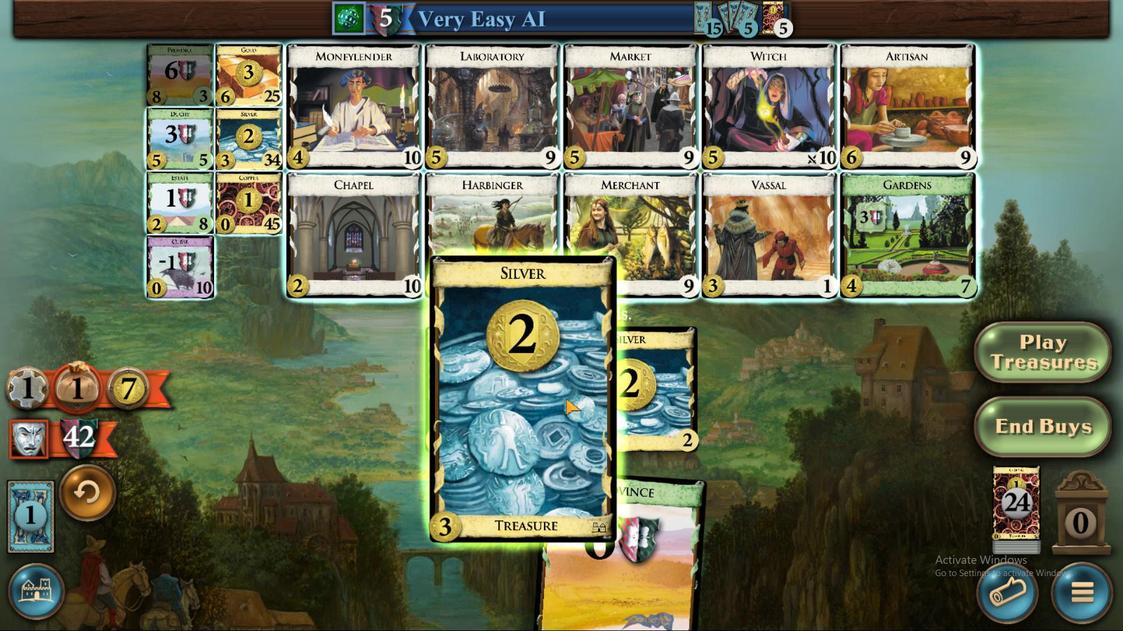 
Action: Mouse moved to (383, 289)
Screenshot: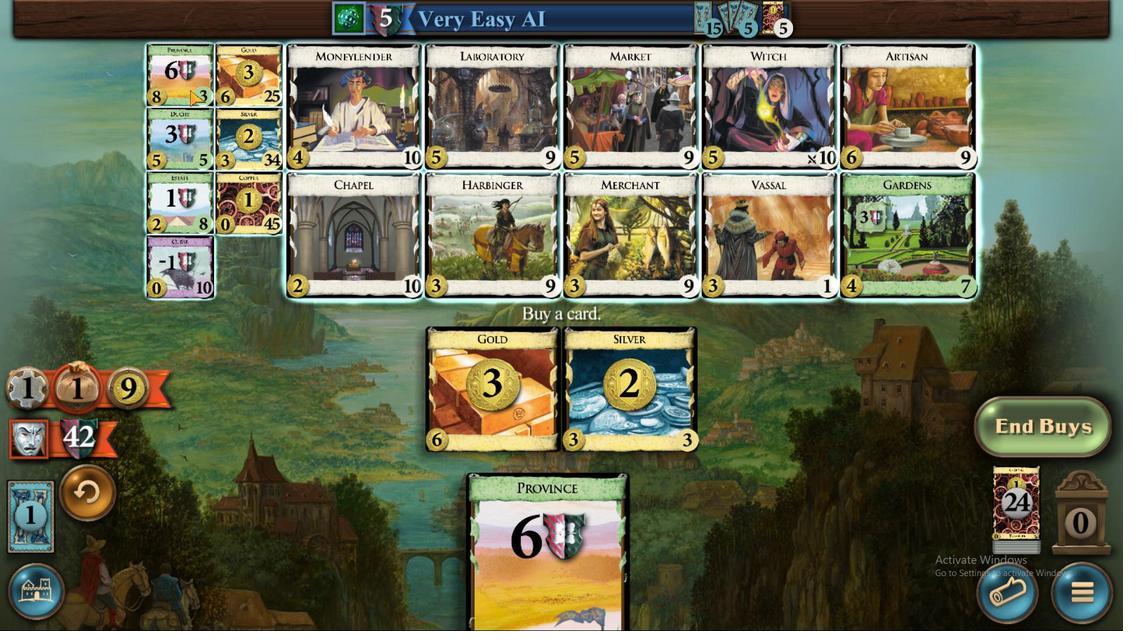 
Action: Mouse pressed left at (383, 289)
Screenshot: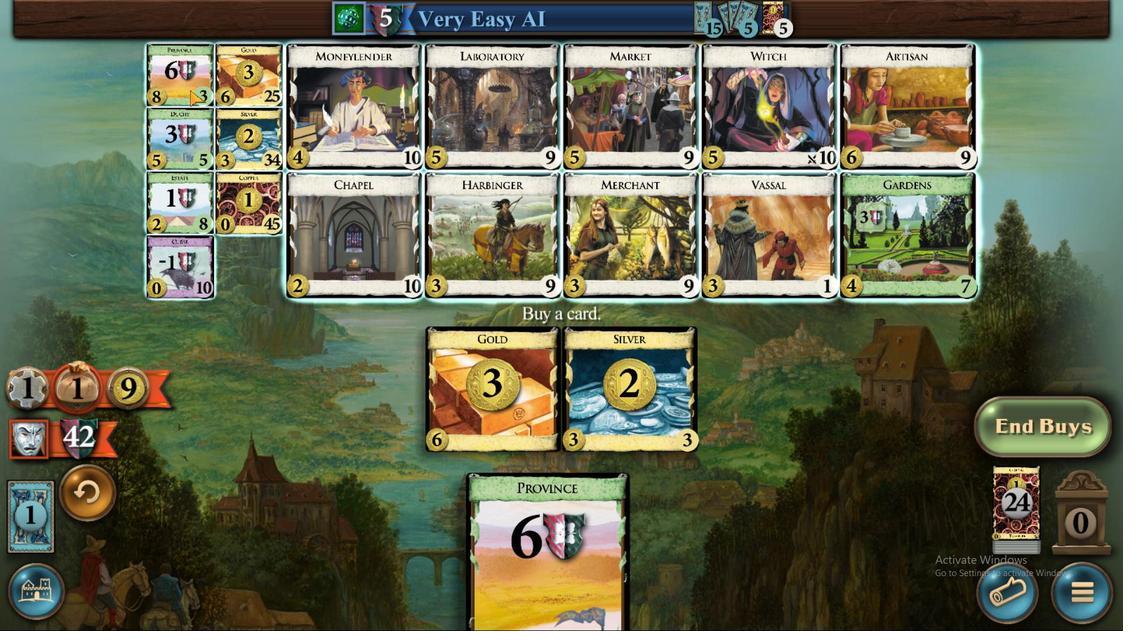 
Action: Mouse moved to (576, 406)
Screenshot: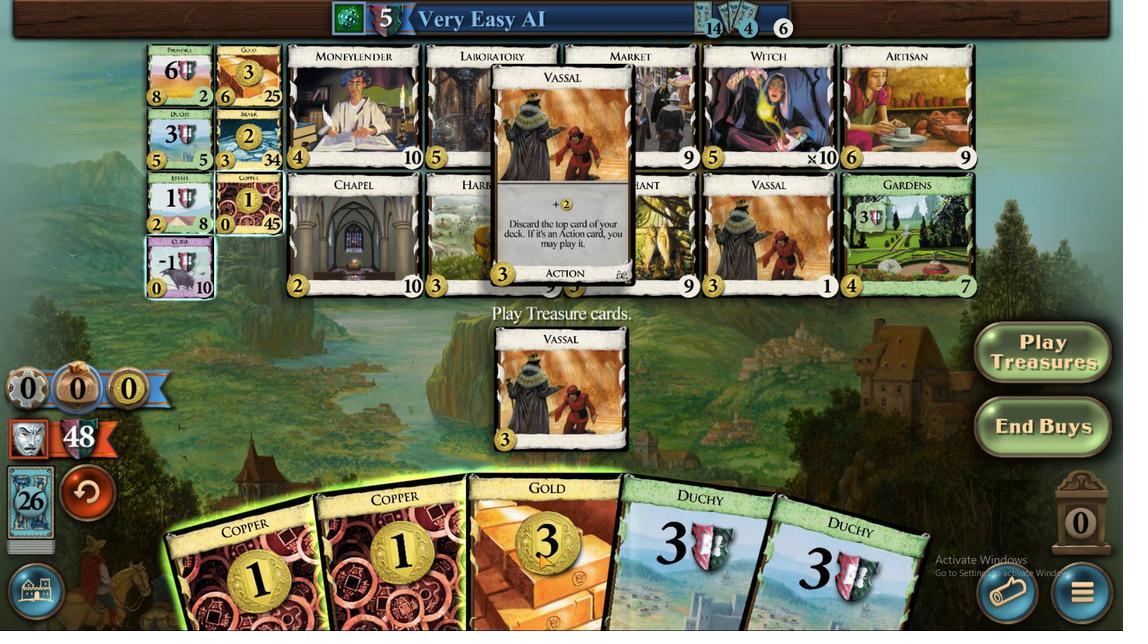
Action: Mouse pressed left at (576, 406)
Screenshot: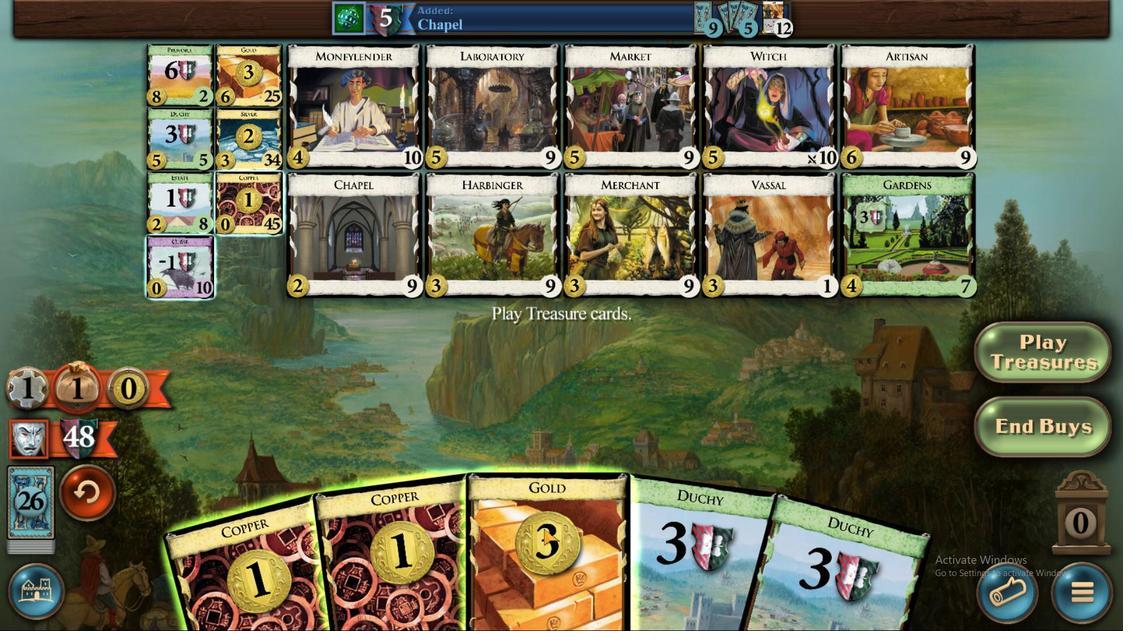 
Action: Mouse moved to (572, 409)
Screenshot: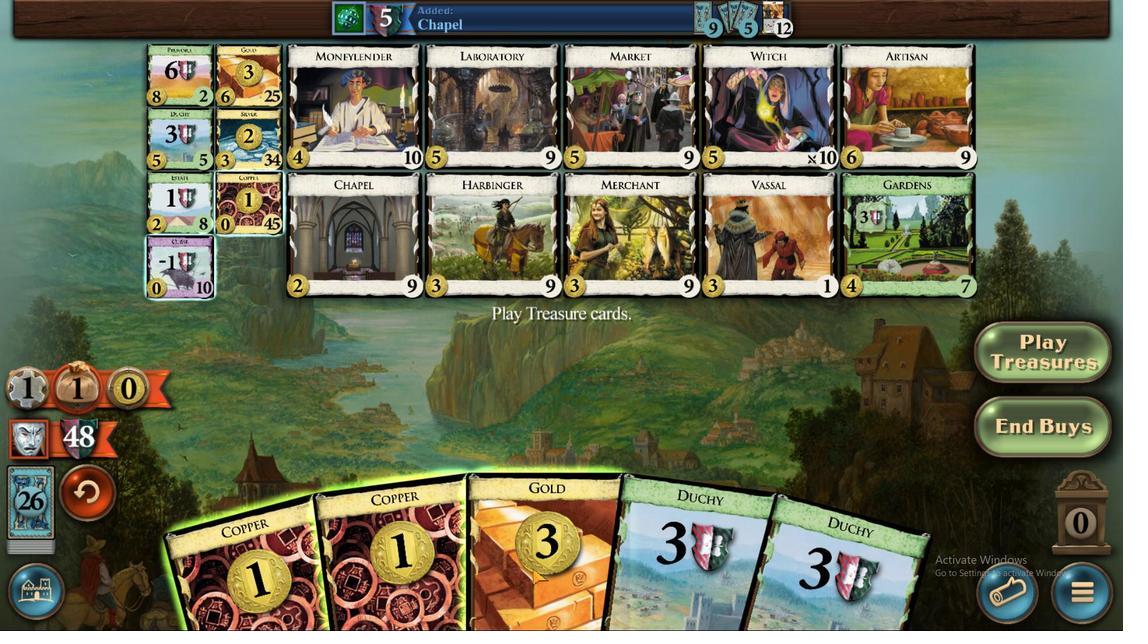 
Action: Mouse pressed left at (572, 409)
Screenshot: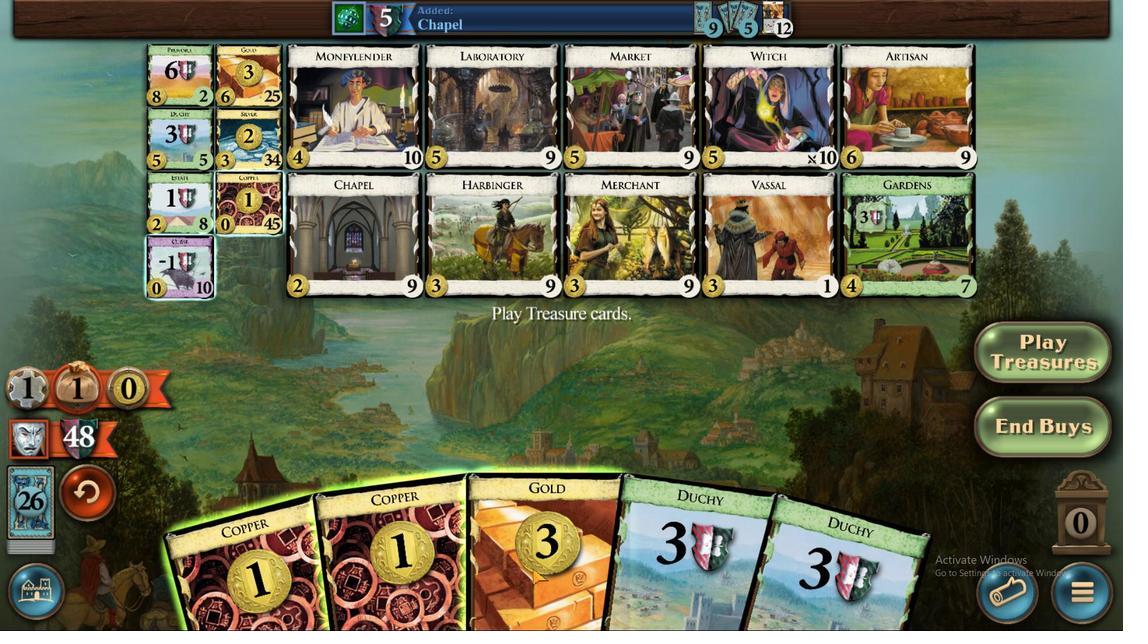 
Action: Mouse moved to (552, 400)
Screenshot: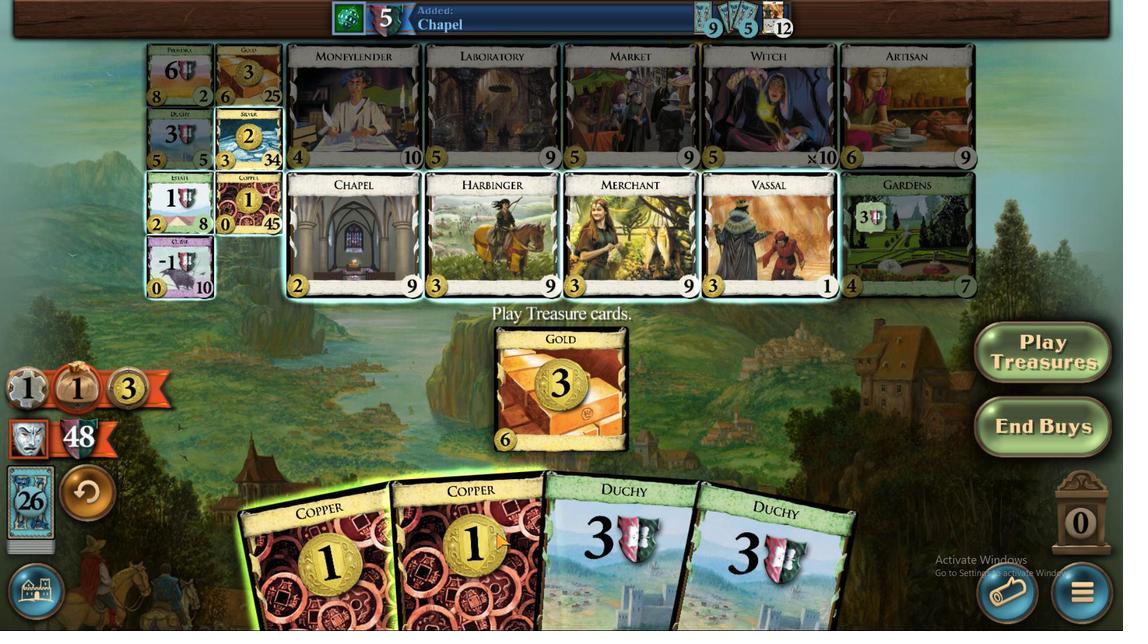 
Action: Mouse pressed left at (550, 401)
Screenshot: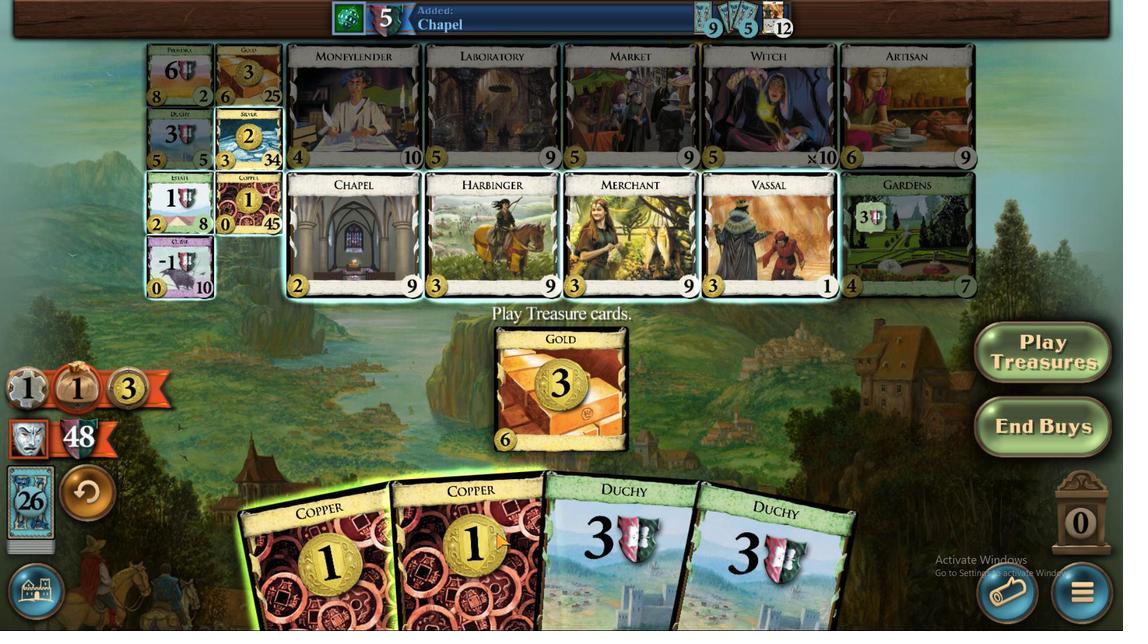 
Action: Mouse moved to (499, 404)
Screenshot: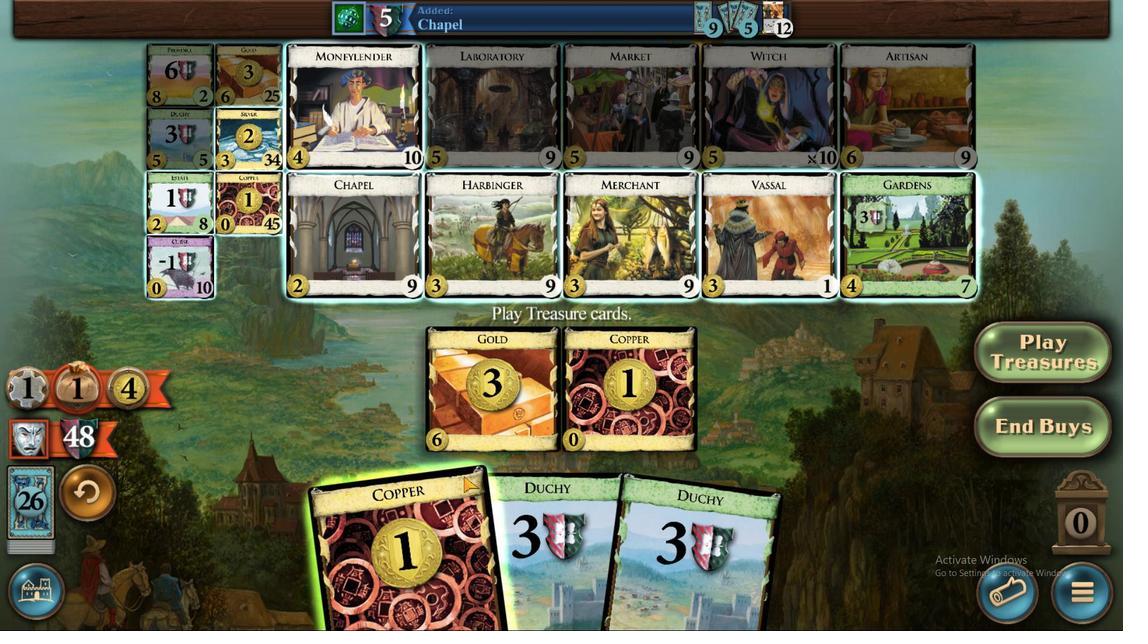 
Action: Mouse pressed left at (499, 404)
Screenshot: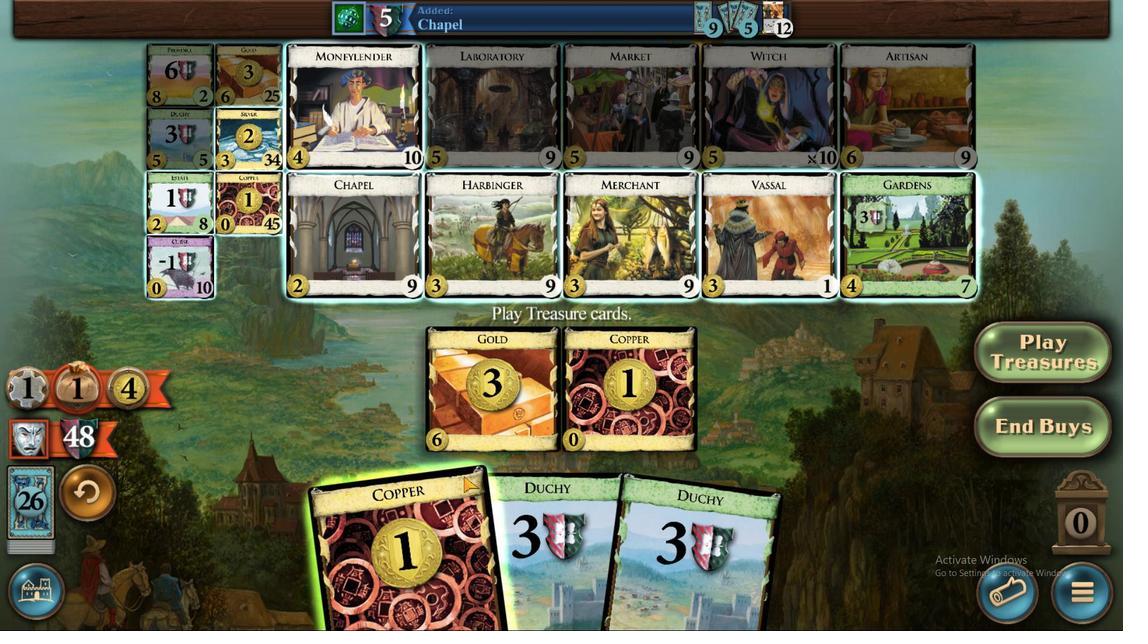 
Action: Mouse moved to (382, 304)
Screenshot: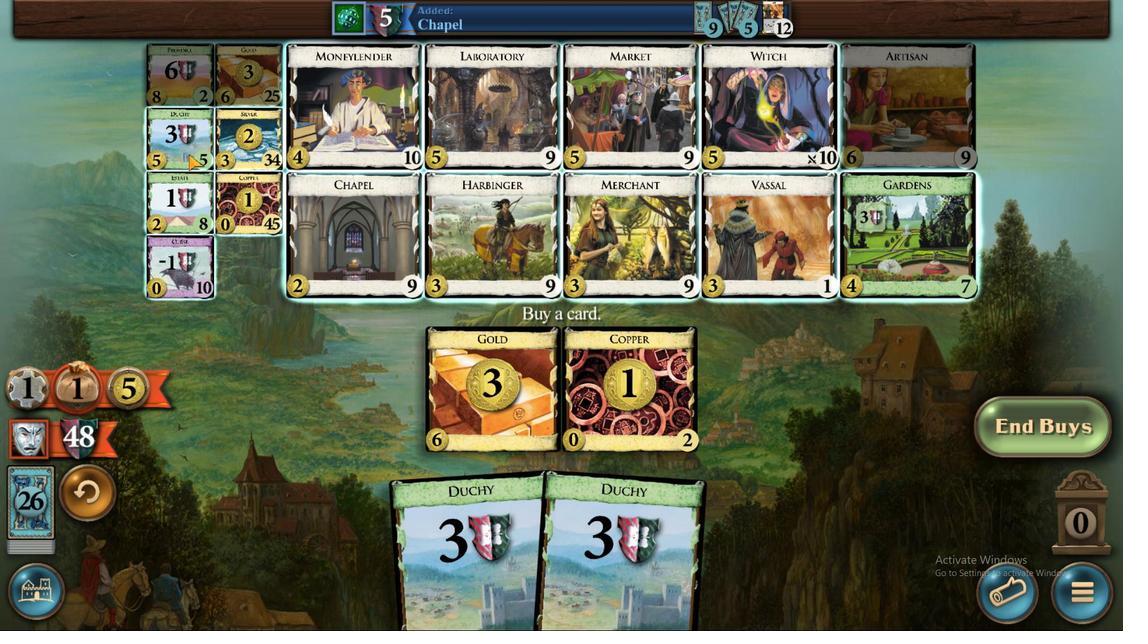 
Action: Mouse pressed left at (382, 304)
Screenshot: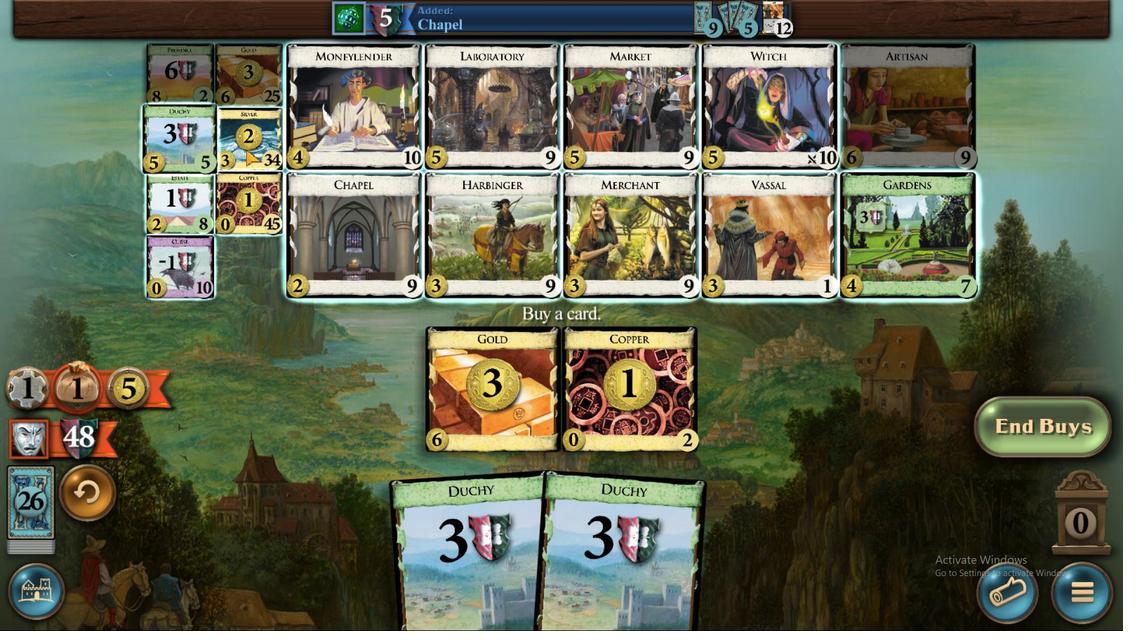 
Action: Mouse moved to (445, 394)
Screenshot: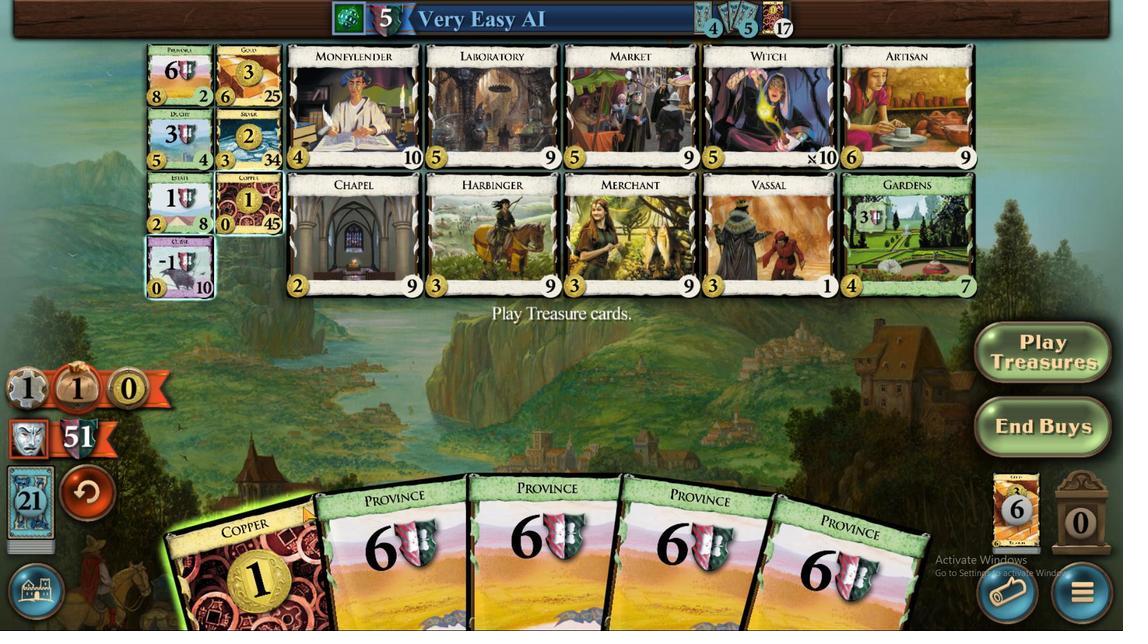 
Action: Mouse pressed left at (444, 395)
Screenshot: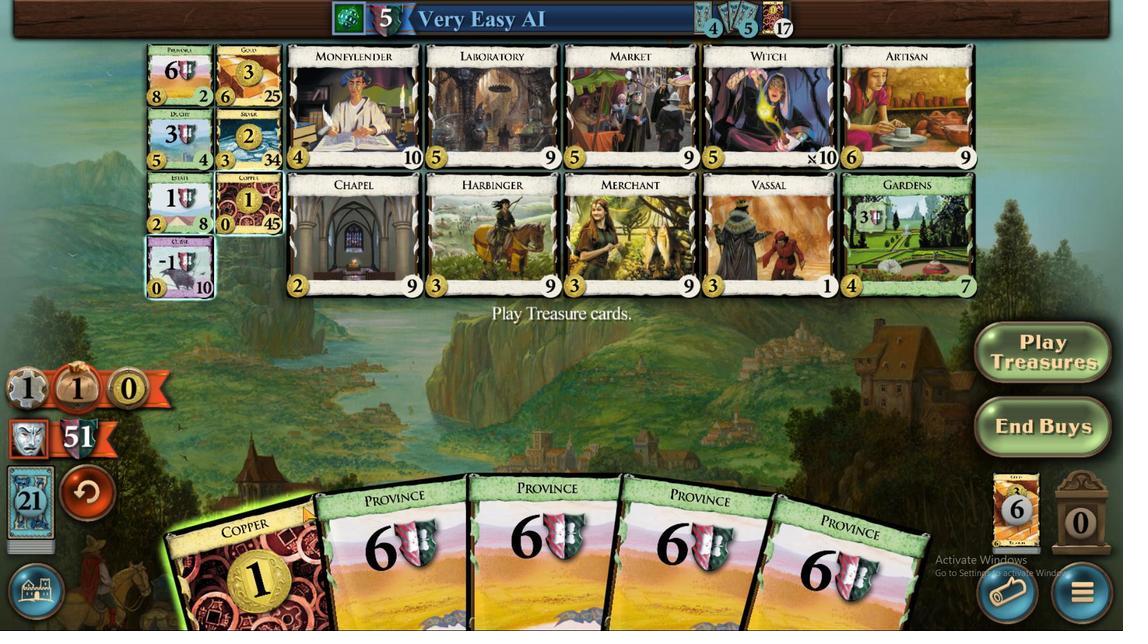 
Action: Mouse moved to (419, 318)
Screenshot: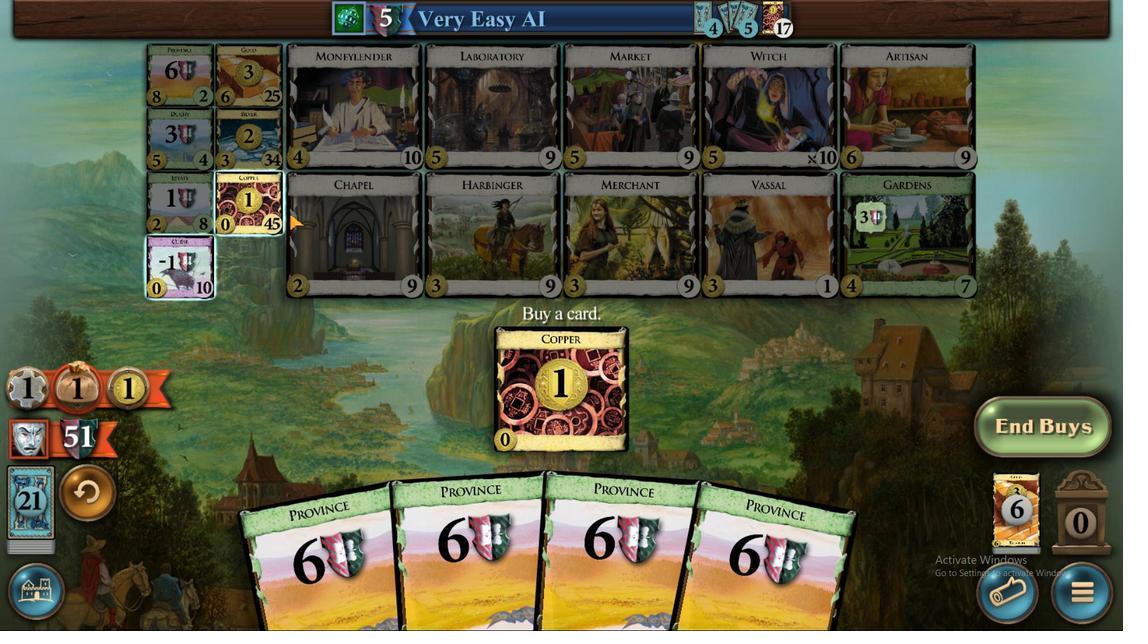 
Action: Mouse pressed left at (419, 318)
Screenshot: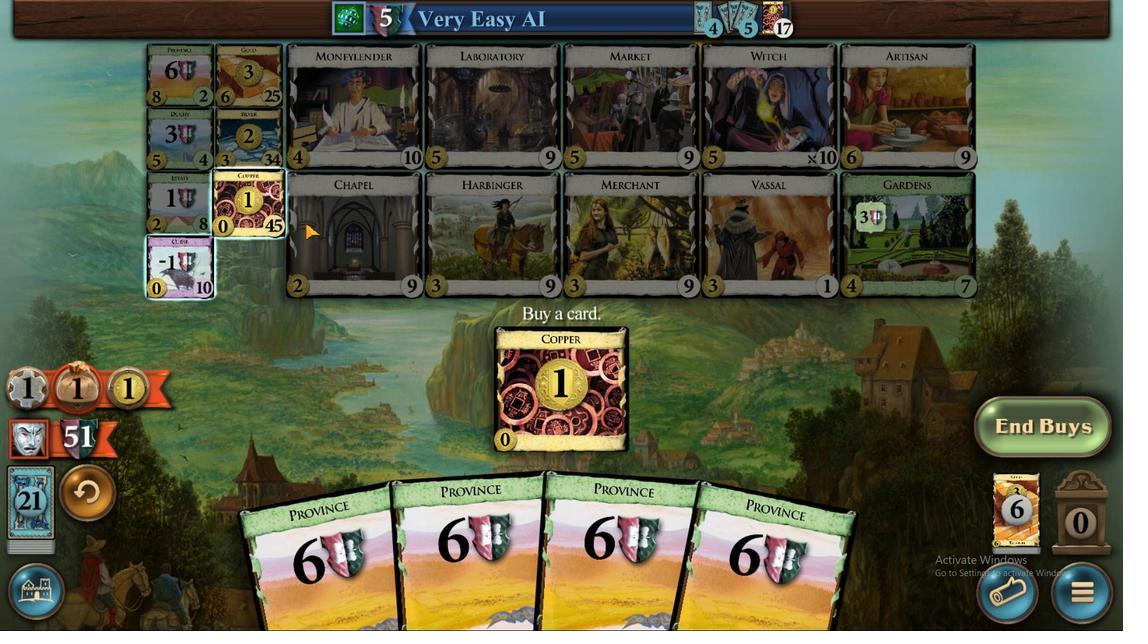 
Action: Mouse moved to (500, 400)
Screenshot: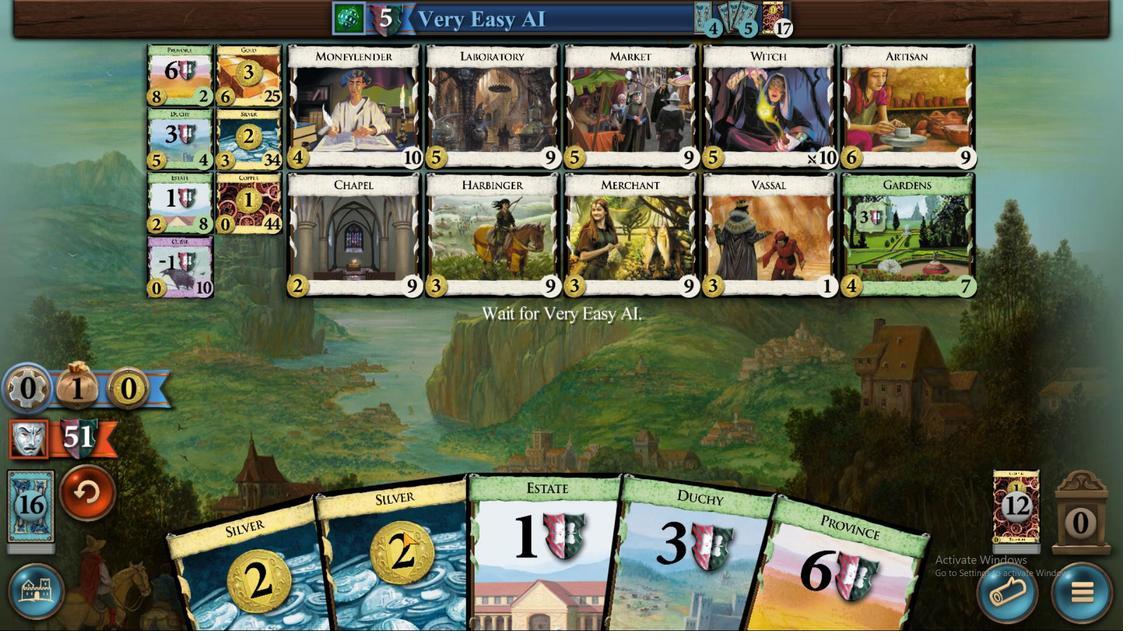 
Action: Mouse pressed left at (500, 400)
Screenshot: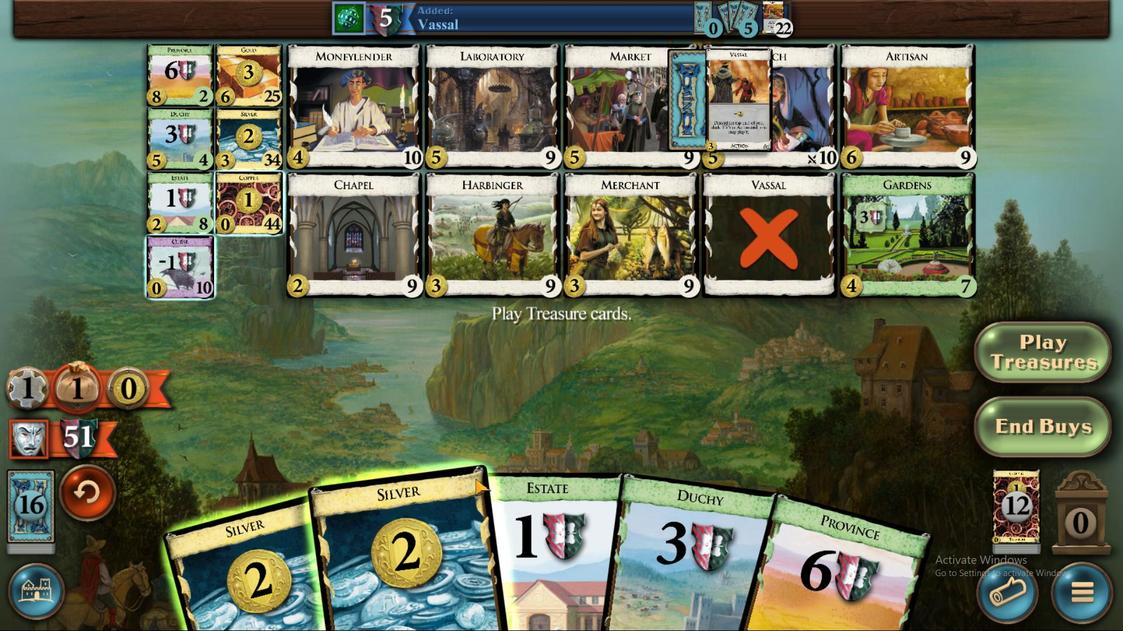 
Action: Mouse moved to (469, 408)
Screenshot: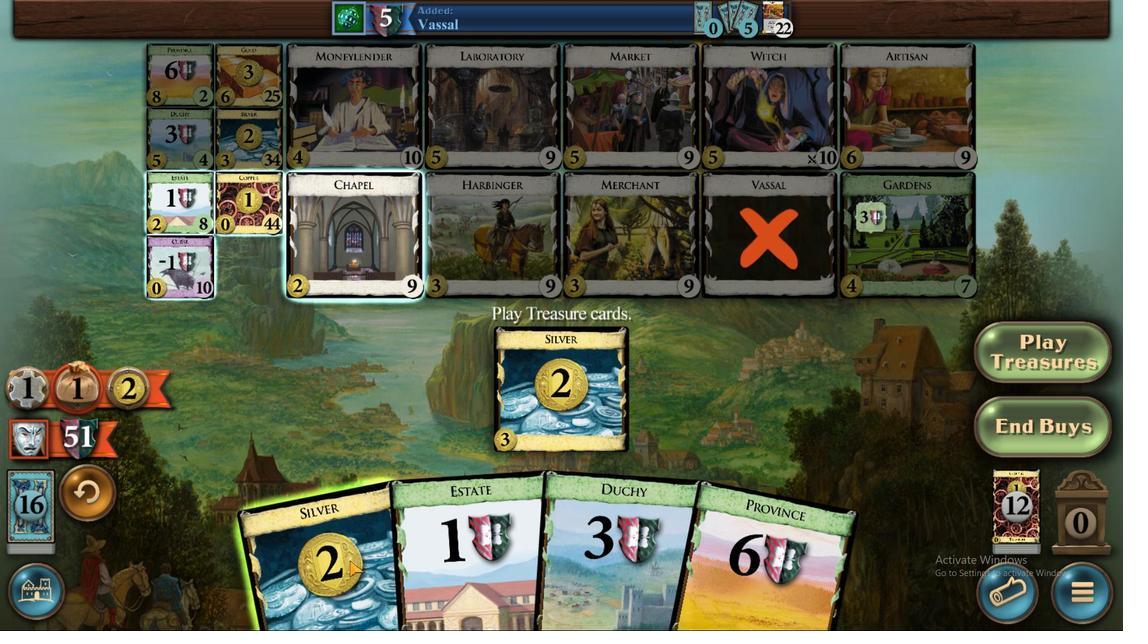 
Action: Mouse pressed left at (469, 408)
Screenshot: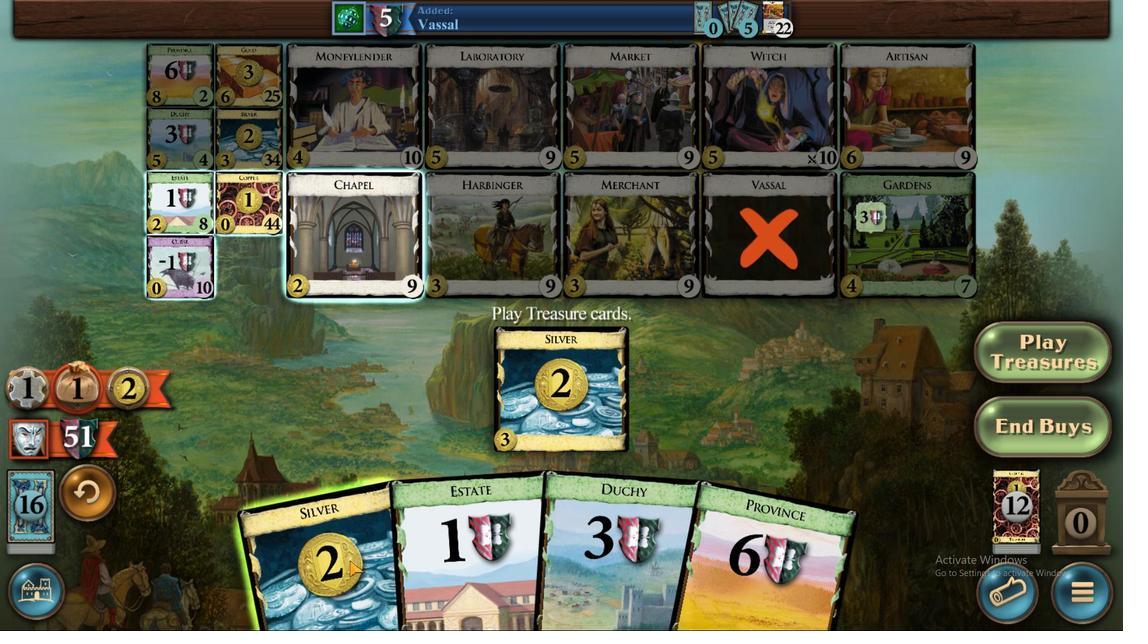 
Action: Mouse moved to (418, 303)
Screenshot: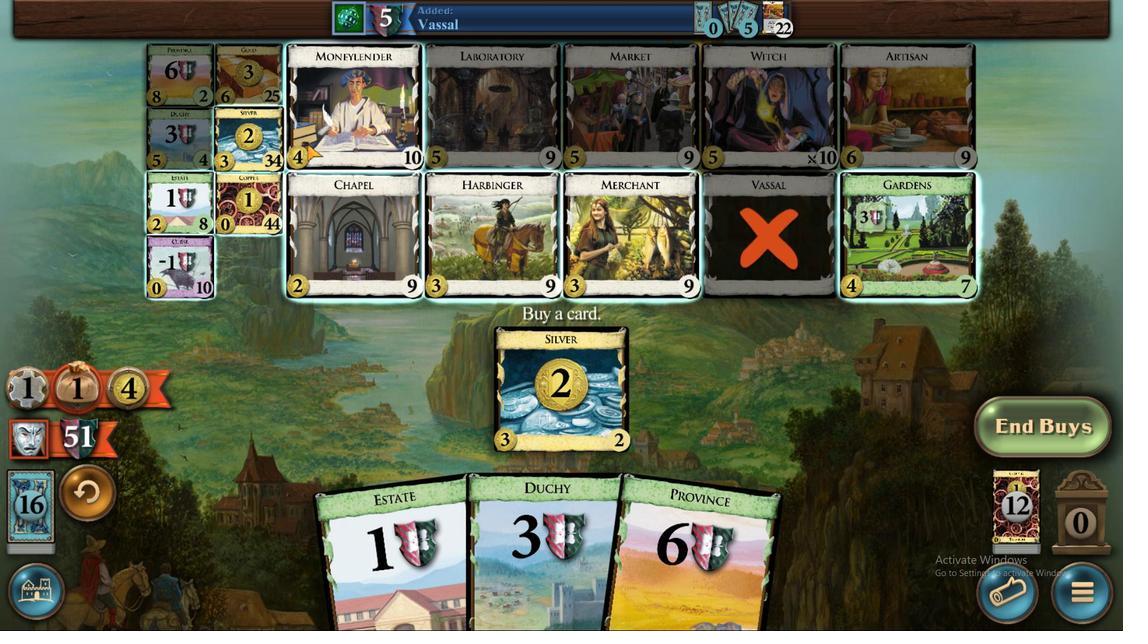 
Action: Mouse pressed left at (418, 303)
Screenshot: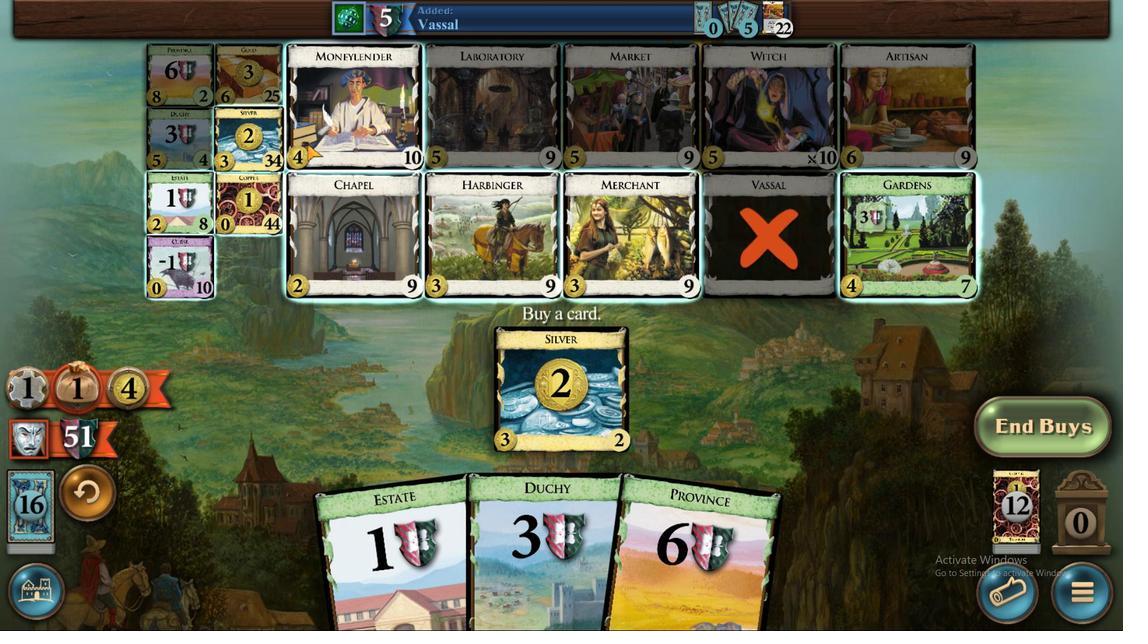 
Action: Mouse moved to (653, 415)
Screenshot: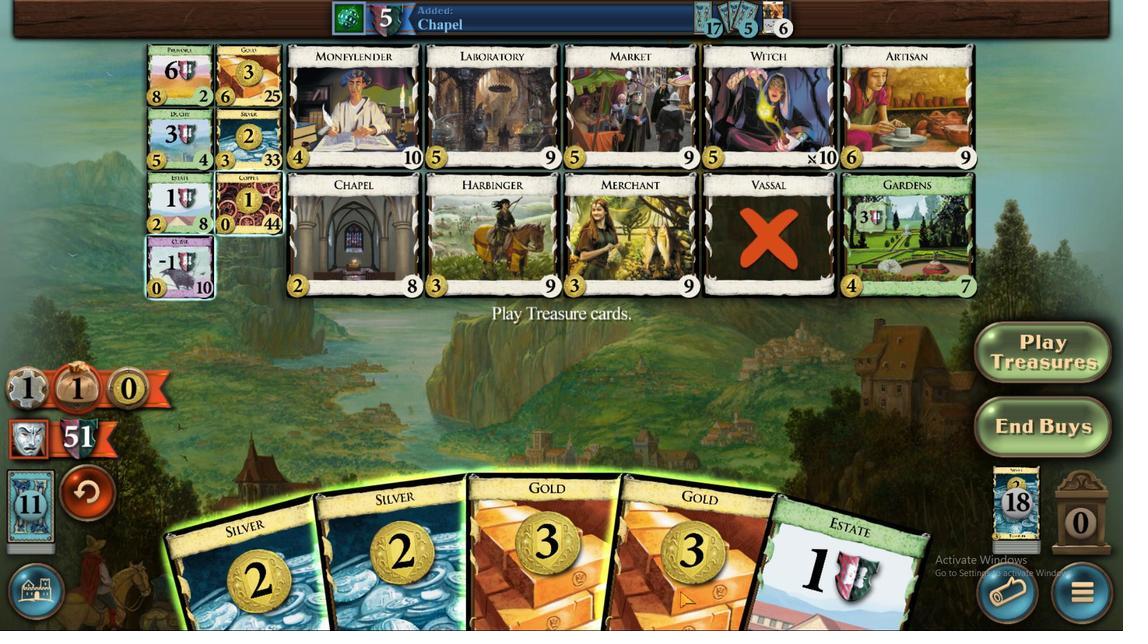 
Action: Mouse pressed left at (653, 416)
Screenshot: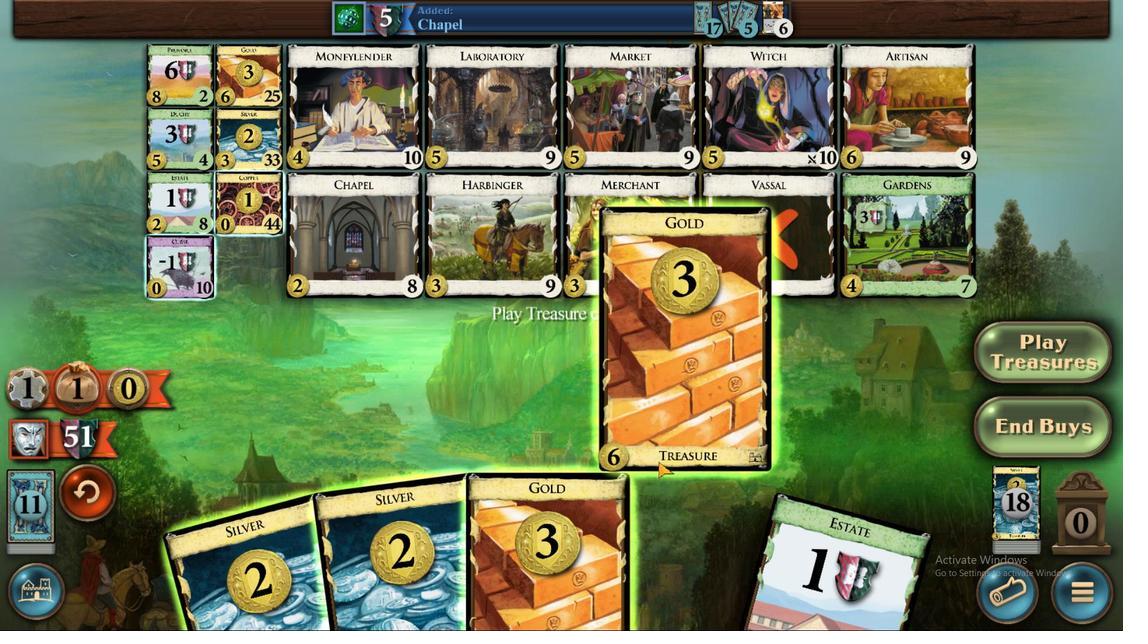 
Action: Mouse moved to (611, 402)
Screenshot: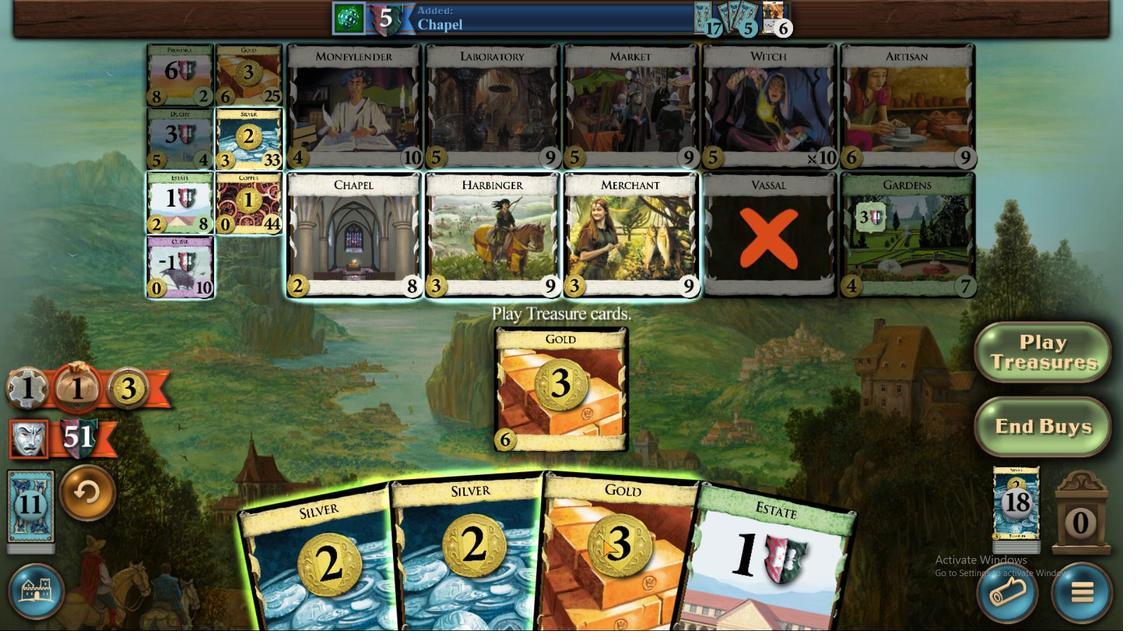 
Action: Mouse pressed left at (611, 402)
Screenshot: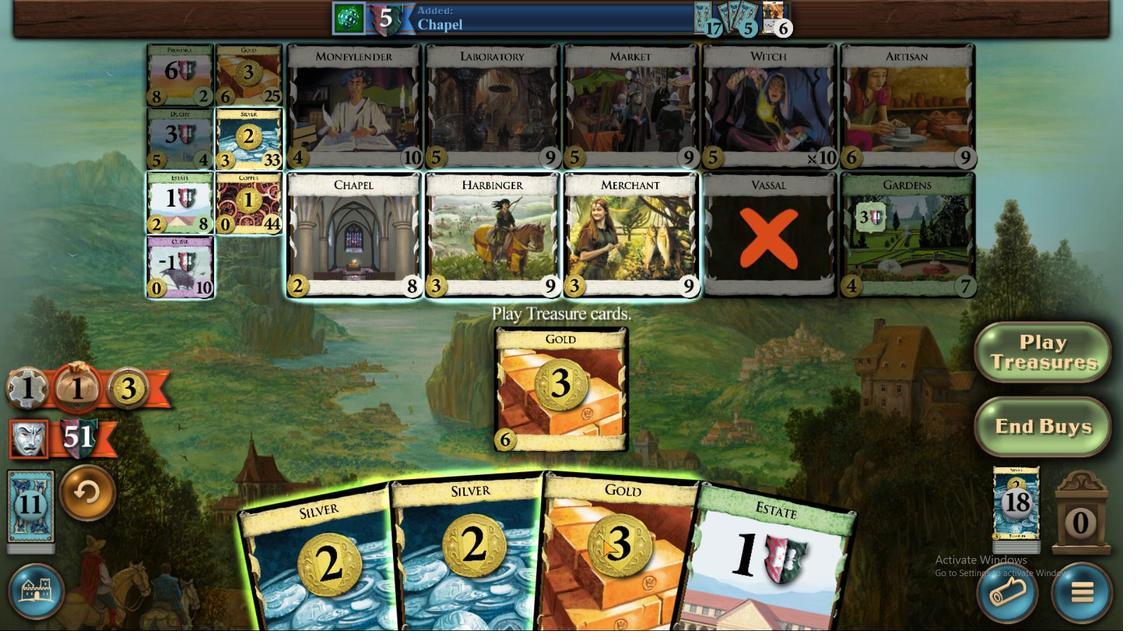 
Action: Mouse moved to (592, 404)
Screenshot: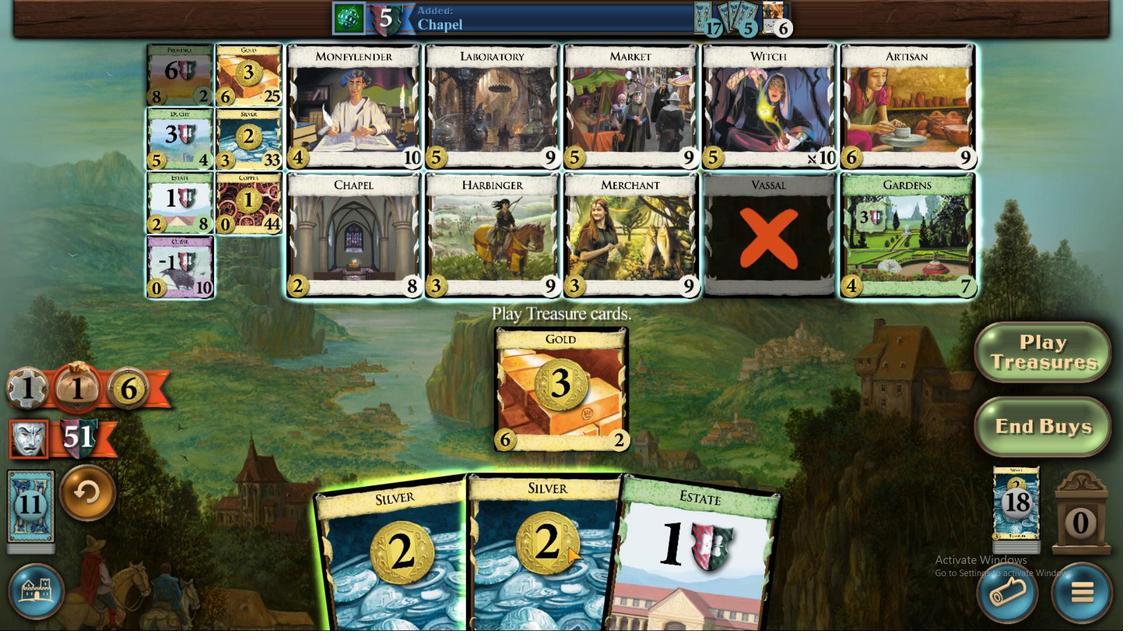 
Action: Mouse pressed left at (592, 404)
Screenshot: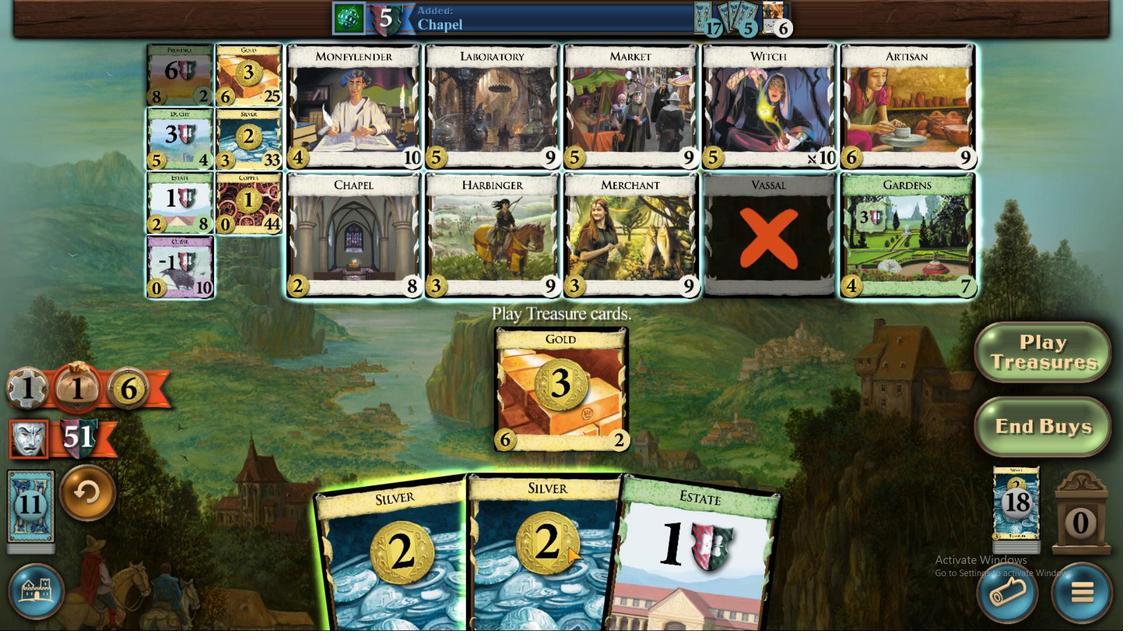 
Action: Mouse moved to (385, 284)
Screenshot: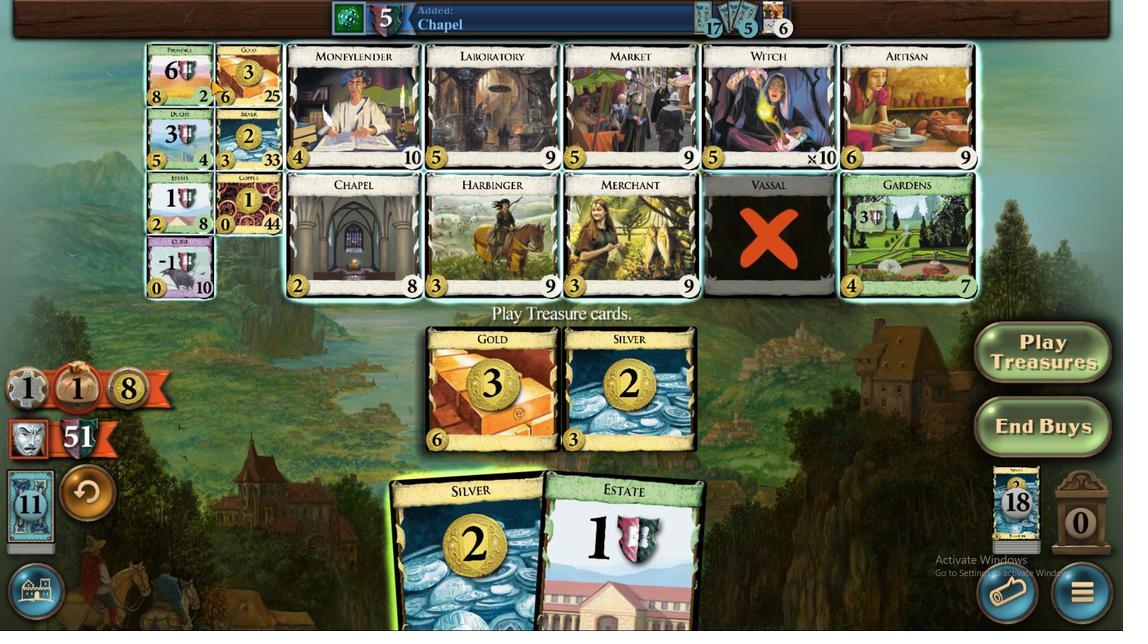 
Action: Mouse pressed left at (385, 284)
Screenshot: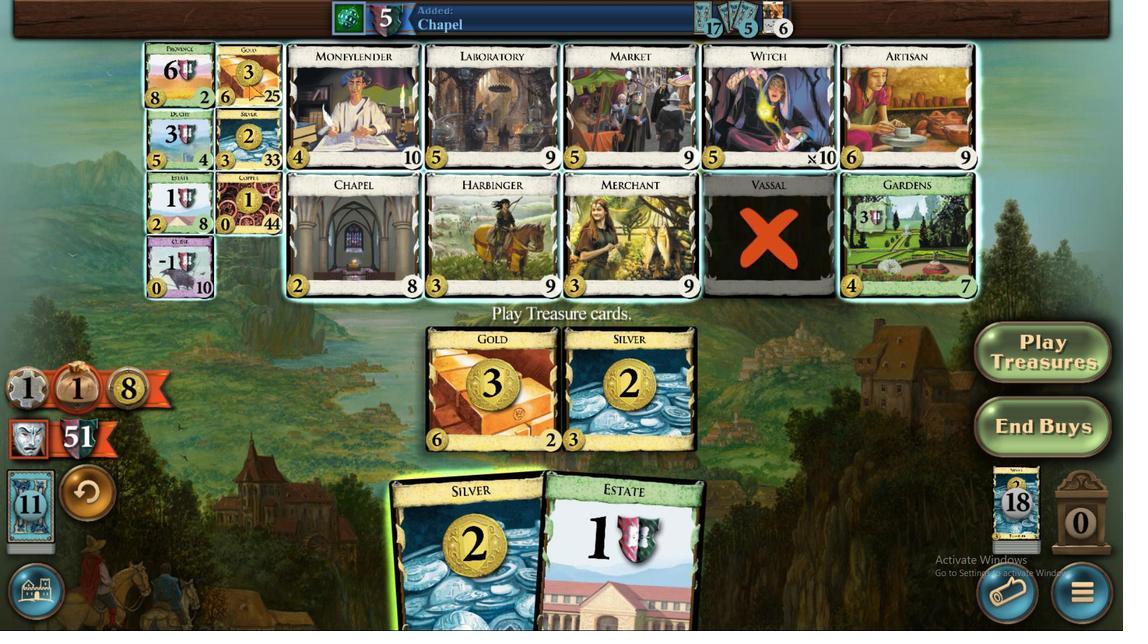 
Action: Mouse moved to (643, 395)
Screenshot: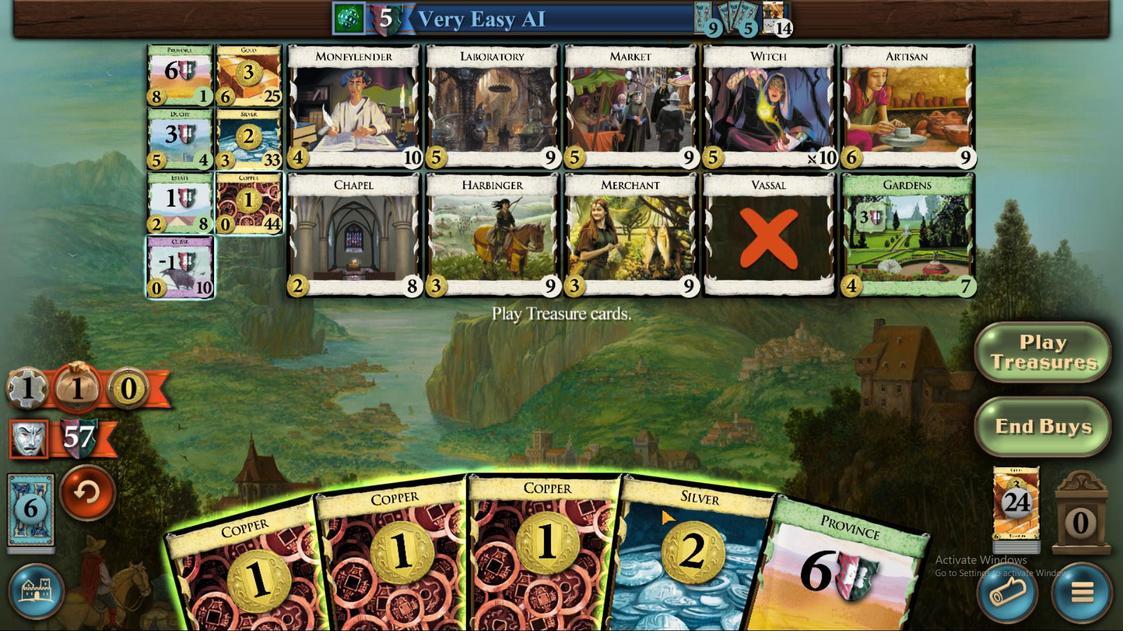 
Action: Mouse pressed left at (643, 395)
Screenshot: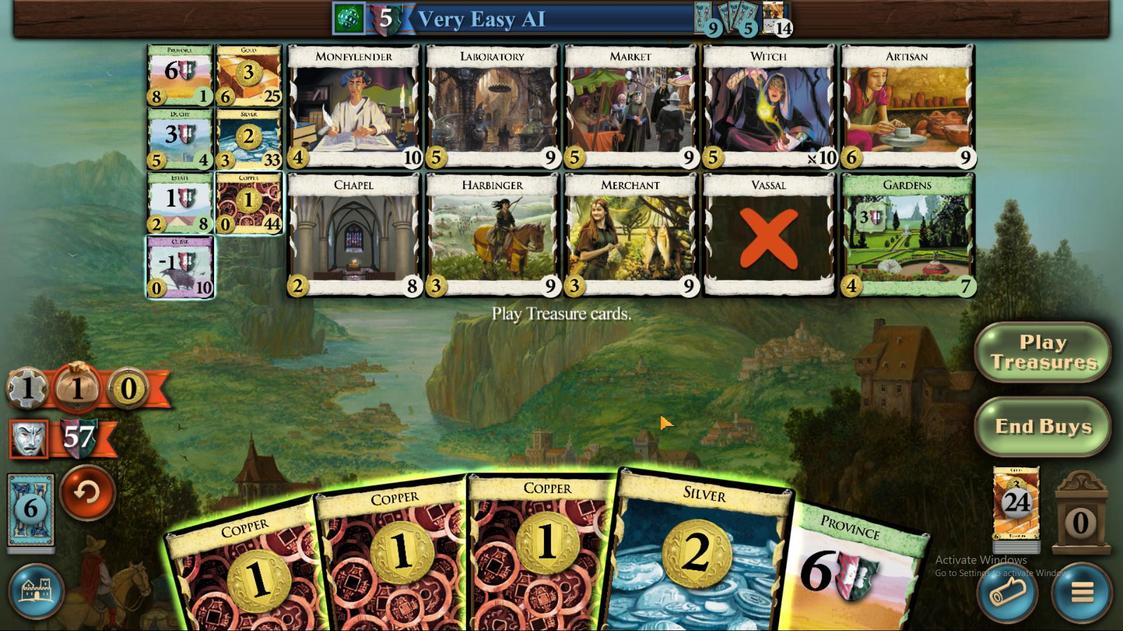 
Action: Mouse moved to (619, 396)
Screenshot: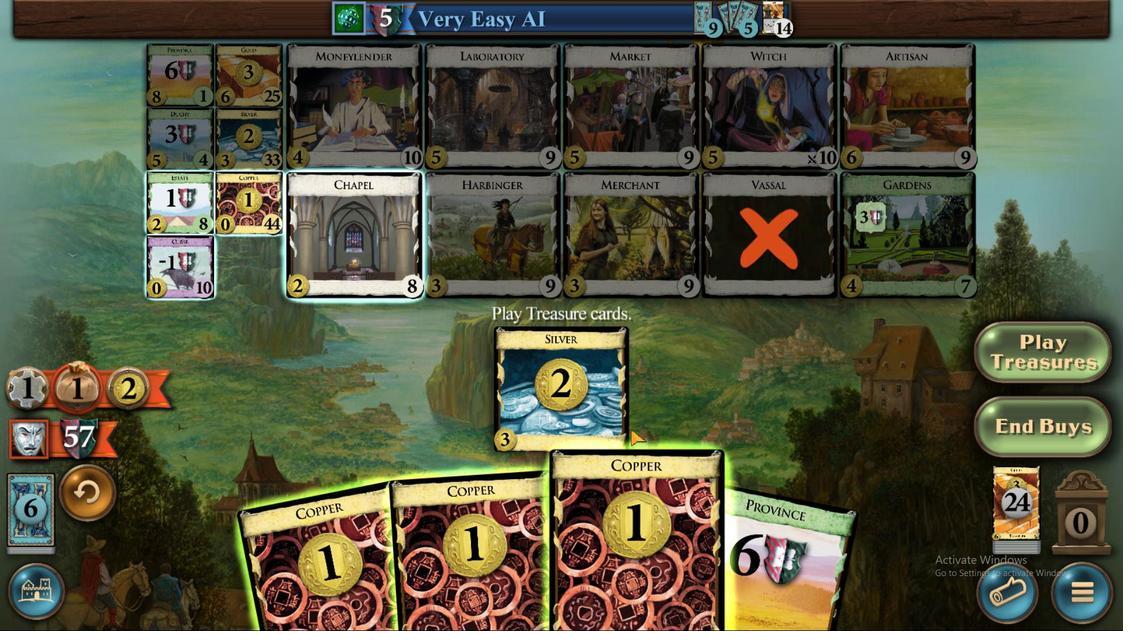 
Action: Mouse pressed left at (619, 396)
Screenshot: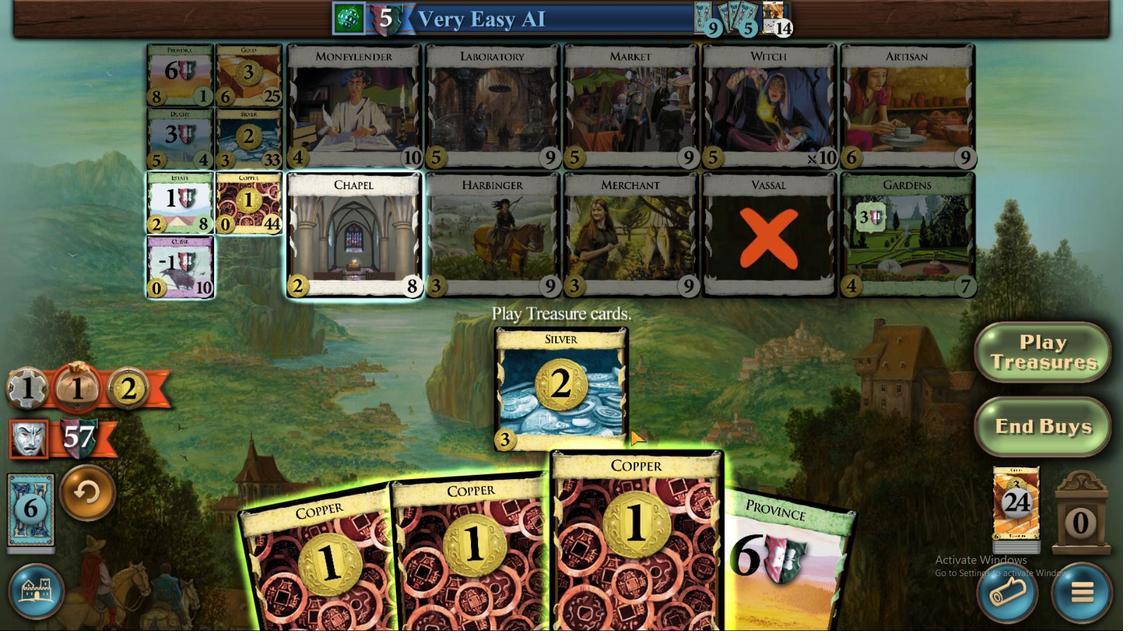 
Action: Mouse moved to (587, 399)
Screenshot: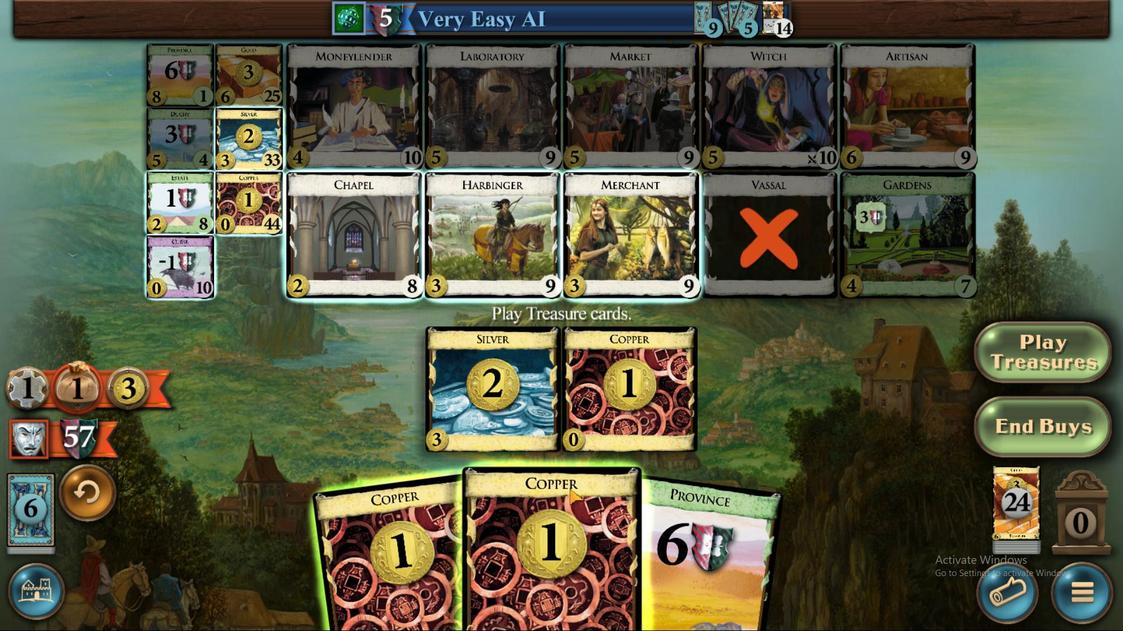 
Action: Mouse pressed left at (587, 399)
Screenshot: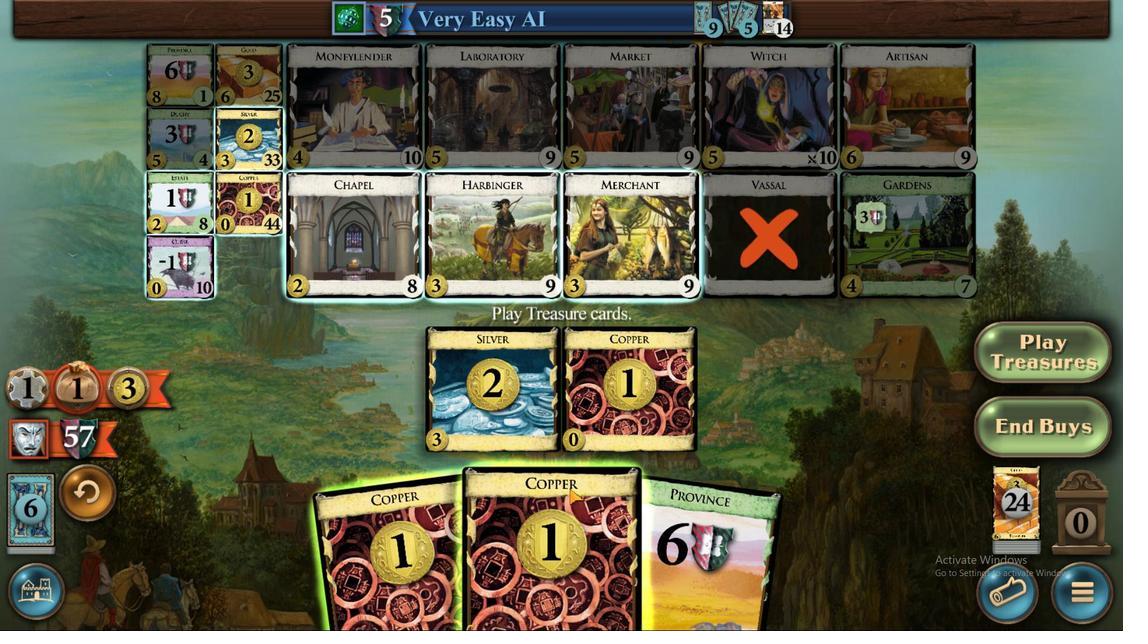 
Action: Mouse moved to (560, 397)
Screenshot: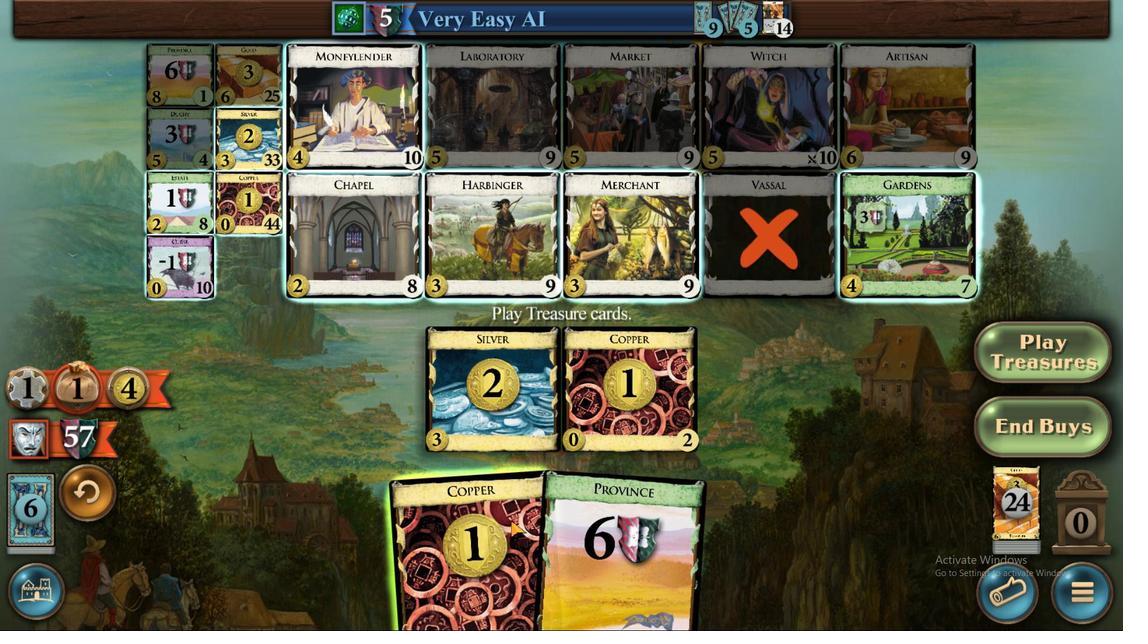 
Action: Mouse pressed left at (560, 397)
Screenshot: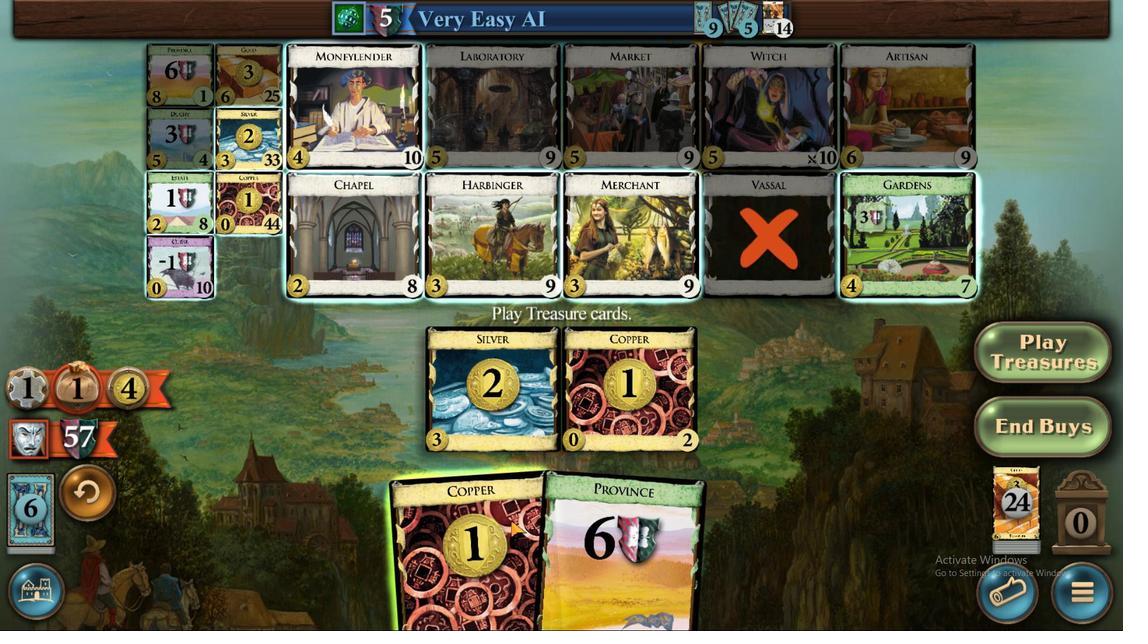
Action: Mouse moved to (379, 303)
Screenshot: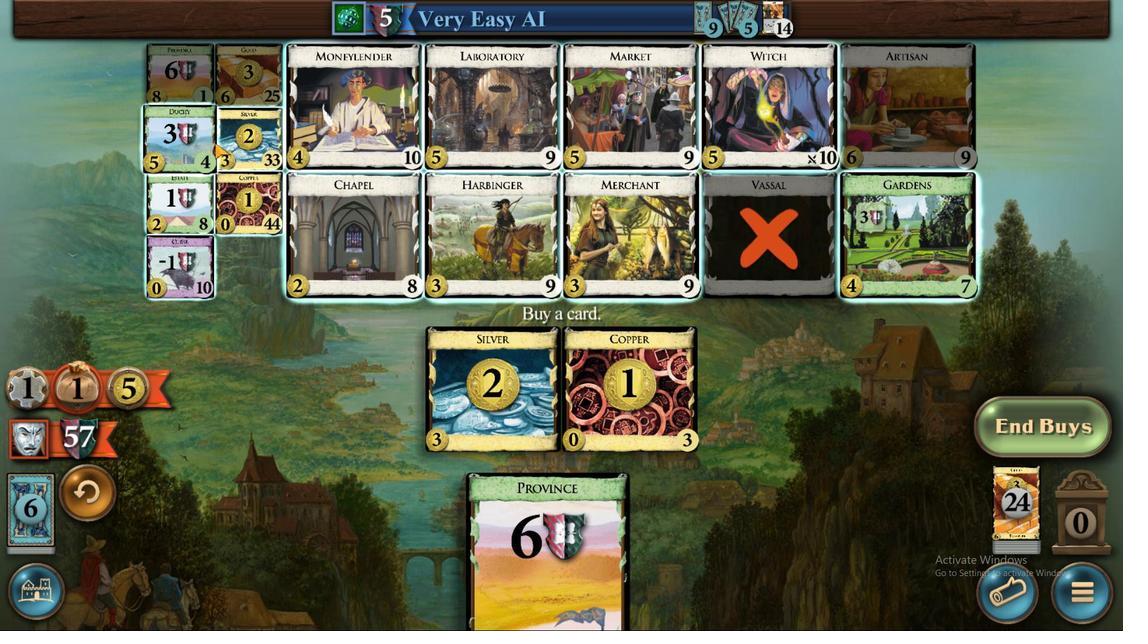 
Action: Mouse pressed left at (379, 303)
Screenshot: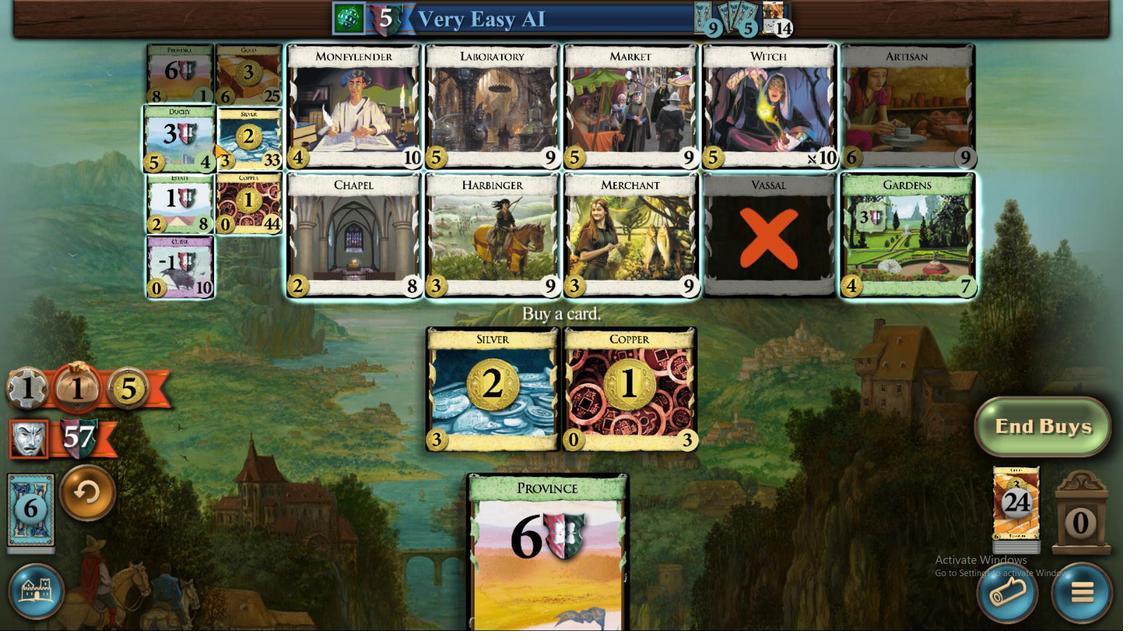 
Action: Mouse moved to (721, 407)
Screenshot: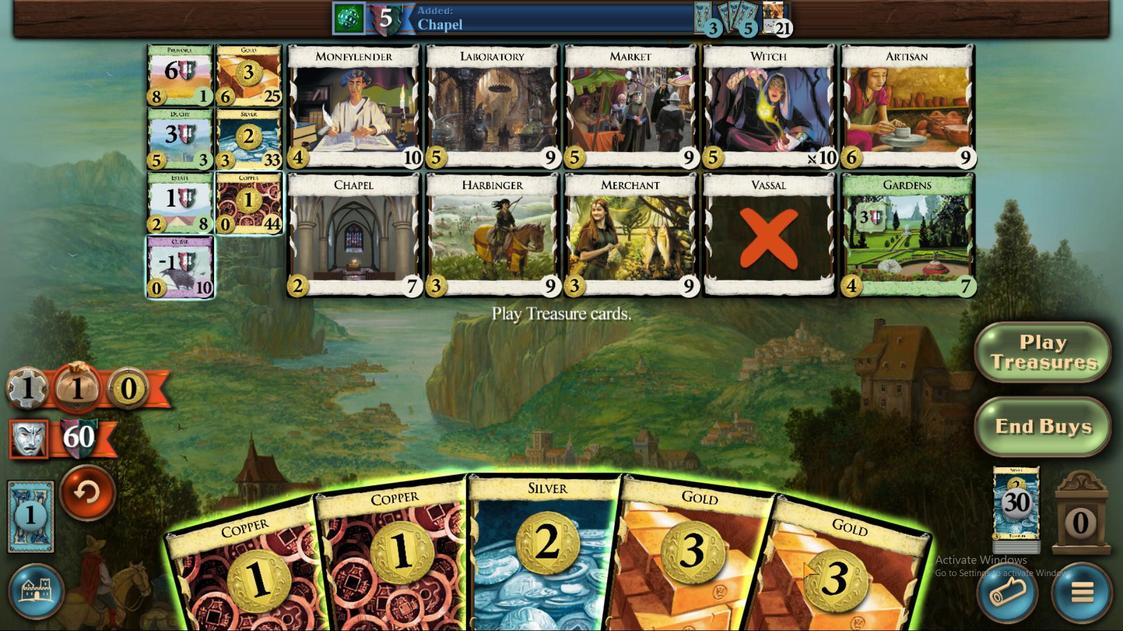 
Action: Mouse scrolled (721, 408) with delta (0, 0)
Screenshot: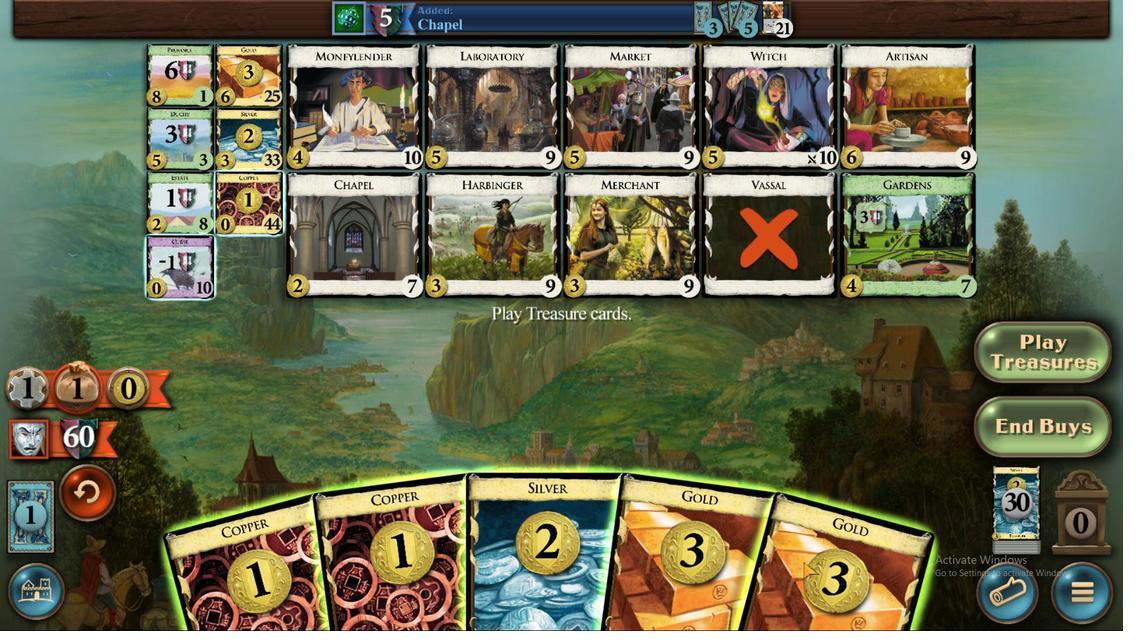 
Action: Mouse moved to (752, 416)
Screenshot: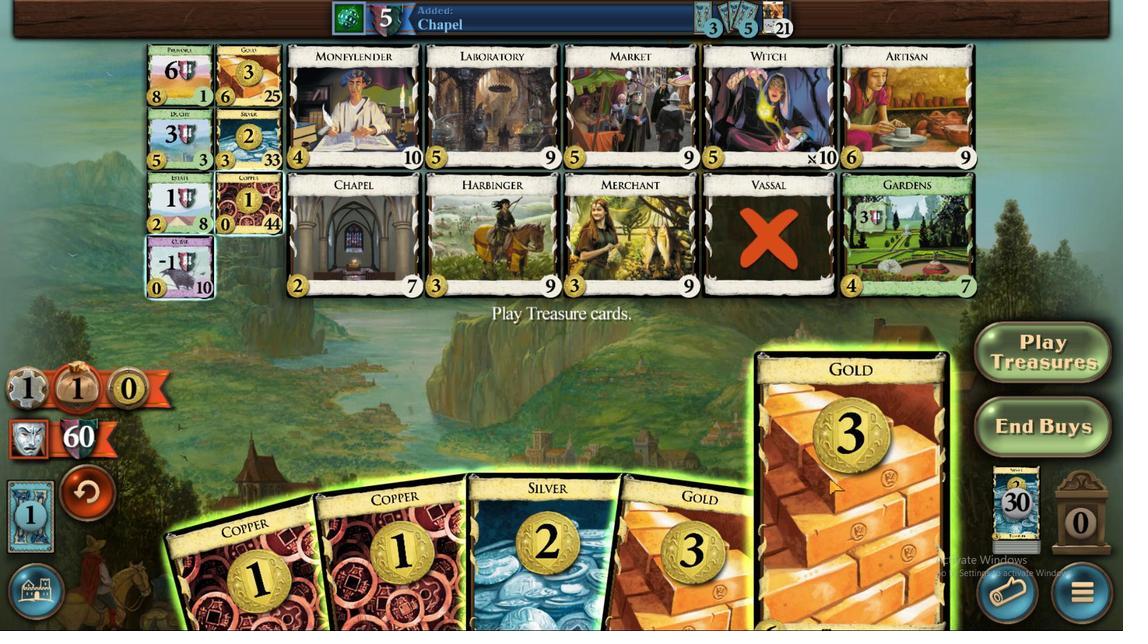 
Action: Mouse pressed left at (752, 416)
Screenshot: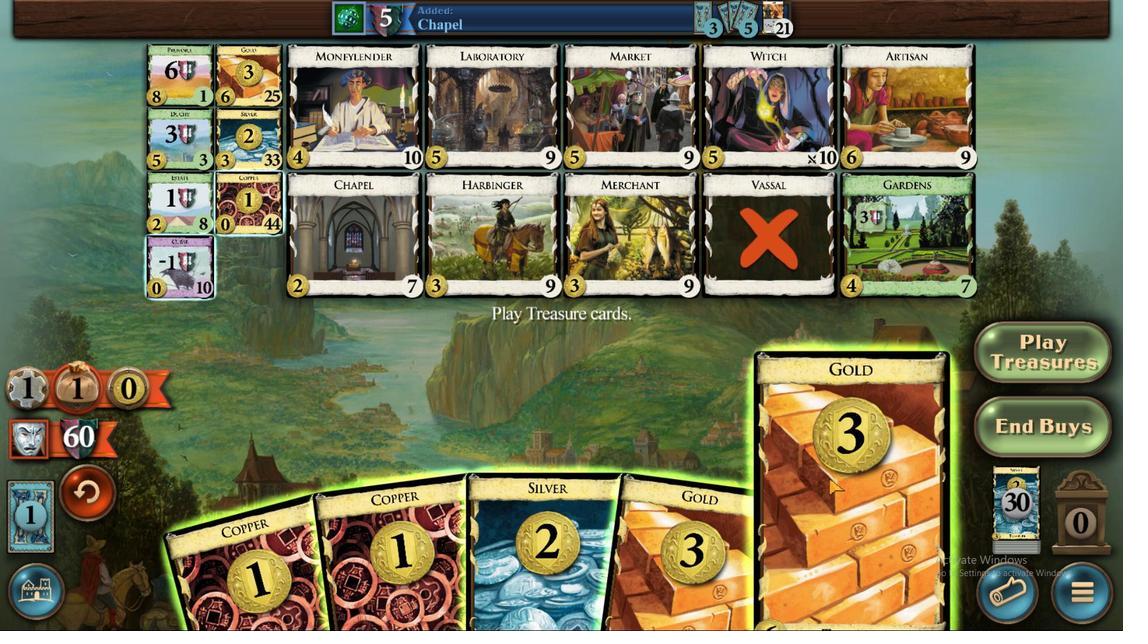 
Action: Mouse moved to (704, 404)
Screenshot: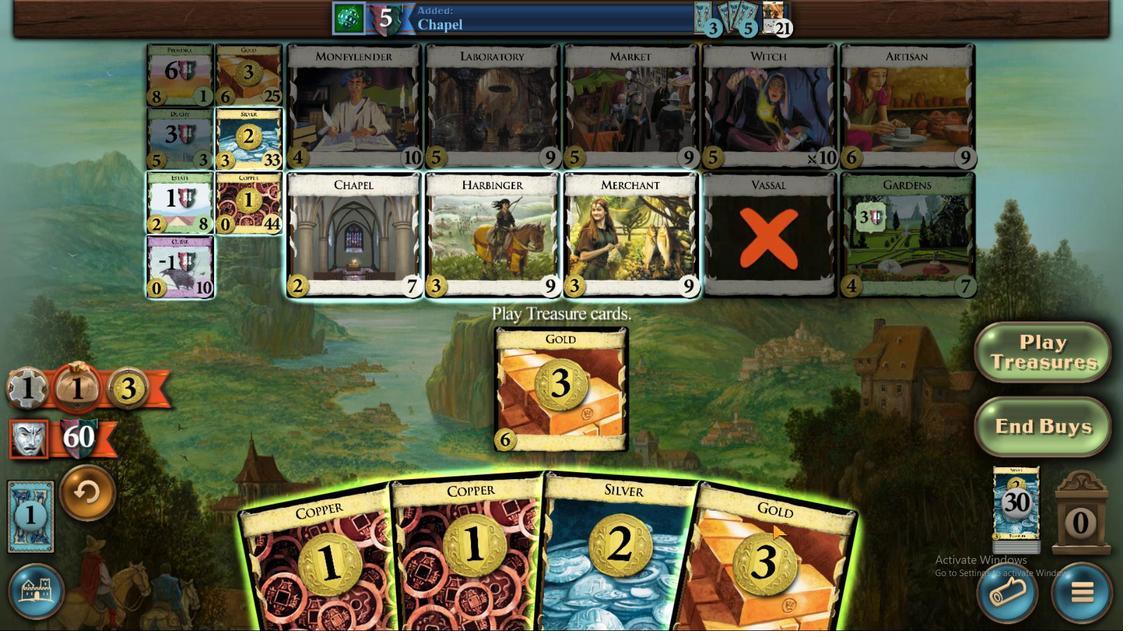 
Action: Mouse pressed left at (704, 404)
Screenshot: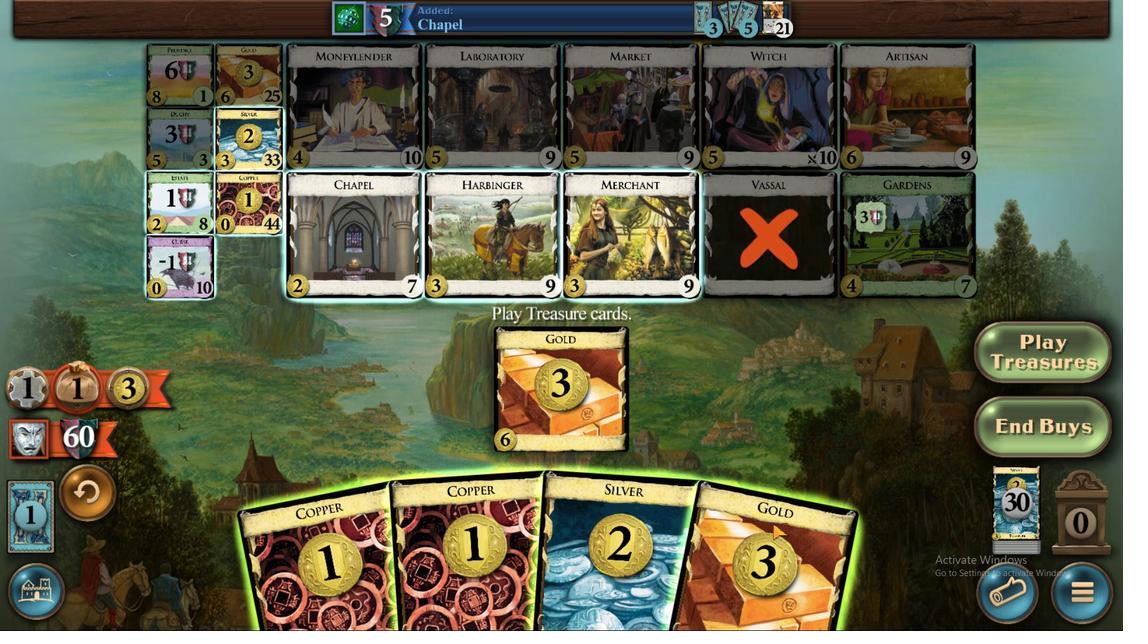 
Action: Mouse moved to (669, 399)
Screenshot: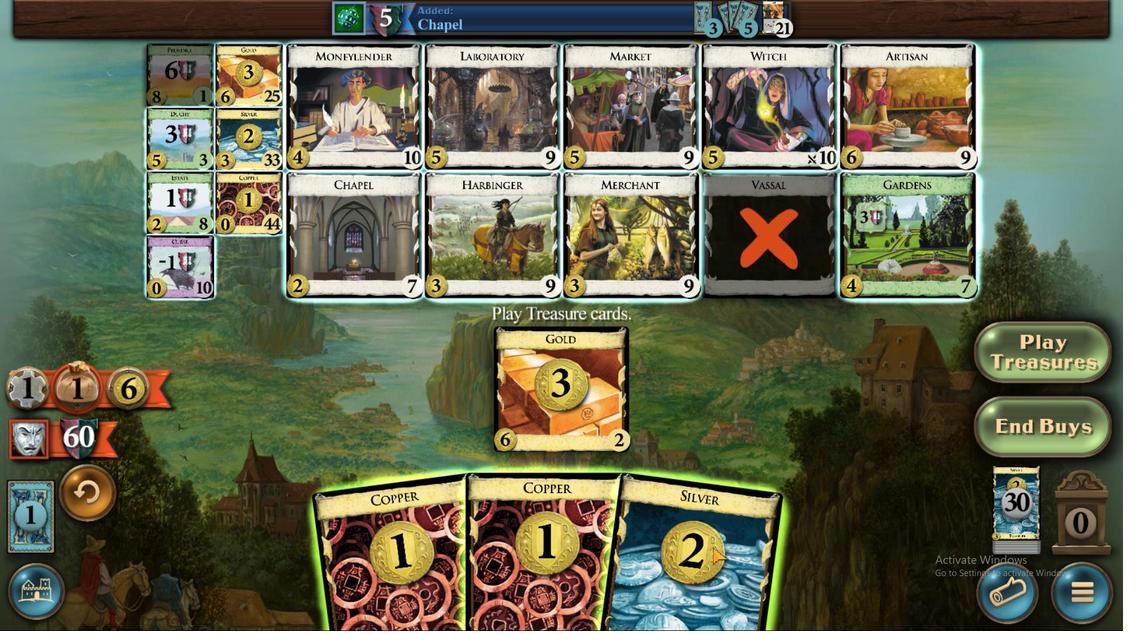 
Action: Mouse pressed left at (671, 404)
Screenshot: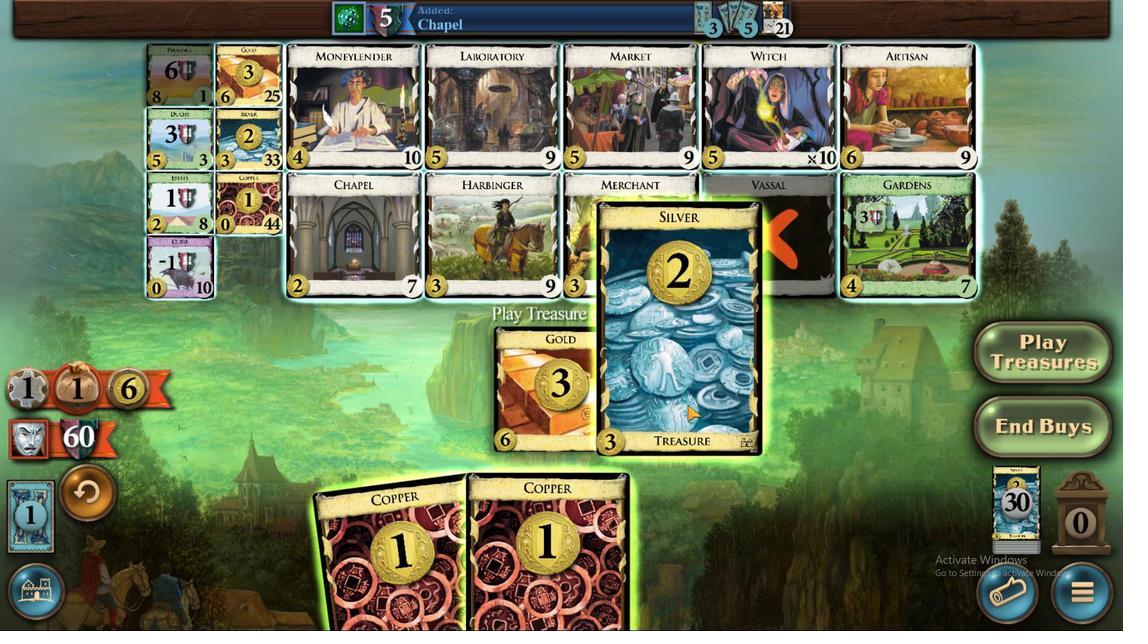 
Action: Mouse moved to (622, 402)
Screenshot: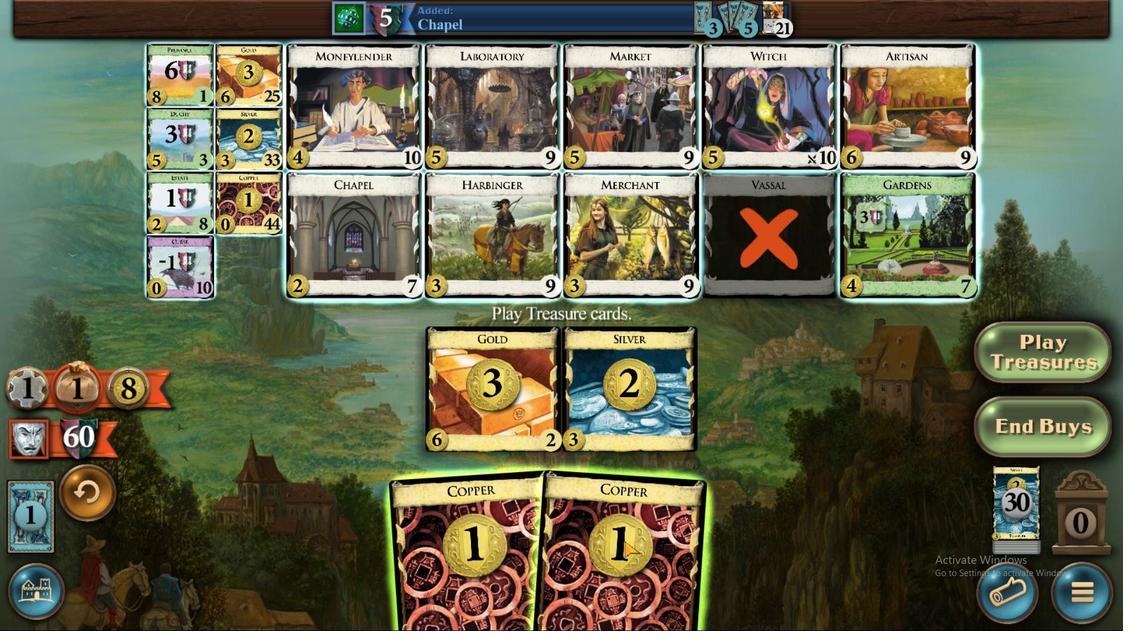 
Action: Mouse pressed left at (622, 402)
Screenshot: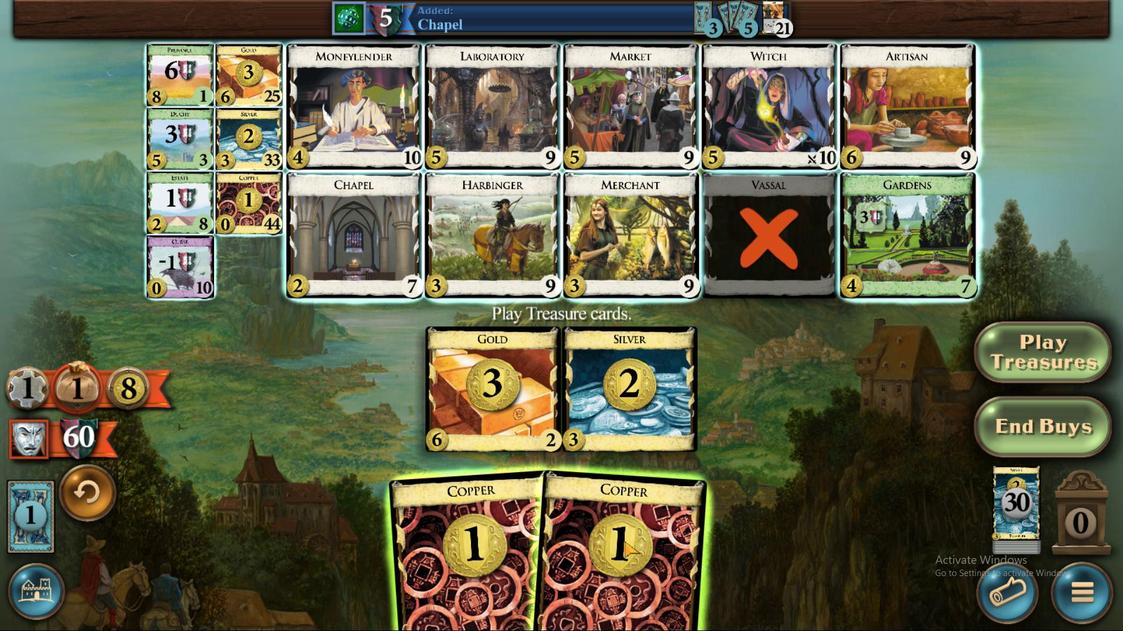 
Action: Mouse moved to (381, 284)
Screenshot: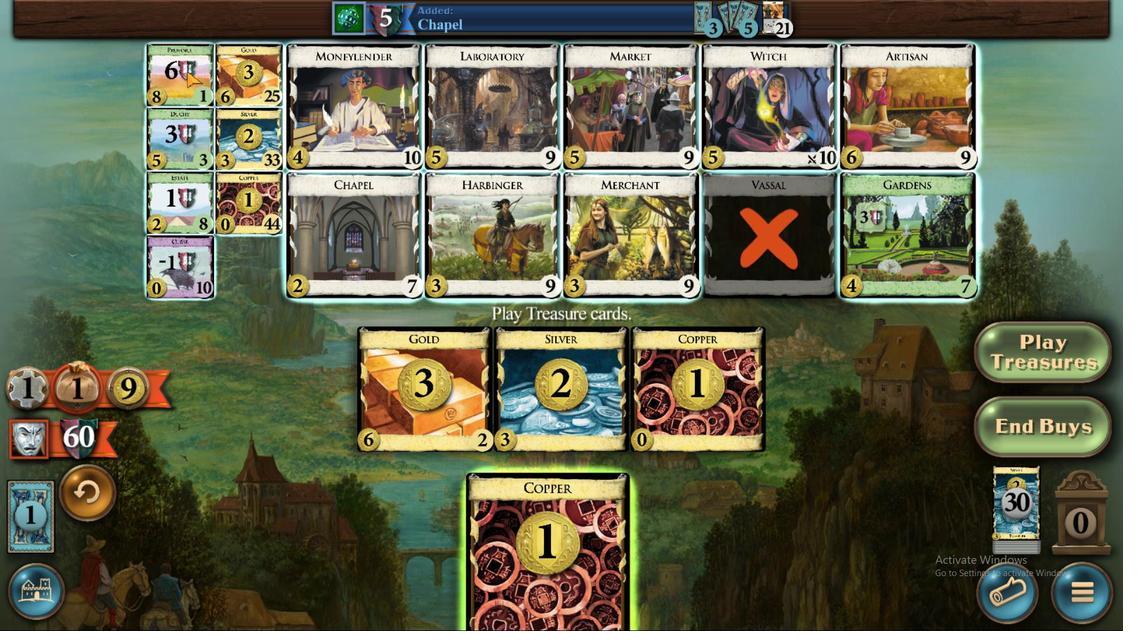 
Action: Mouse pressed left at (381, 284)
Screenshot: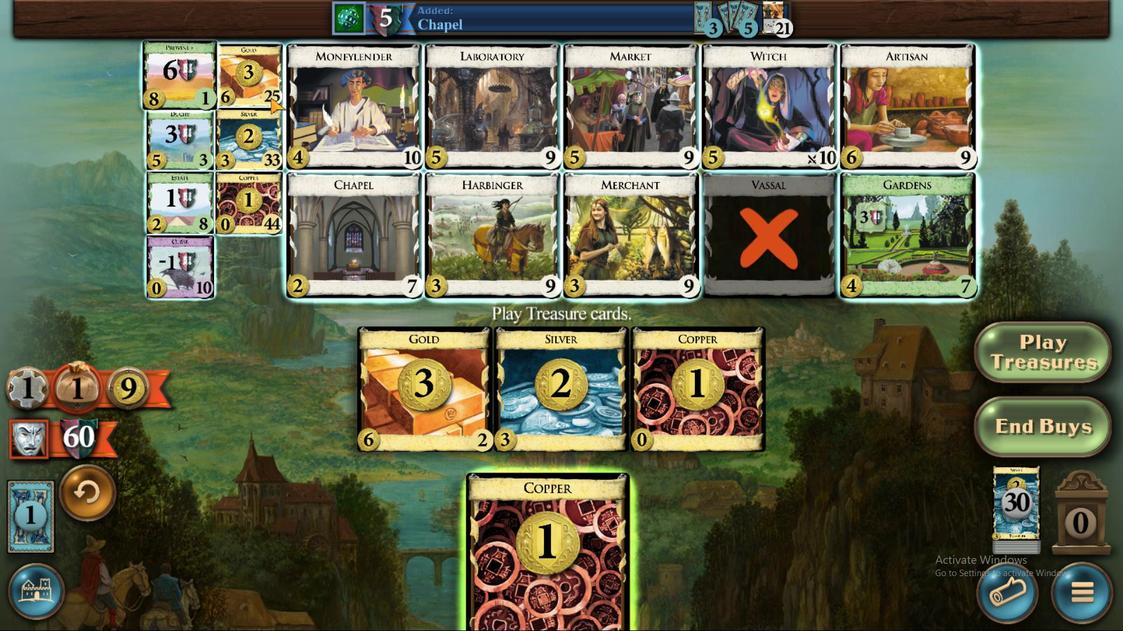 
Action: Mouse moved to (813, 279)
Screenshot: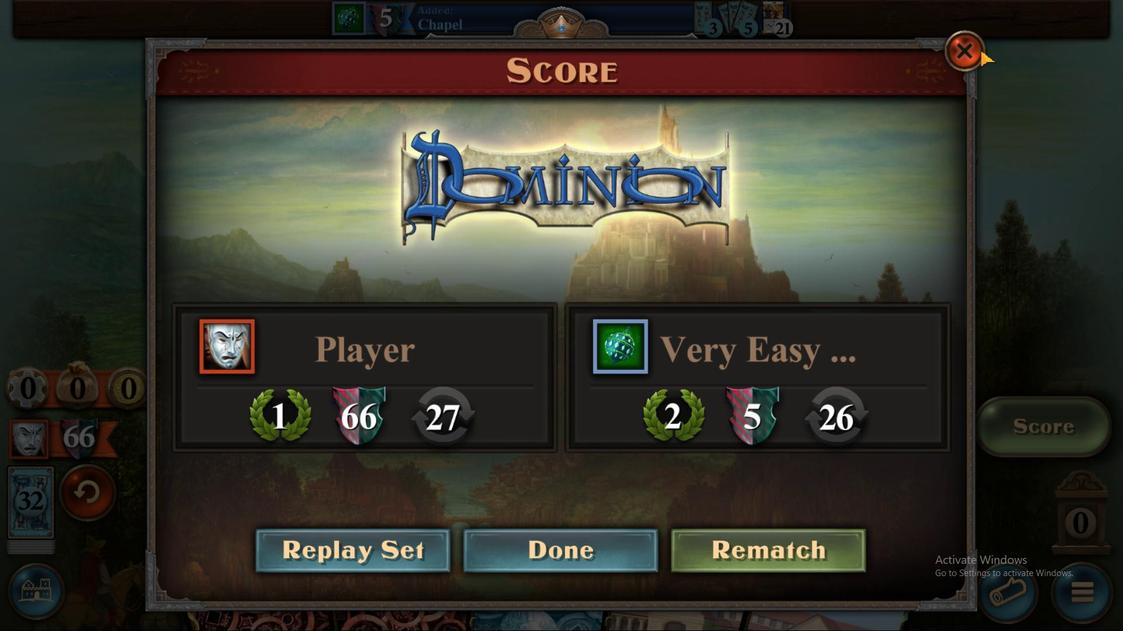 
Action: Mouse pressed left at (813, 279)
Screenshot: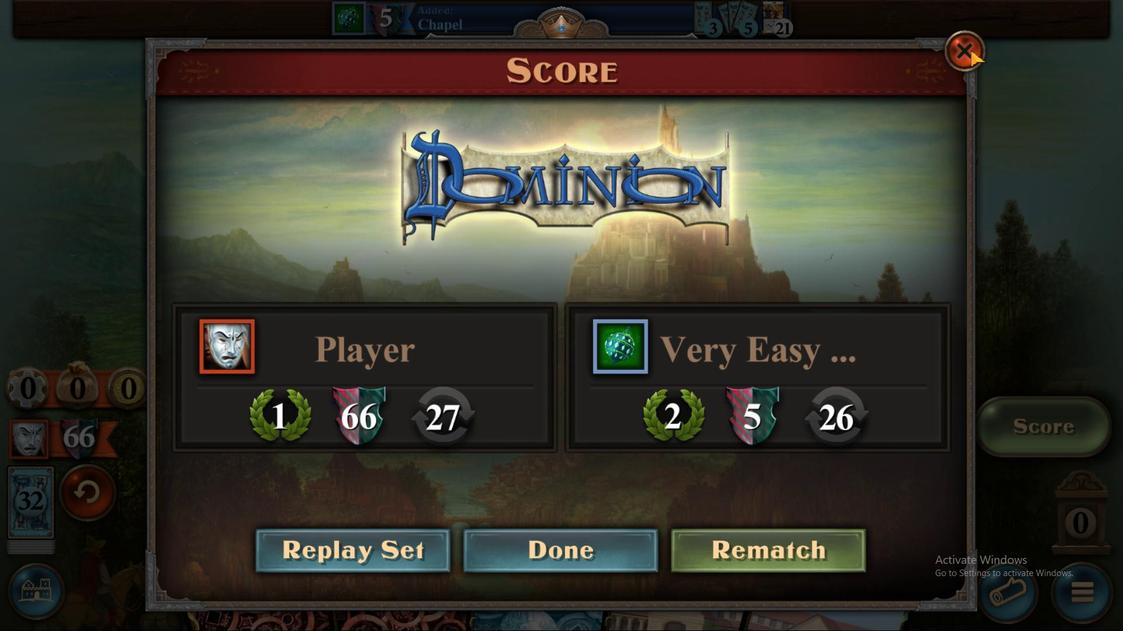 
Action: Mouse moved to (134, 348)
Screenshot: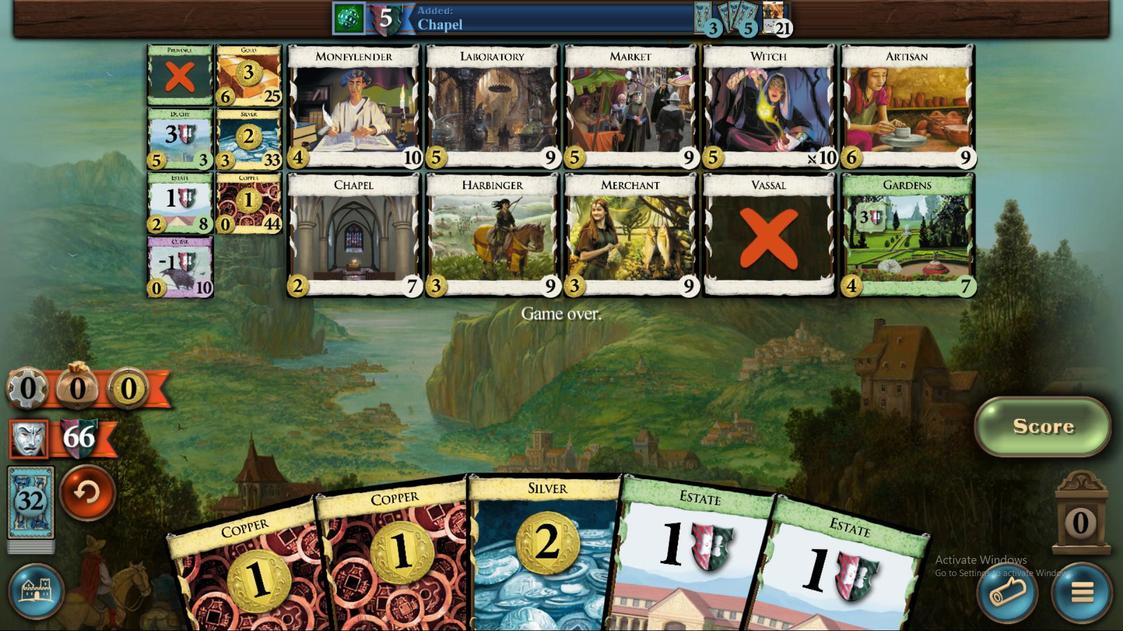 
Action: Mouse pressed left at (134, 348)
Screenshot: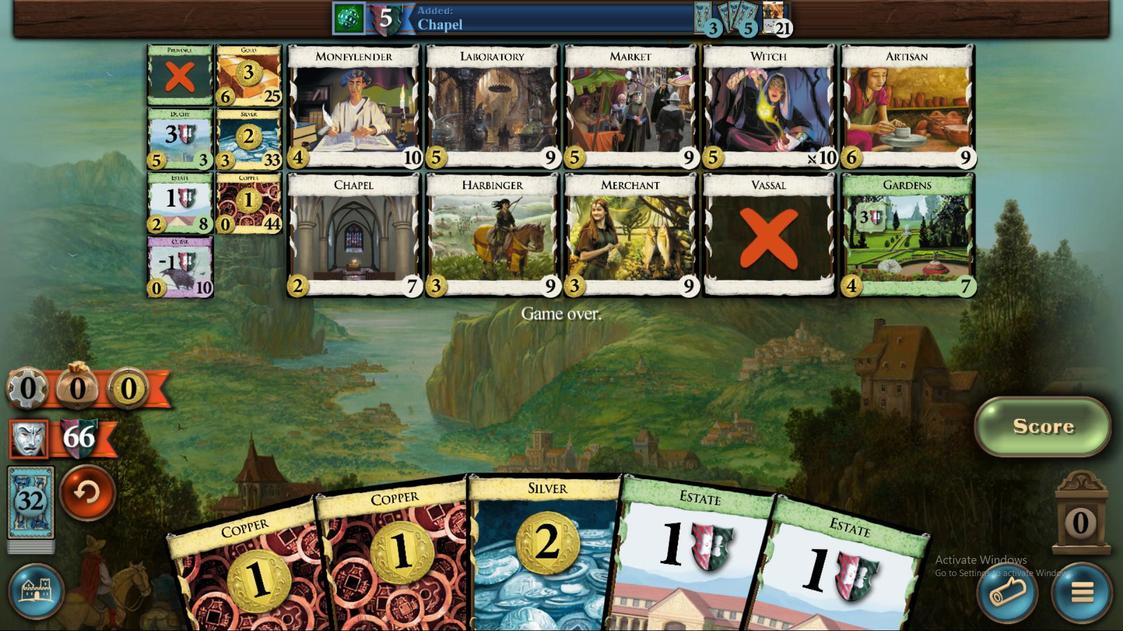 
Action: Mouse moved to (131, 363)
Screenshot: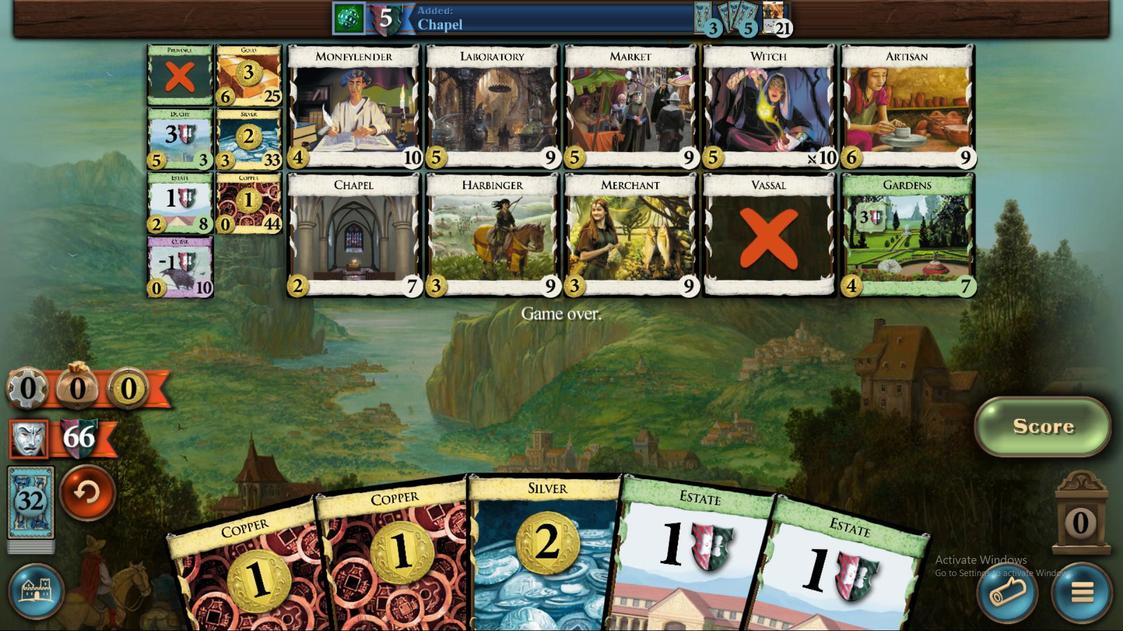
